 Task: Find a vegetarian buffet in Jackson Heights, Queens.
Action: Mouse moved to (788, 554)
Screenshot: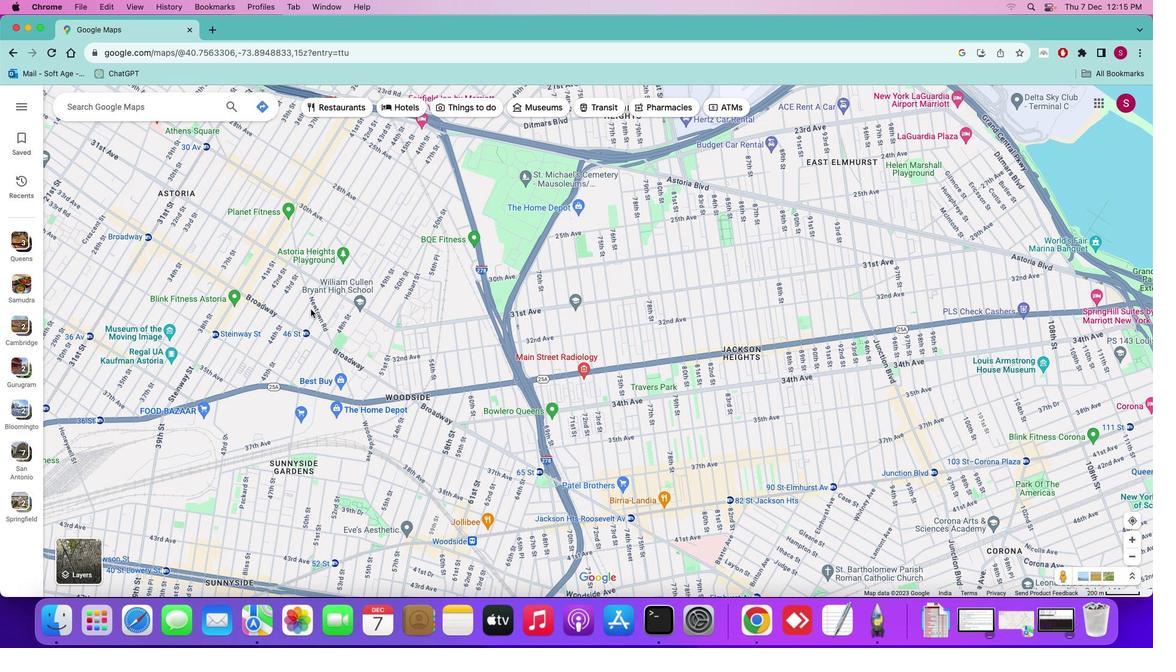
Action: Mouse pressed left at (788, 554)
Screenshot: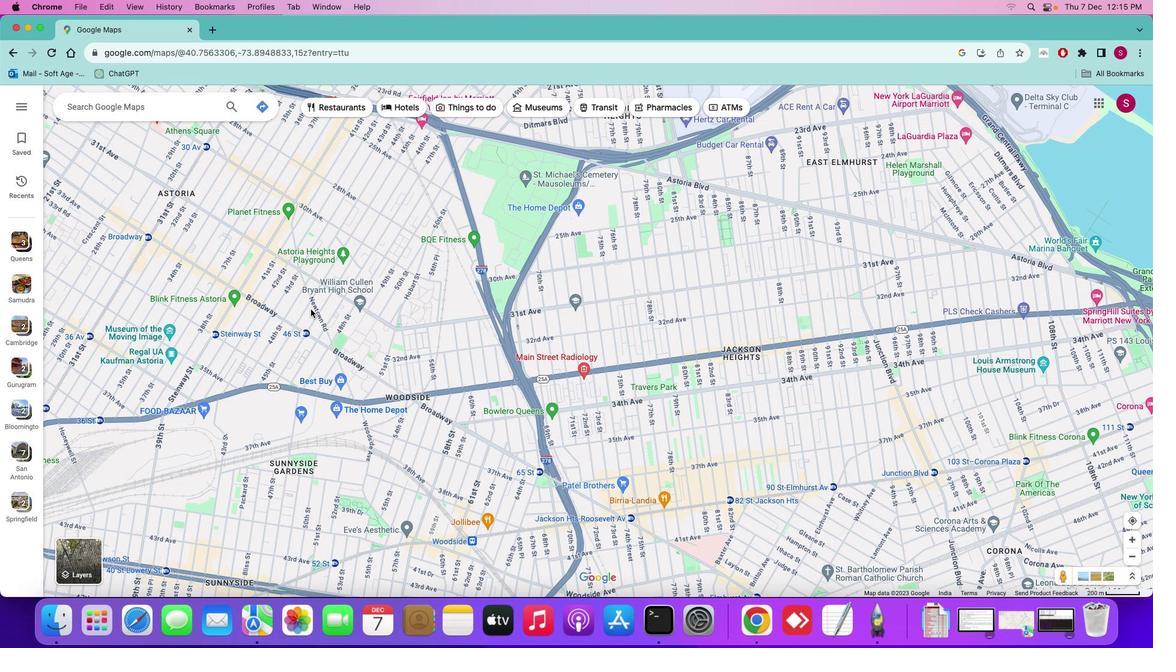 
Action: Mouse moved to (980, 544)
Screenshot: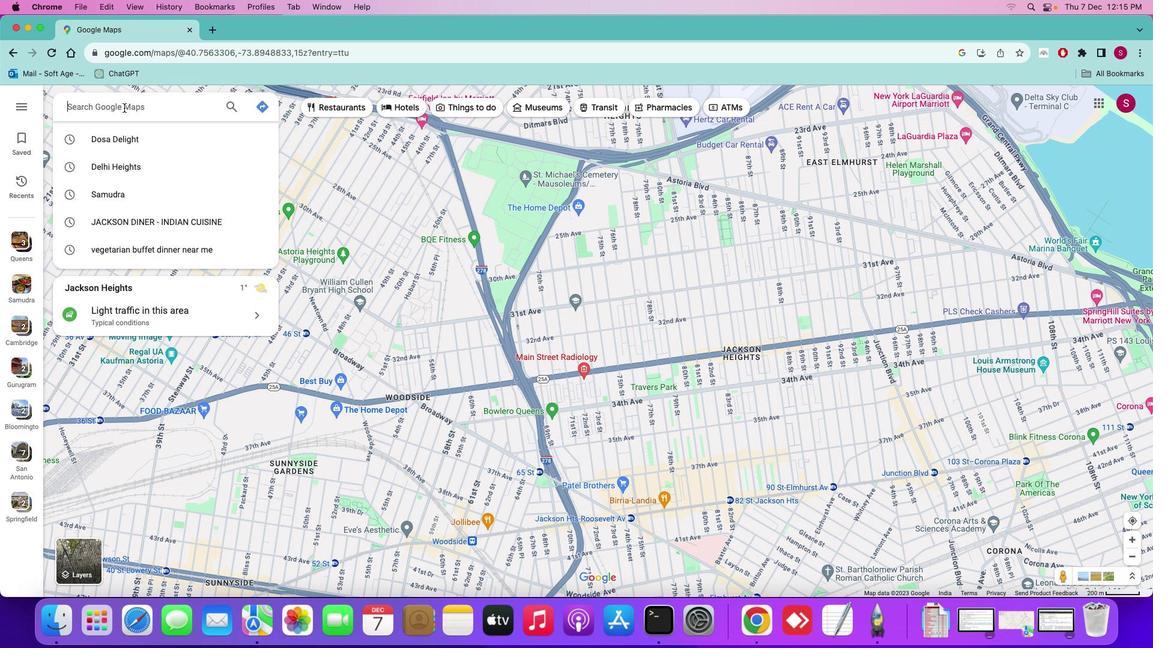 
Action: Mouse pressed left at (980, 544)
Screenshot: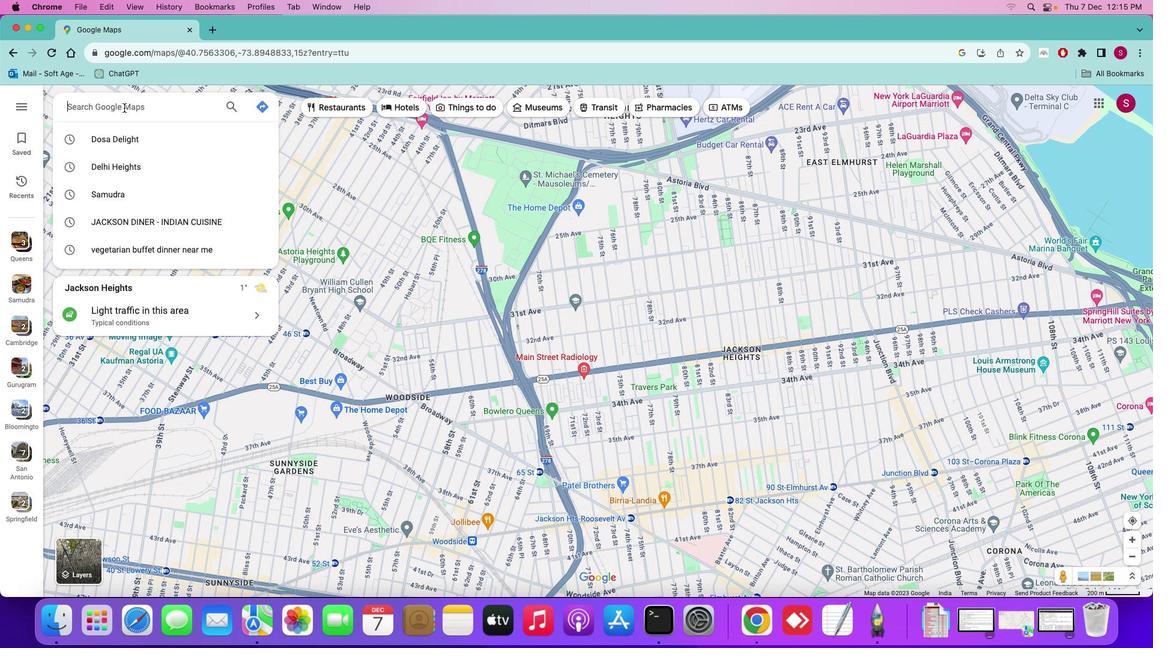 
Action: Mouse moved to (979, 544)
Screenshot: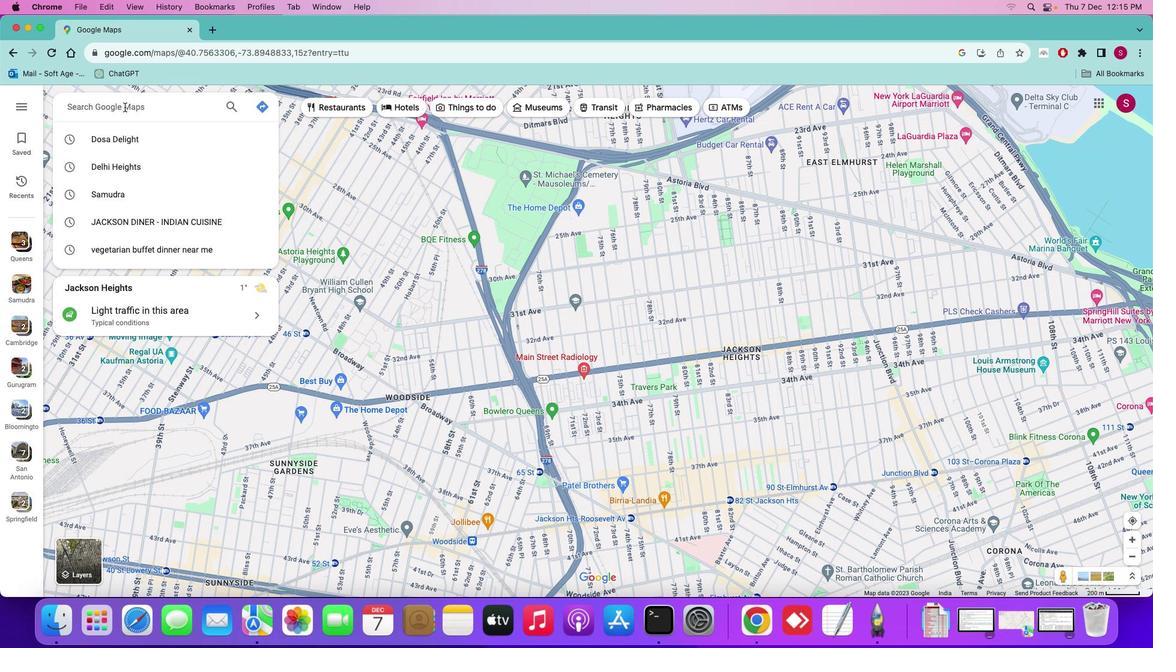 
Action: Key pressed Key.shift_r'J''a''c''k''s''o''n'Key.spaceKey.shift_r'H''e''i''g''h''t'Key.spaceKey.backspace's'','Key.spaceKey.shift_r'Q''u''e''e''n''s'Key.enter
Screenshot: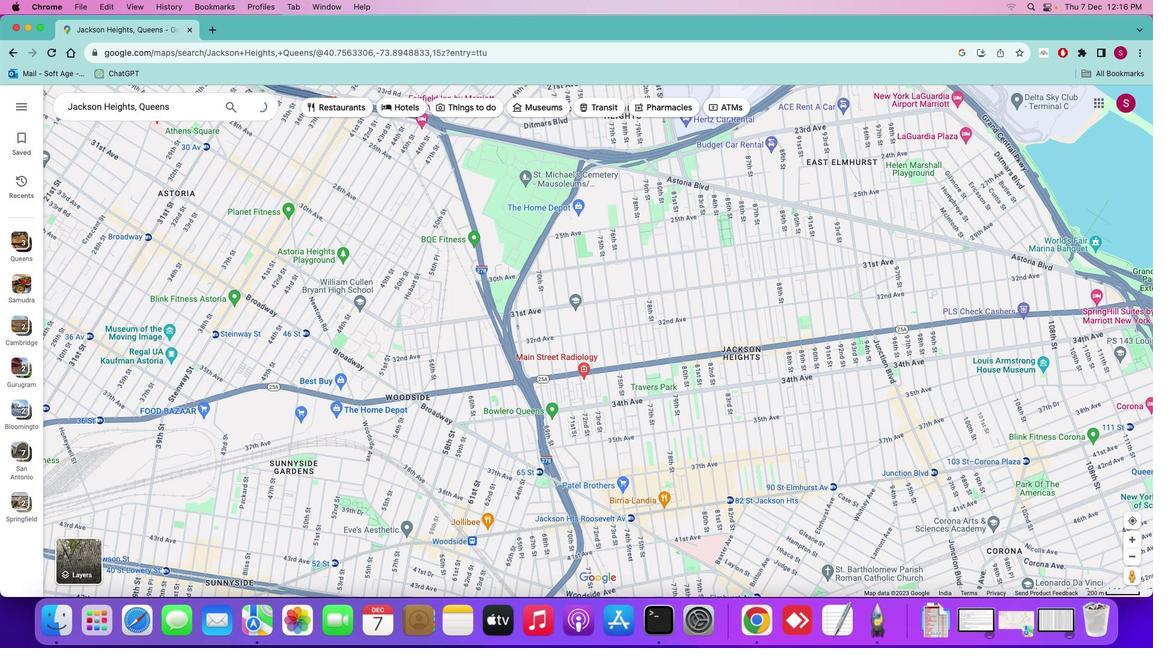 
Action: Mouse moved to (938, 554)
Screenshot: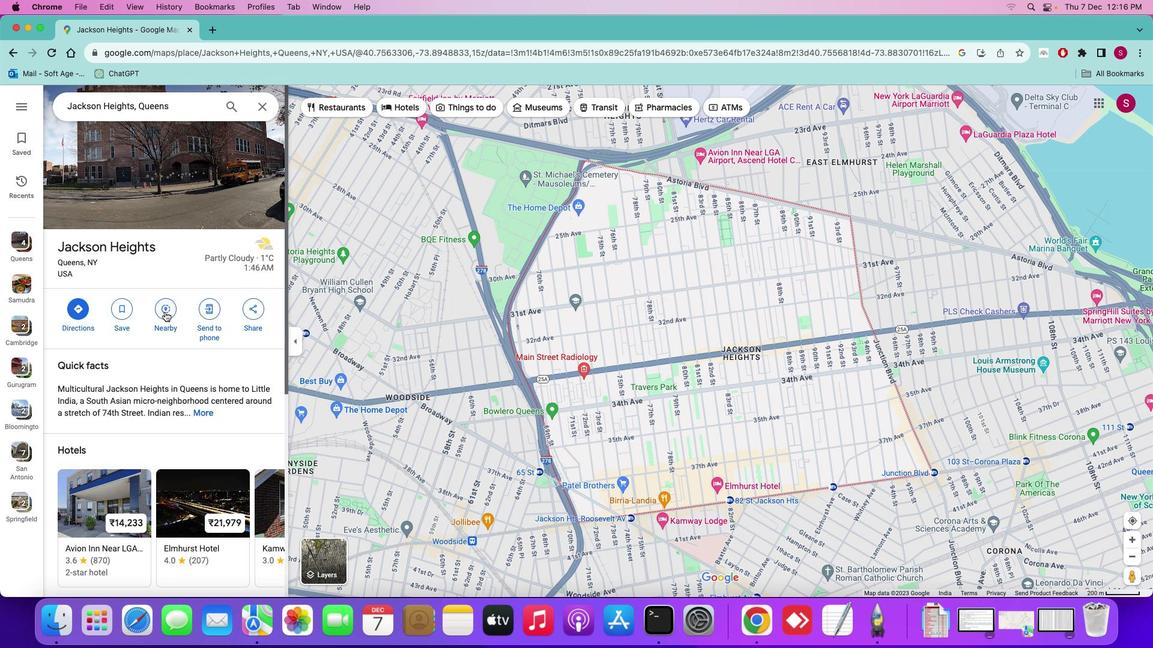 
Action: Mouse pressed left at (938, 554)
Screenshot: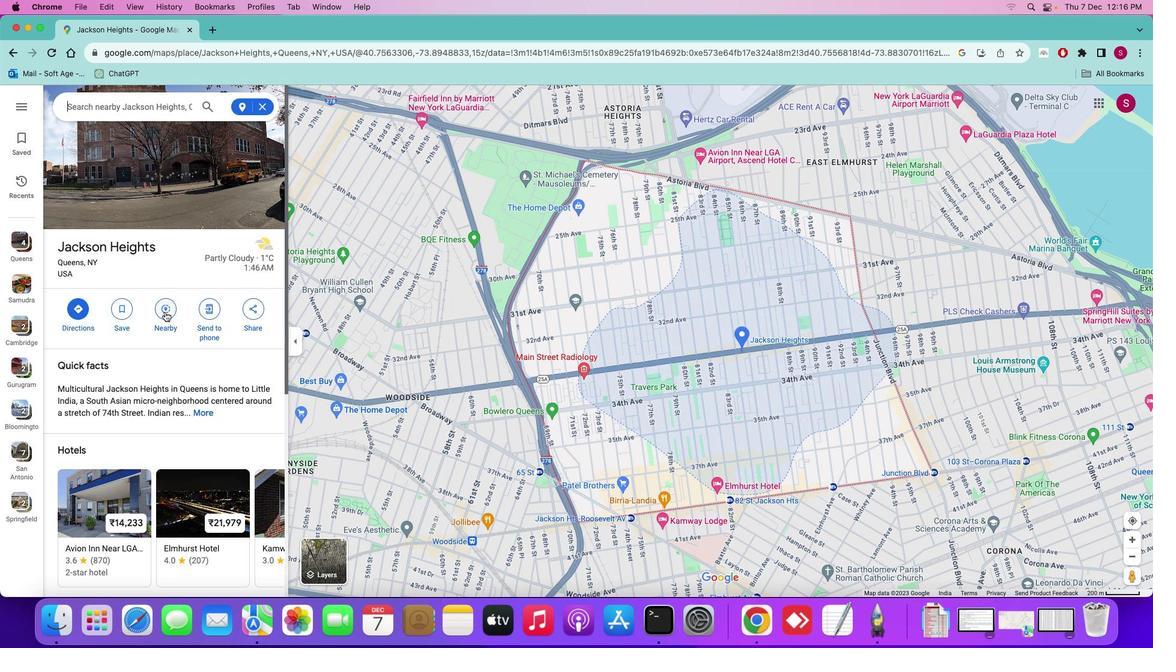 
Action: Mouse moved to (972, 544)
Screenshot: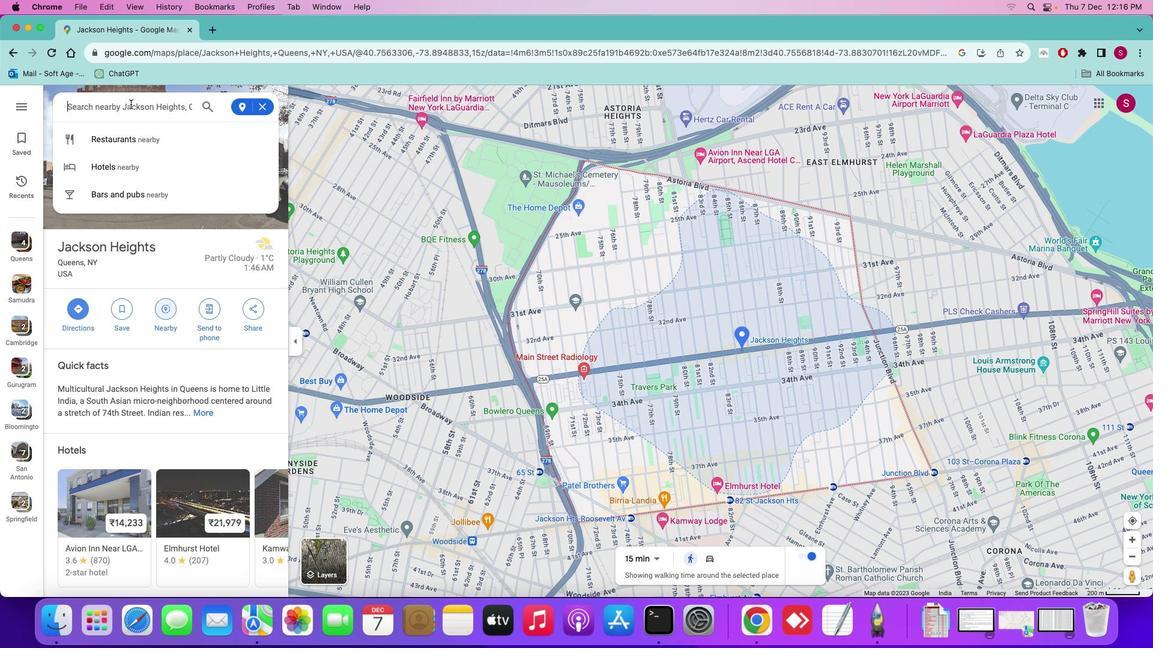 
Action: Mouse pressed left at (972, 544)
Screenshot: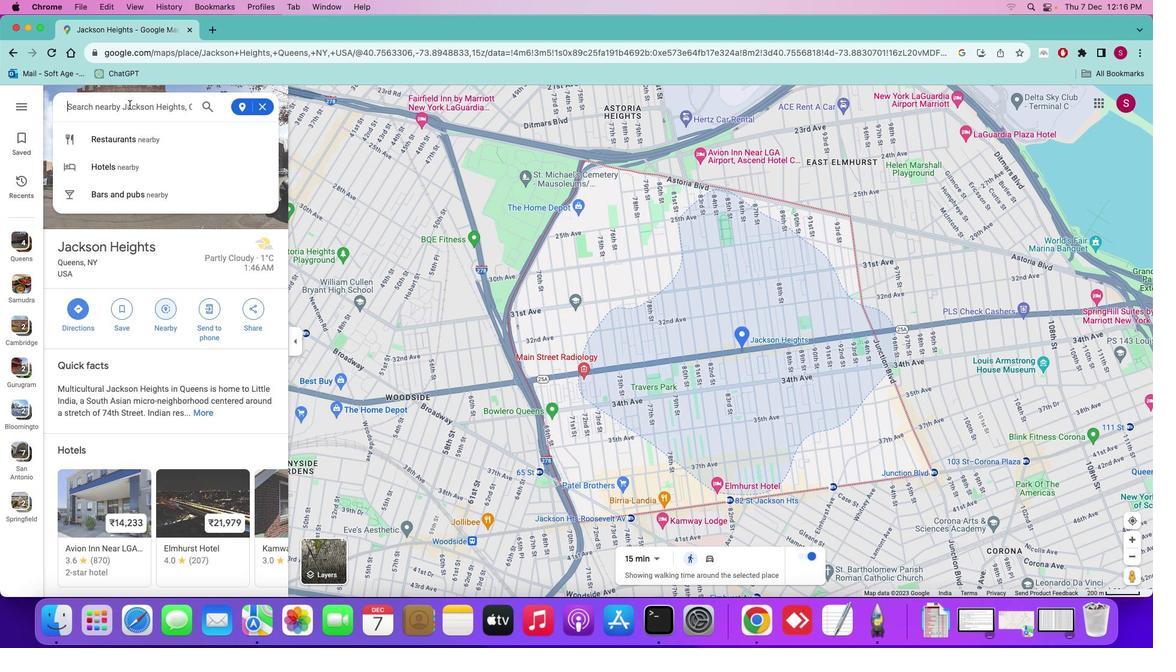 
Action: Mouse moved to (974, 544)
Screenshot: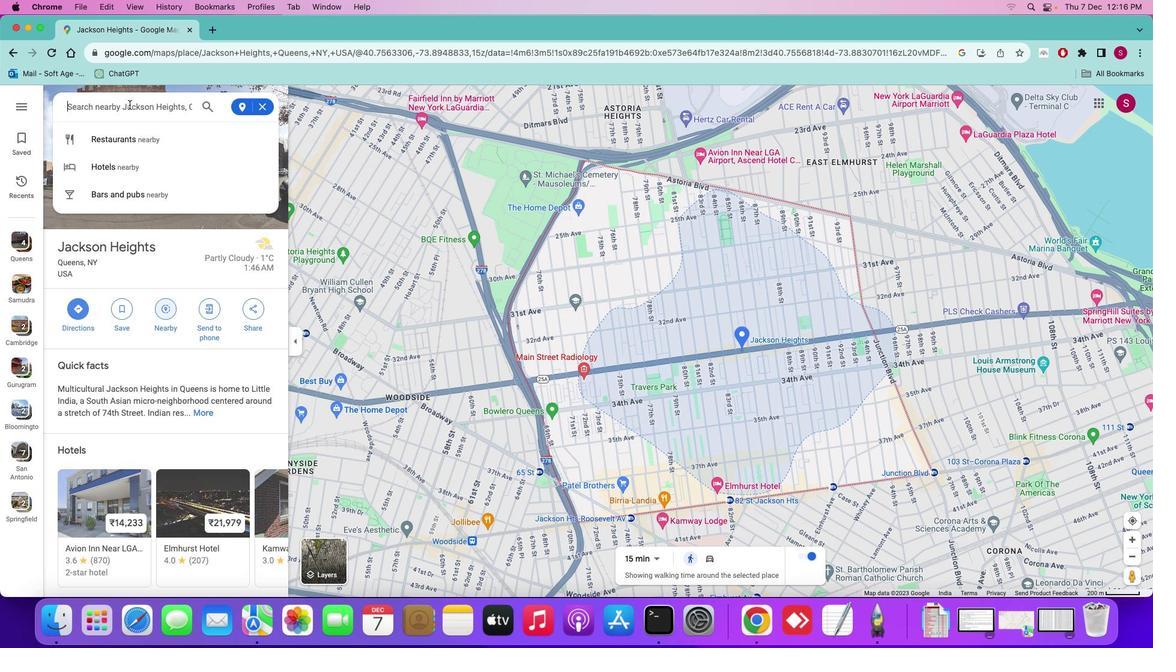 
Action: Key pressed 'v''e''g''i''t''a''r''i''a''n'Key.backspaceKey.backspaceKey.backspaceKey.backspaceKey.backspaceKey.backspaceKey.backspace'e''t''a''r''i''a''n'Key.space'b''u''f''f''e''t'Key.enter
Screenshot: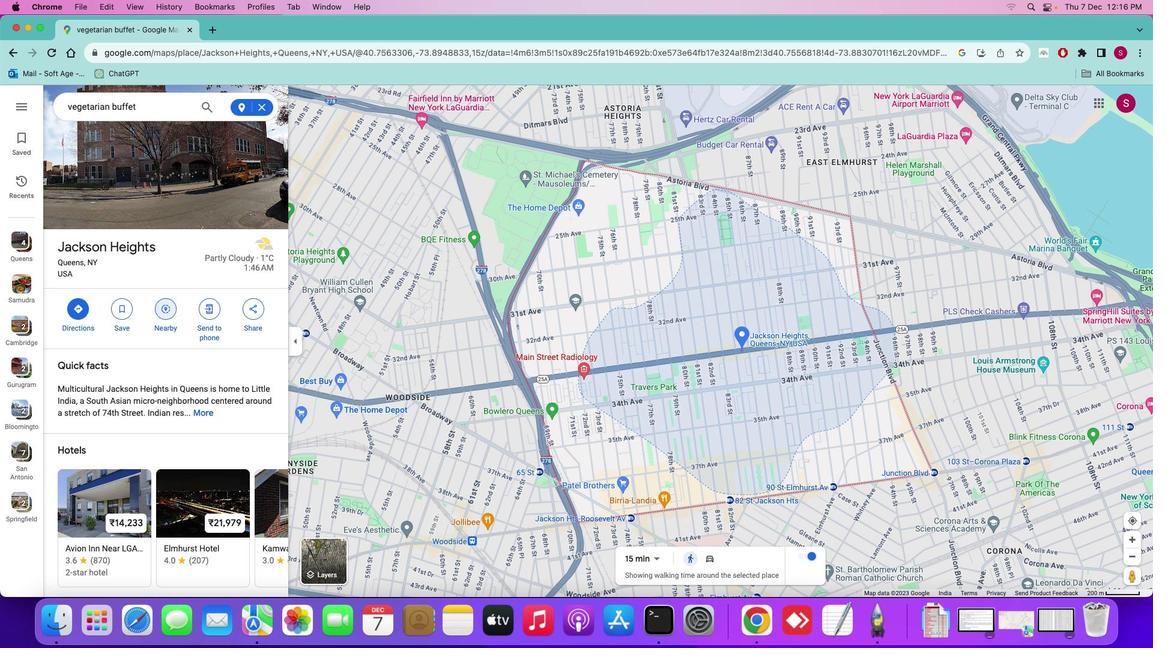 
Action: Mouse moved to (465, 555)
Screenshot: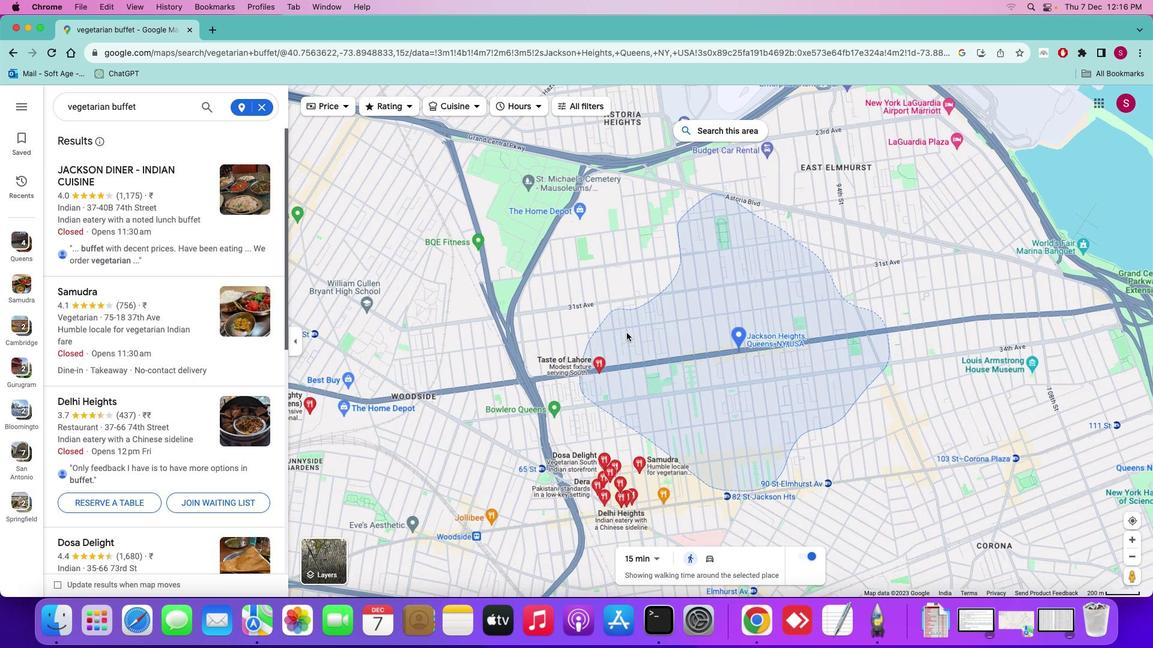 
Action: Mouse scrolled (465, 555) with delta (1107, 539)
Screenshot: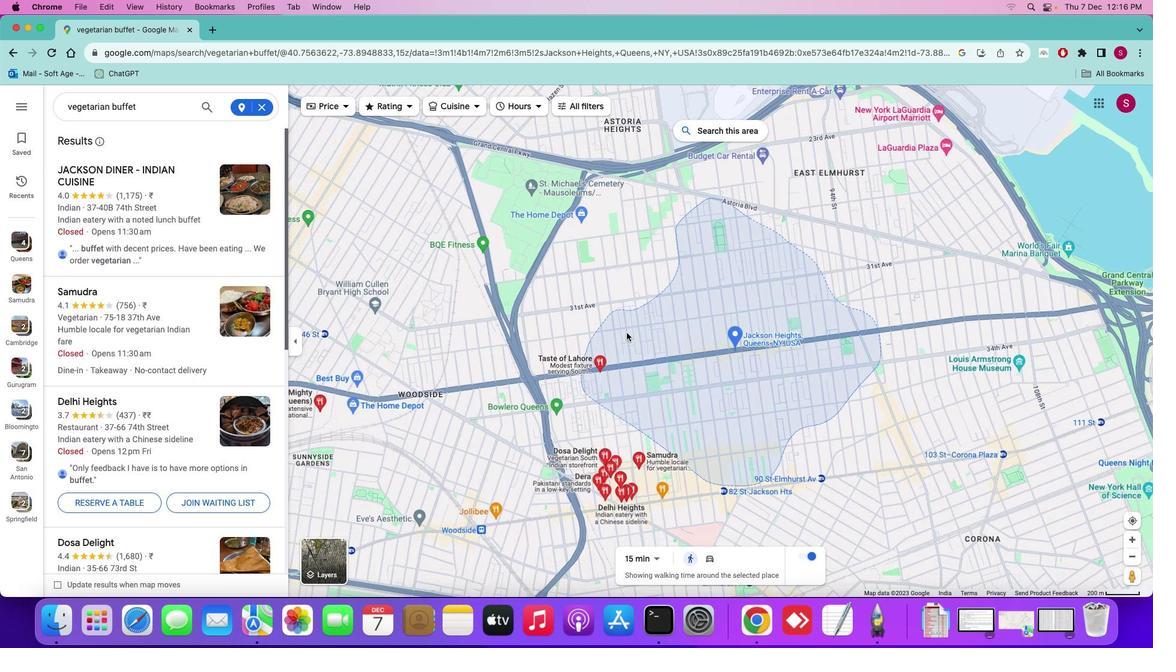 
Action: Mouse moved to (464, 555)
Screenshot: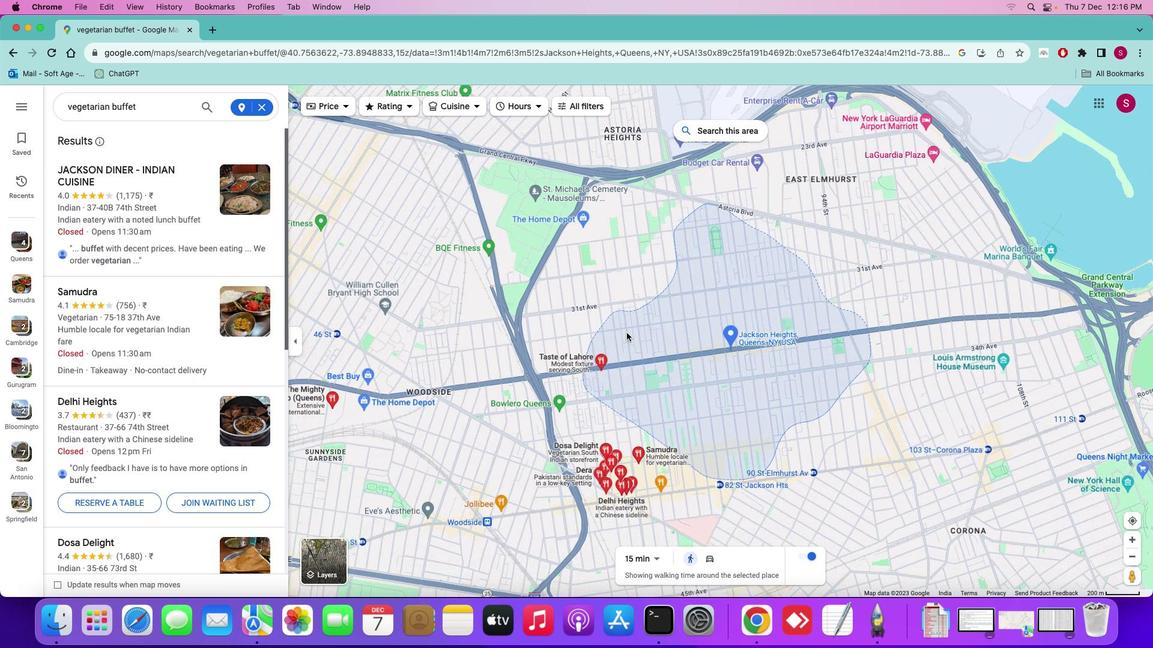 
Action: Mouse scrolled (464, 555) with delta (1107, 539)
Screenshot: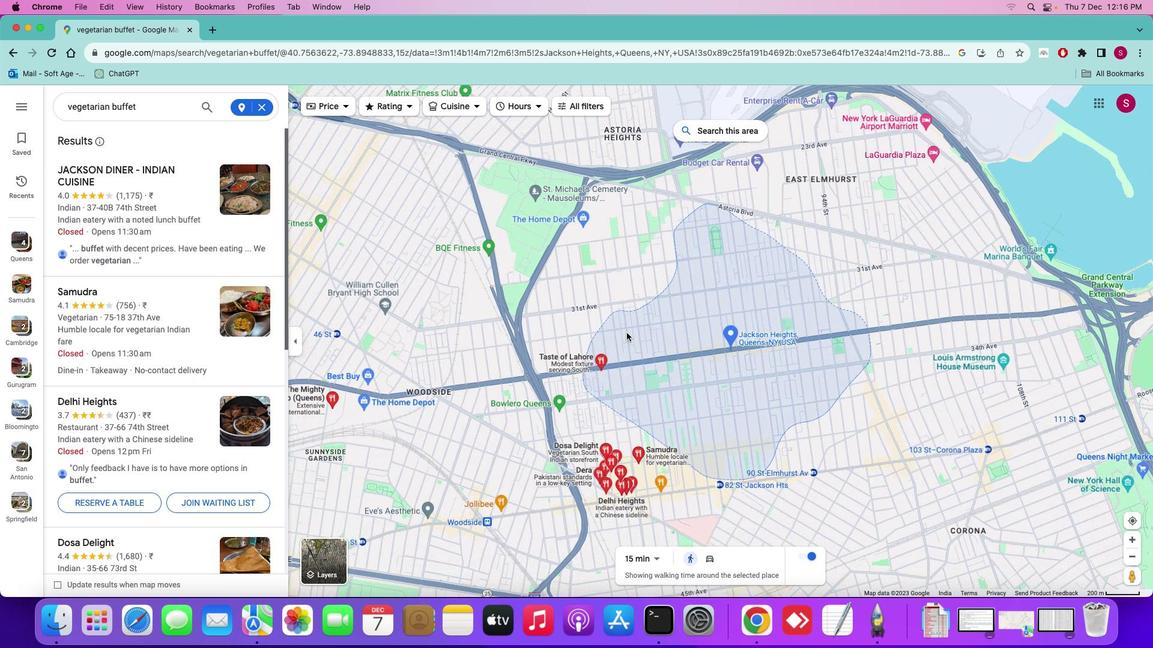 
Action: Mouse moved to (464, 555)
Screenshot: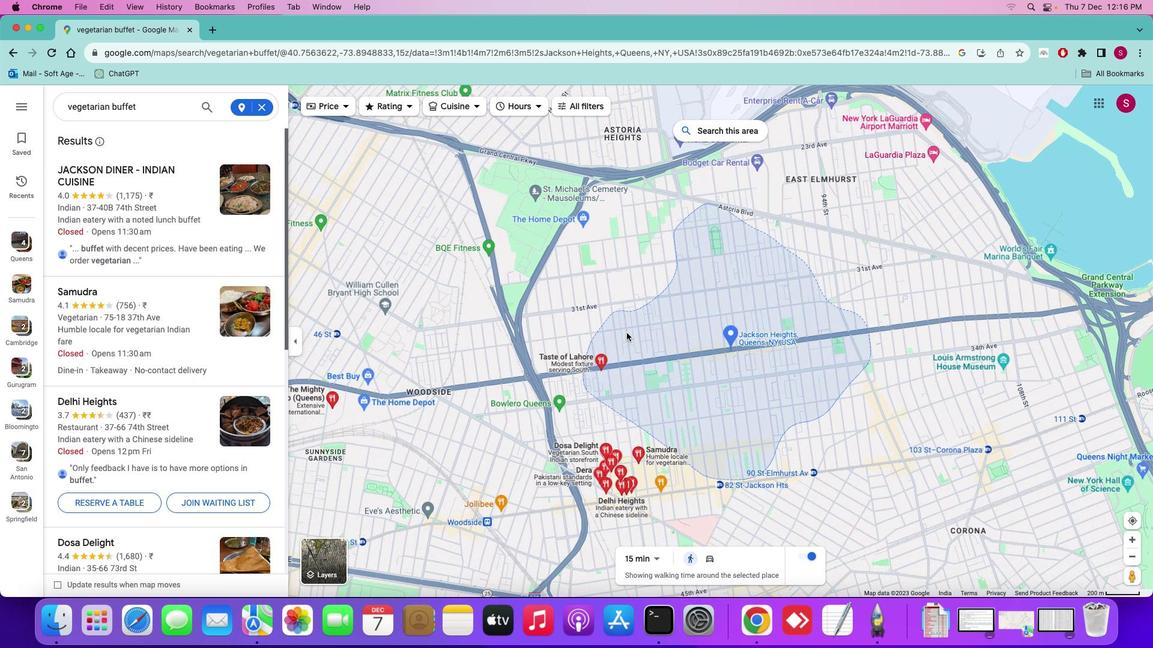 
Action: Mouse scrolled (464, 555) with delta (1107, 539)
Screenshot: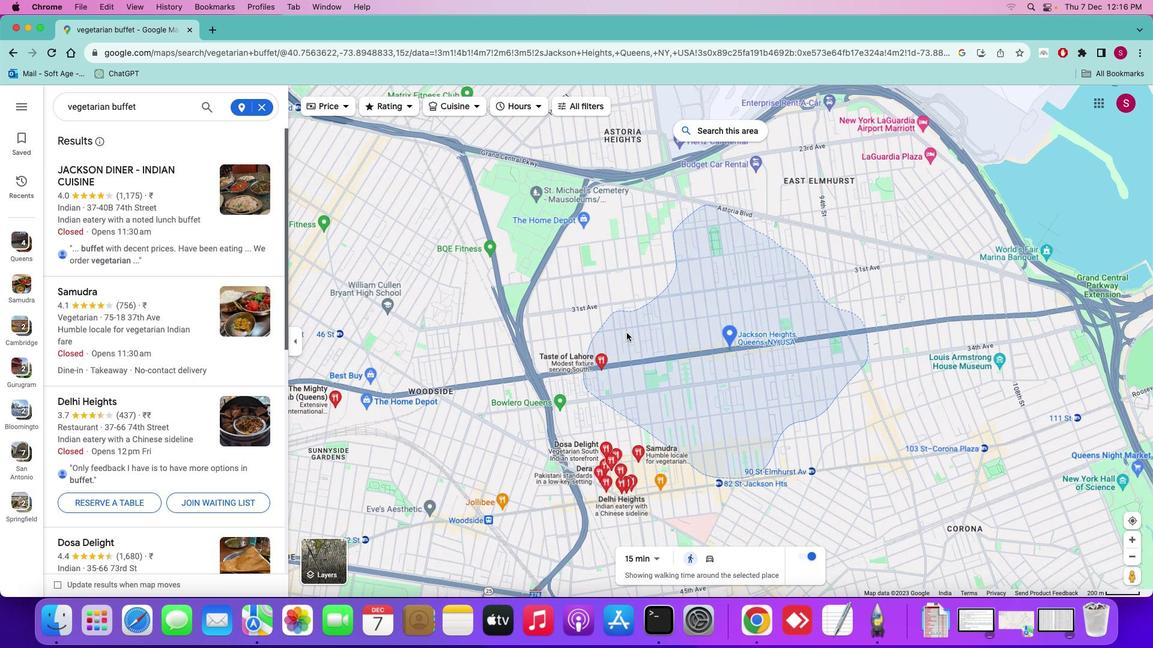 
Action: Mouse scrolled (464, 555) with delta (1107, 539)
Screenshot: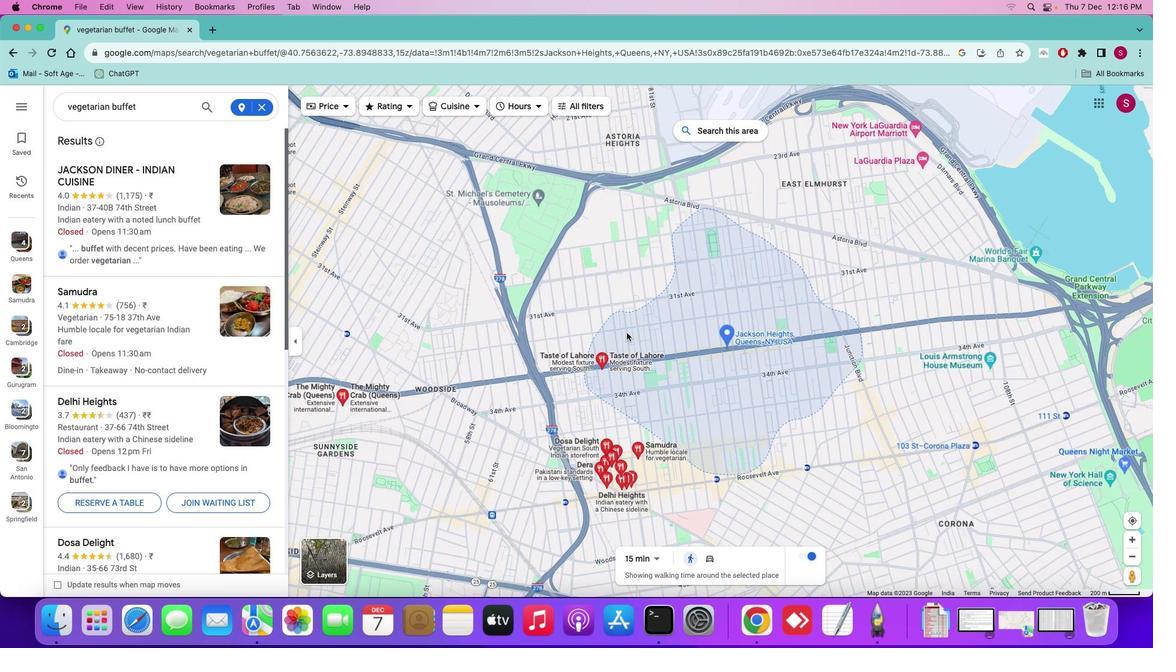 
Action: Mouse moved to (464, 555)
Screenshot: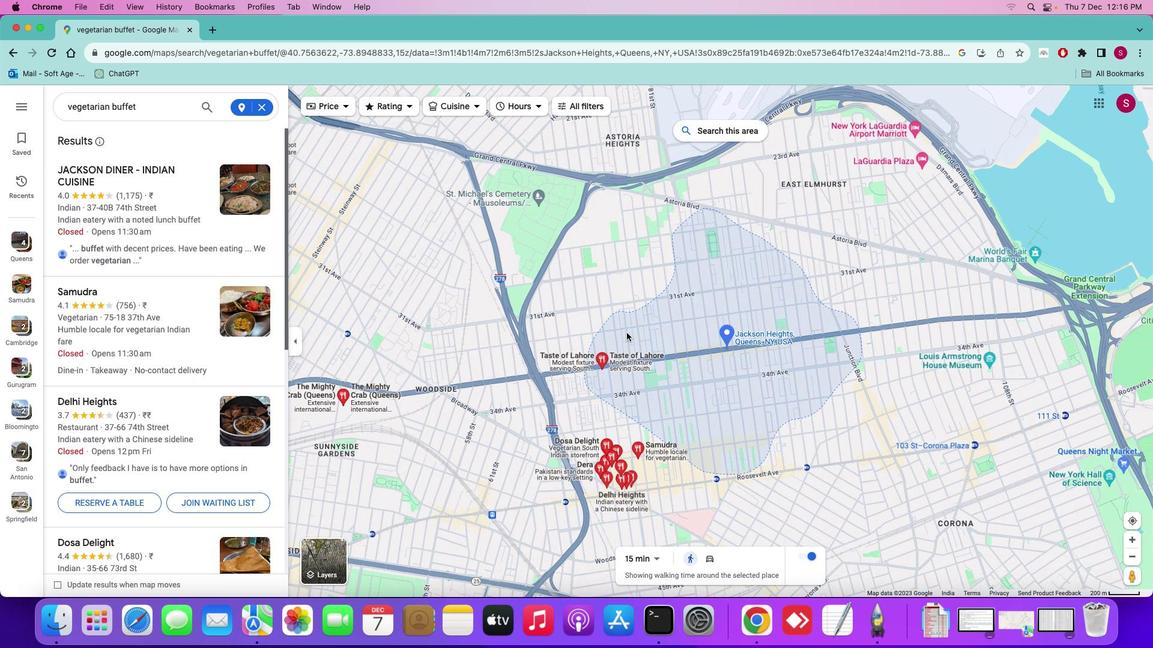 
Action: Mouse scrolled (464, 555) with delta (1107, 539)
Screenshot: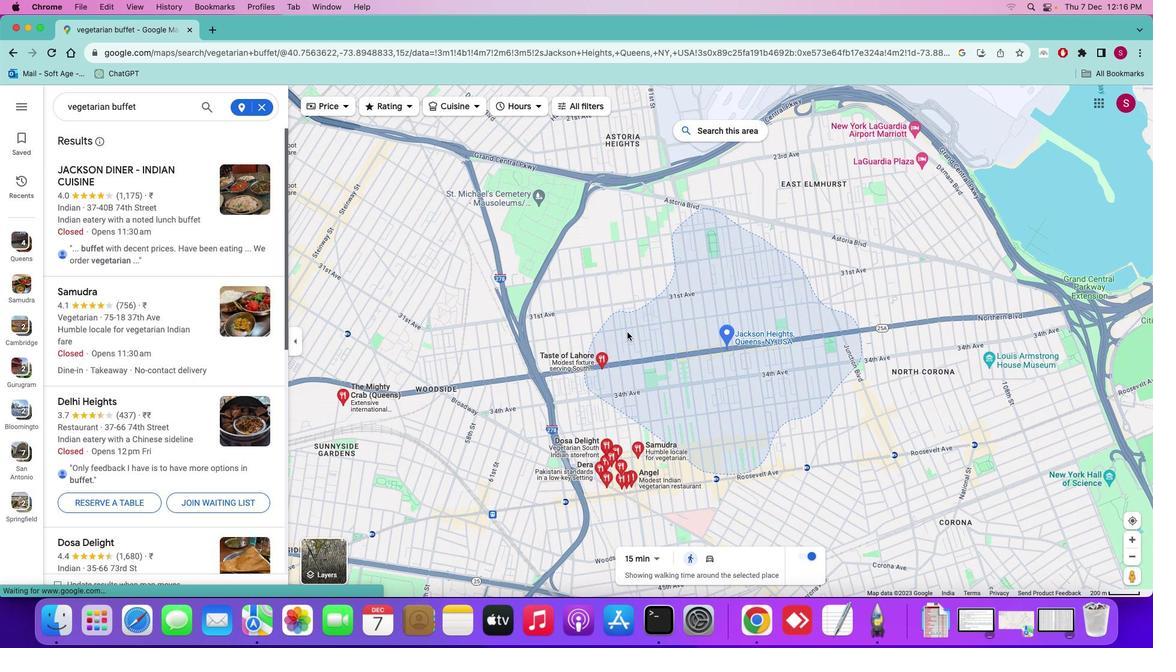 
Action: Mouse moved to (464, 555)
Screenshot: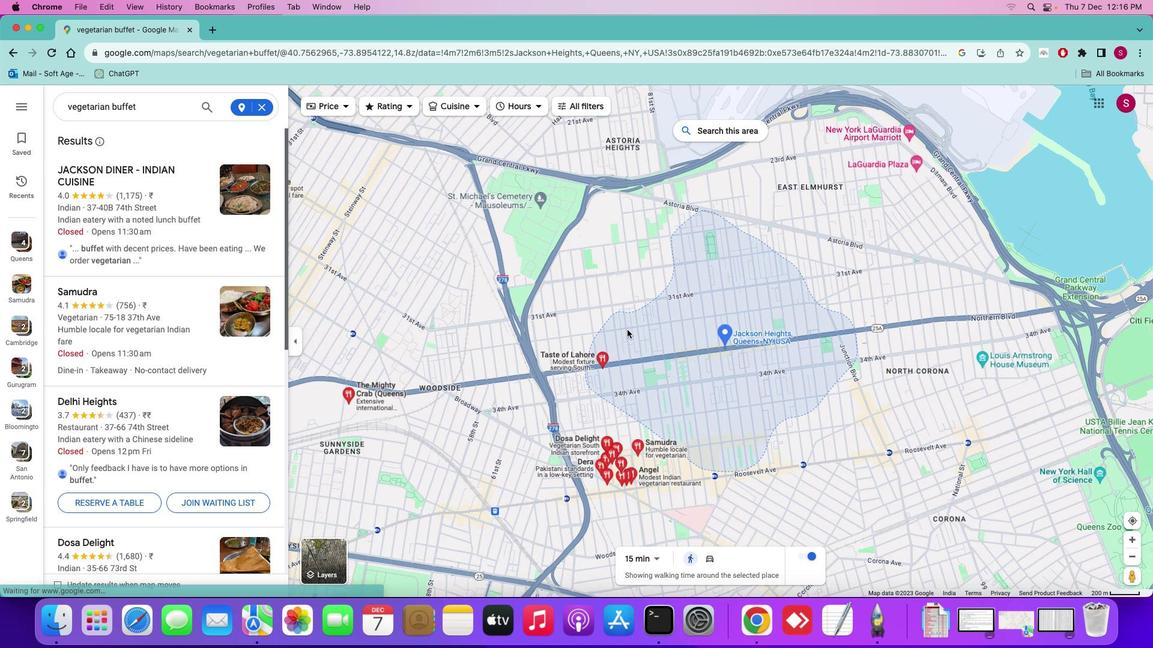 
Action: Mouse scrolled (464, 555) with delta (1107, 539)
Screenshot: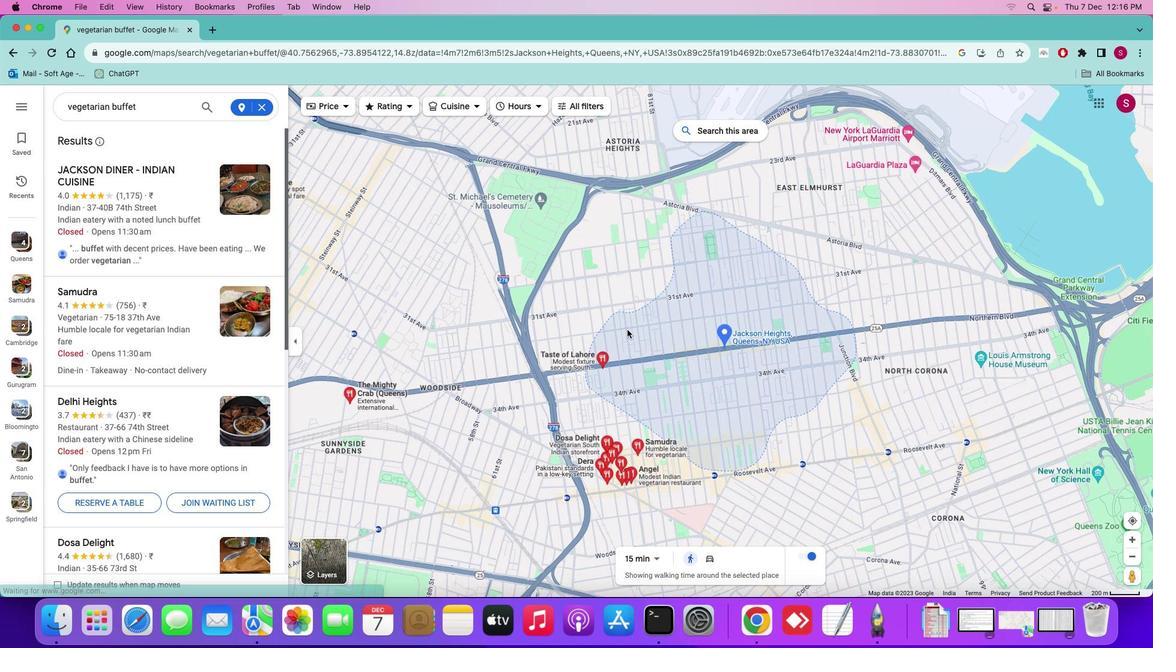 
Action: Mouse moved to (463, 554)
Screenshot: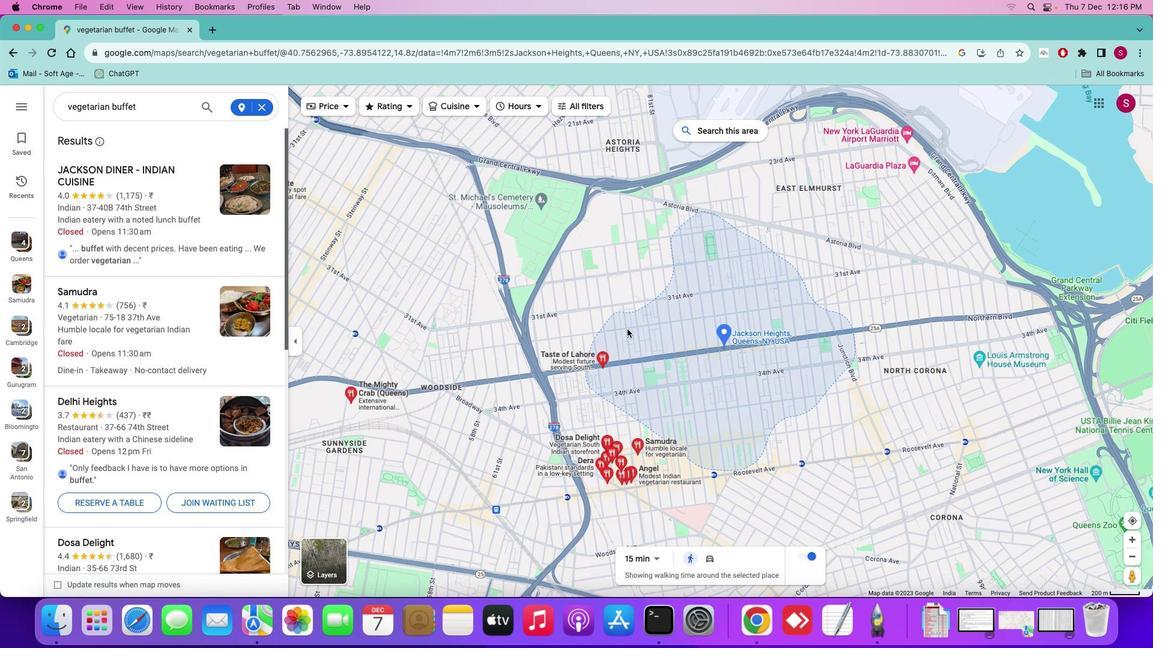 
Action: Mouse scrolled (463, 554) with delta (1107, 539)
Screenshot: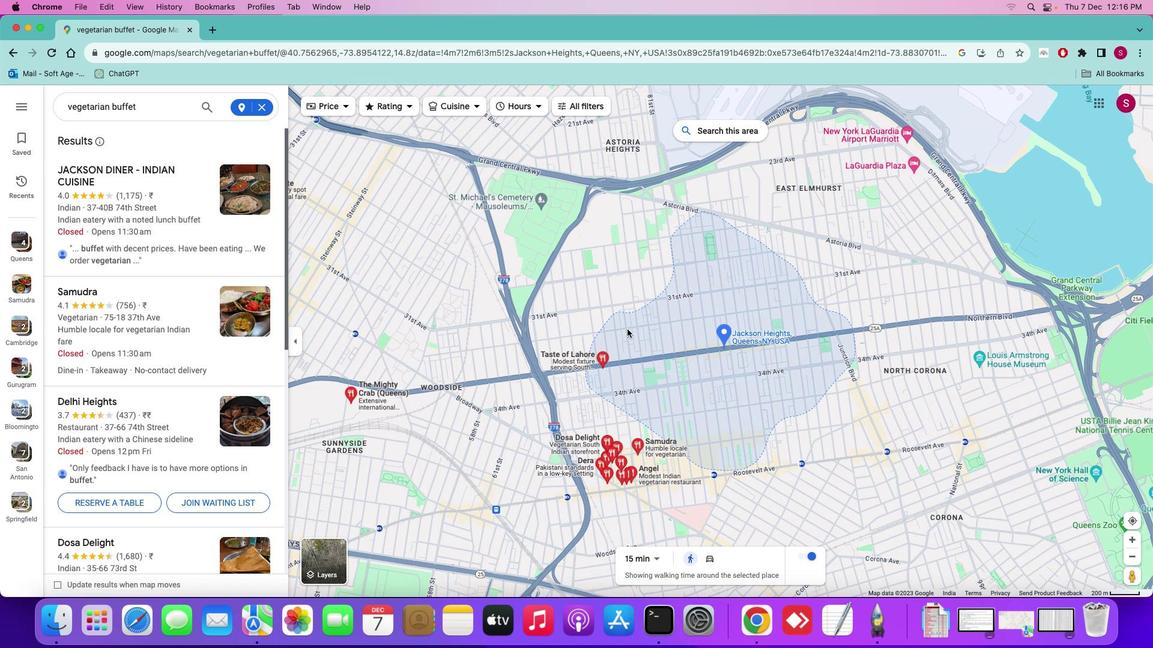 
Action: Mouse moved to (463, 554)
Screenshot: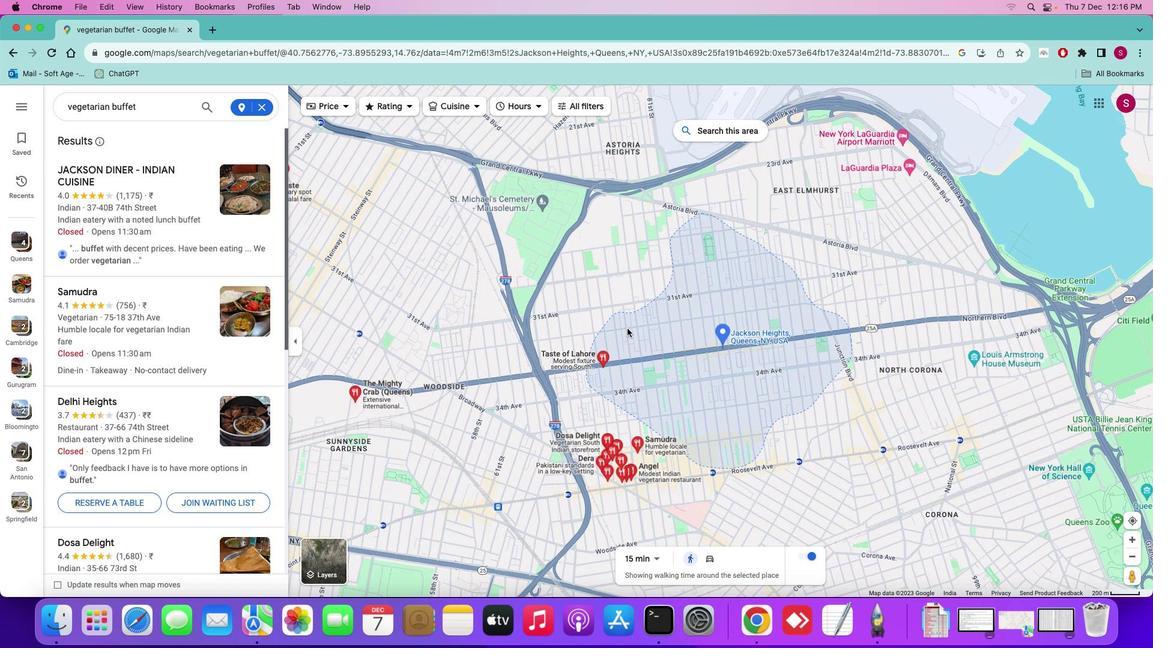 
Action: Mouse scrolled (463, 554) with delta (1107, 539)
Screenshot: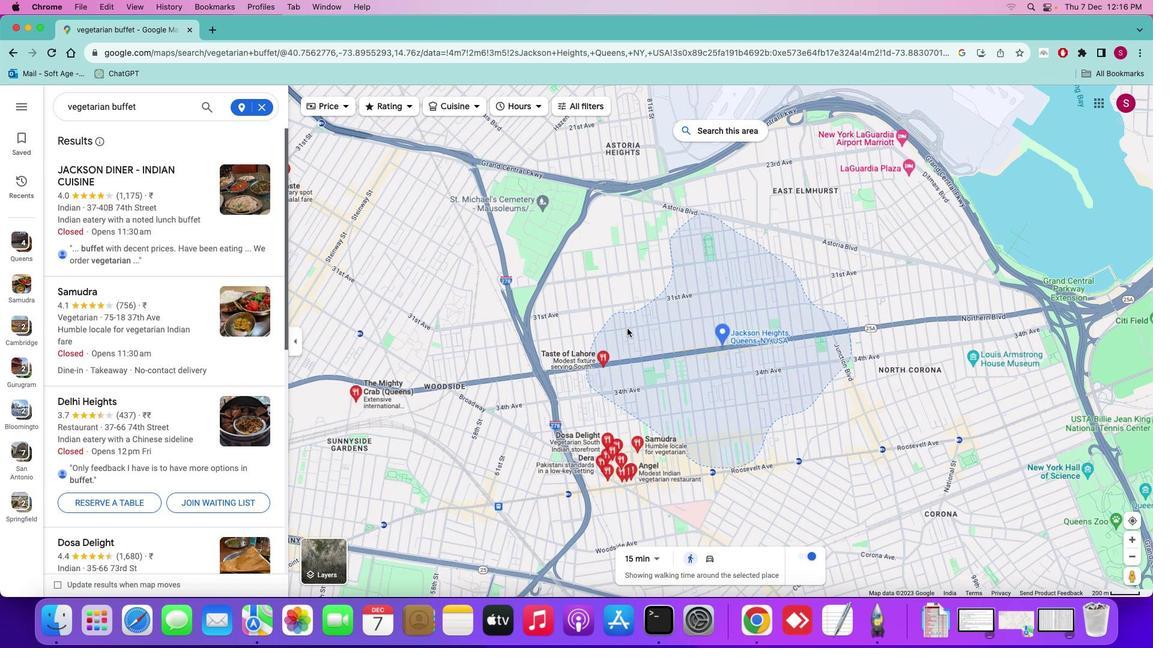 
Action: Mouse moved to (463, 554)
Screenshot: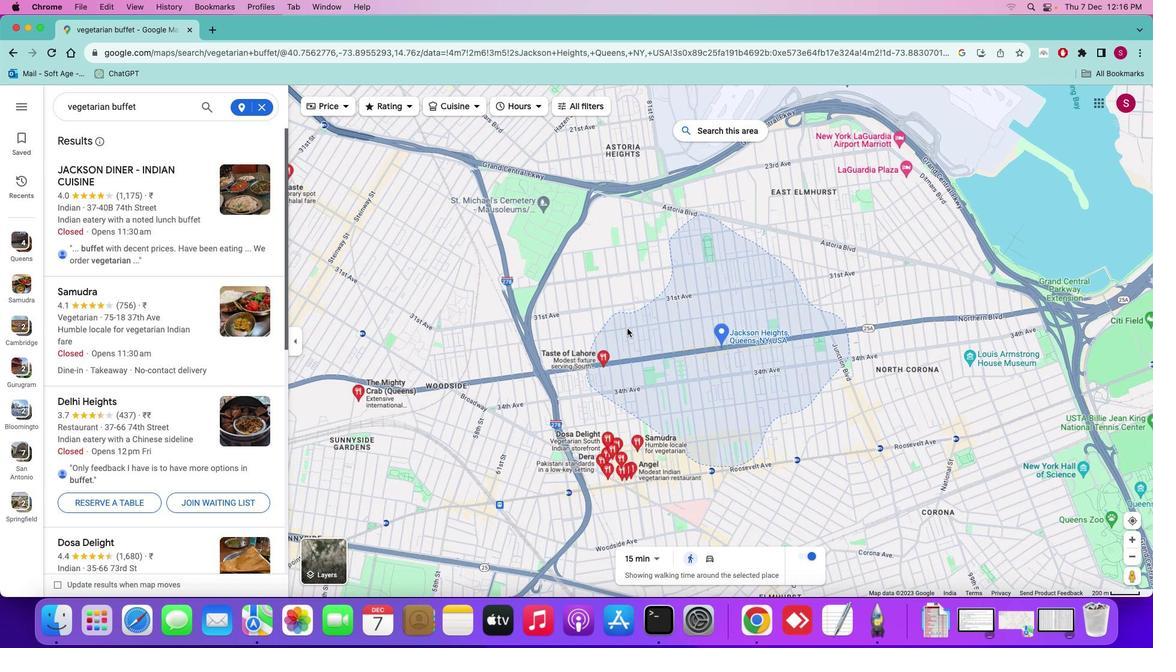 
Action: Mouse scrolled (463, 554) with delta (1107, 539)
Screenshot: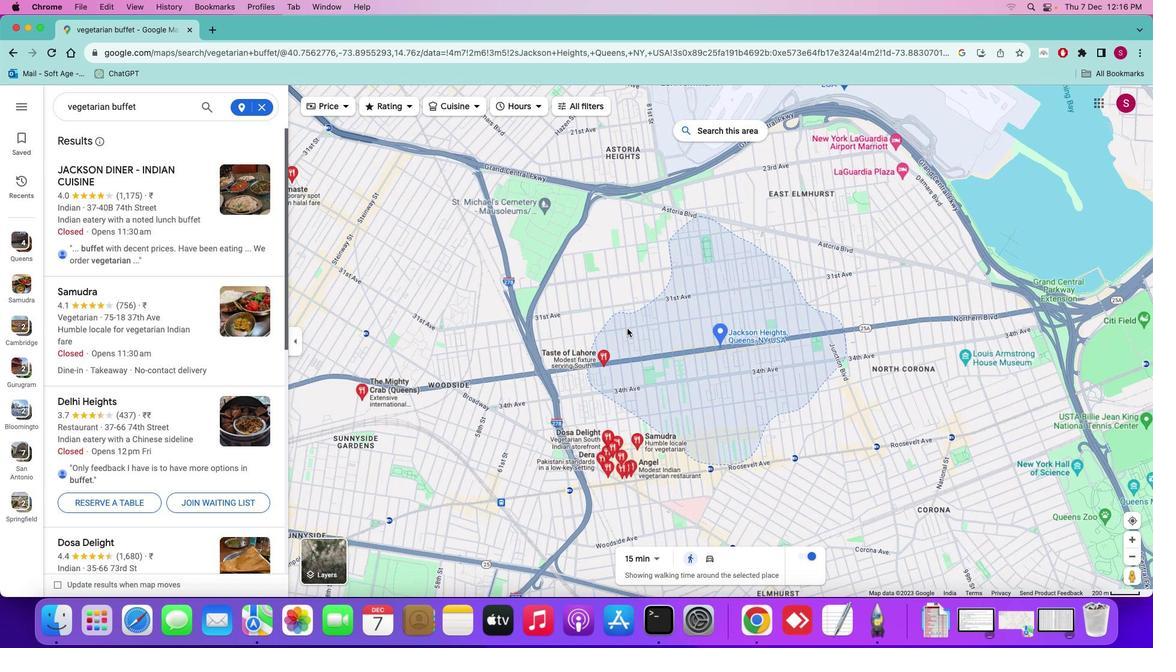
Action: Mouse scrolled (463, 554) with delta (1107, 539)
Screenshot: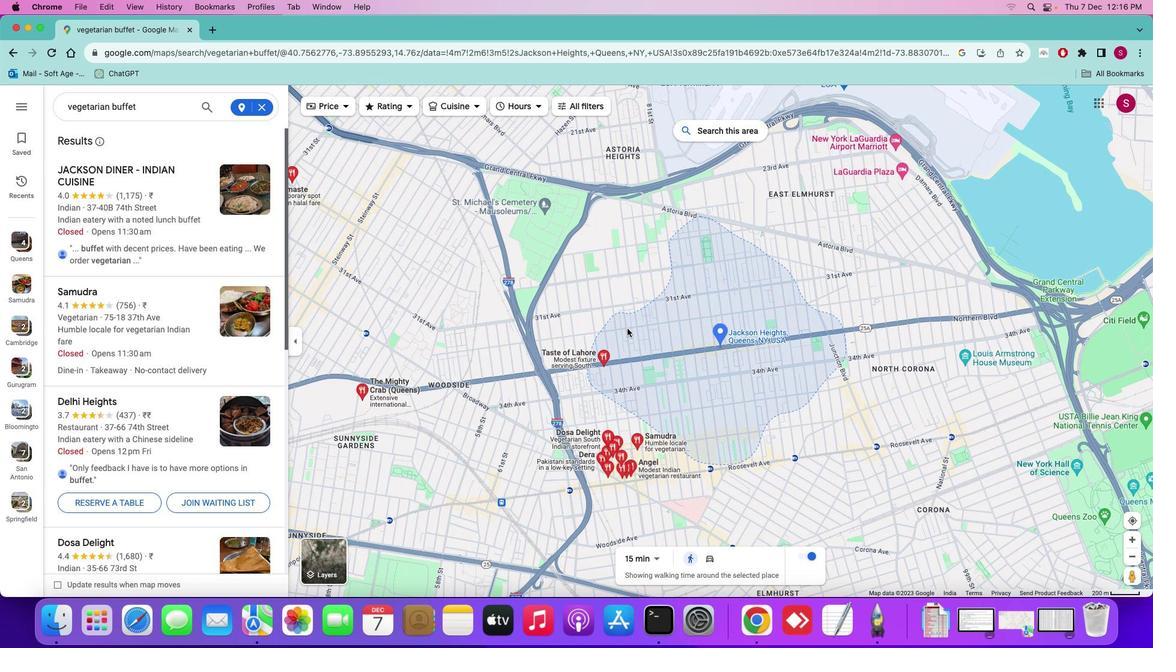 
Action: Mouse scrolled (463, 554) with delta (1107, 539)
Screenshot: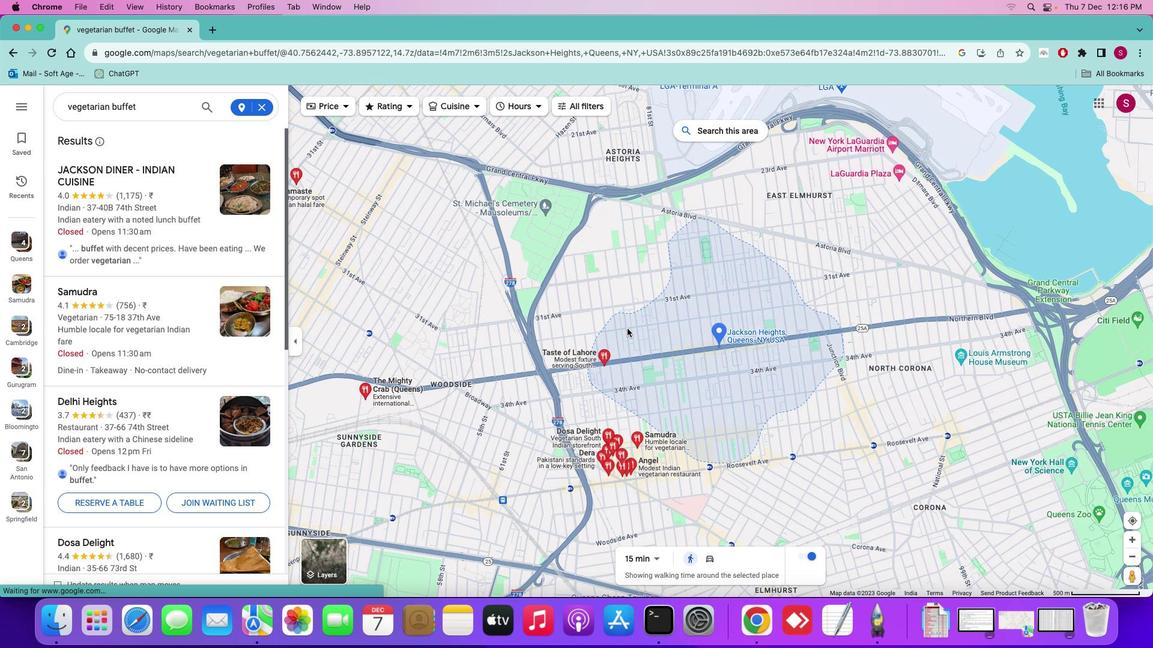 
Action: Mouse scrolled (463, 554) with delta (1107, 539)
Screenshot: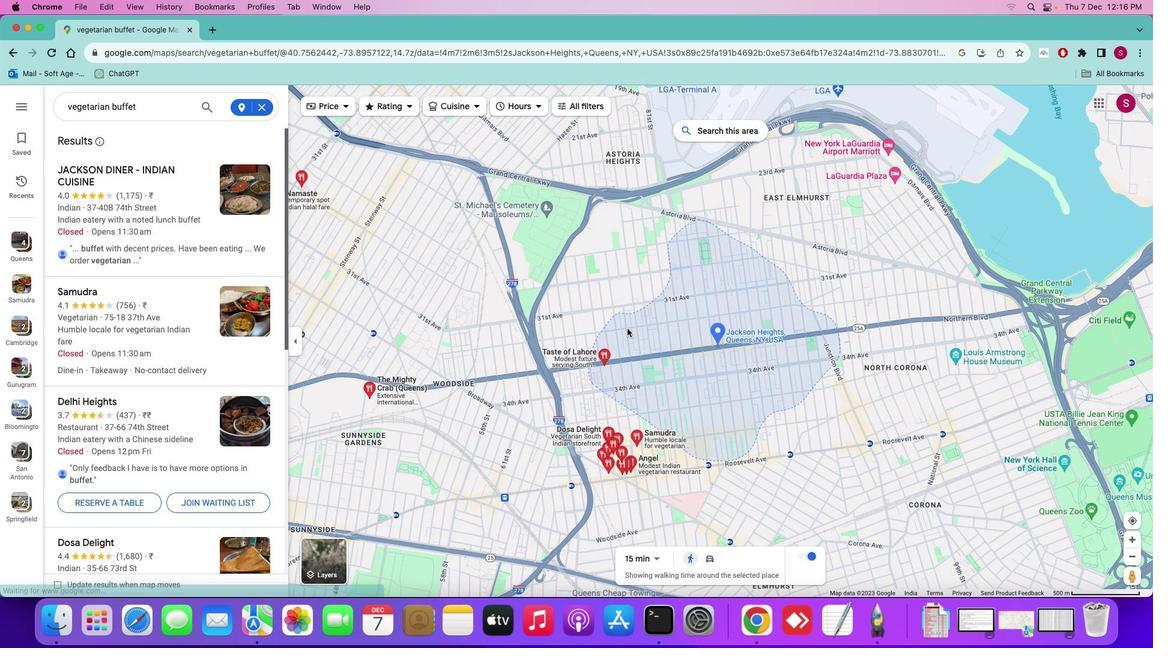 
Action: Mouse moved to (974, 547)
Screenshot: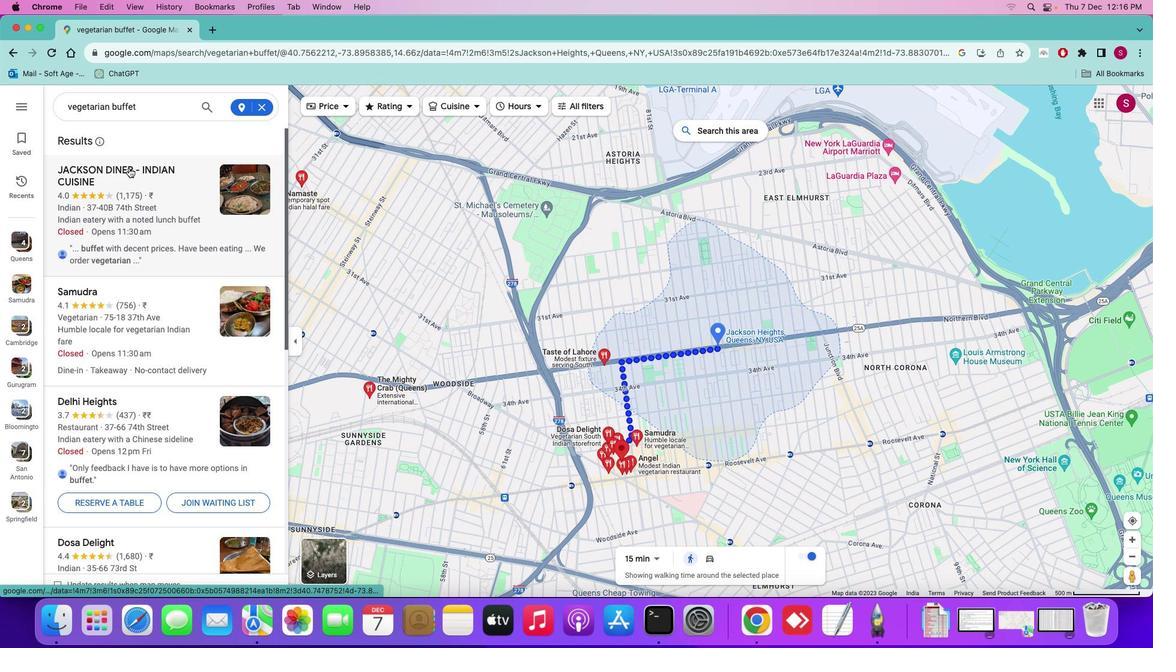 
Action: Mouse pressed left at (974, 547)
Screenshot: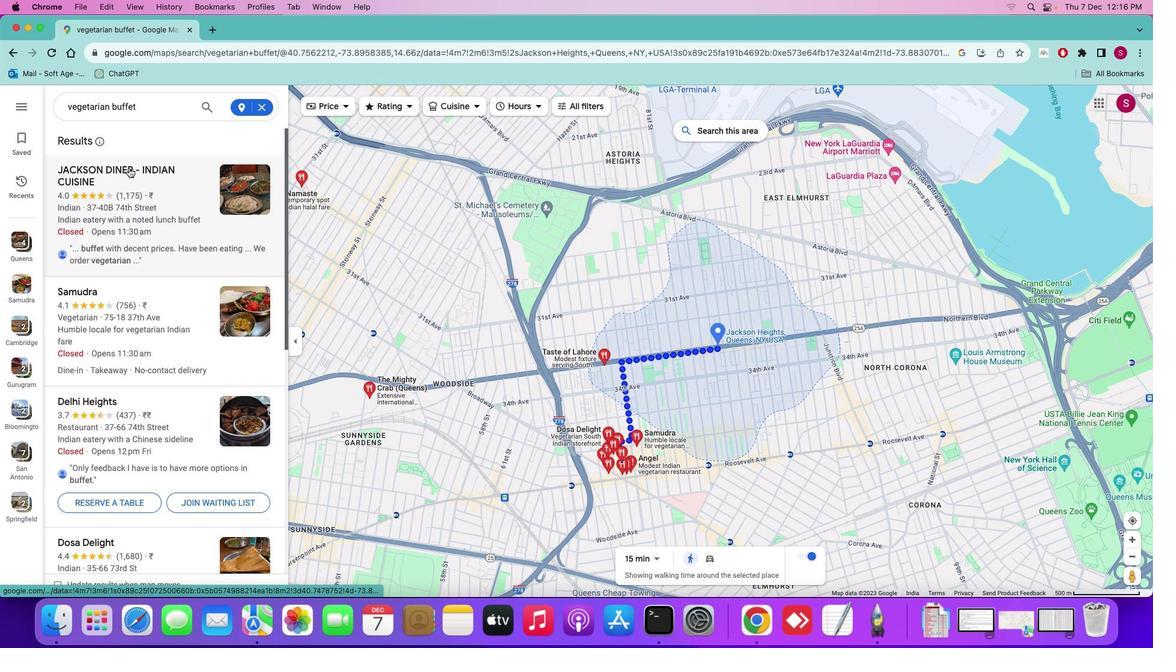 
Action: Mouse moved to (383, 551)
Screenshot: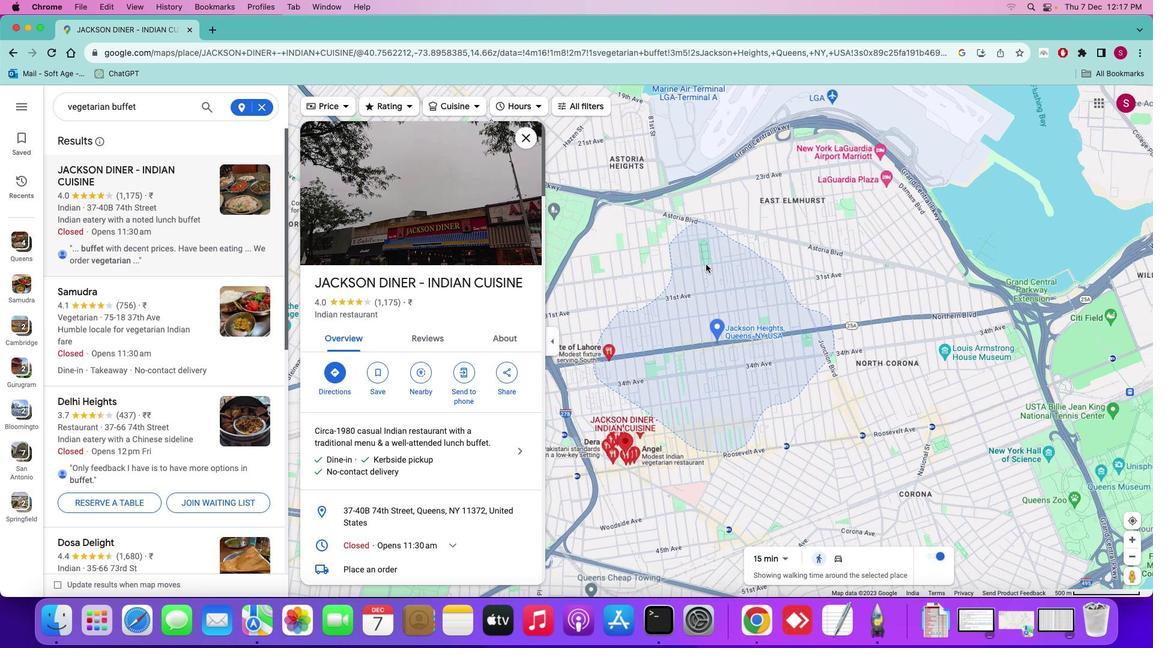 
Action: Mouse scrolled (383, 551) with delta (1107, 539)
Screenshot: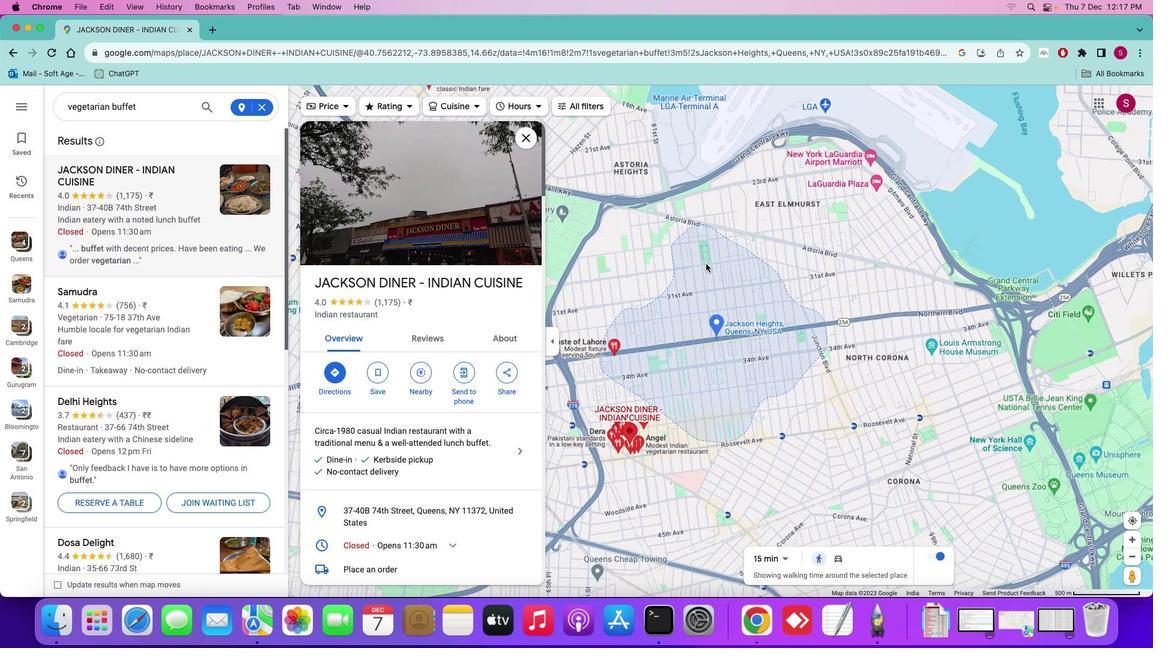 
Action: Mouse scrolled (383, 551) with delta (1107, 539)
Screenshot: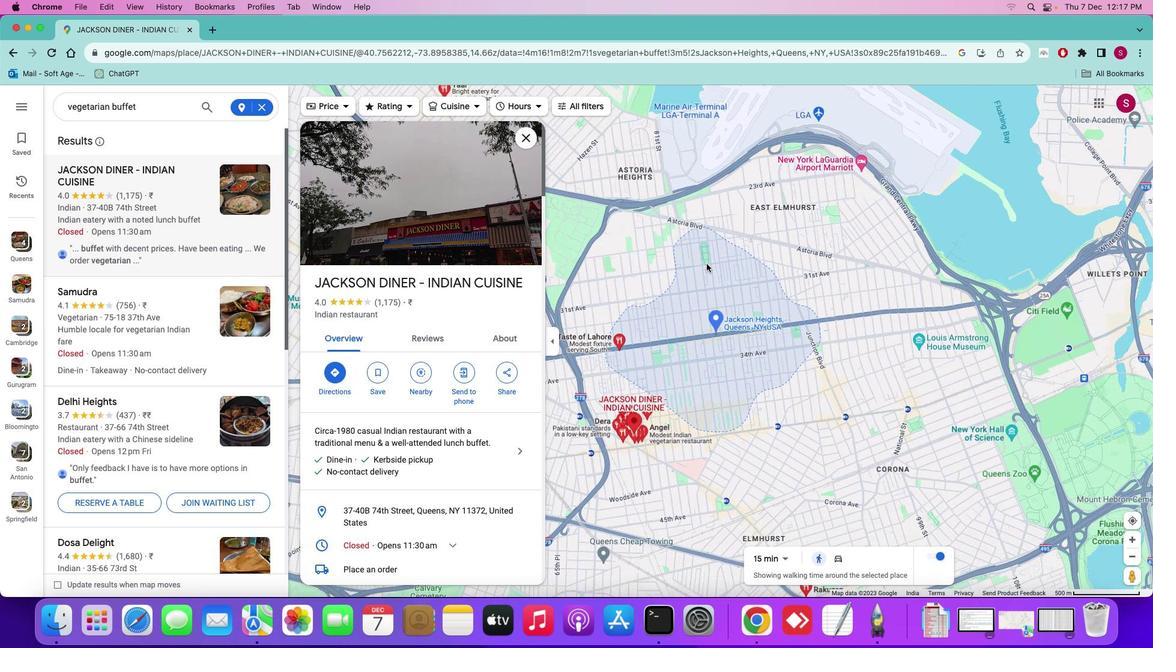 
Action: Mouse scrolled (383, 551) with delta (1107, 539)
Screenshot: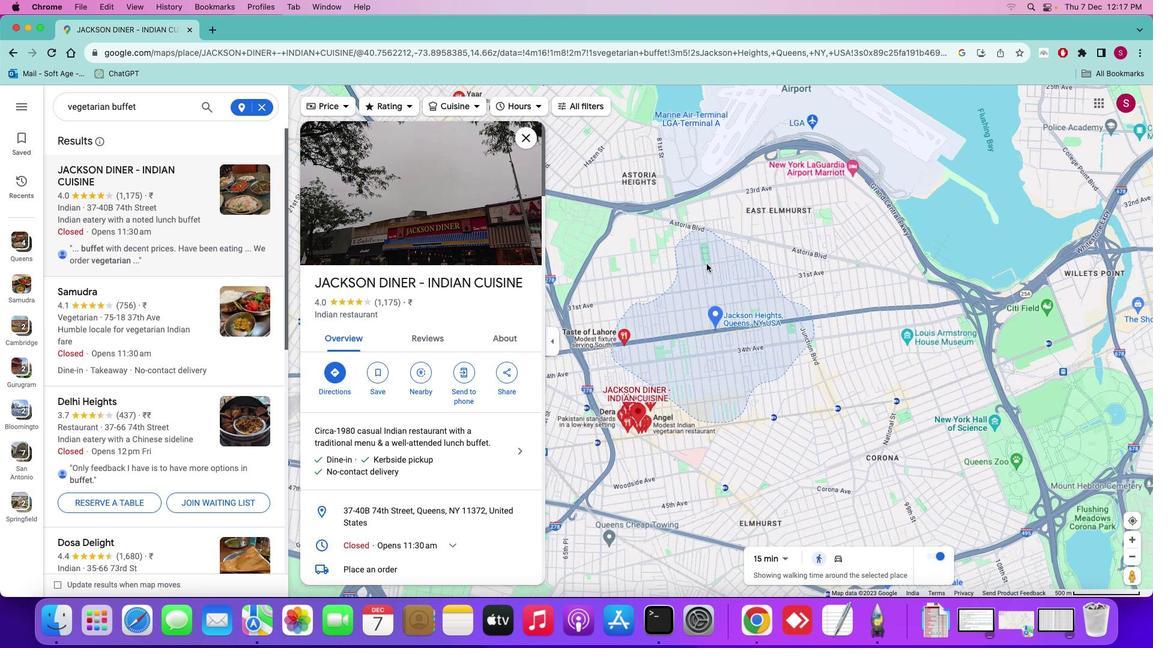 
Action: Mouse moved to (382, 551)
Screenshot: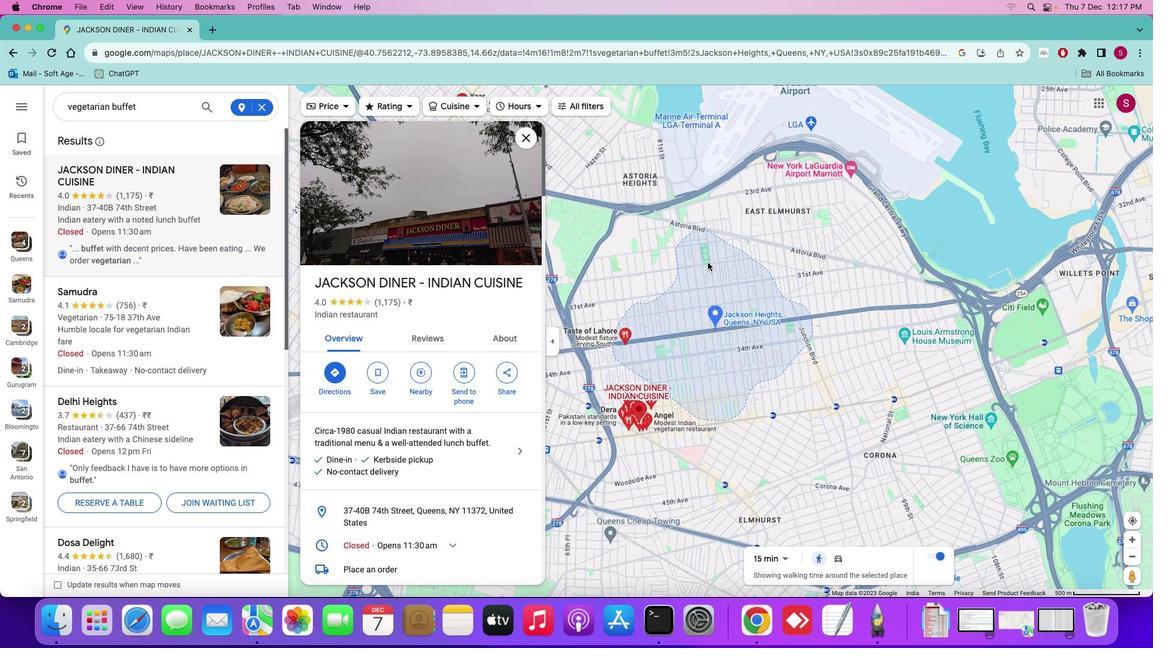 
Action: Mouse scrolled (382, 551) with delta (1107, 539)
Screenshot: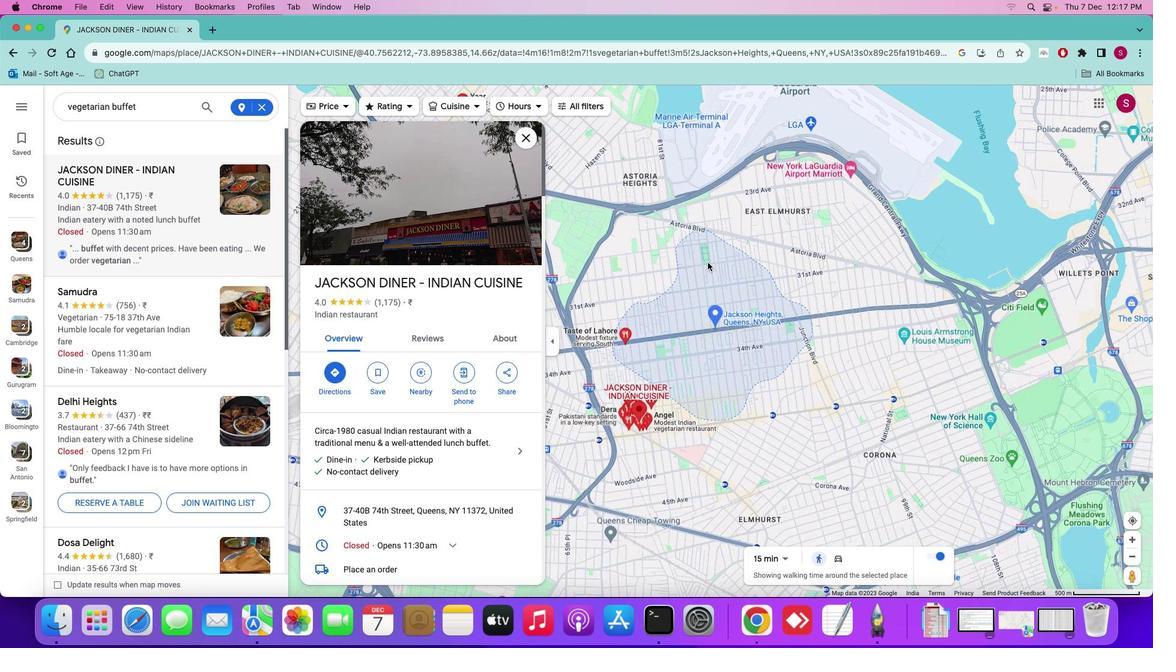 
Action: Mouse moved to (381, 551)
Screenshot: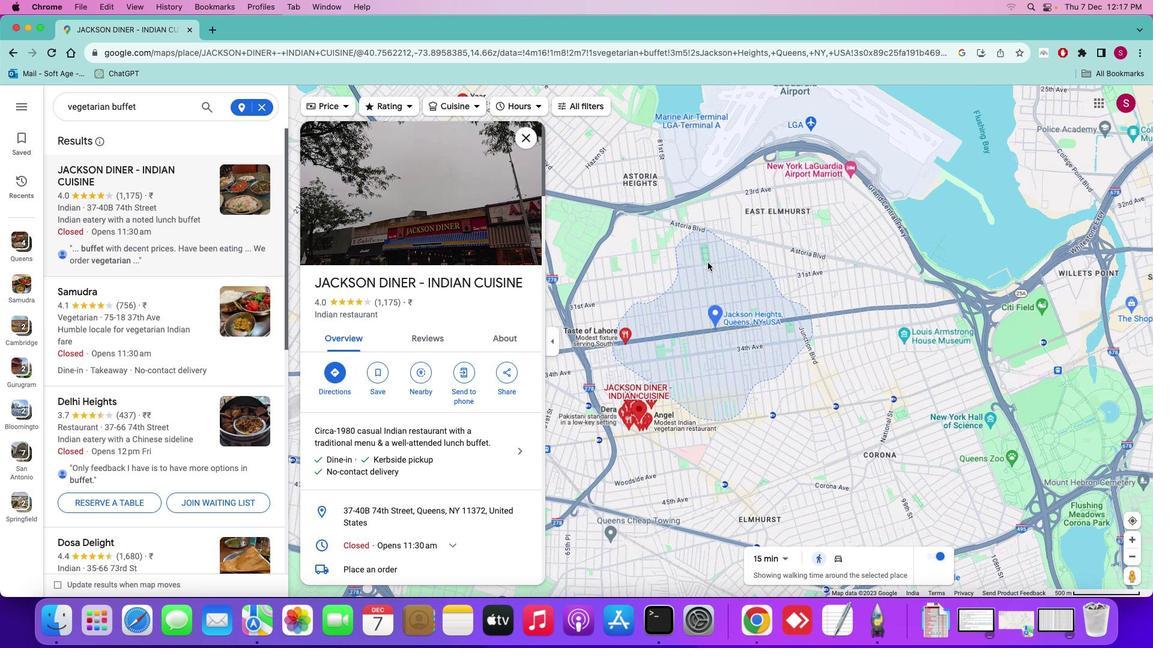 
Action: Mouse scrolled (381, 551) with delta (1107, 539)
Screenshot: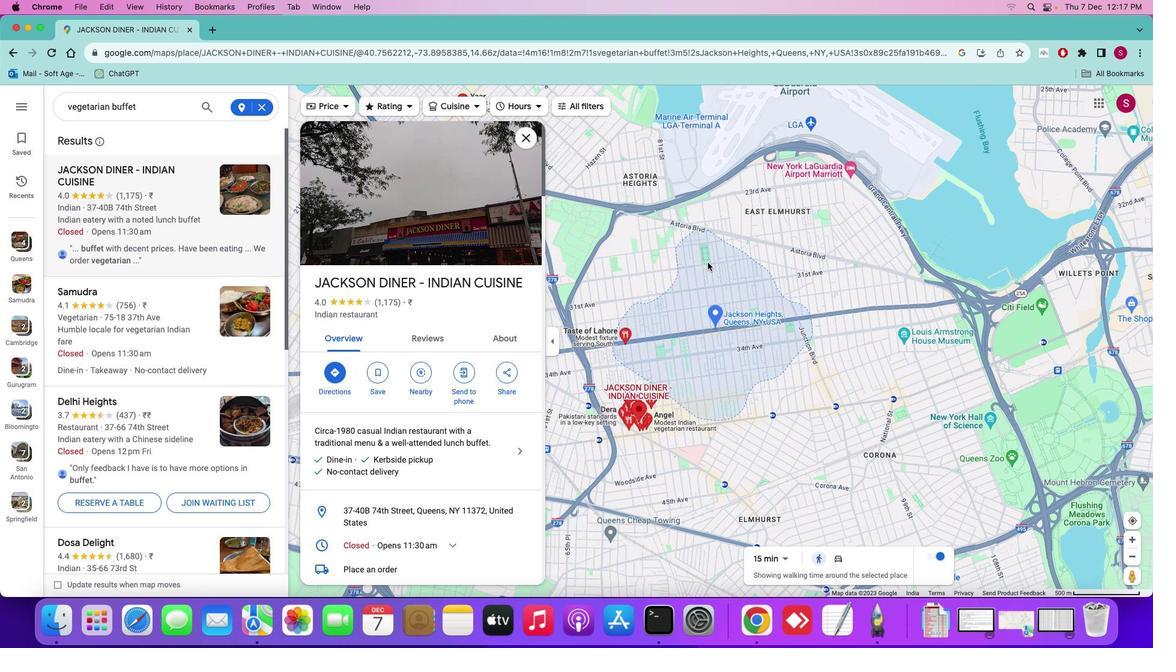 
Action: Mouse moved to (686, 553)
Screenshot: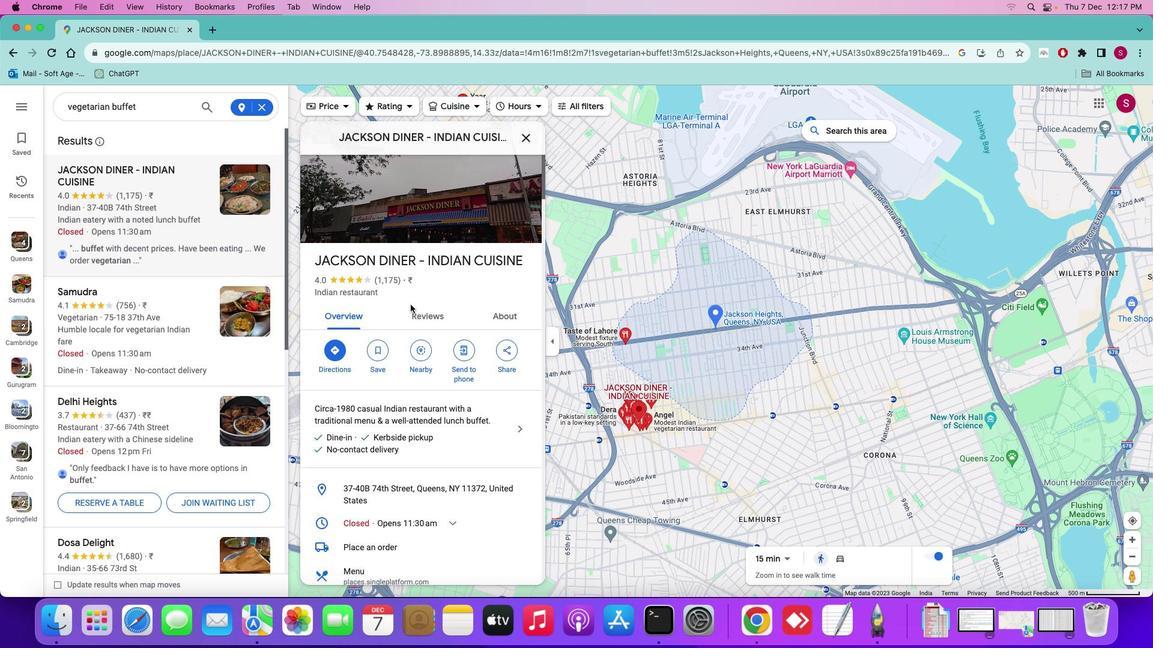 
Action: Mouse scrolled (686, 553) with delta (1107, 539)
Screenshot: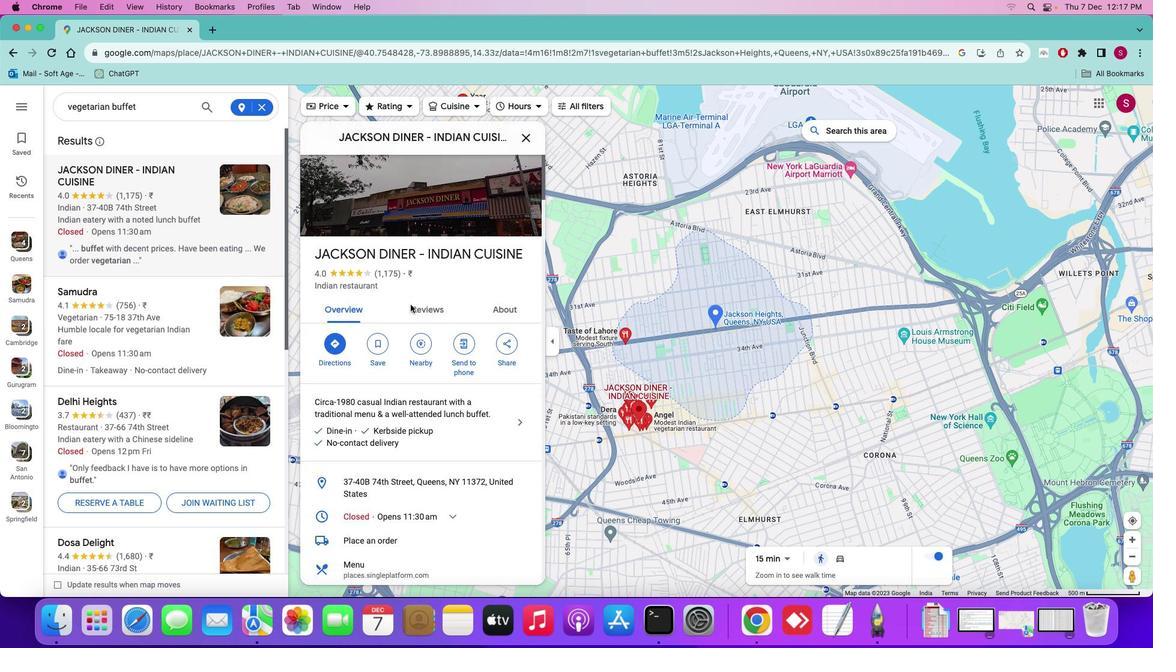 
Action: Mouse scrolled (686, 553) with delta (1107, 539)
Screenshot: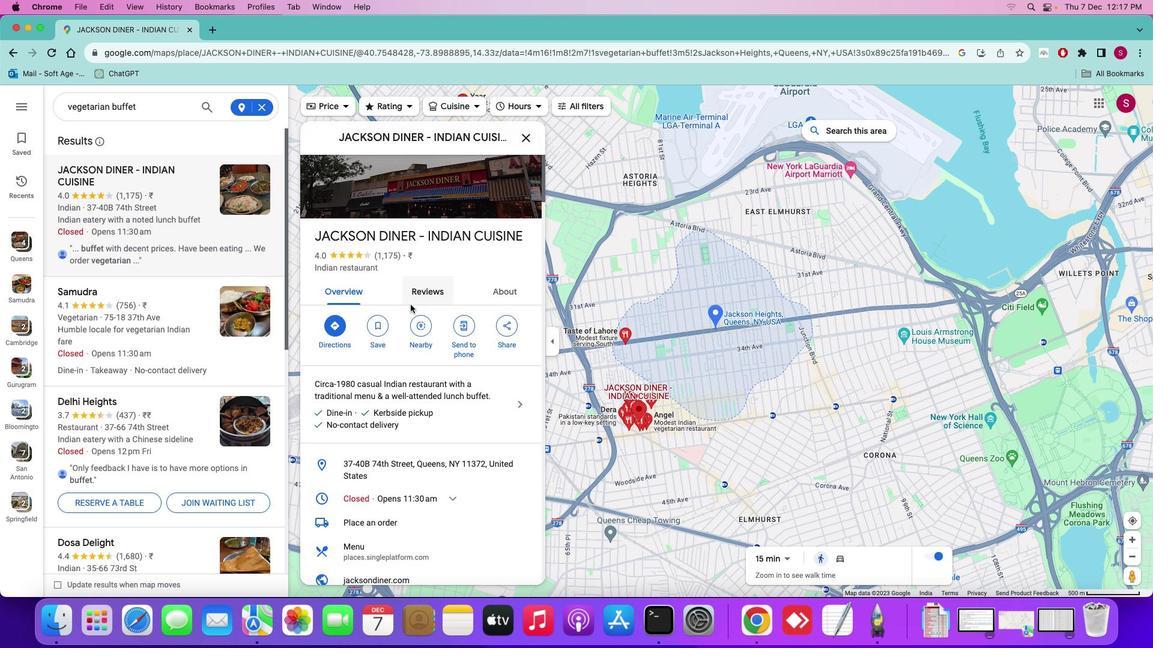 
Action: Mouse moved to (686, 553)
Screenshot: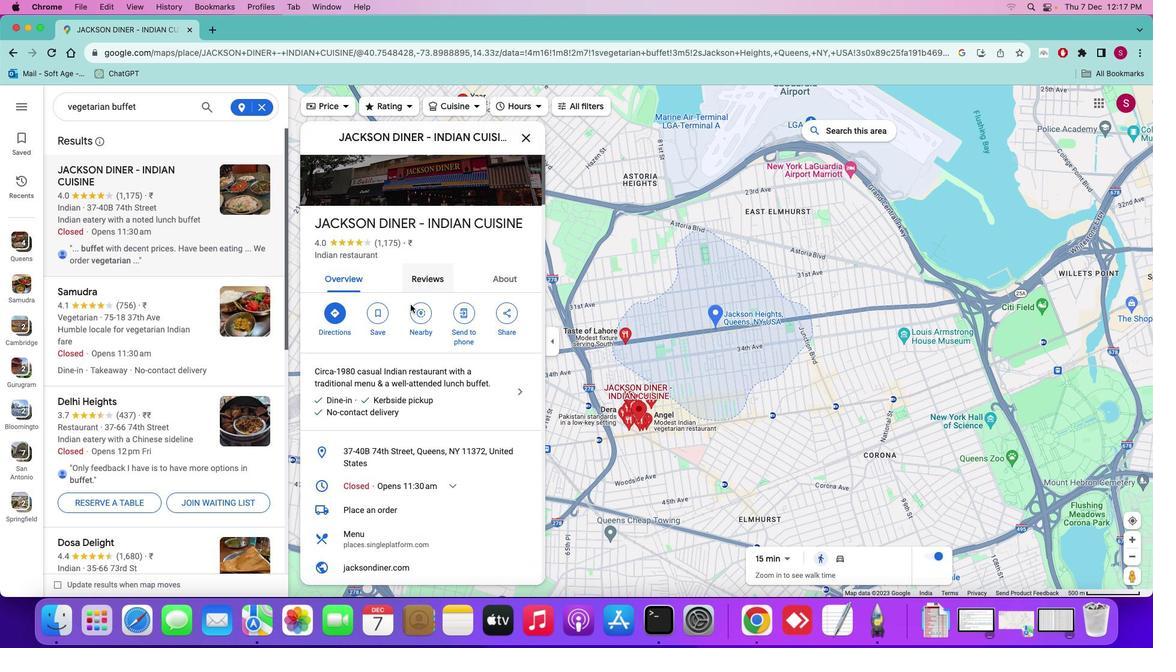 
Action: Mouse scrolled (686, 553) with delta (1107, 539)
Screenshot: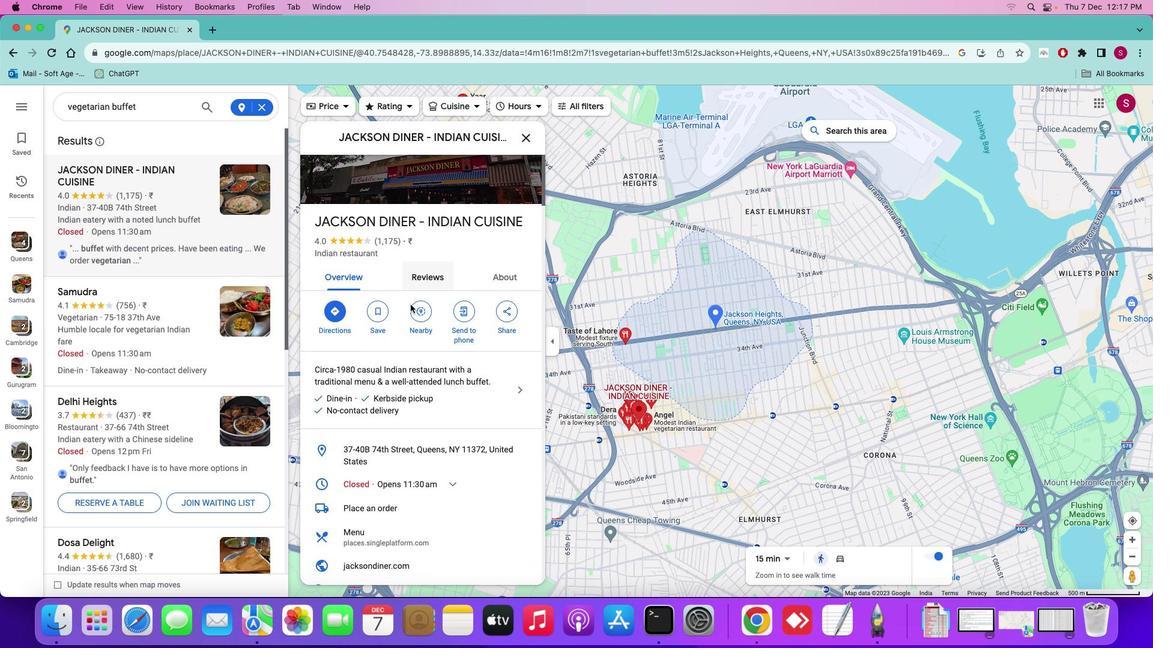 
Action: Mouse scrolled (686, 553) with delta (1107, 539)
Screenshot: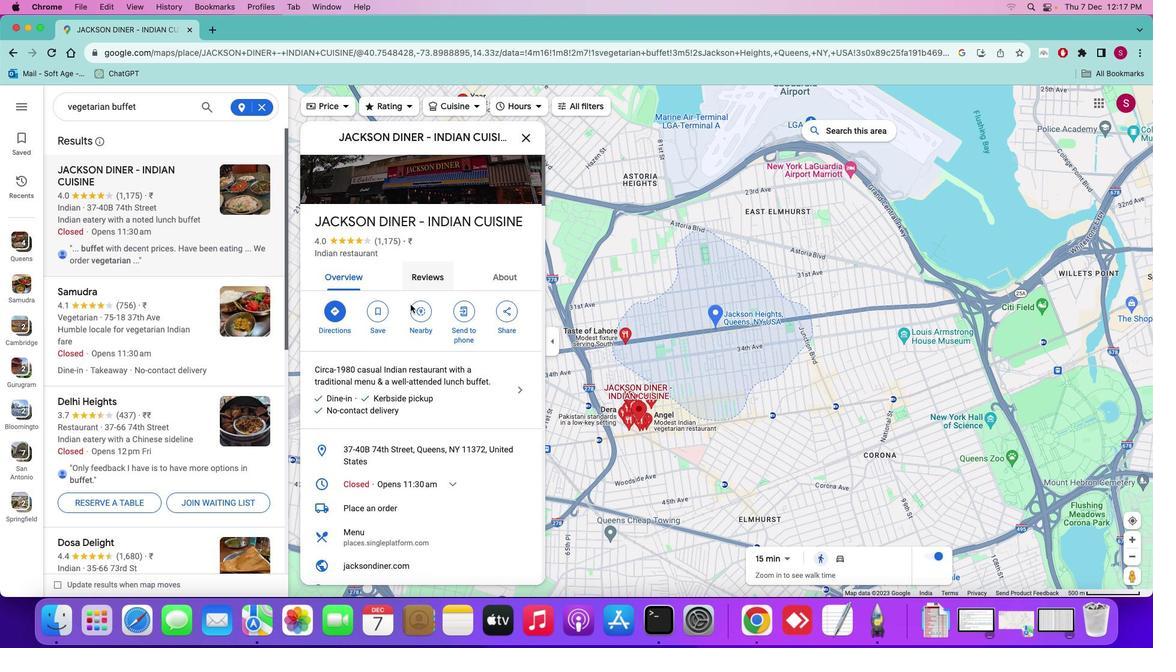 
Action: Mouse scrolled (686, 553) with delta (1107, 539)
Screenshot: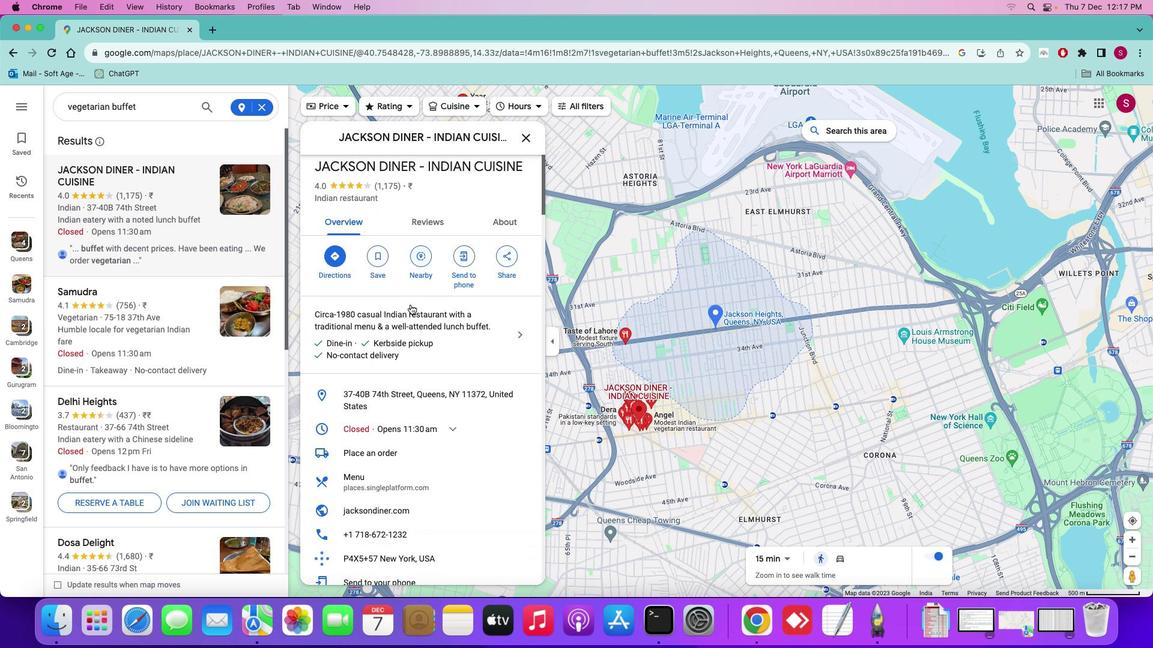 
Action: Mouse scrolled (686, 553) with delta (1107, 539)
Screenshot: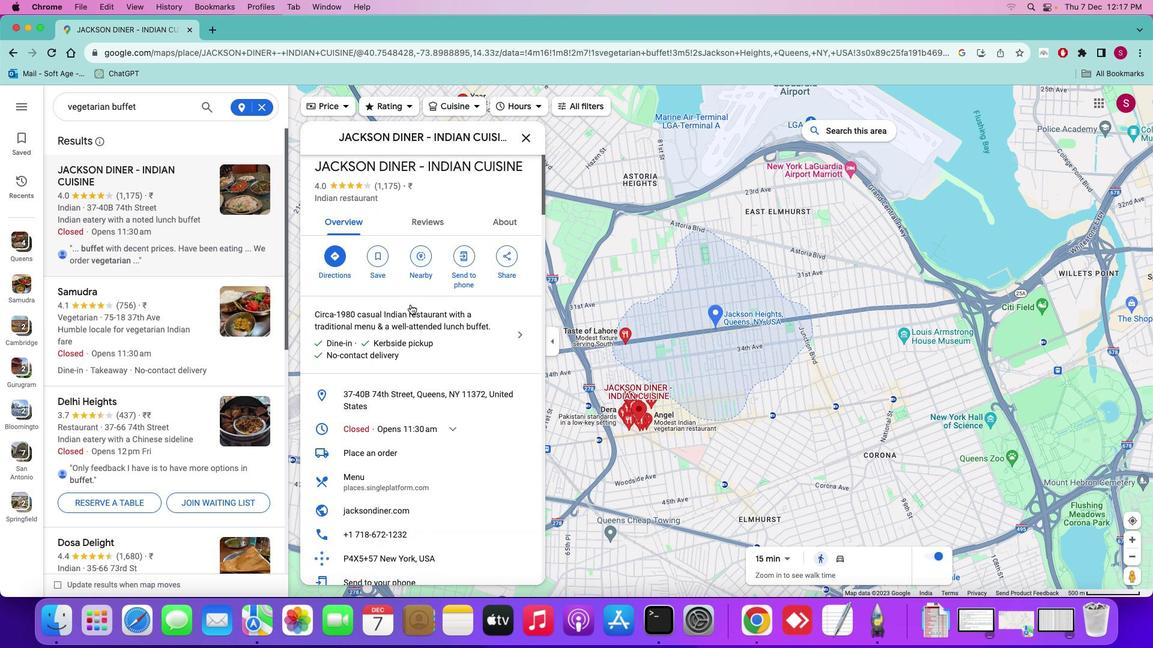 
Action: Mouse scrolled (686, 553) with delta (1107, 539)
Screenshot: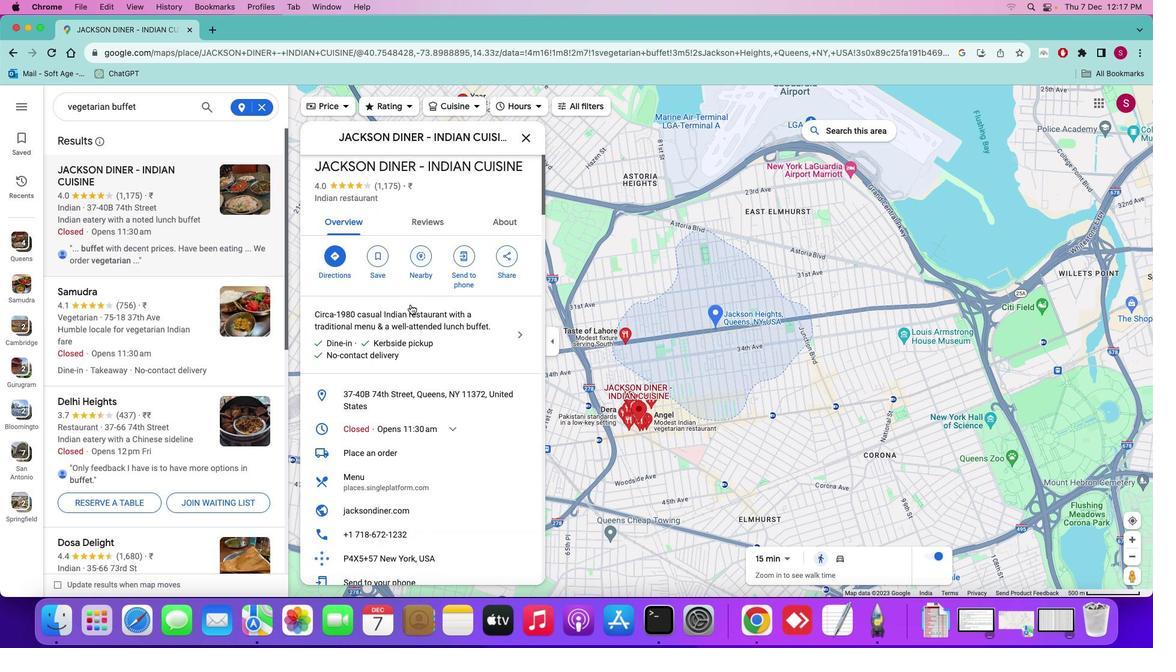 
Action: Mouse scrolled (686, 553) with delta (1107, 539)
Screenshot: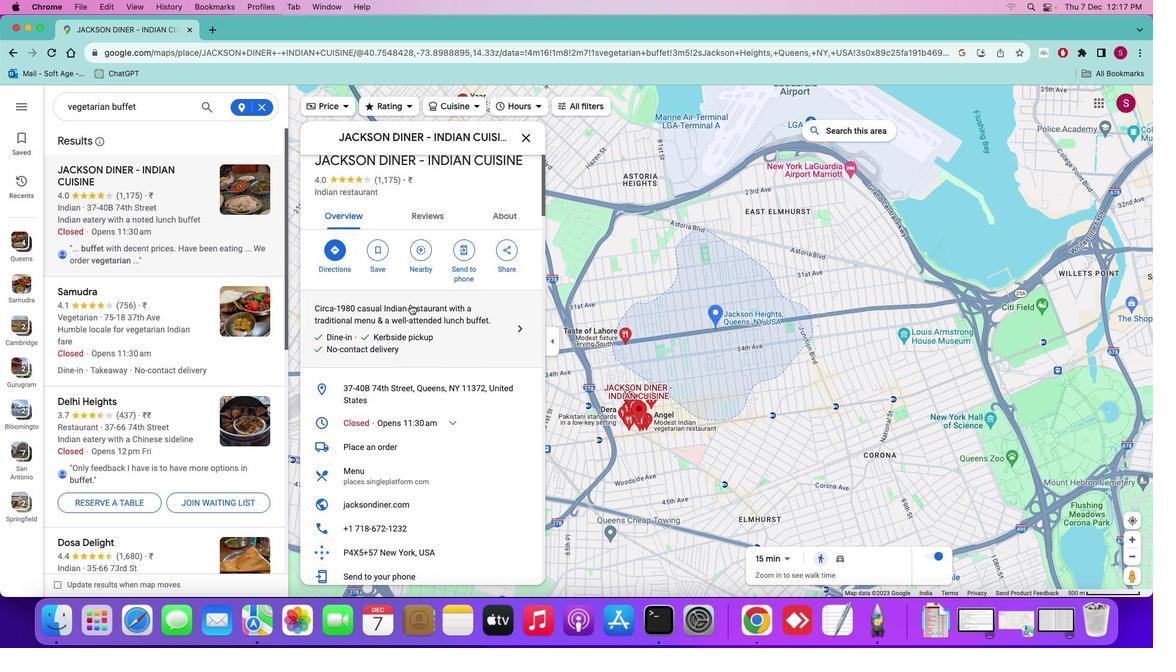 
Action: Mouse scrolled (686, 553) with delta (1107, 539)
Screenshot: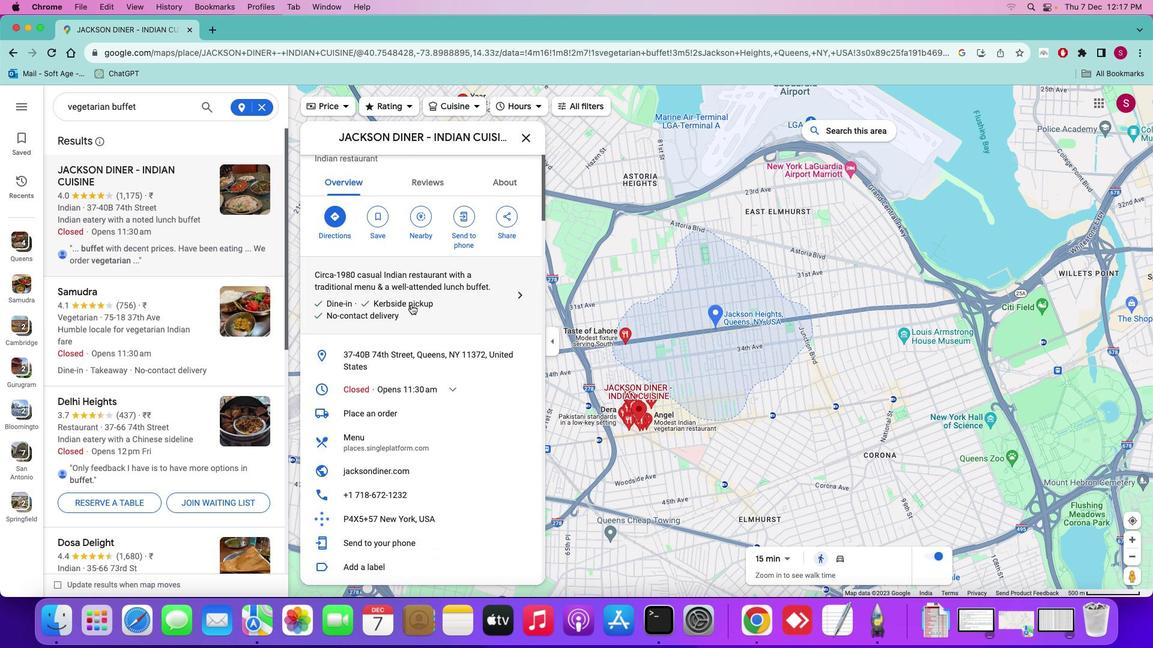 
Action: Mouse moved to (686, 553)
Screenshot: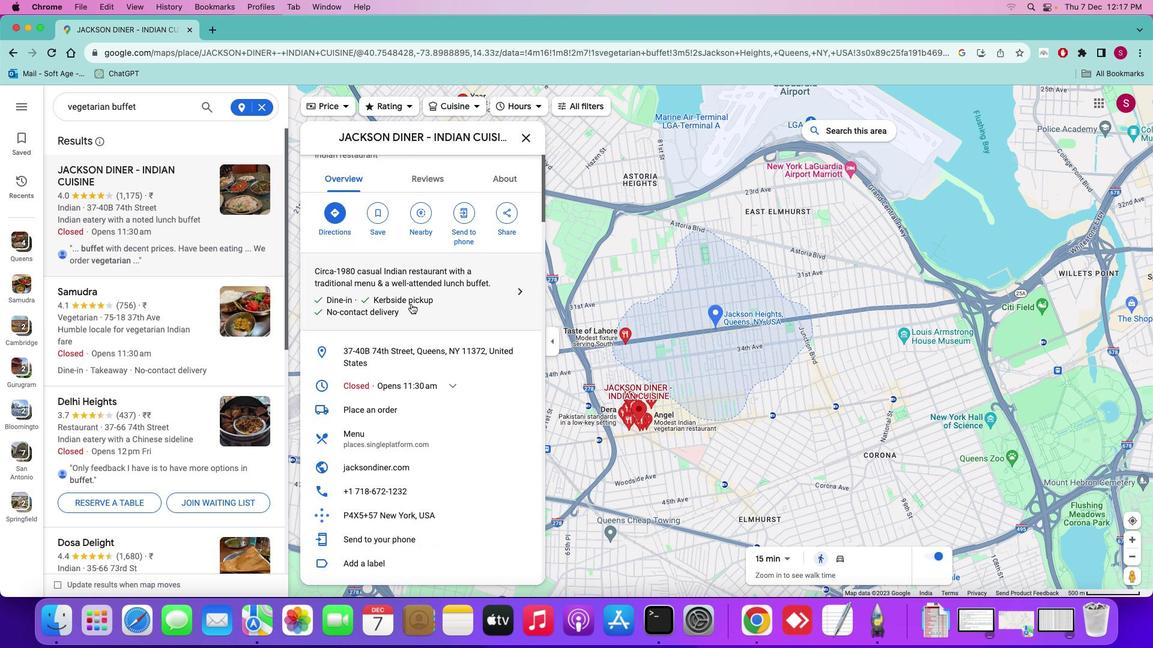 
Action: Mouse scrolled (686, 553) with delta (1107, 539)
Screenshot: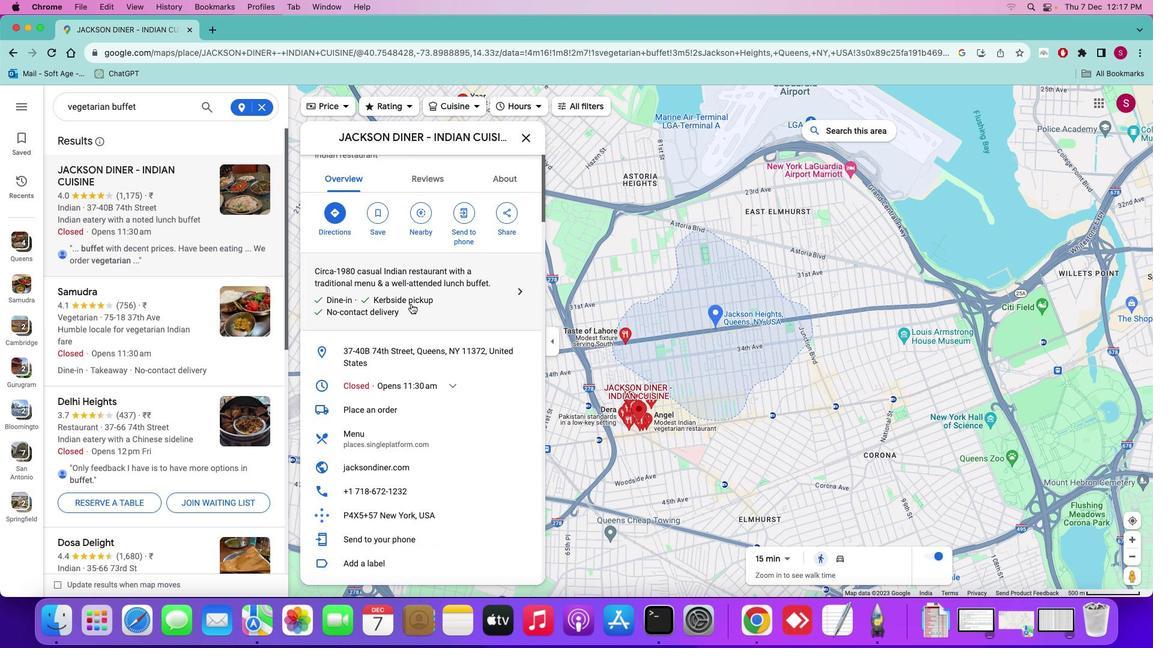 
Action: Mouse scrolled (686, 553) with delta (1107, 539)
Screenshot: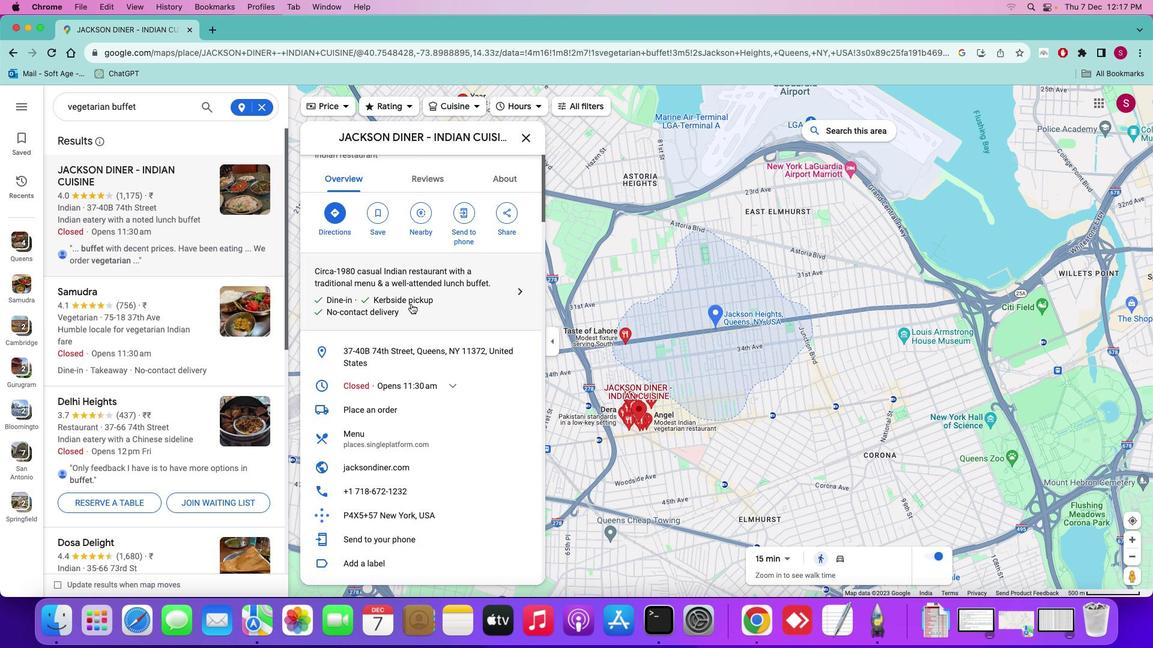 
Action: Mouse moved to (685, 553)
Screenshot: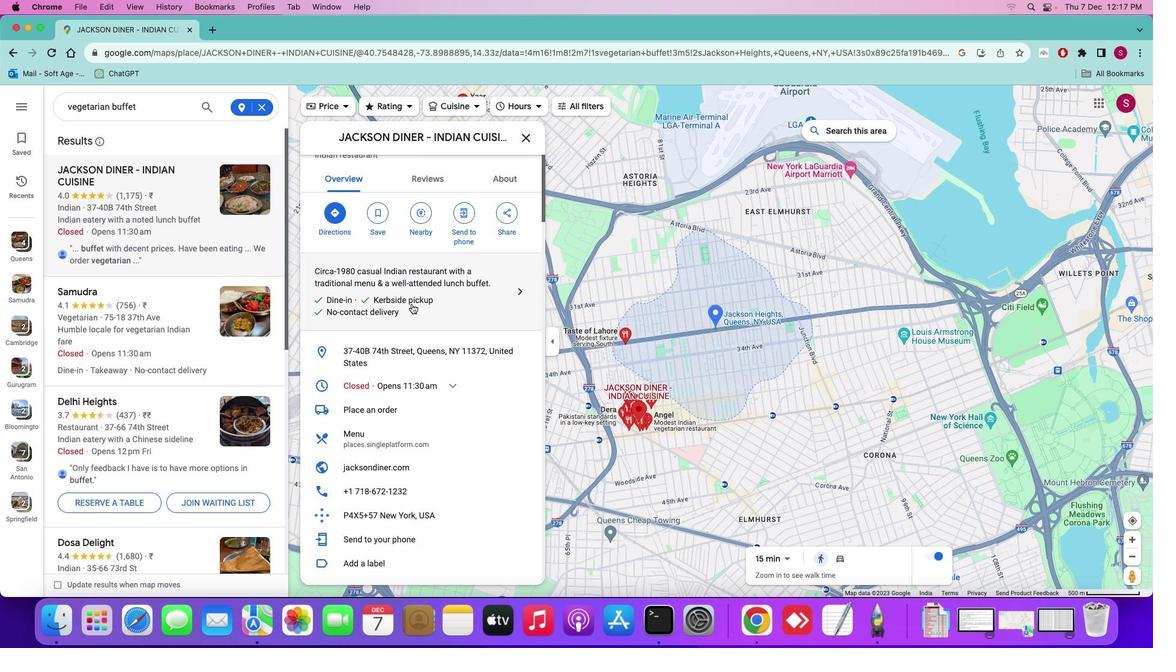 
Action: Mouse scrolled (685, 553) with delta (1107, 539)
Screenshot: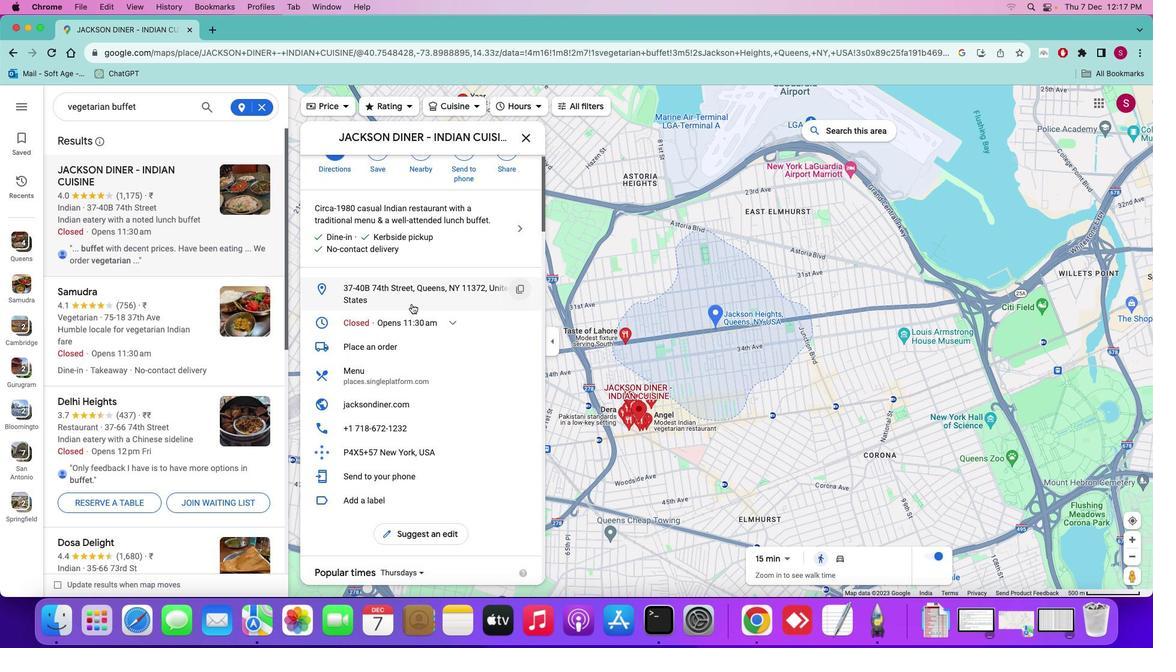 
Action: Mouse scrolled (685, 553) with delta (1107, 539)
Screenshot: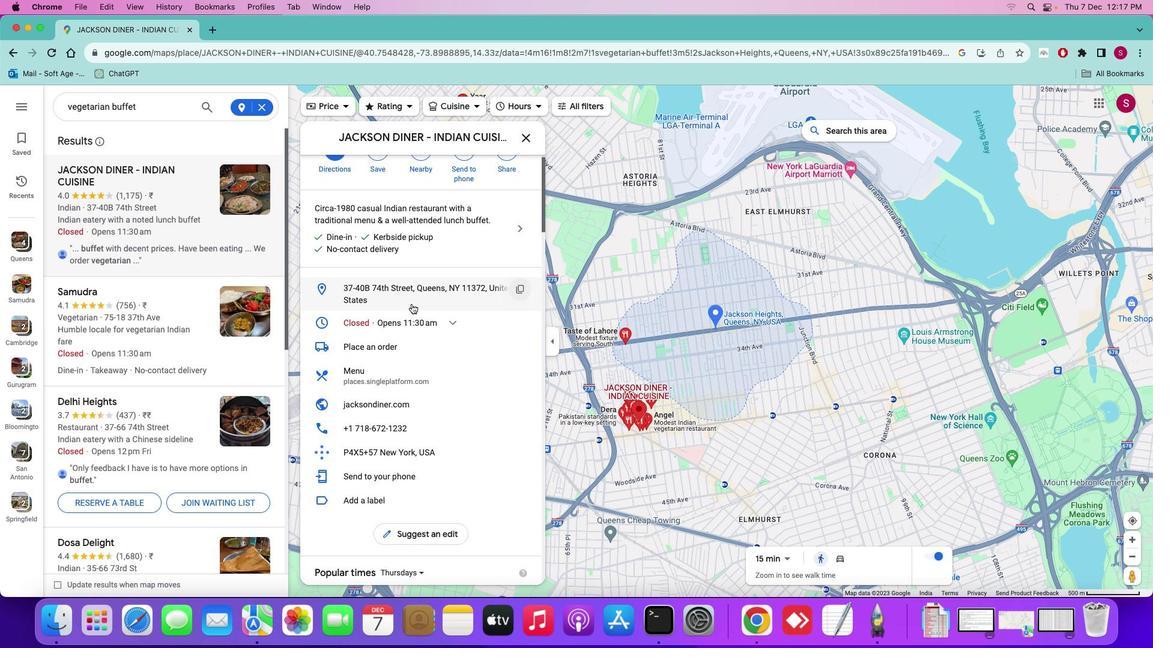 
Action: Mouse scrolled (685, 553) with delta (1107, 539)
Screenshot: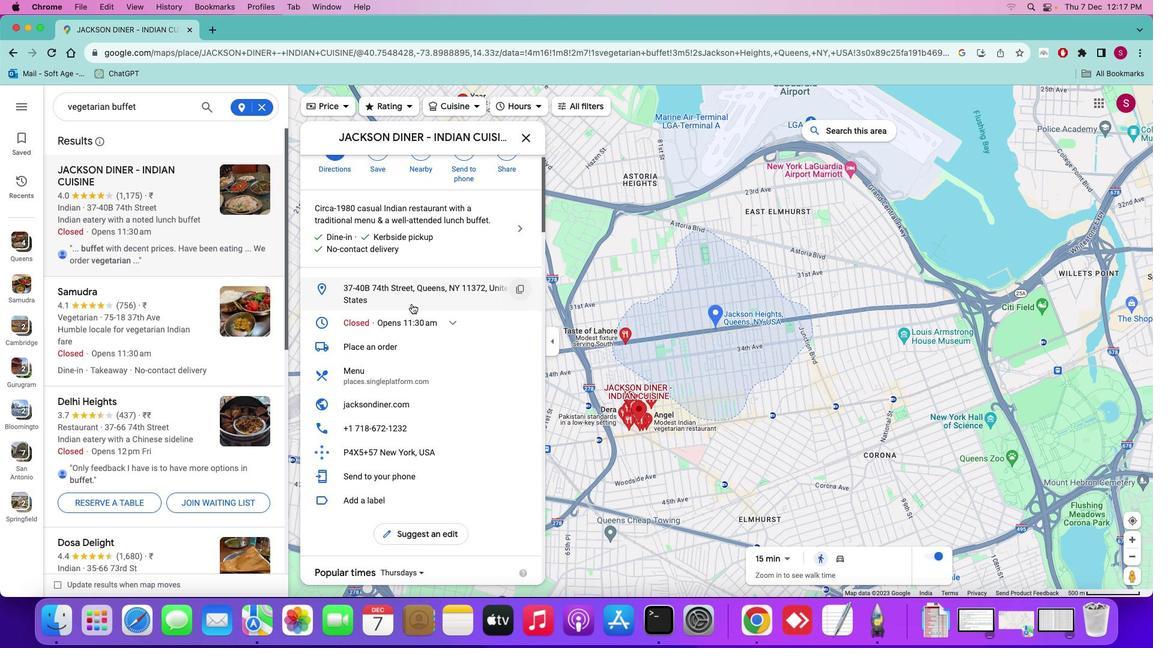 
Action: Mouse moved to (983, 553)
Screenshot: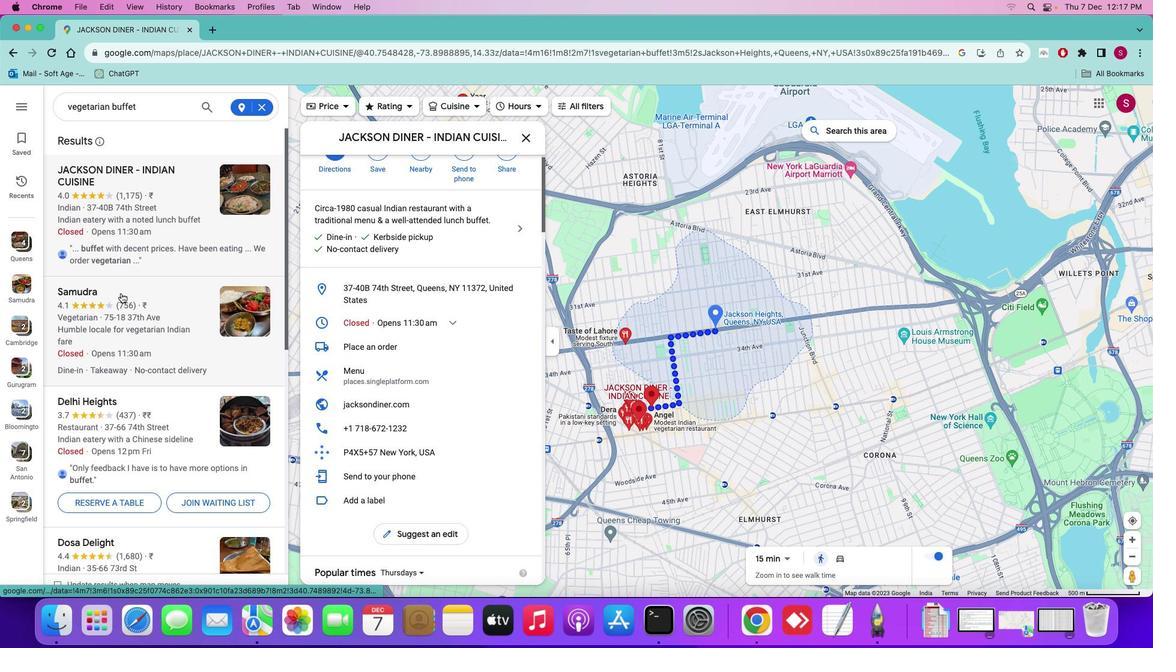 
Action: Mouse pressed left at (983, 553)
Screenshot: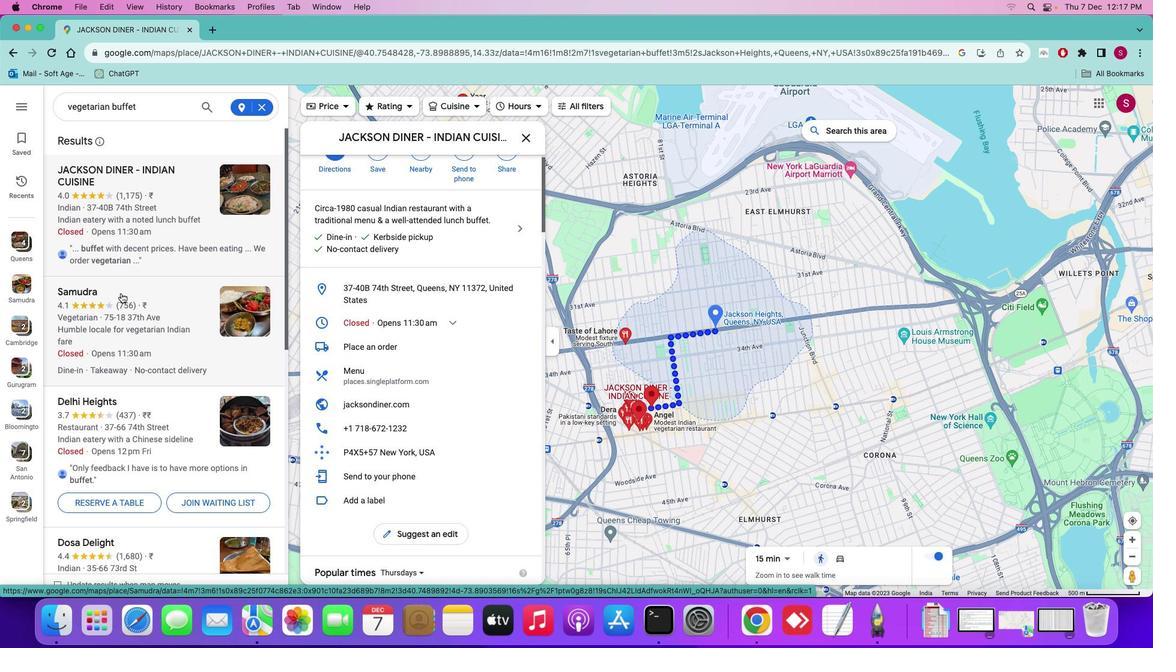 
Action: Mouse moved to (632, 556)
Screenshot: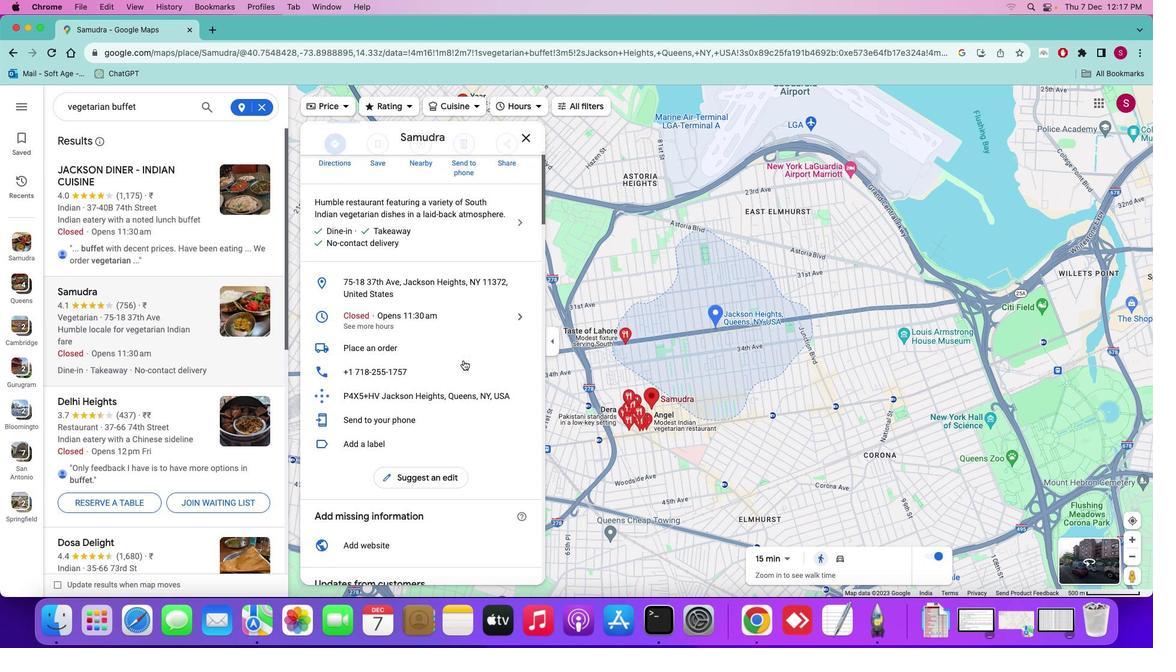 
Action: Mouse scrolled (632, 556) with delta (1107, 539)
Screenshot: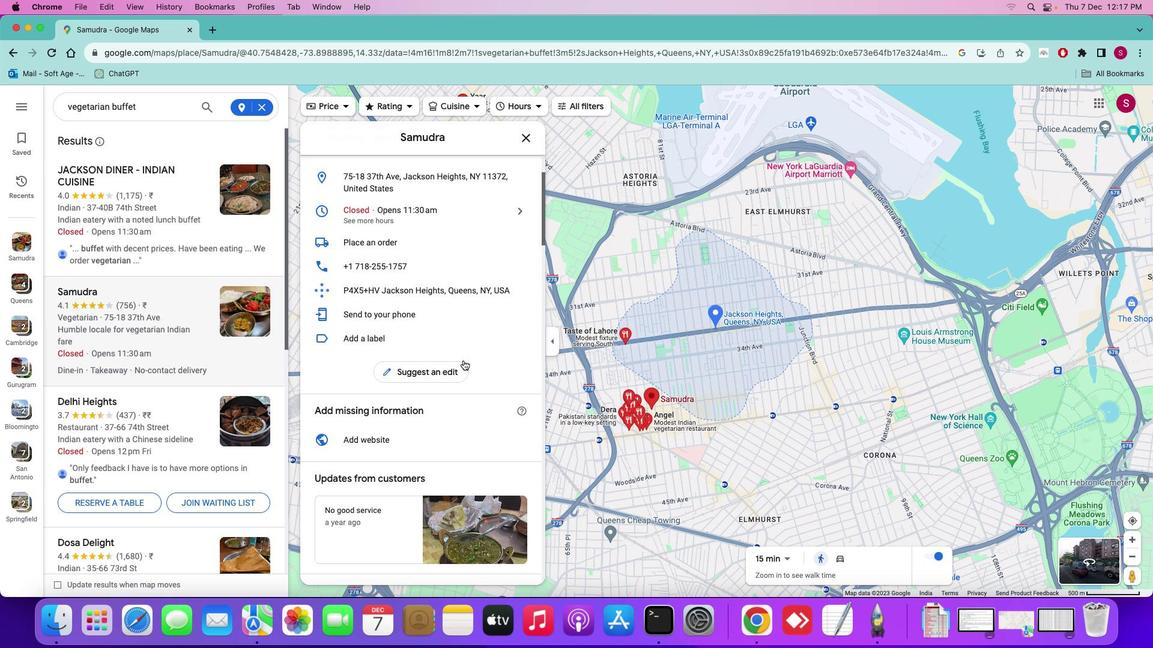 
Action: Mouse scrolled (632, 556) with delta (1107, 539)
Screenshot: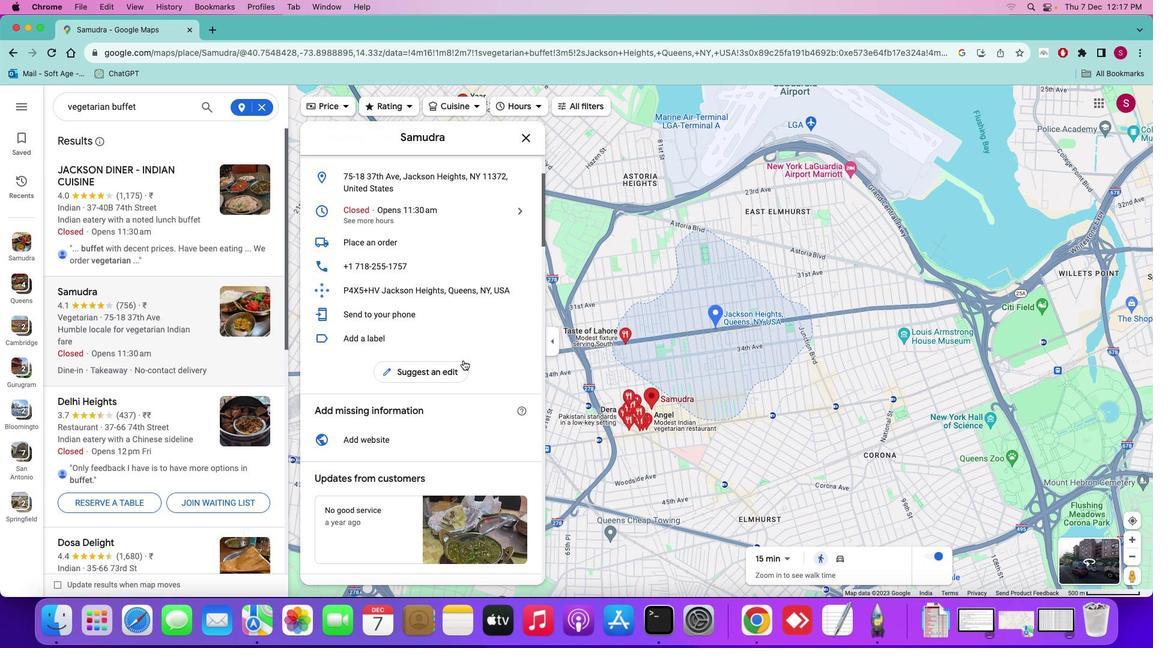 
Action: Mouse scrolled (632, 556) with delta (1107, 538)
Screenshot: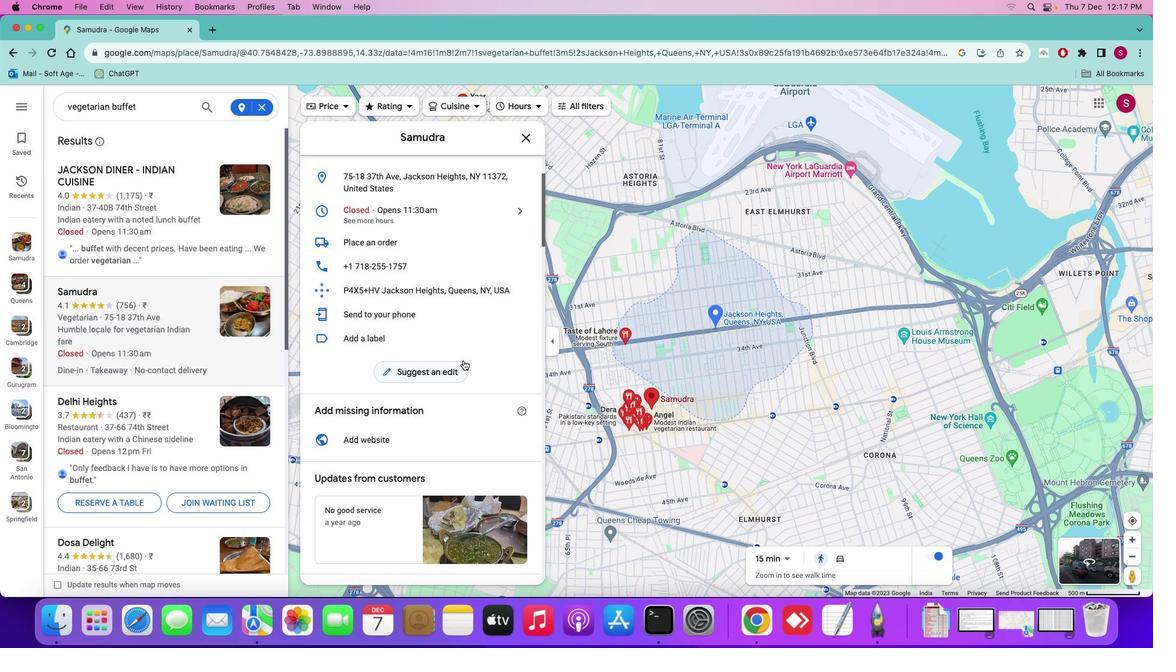 
Action: Mouse scrolled (632, 556) with delta (1107, 538)
Screenshot: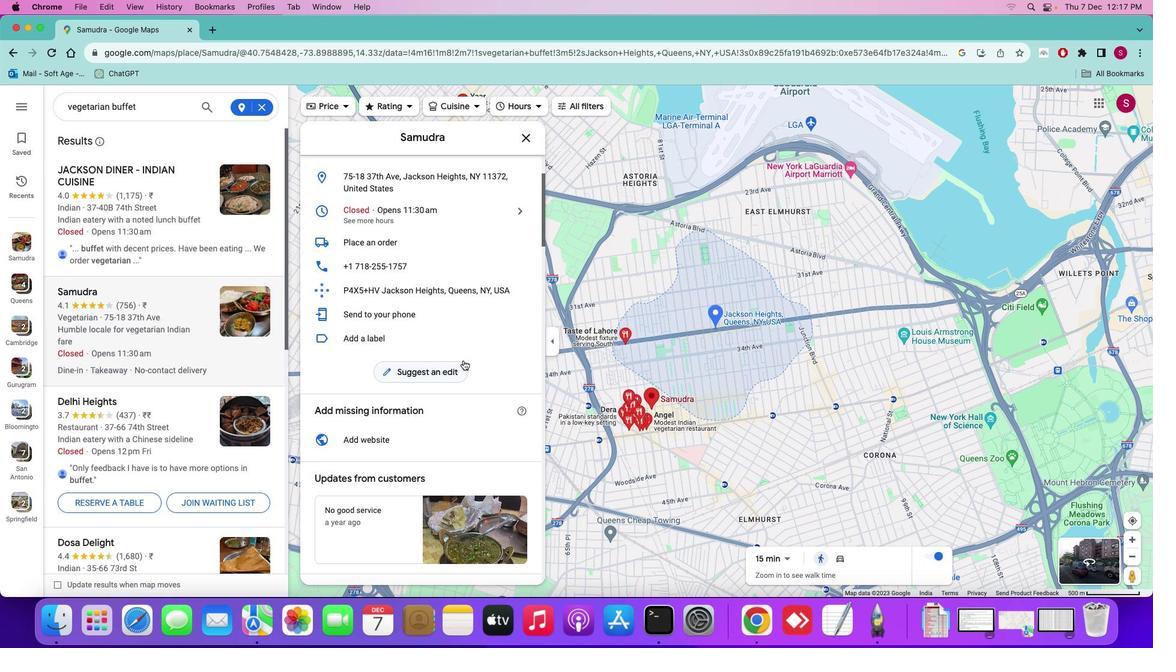 
Action: Mouse scrolled (632, 556) with delta (1107, 538)
Screenshot: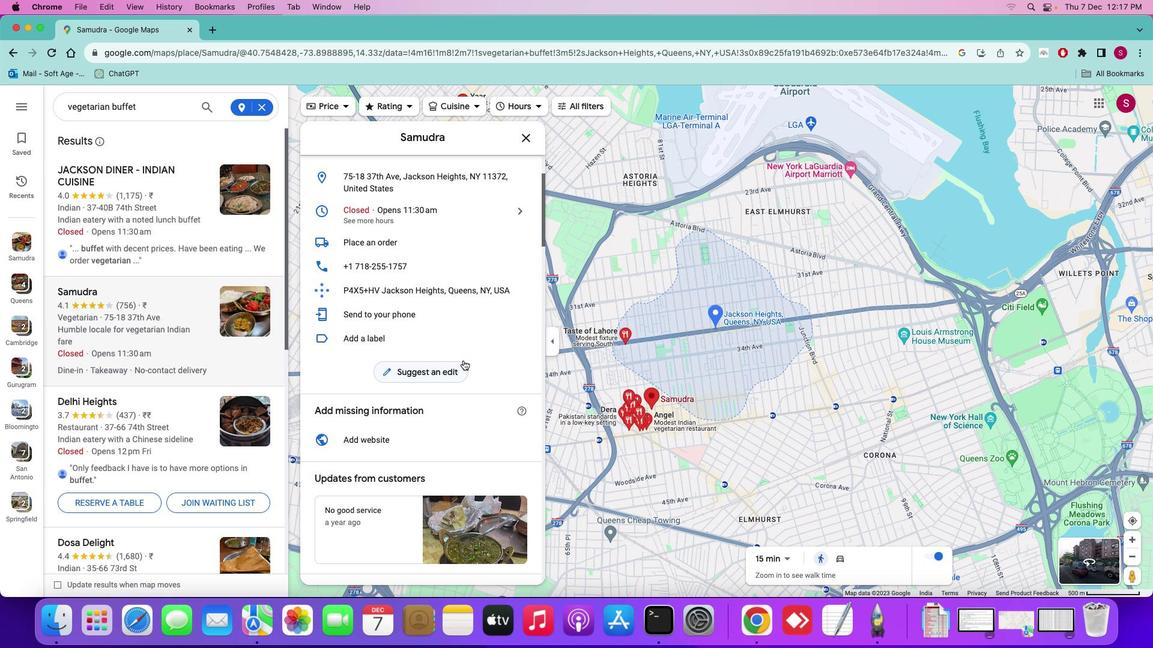 
Action: Mouse scrolled (632, 556) with delta (1107, 539)
Screenshot: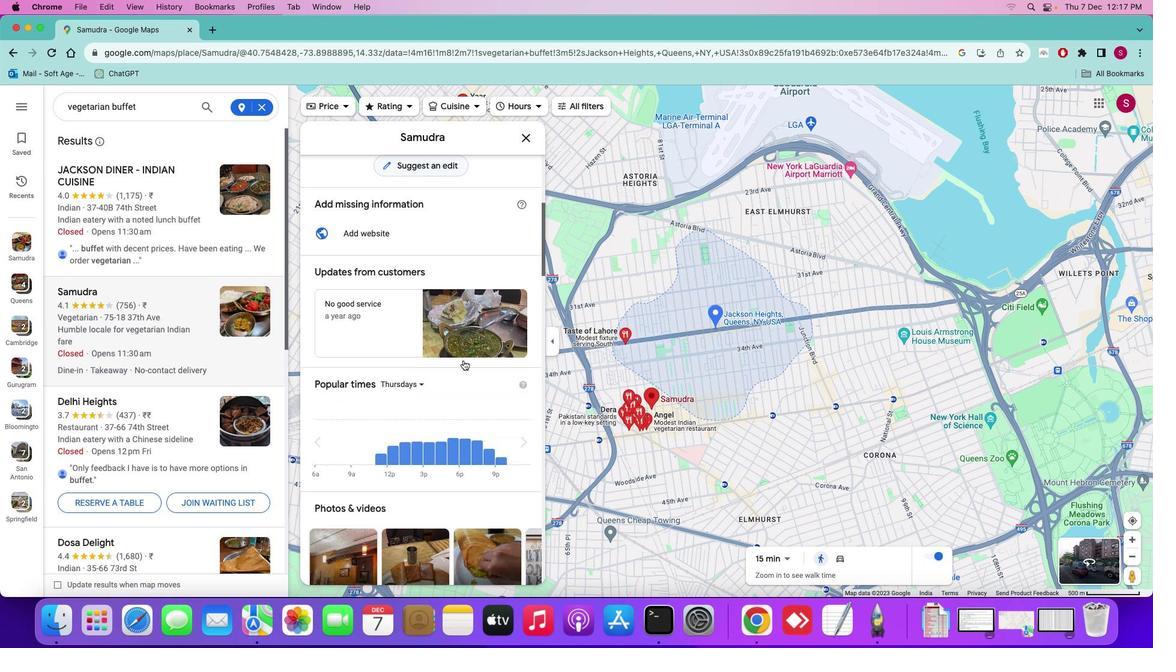 
Action: Mouse scrolled (632, 556) with delta (1107, 539)
Screenshot: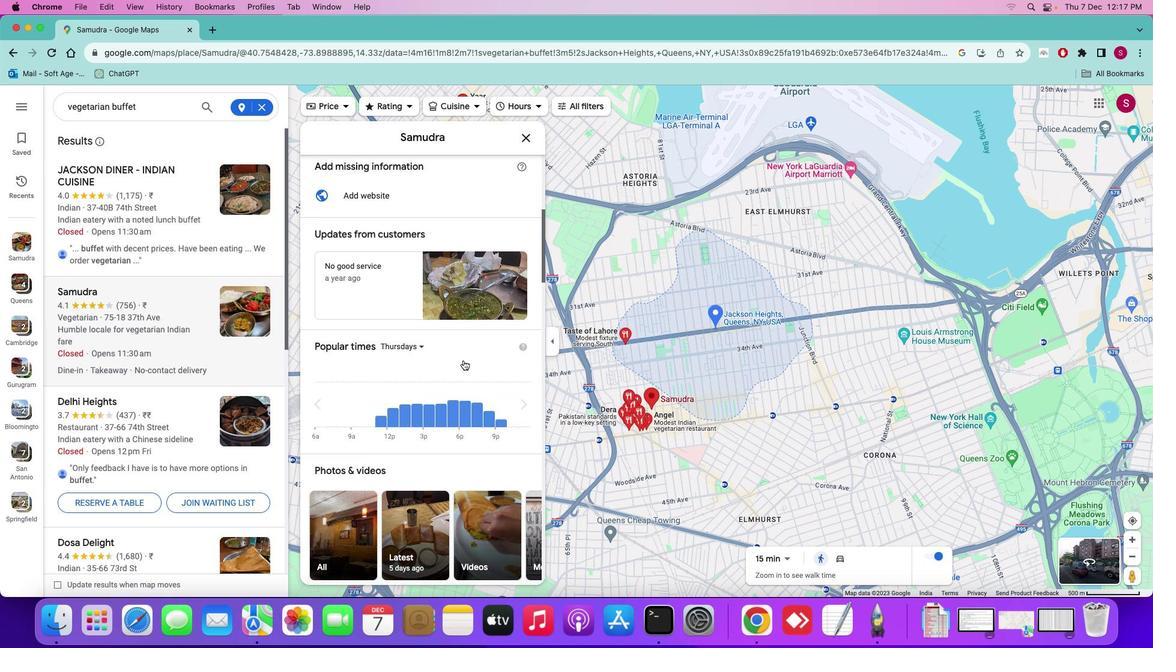 
Action: Mouse scrolled (632, 556) with delta (1107, 538)
Screenshot: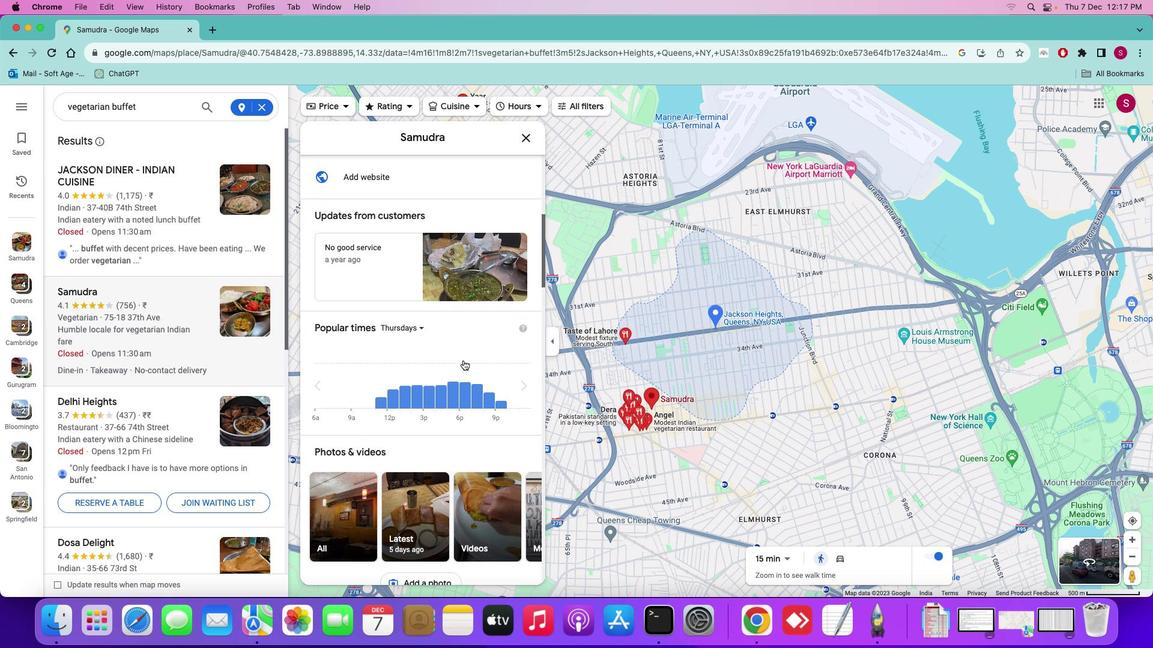 
Action: Mouse scrolled (632, 556) with delta (1107, 538)
Screenshot: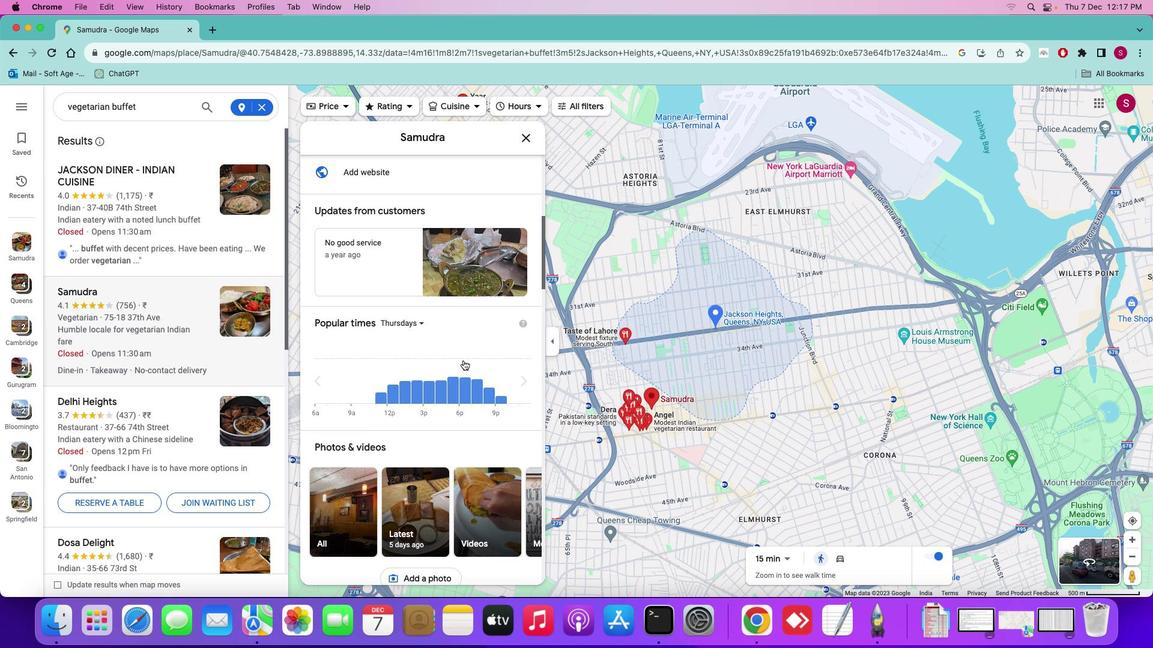 
Action: Mouse scrolled (632, 556) with delta (1107, 538)
Screenshot: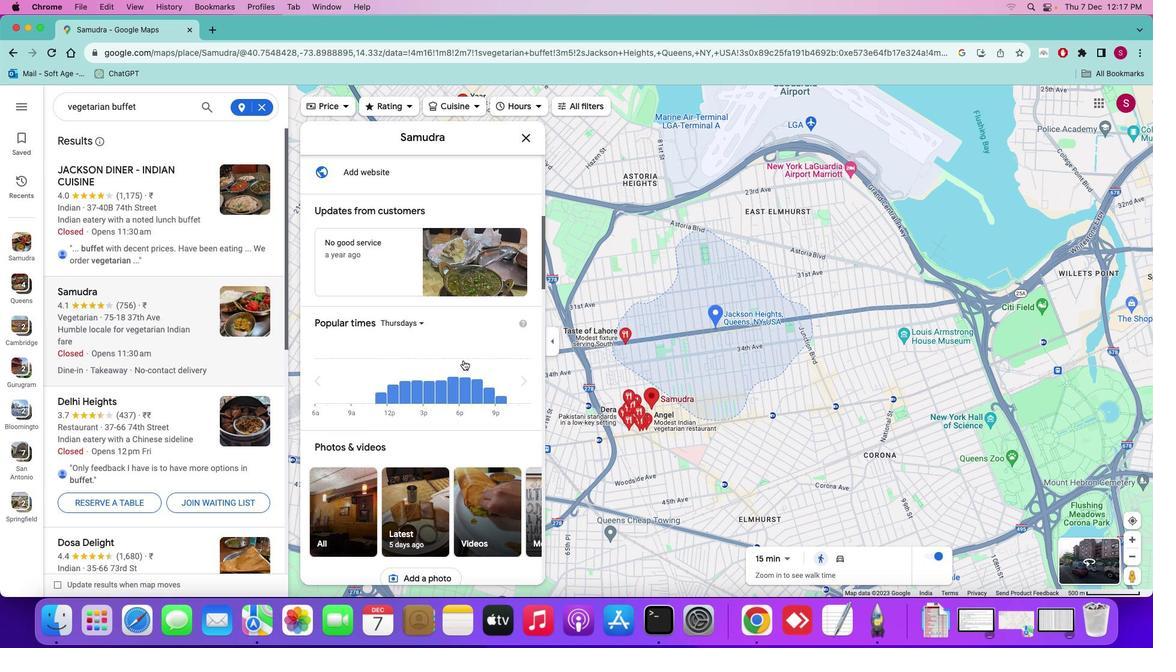
Action: Mouse scrolled (632, 556) with delta (1107, 539)
Screenshot: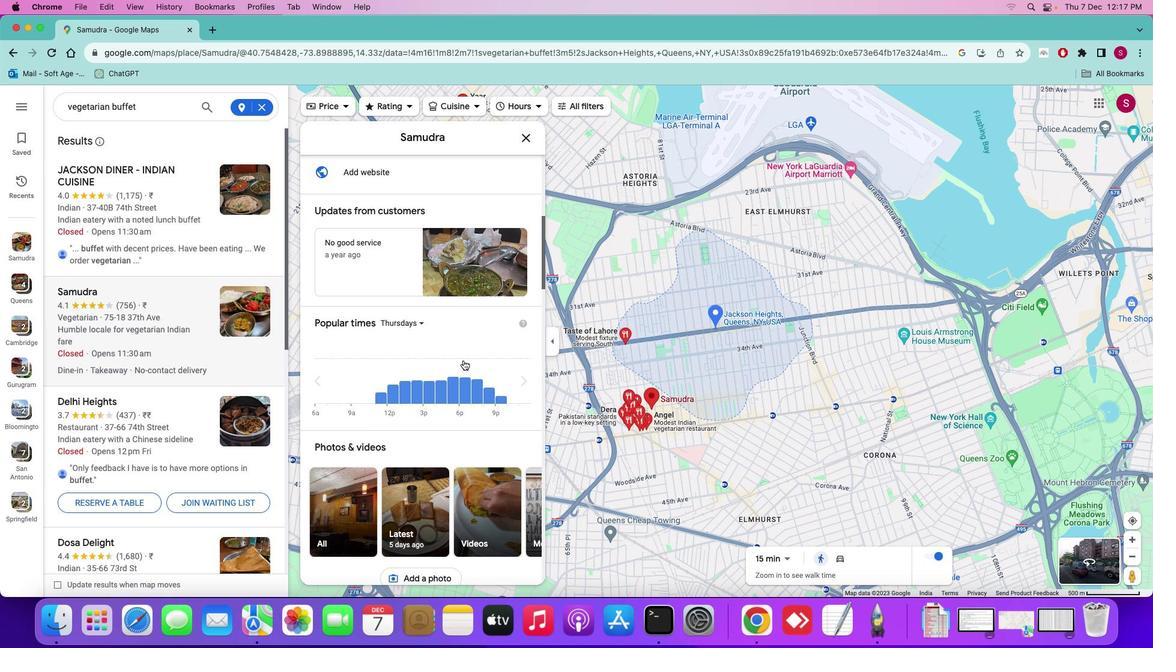 
Action: Mouse scrolled (632, 556) with delta (1107, 539)
Screenshot: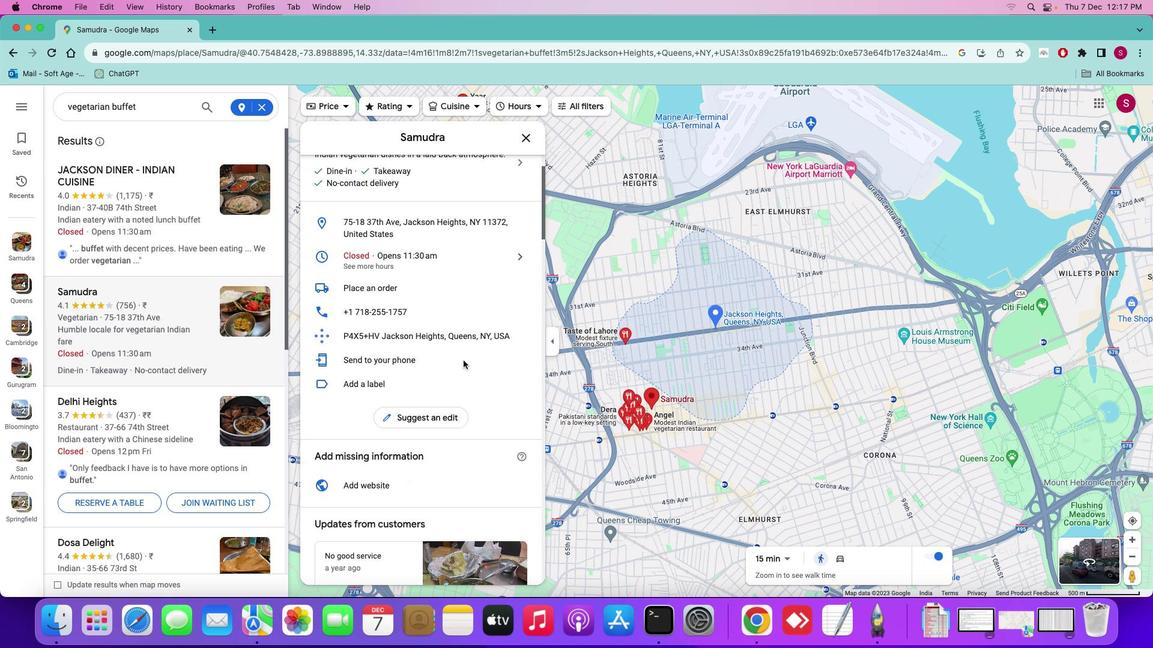 
Action: Mouse scrolled (632, 556) with delta (1107, 539)
Screenshot: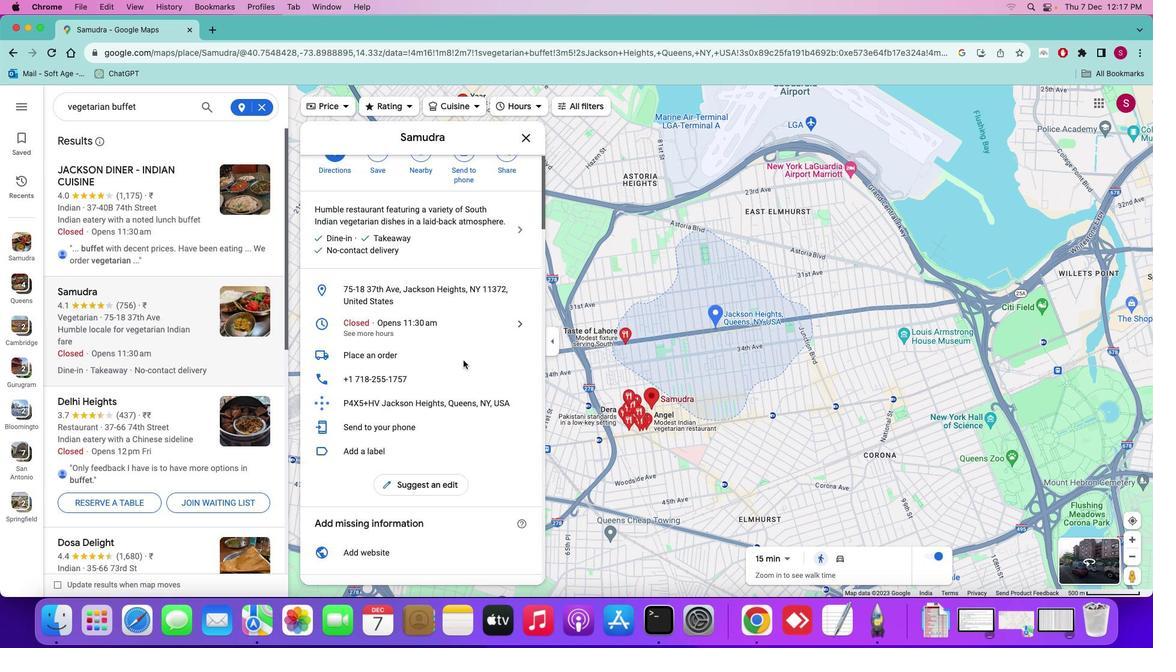 
Action: Mouse scrolled (632, 556) with delta (1107, 539)
Screenshot: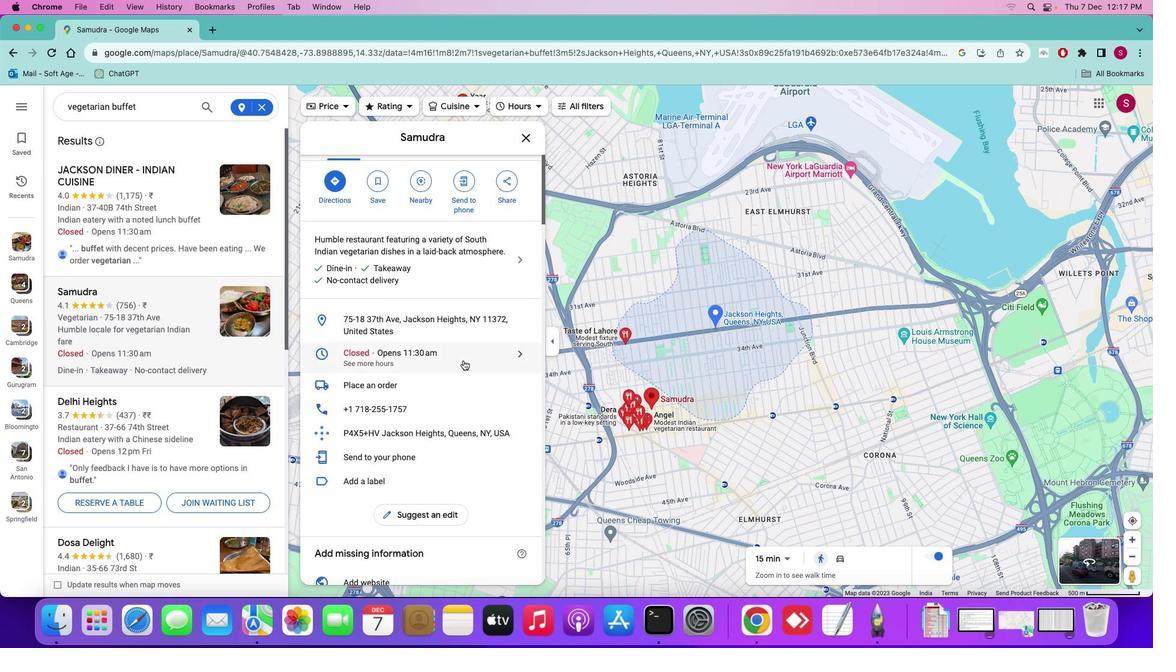 
Action: Mouse scrolled (632, 556) with delta (1107, 539)
Screenshot: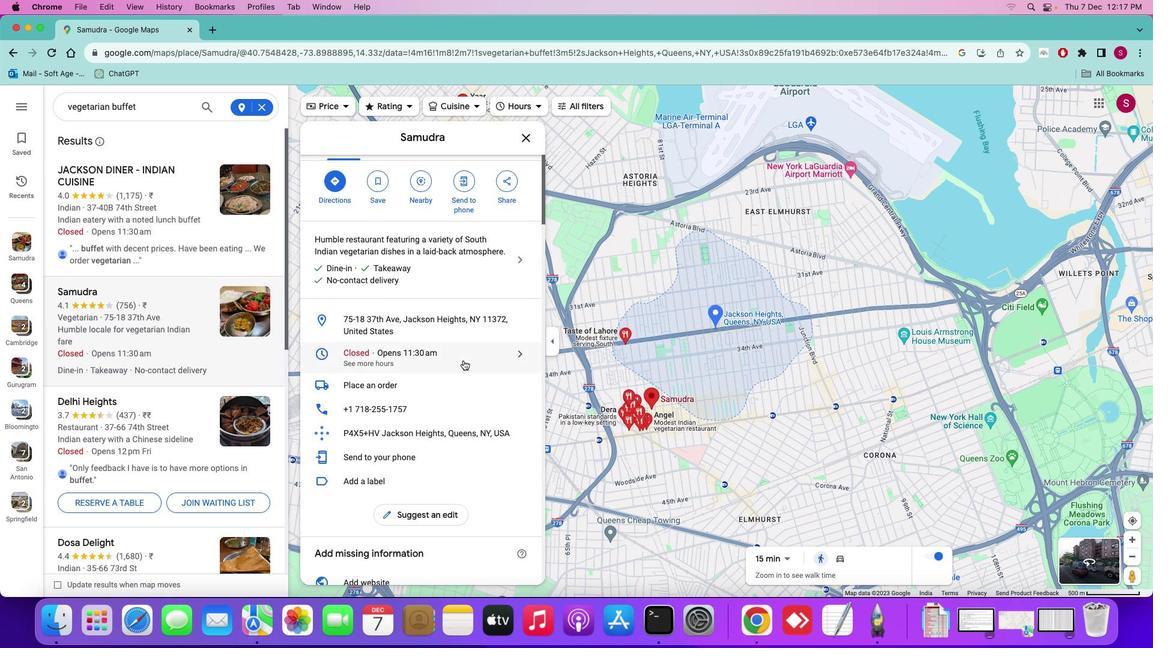 
Action: Mouse scrolled (632, 556) with delta (1107, 539)
Screenshot: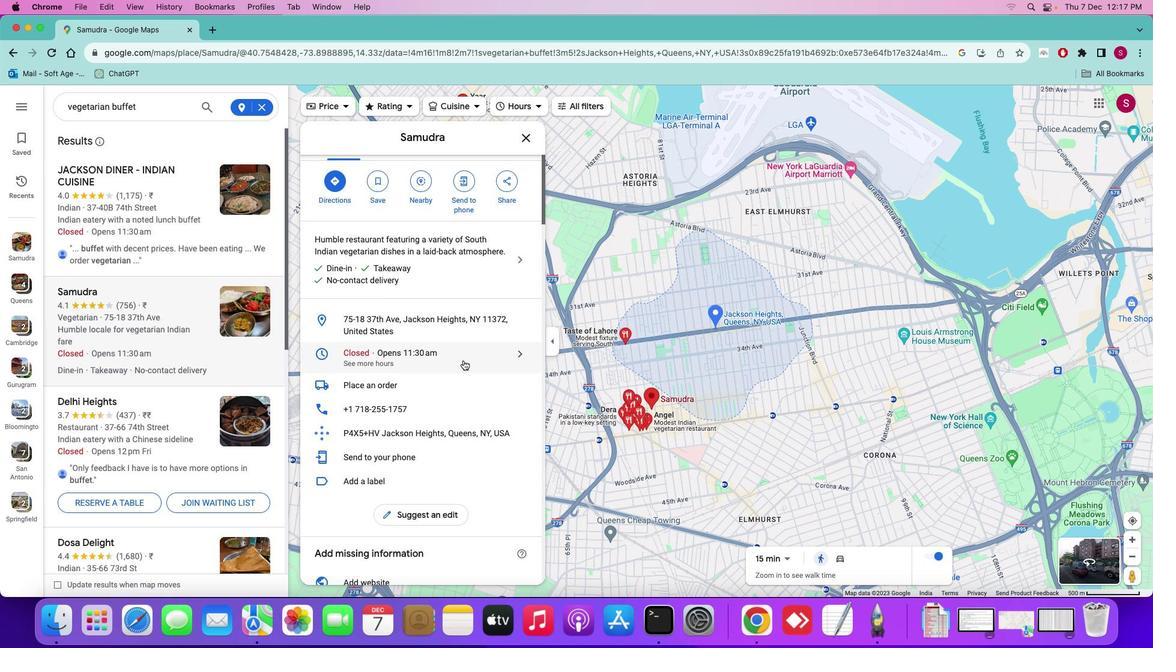 
Action: Mouse scrolled (632, 556) with delta (1107, 539)
Screenshot: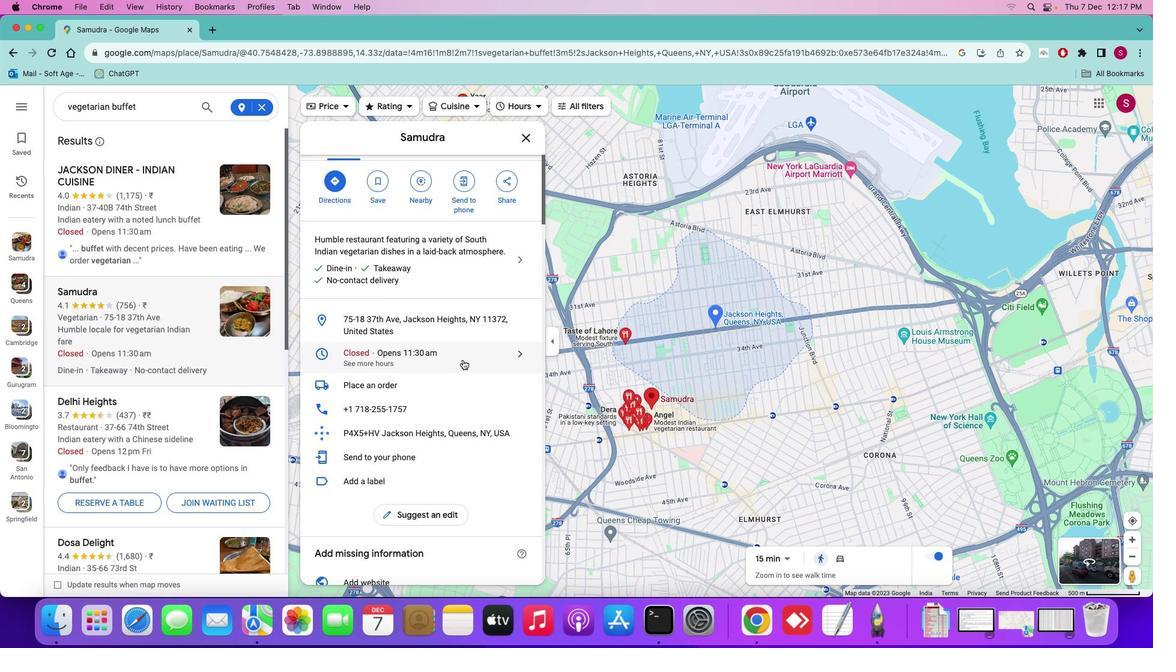 
Action: Mouse moved to (633, 556)
Screenshot: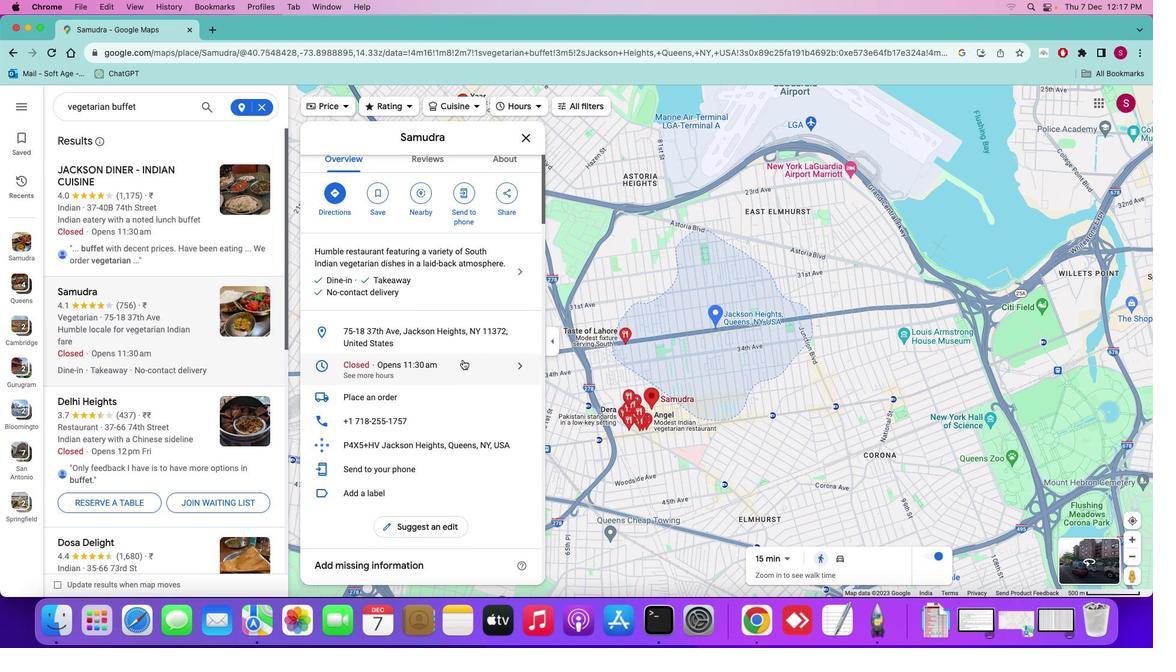 
Action: Mouse scrolled (633, 556) with delta (1107, 539)
Screenshot: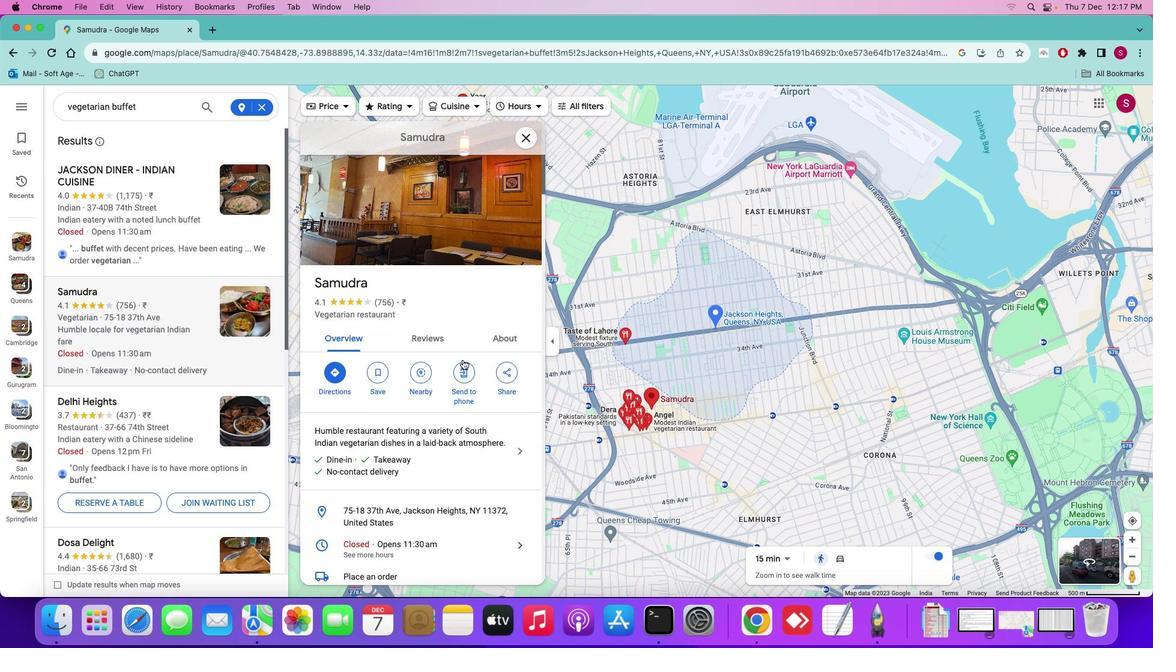 
Action: Mouse scrolled (633, 556) with delta (1107, 539)
Screenshot: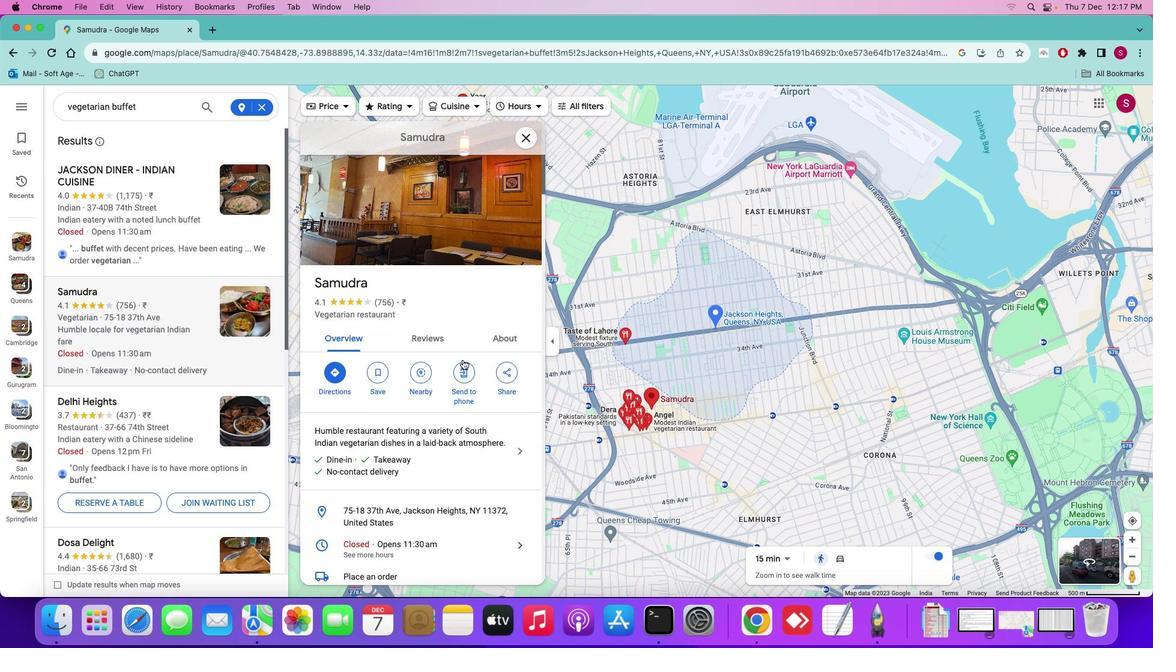 
Action: Mouse scrolled (633, 556) with delta (1107, 539)
Screenshot: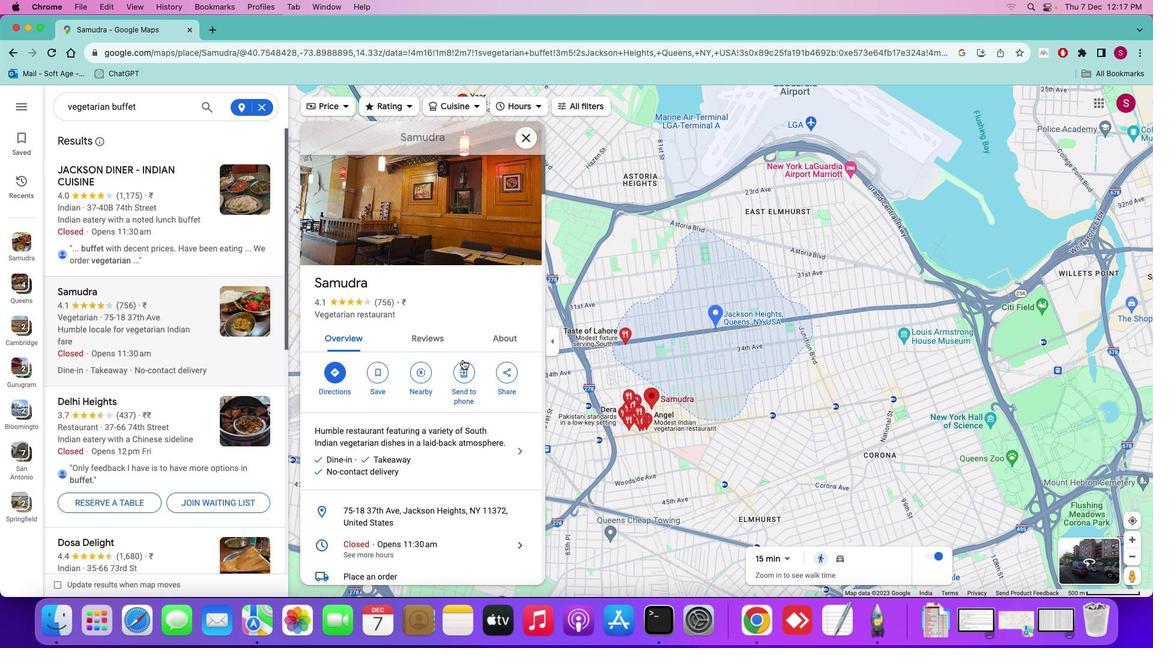 
Action: Mouse scrolled (633, 556) with delta (1107, 539)
Screenshot: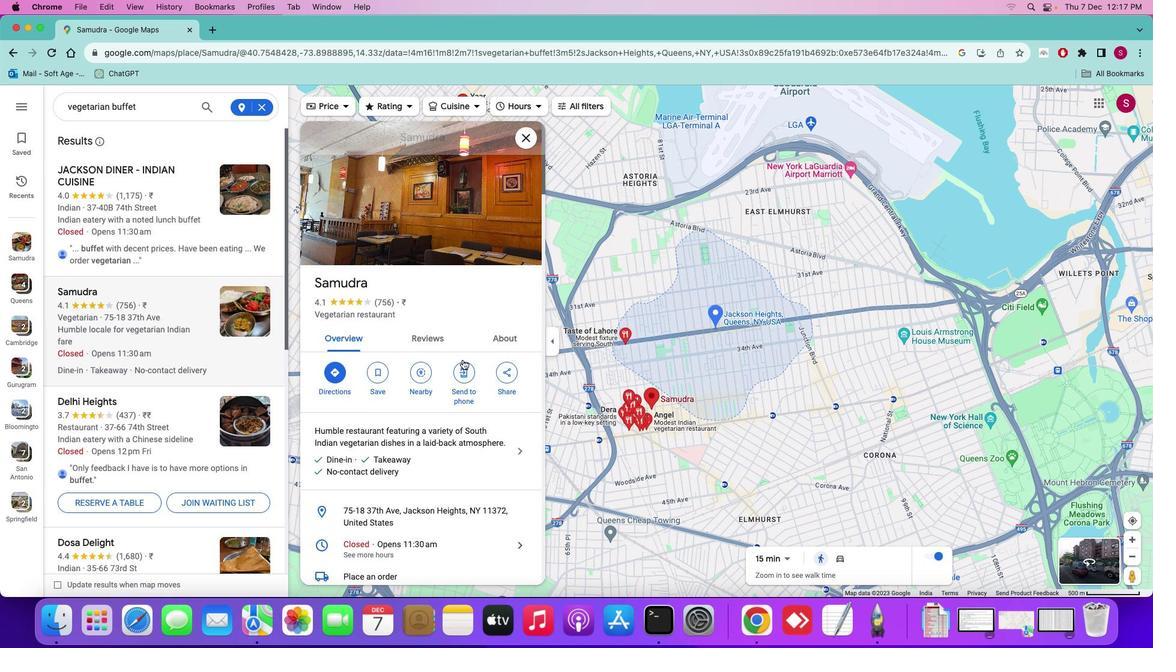 
Action: Mouse scrolled (633, 556) with delta (1107, 539)
Screenshot: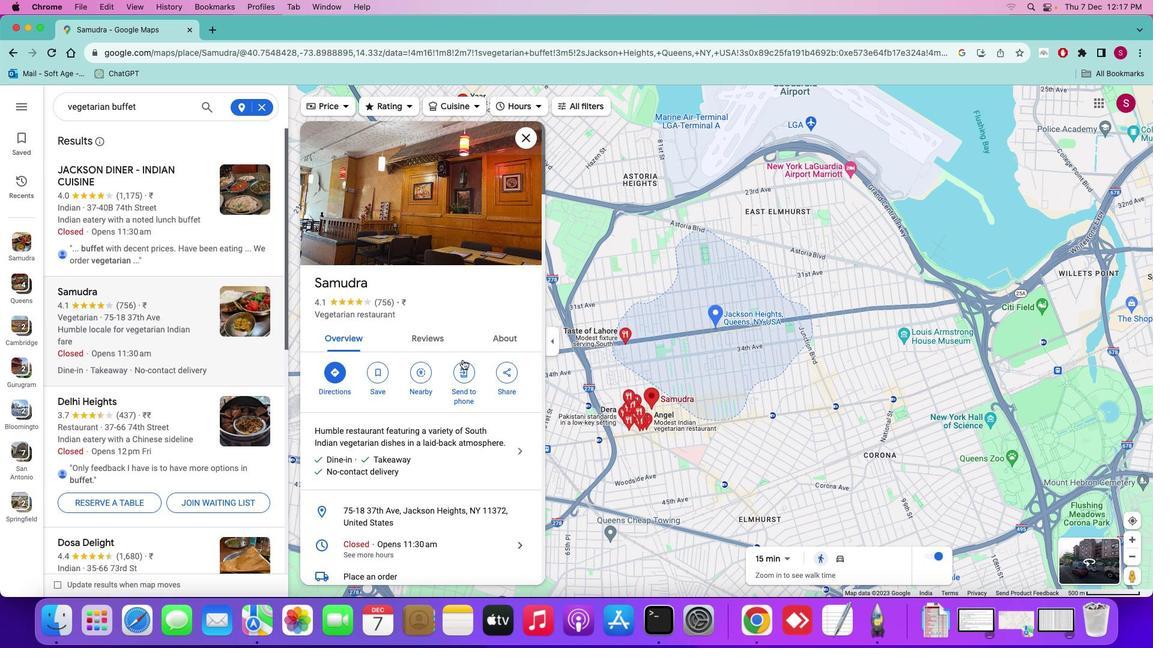 
Action: Mouse scrolled (633, 556) with delta (1107, 539)
Screenshot: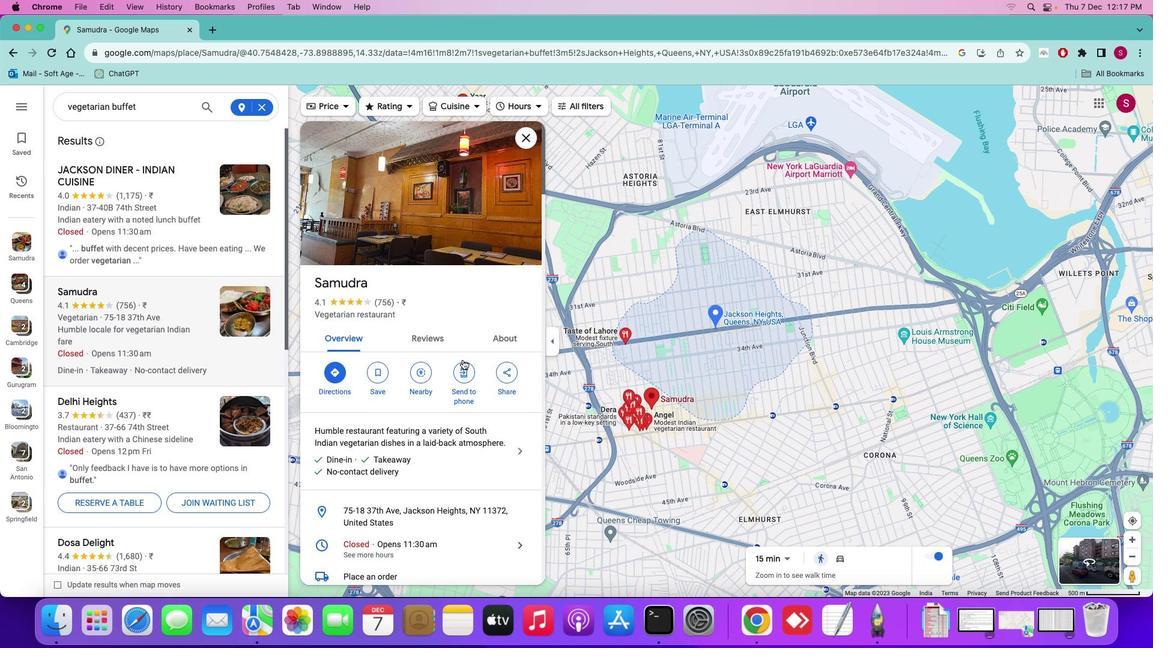 
Action: Mouse scrolled (633, 556) with delta (1107, 539)
Screenshot: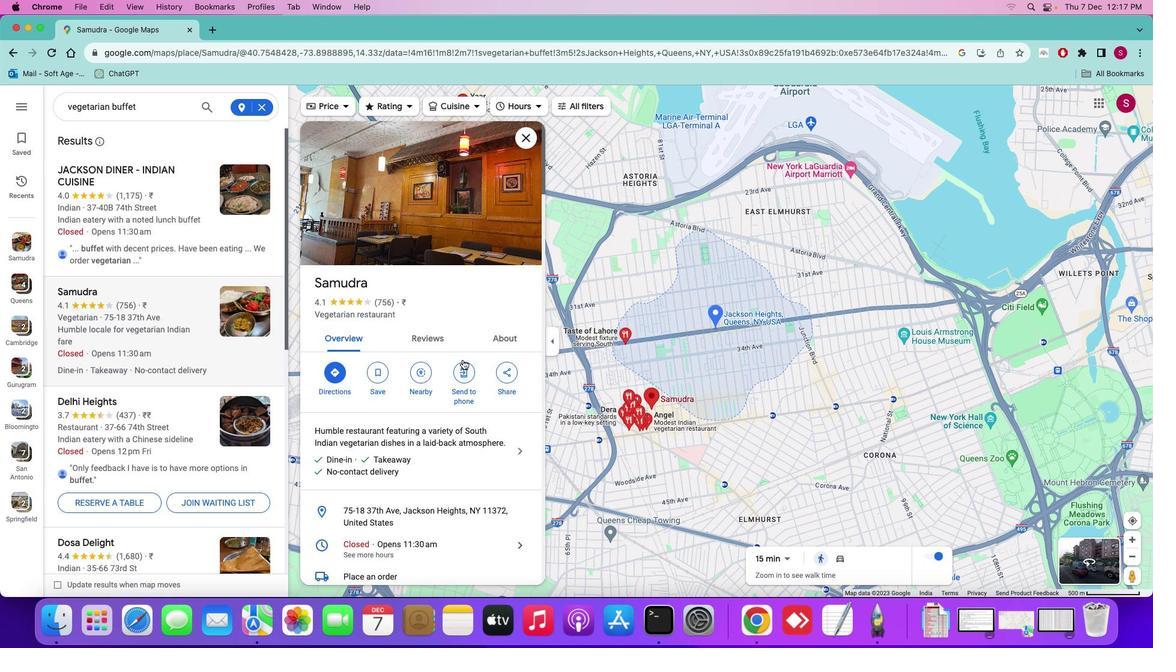 
Action: Mouse scrolled (633, 556) with delta (1107, 539)
Screenshot: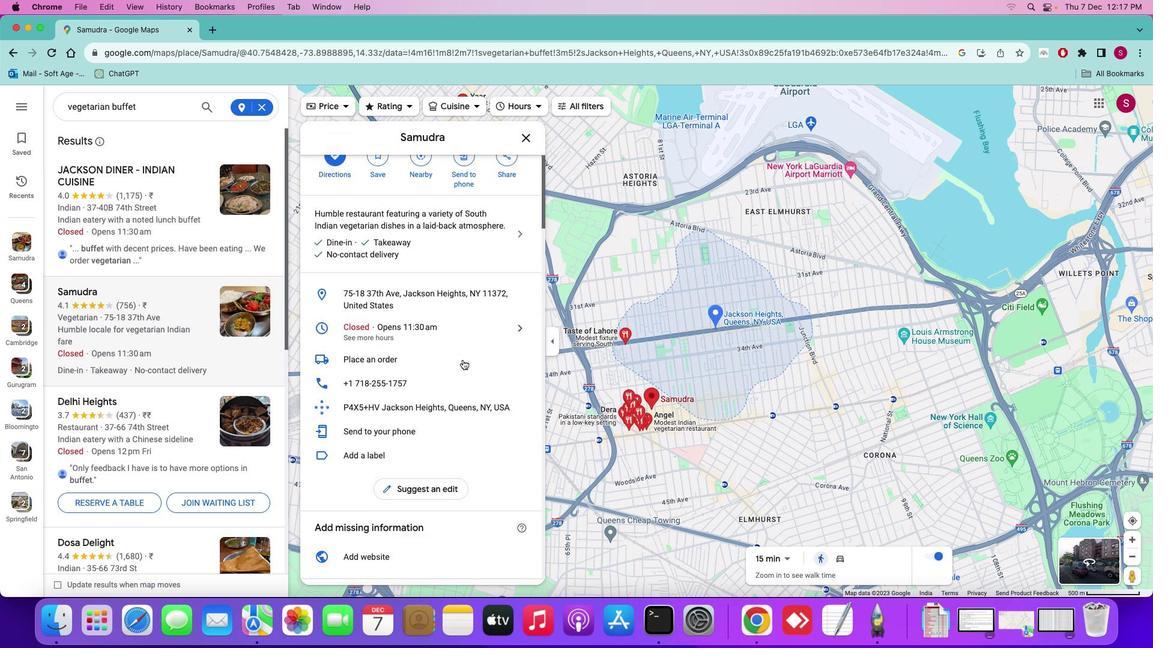 
Action: Mouse scrolled (633, 556) with delta (1107, 539)
Screenshot: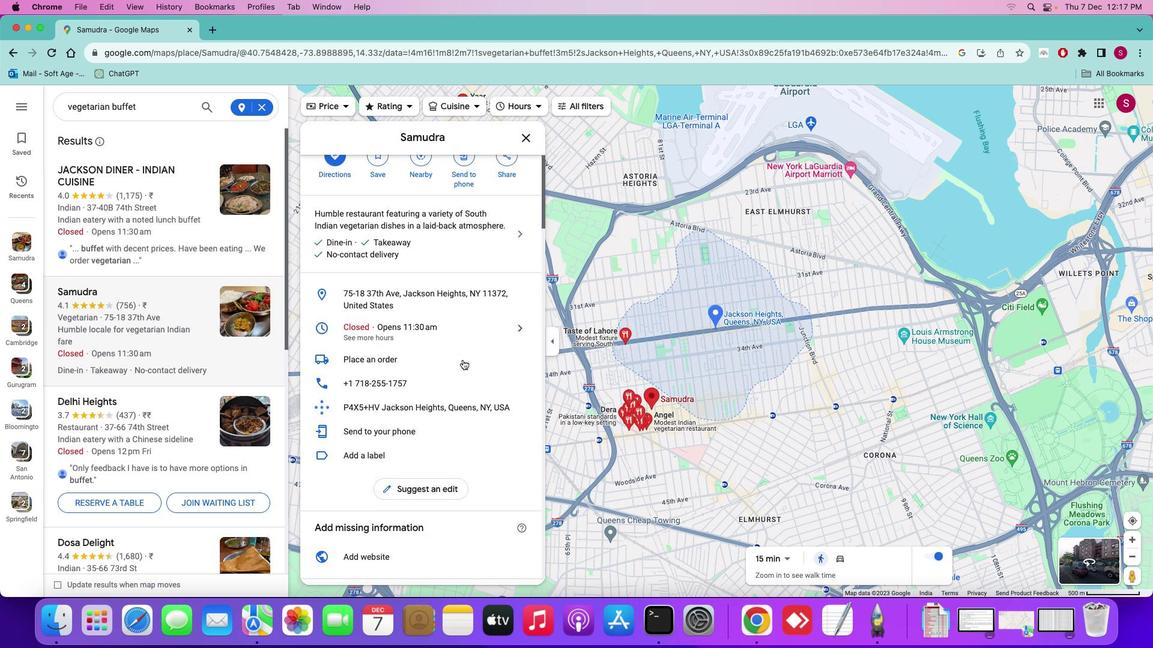 
Action: Mouse scrolled (633, 556) with delta (1107, 538)
Screenshot: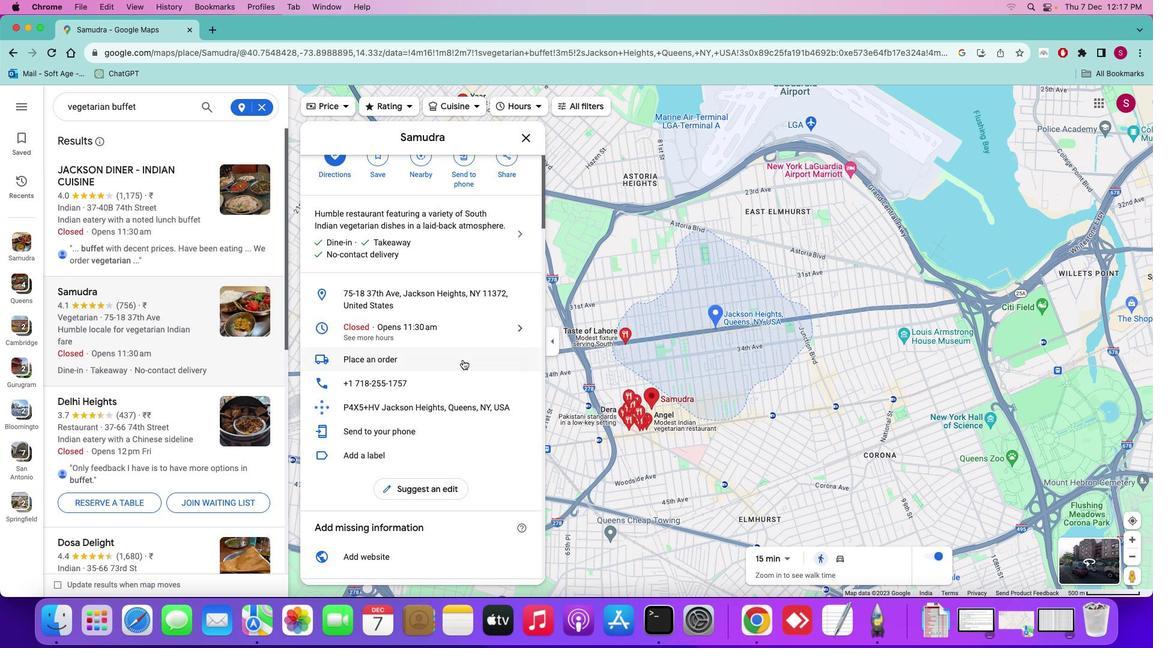 
Action: Mouse scrolled (633, 556) with delta (1107, 538)
Screenshot: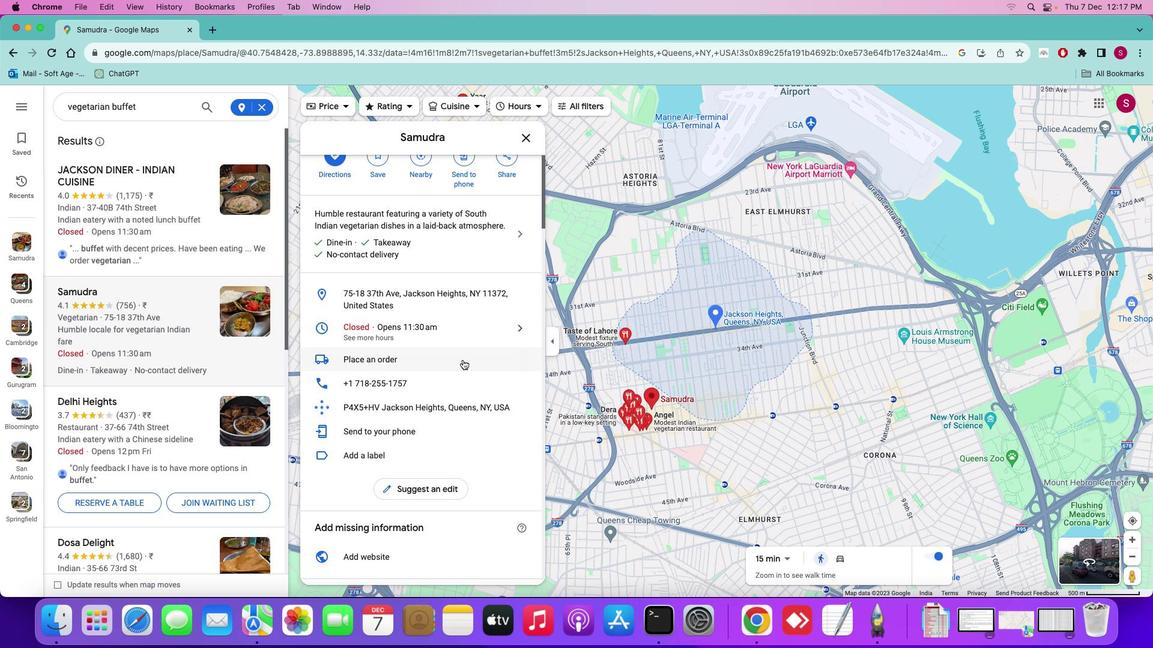 
Action: Mouse scrolled (633, 556) with delta (1107, 539)
Screenshot: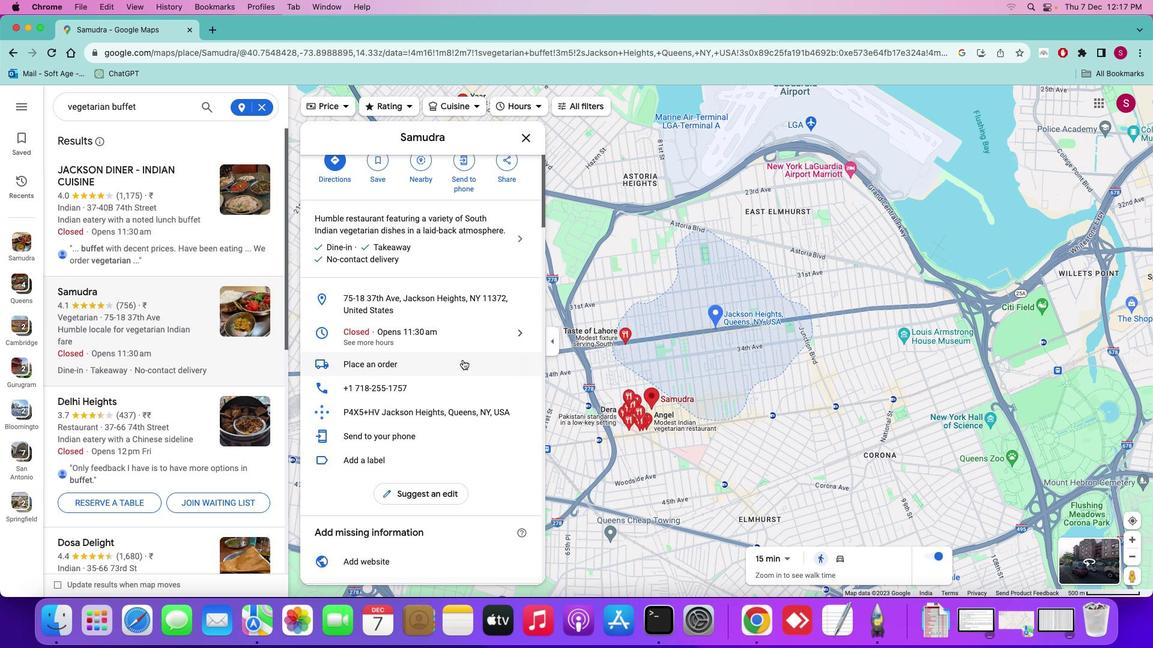 
Action: Mouse scrolled (633, 556) with delta (1107, 539)
Screenshot: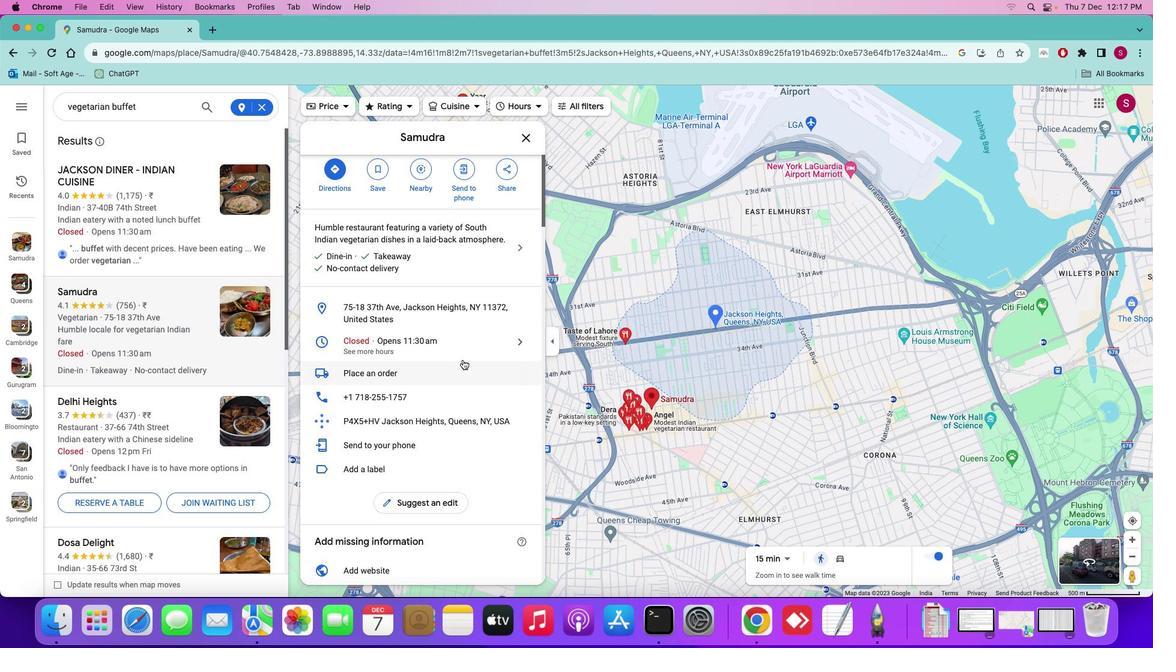 
Action: Mouse scrolled (633, 556) with delta (1107, 539)
Screenshot: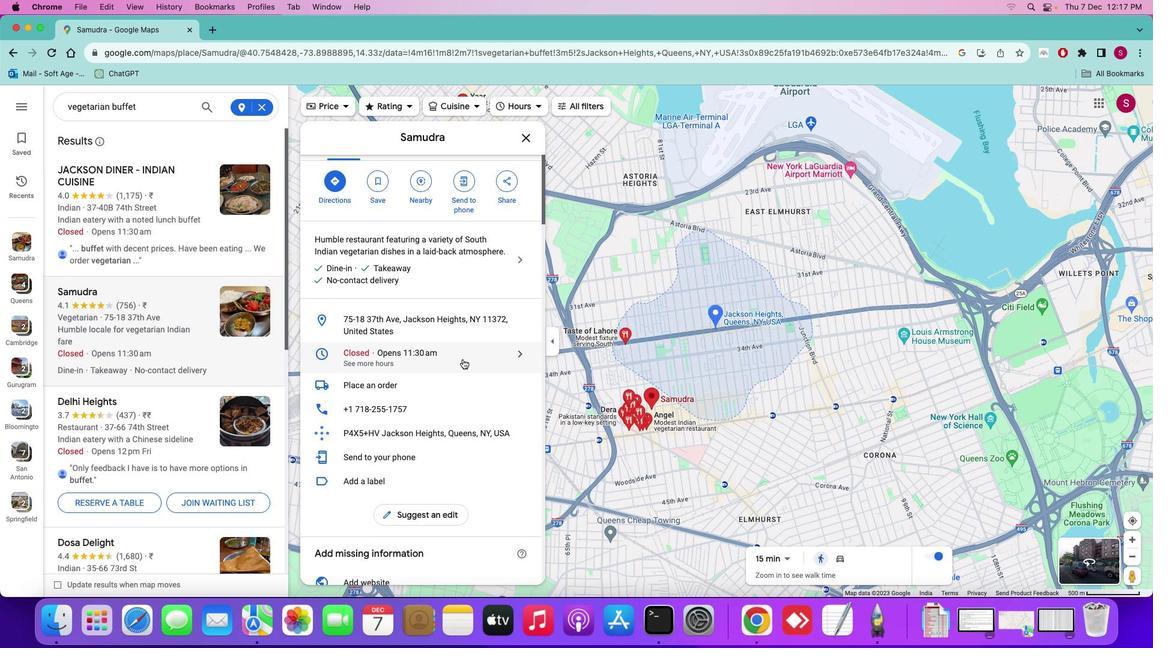 
Action: Mouse scrolled (633, 556) with delta (1107, 539)
Screenshot: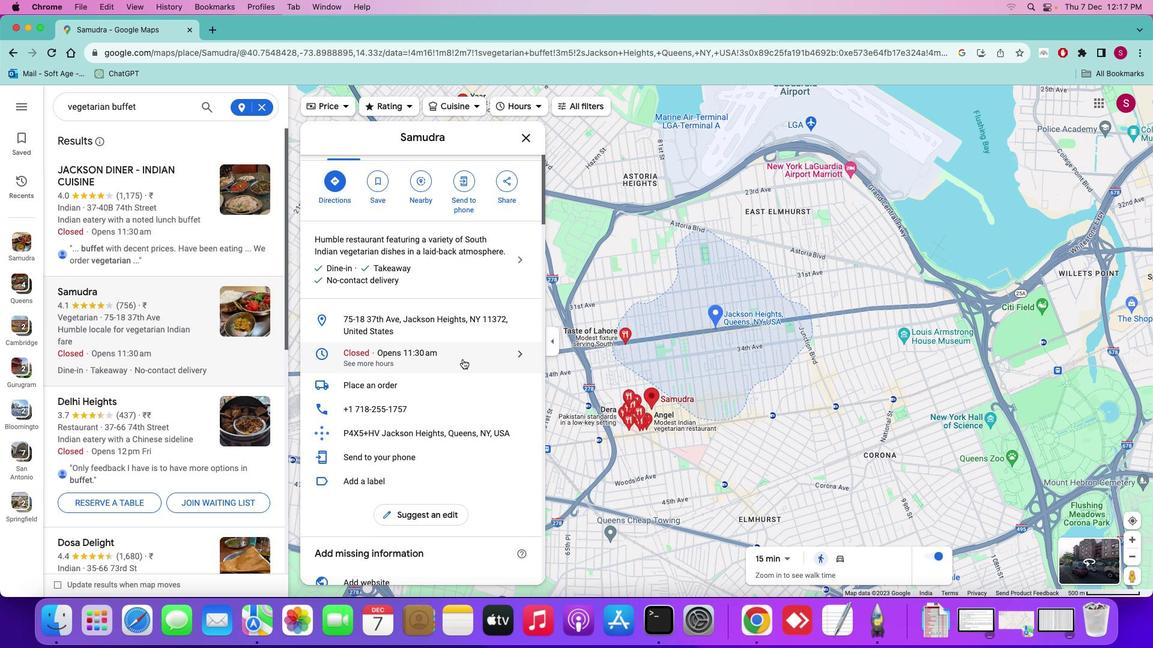 
Action: Mouse moved to (633, 556)
Screenshot: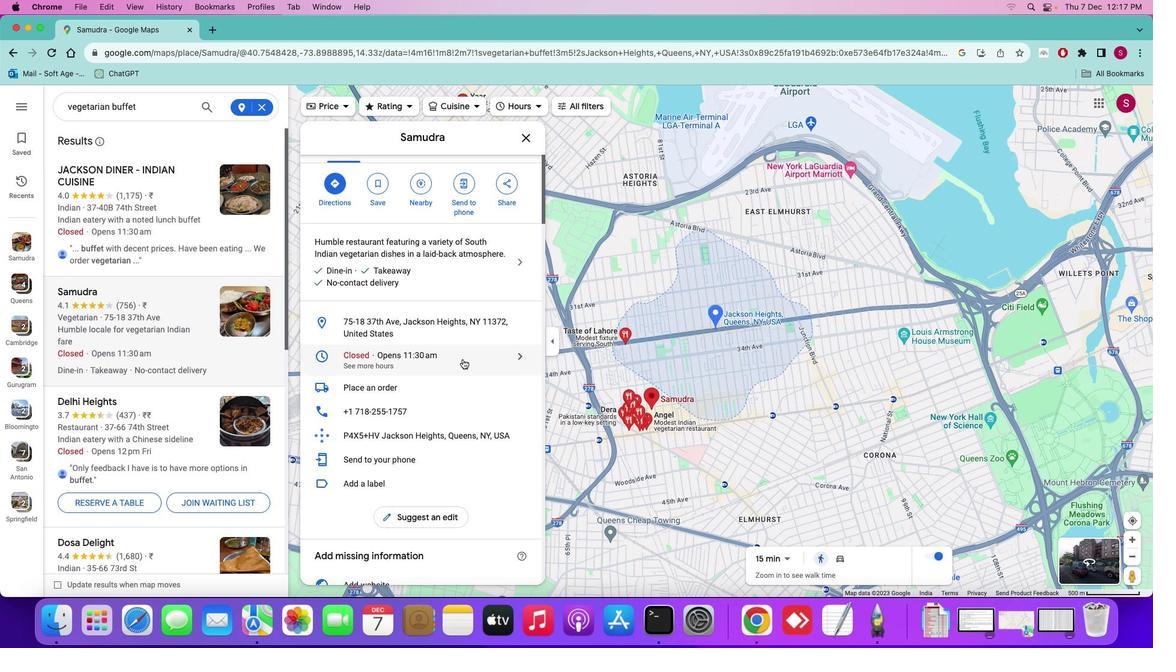 
Action: Mouse scrolled (633, 556) with delta (1107, 539)
Screenshot: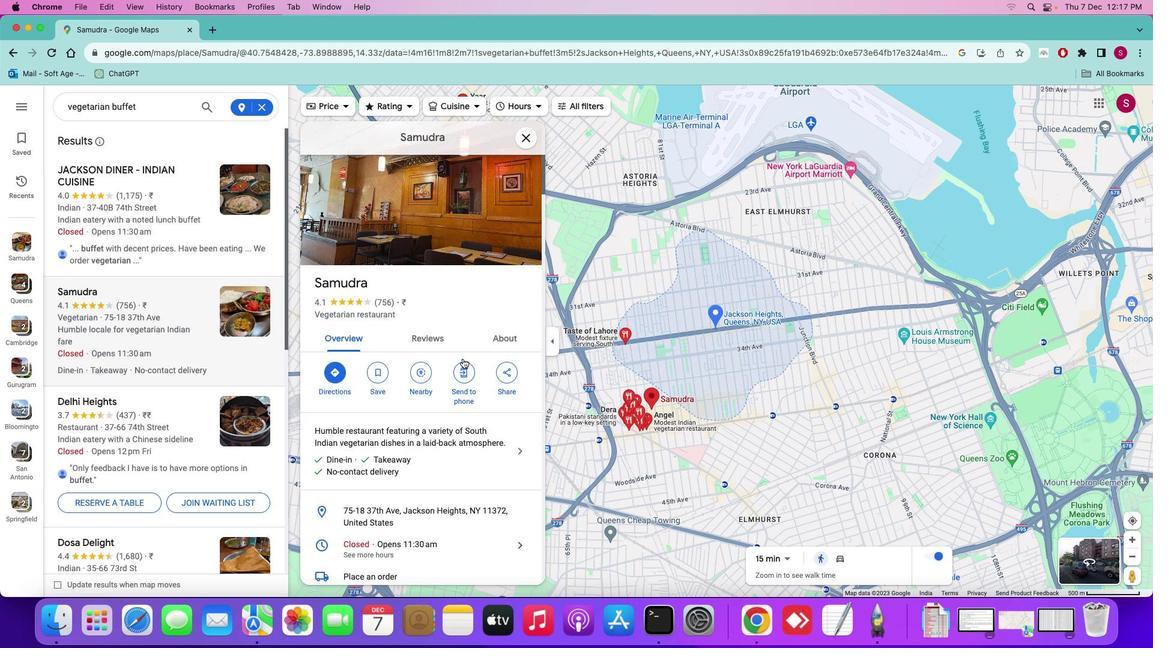 
Action: Mouse scrolled (633, 556) with delta (1107, 539)
Screenshot: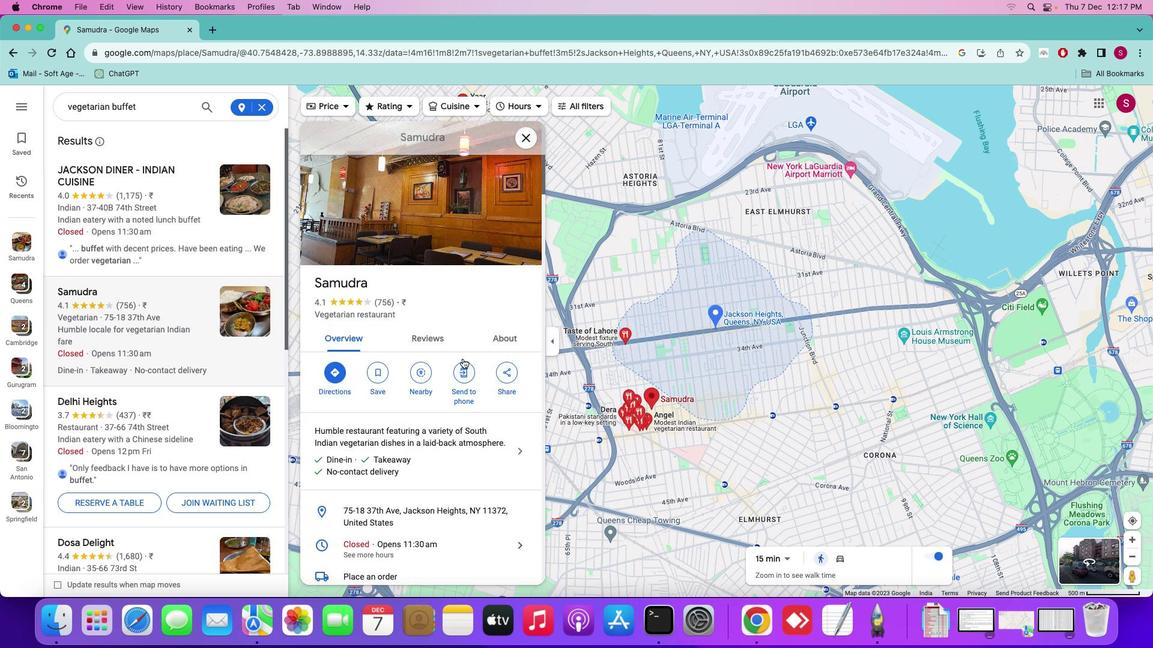 
Action: Mouse scrolled (633, 556) with delta (1107, 539)
Screenshot: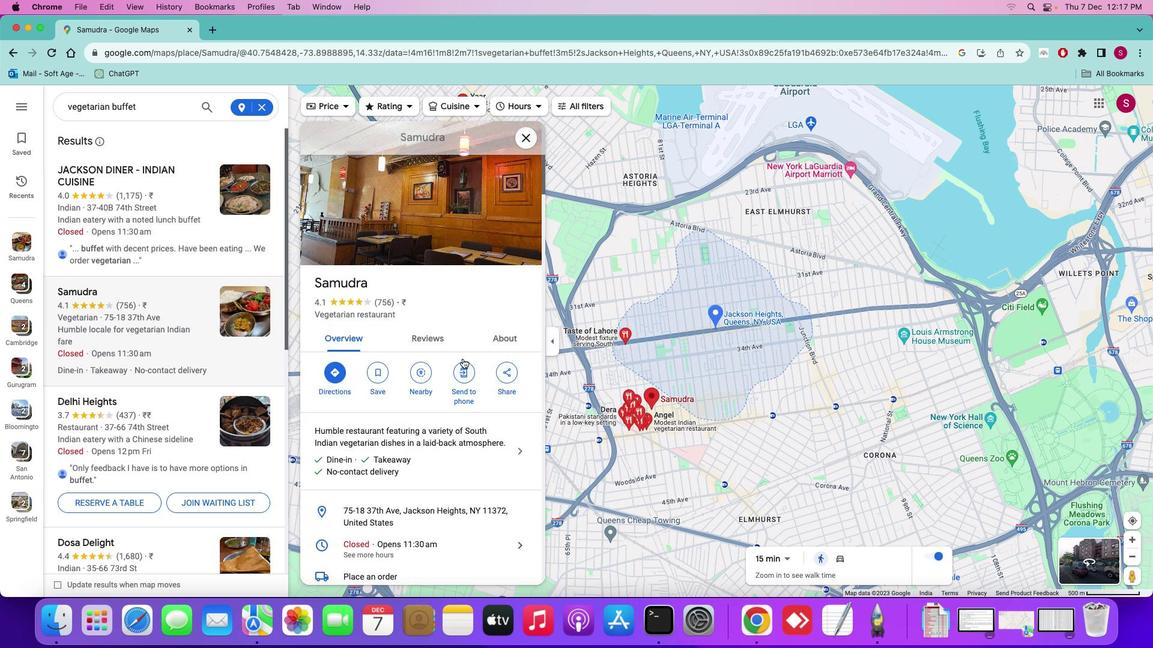 
Action: Mouse scrolled (633, 556) with delta (1107, 539)
Screenshot: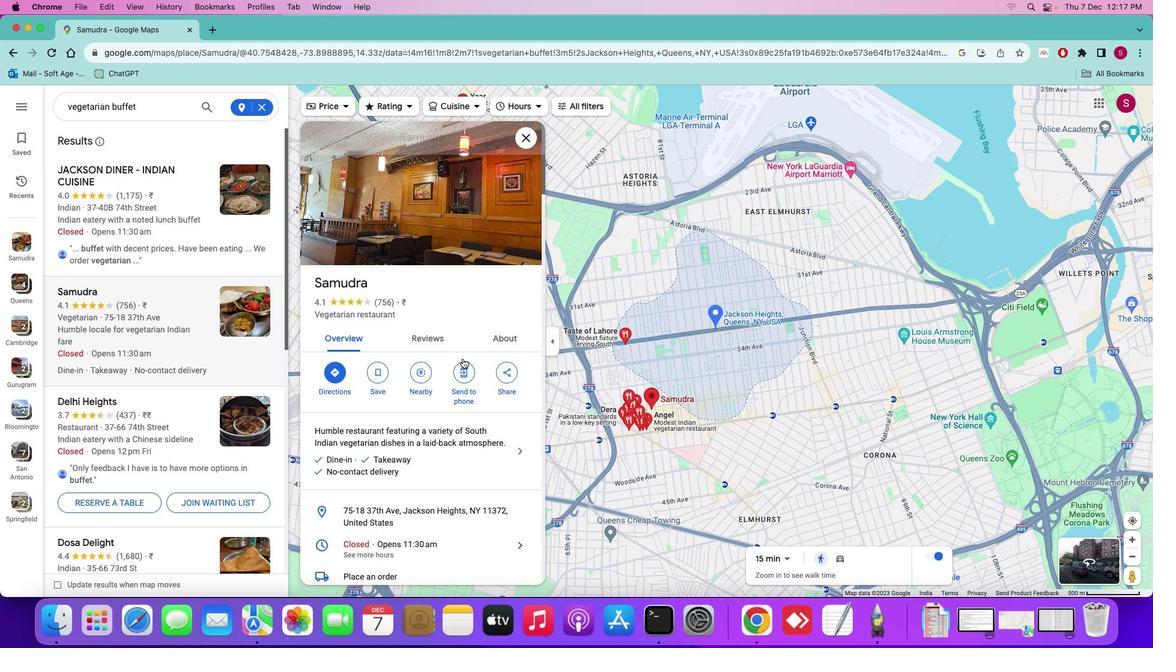
Action: Mouse scrolled (633, 556) with delta (1107, 539)
Screenshot: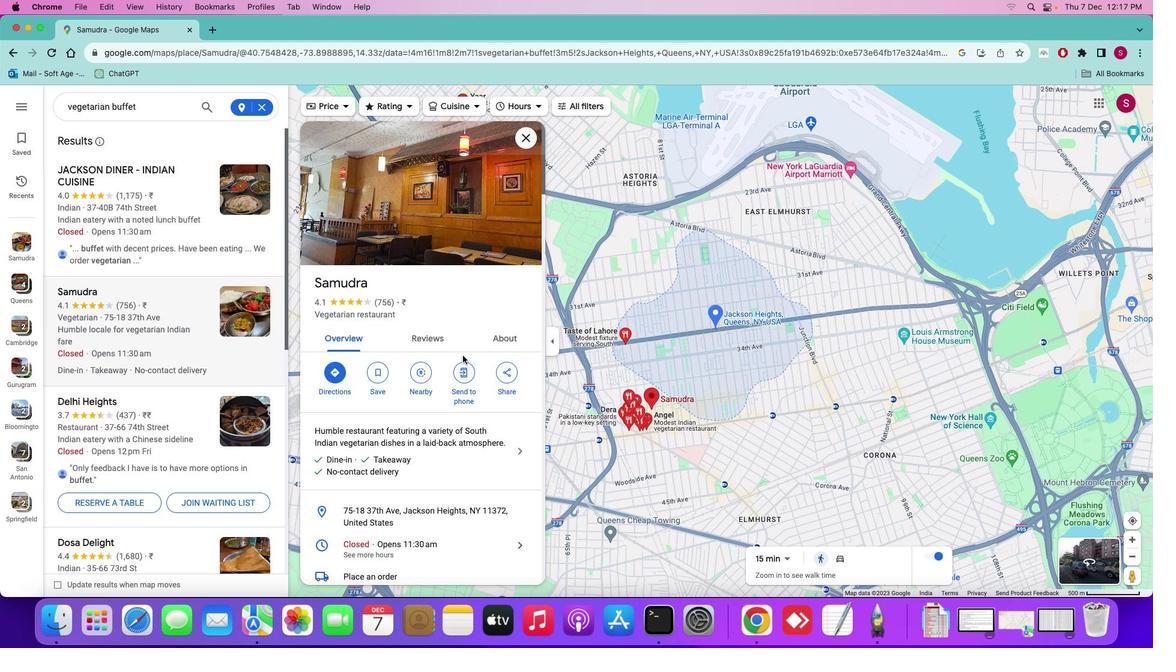 
Action: Mouse scrolled (633, 556) with delta (1107, 539)
Screenshot: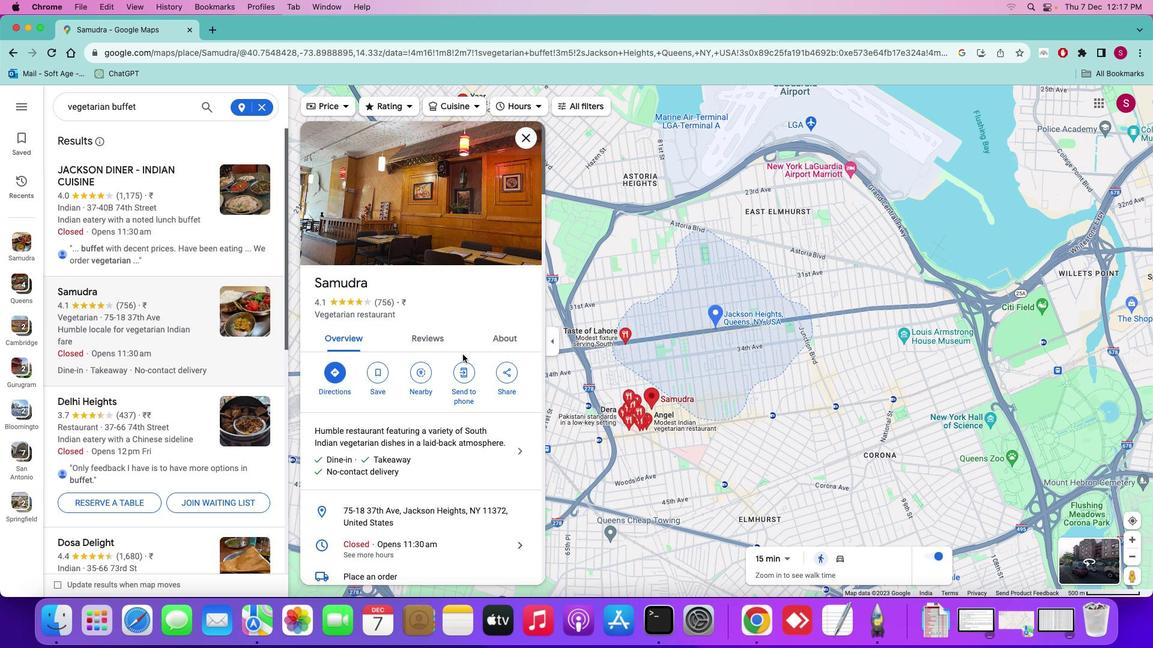 
Action: Mouse moved to (632, 556)
Screenshot: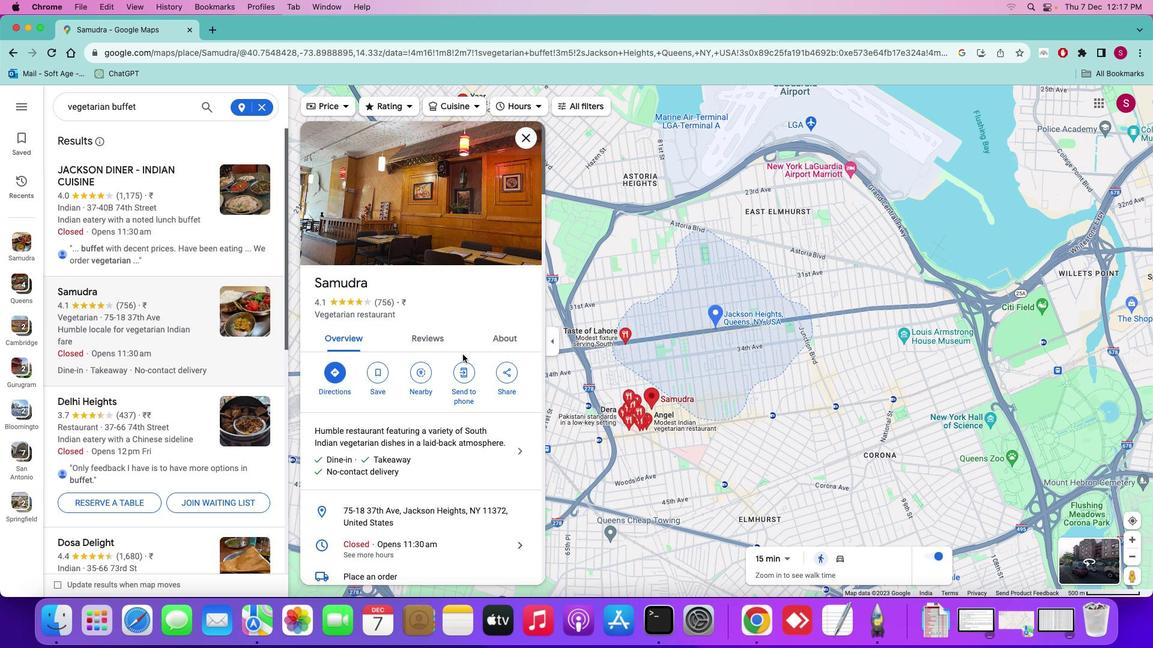 
Action: Mouse scrolled (632, 556) with delta (1107, 539)
Screenshot: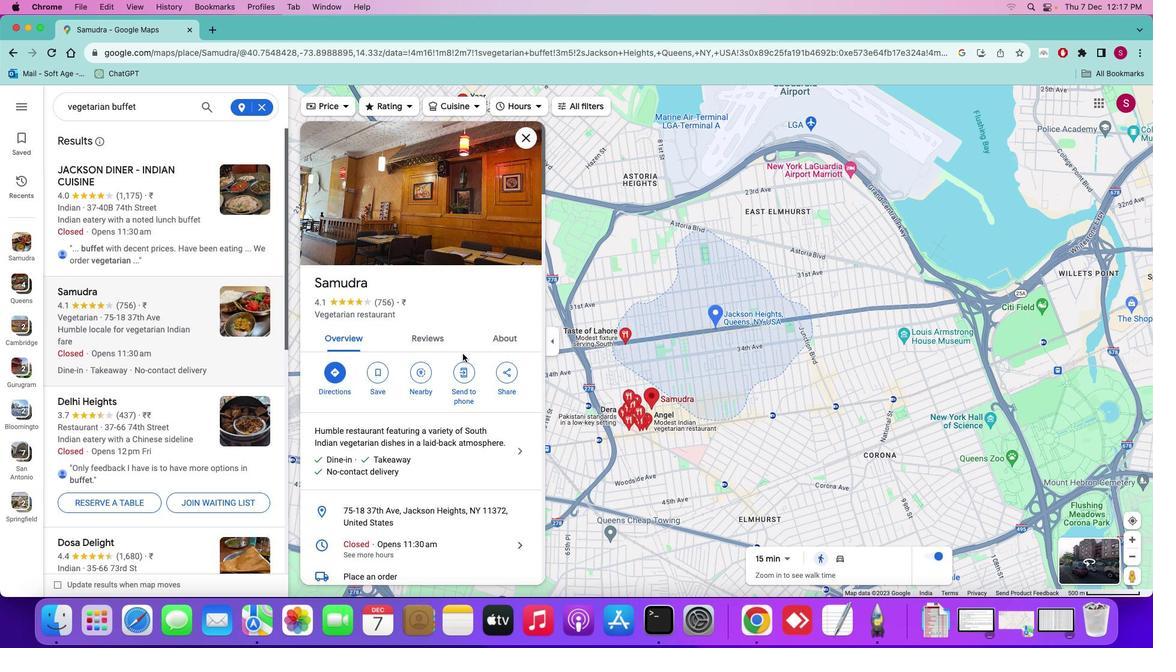 
Action: Mouse moved to (632, 556)
Screenshot: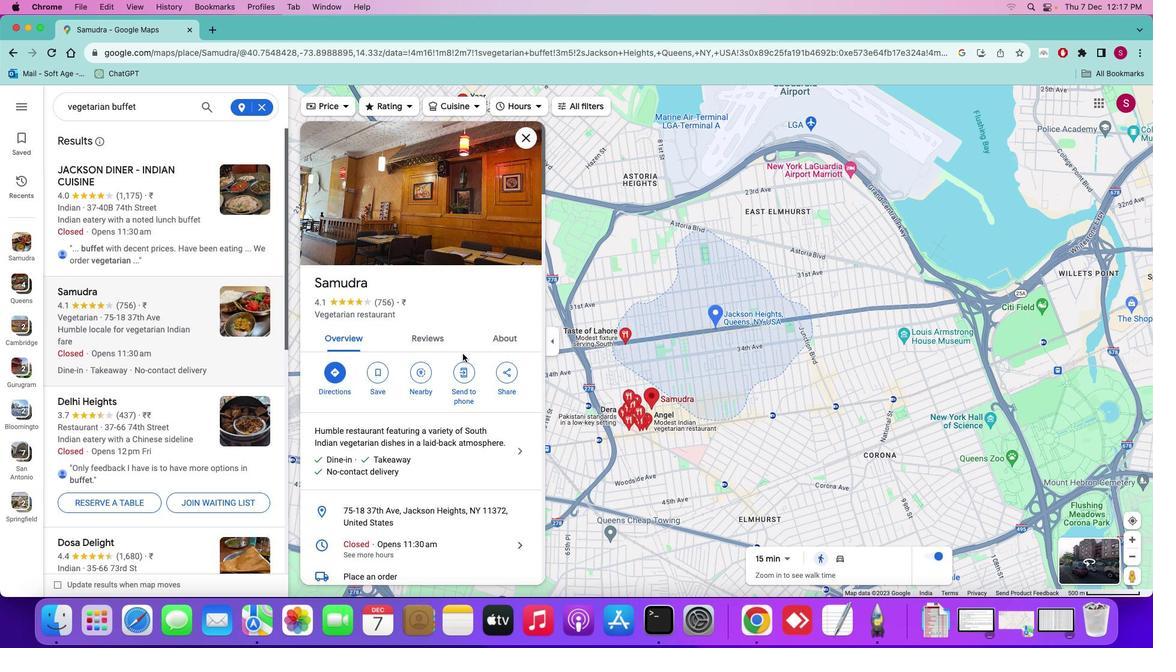 
Action: Mouse scrolled (632, 556) with delta (1107, 539)
Screenshot: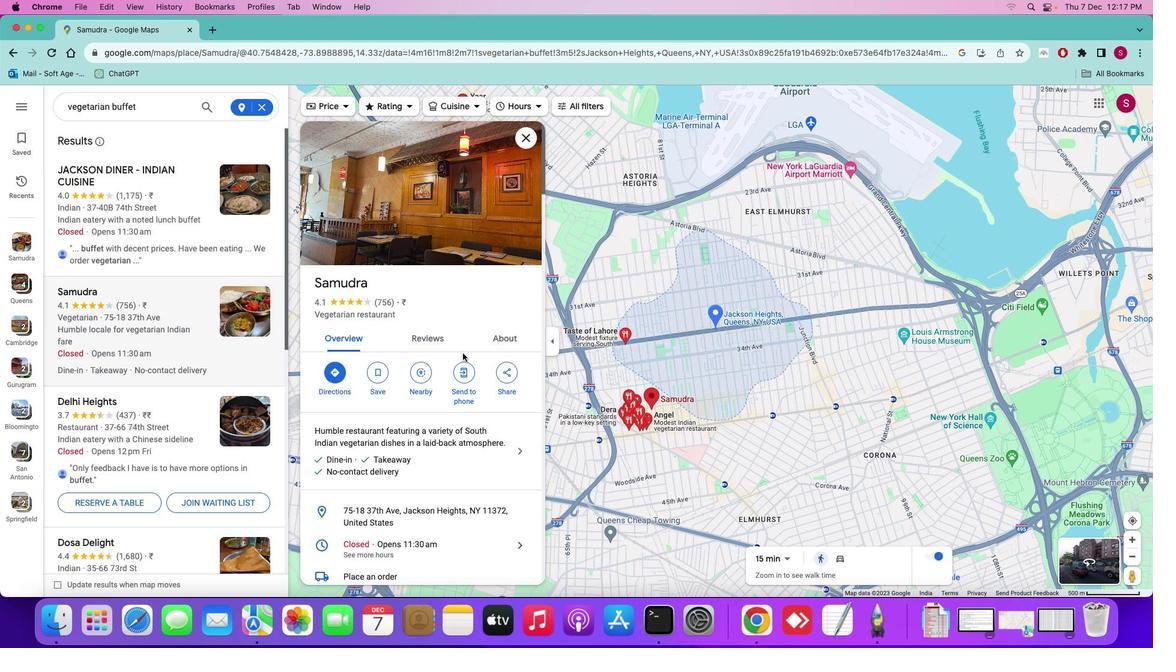 
Action: Mouse moved to (632, 556)
Screenshot: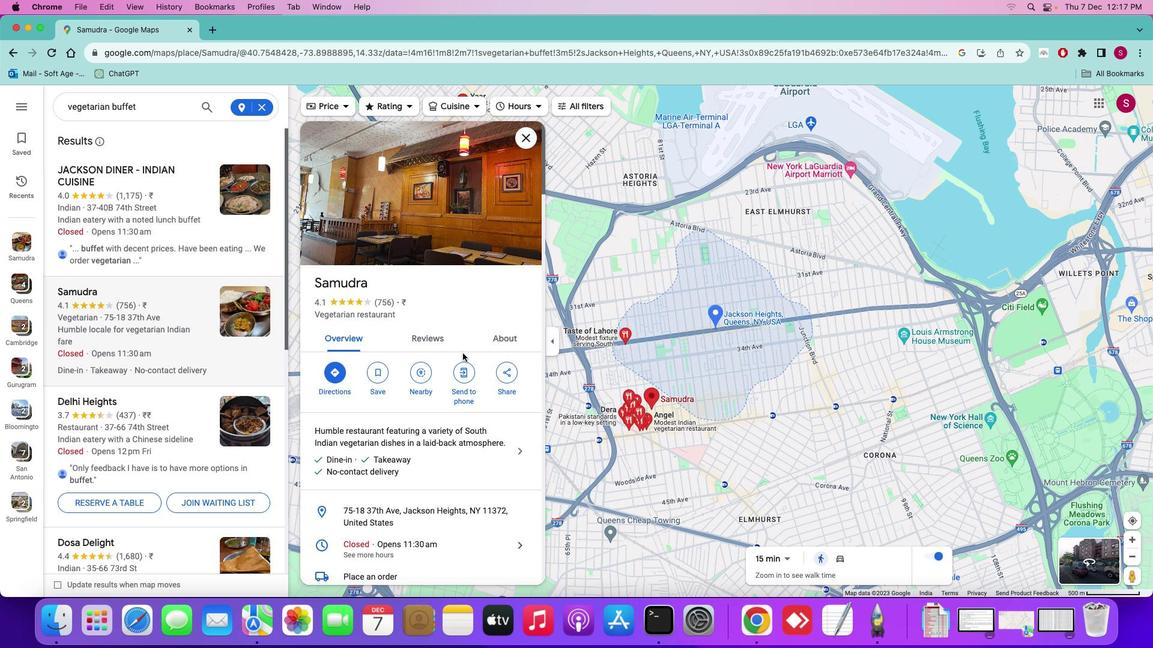 
Action: Mouse scrolled (632, 556) with delta (1107, 539)
Screenshot: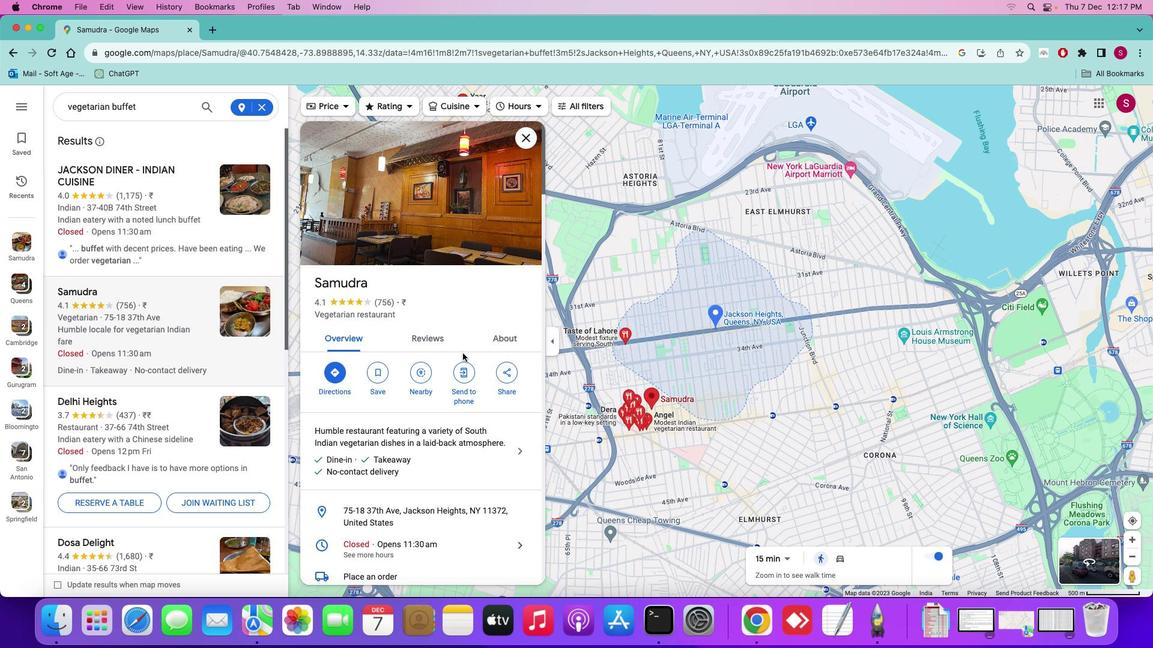 
Action: Mouse moved to (1001, 558)
Screenshot: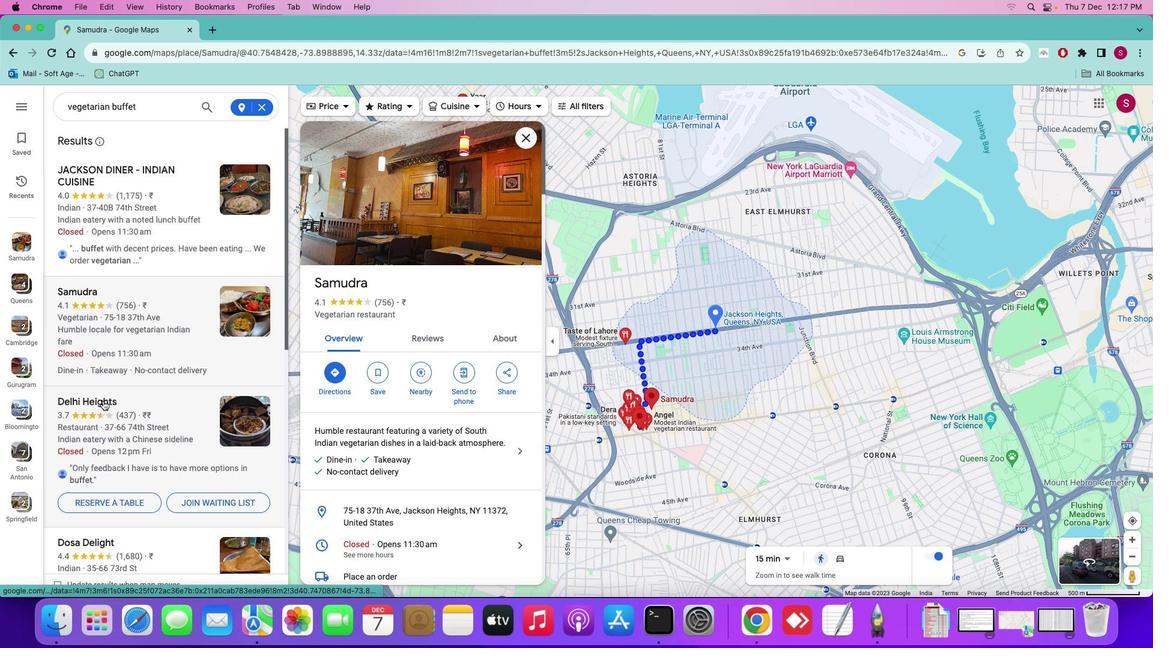 
Action: Mouse pressed left at (1001, 558)
Screenshot: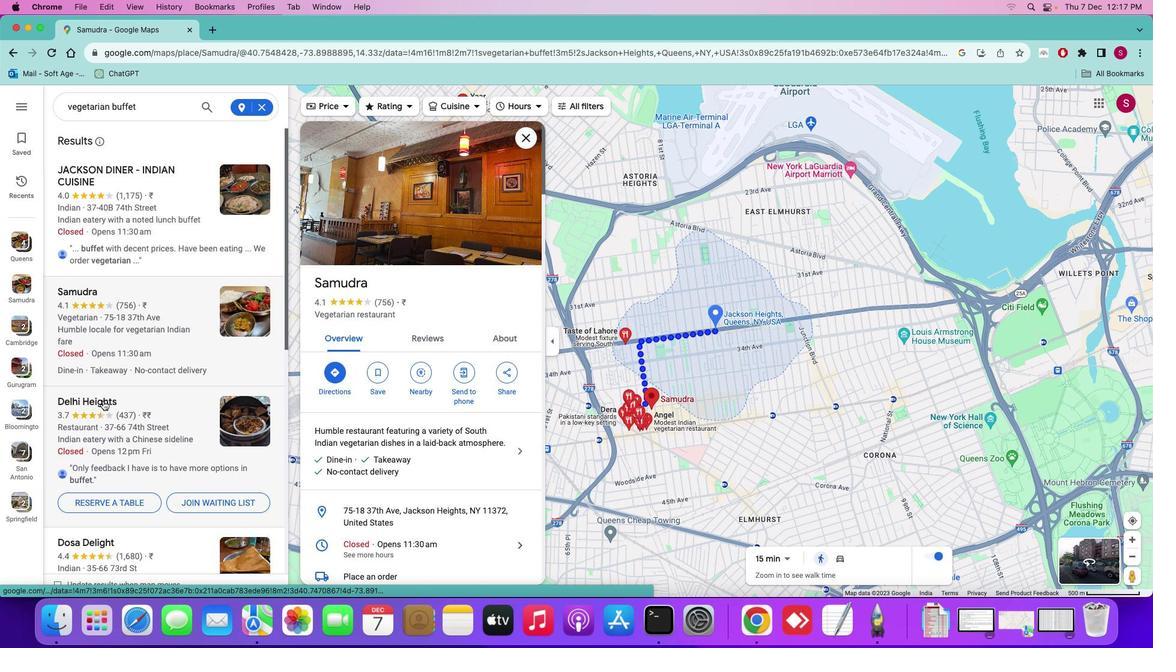 
Action: Mouse moved to (706, 559)
Screenshot: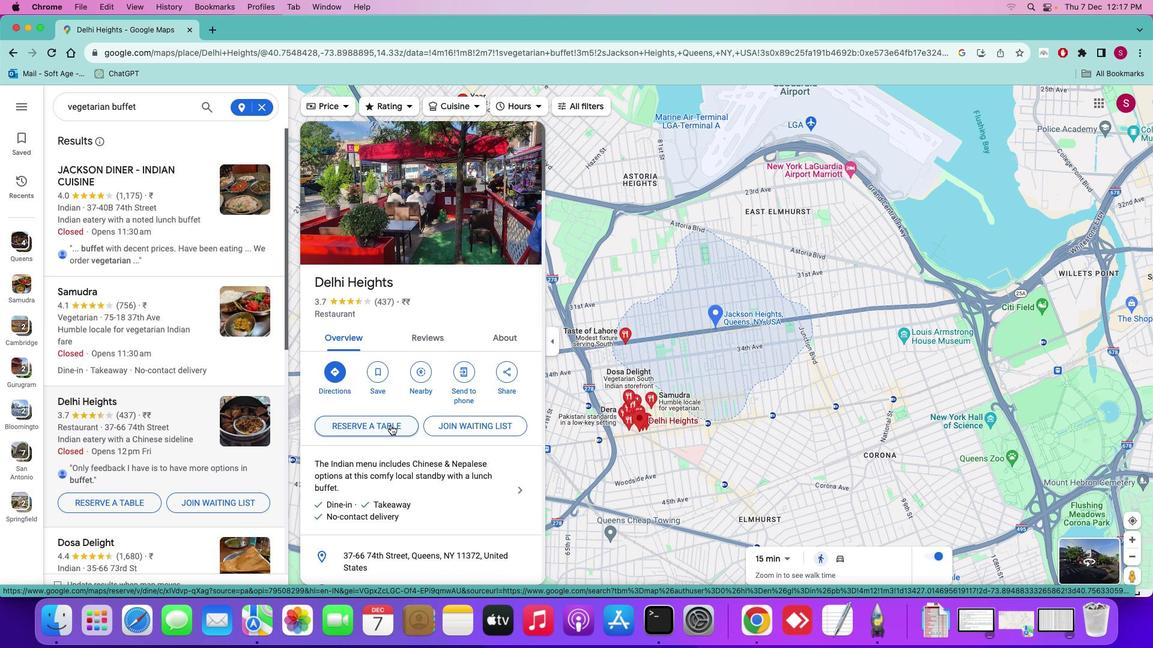 
Action: Mouse scrolled (706, 559) with delta (1107, 539)
Screenshot: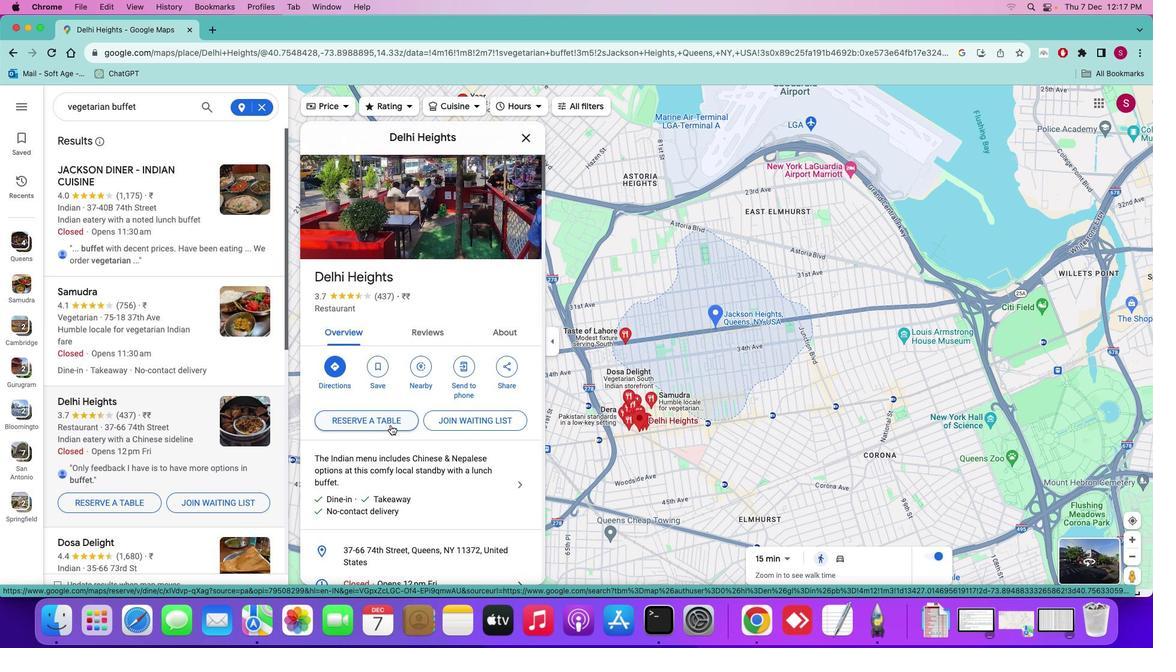 
Action: Mouse scrolled (706, 559) with delta (1107, 539)
Screenshot: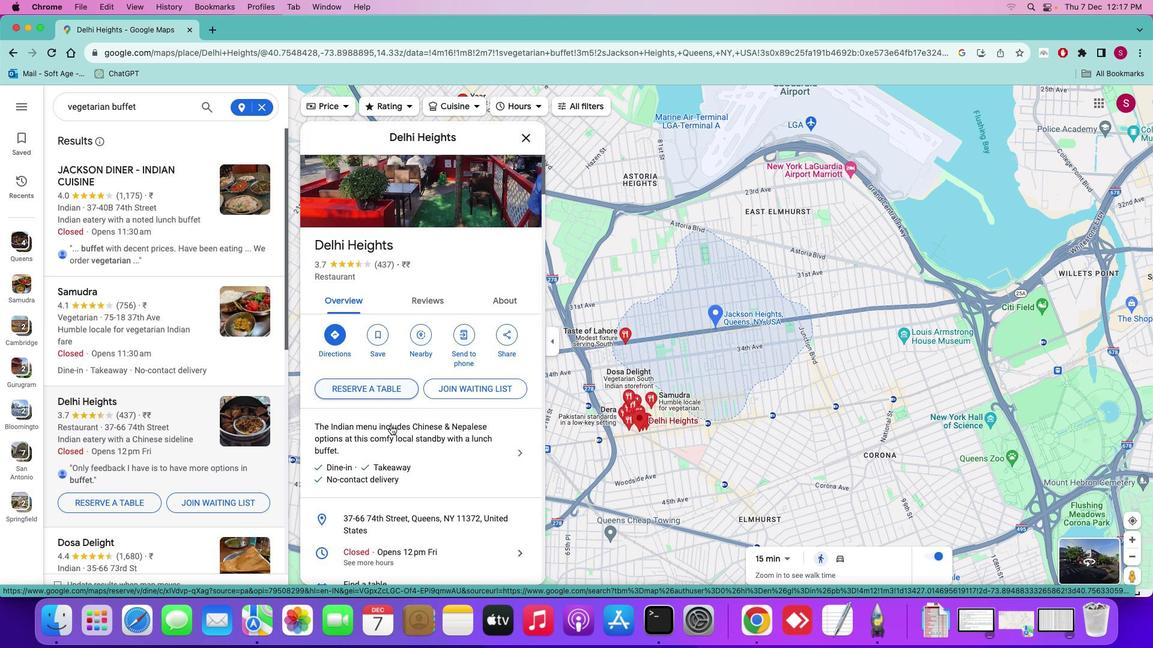
Action: Mouse scrolled (706, 559) with delta (1107, 539)
Screenshot: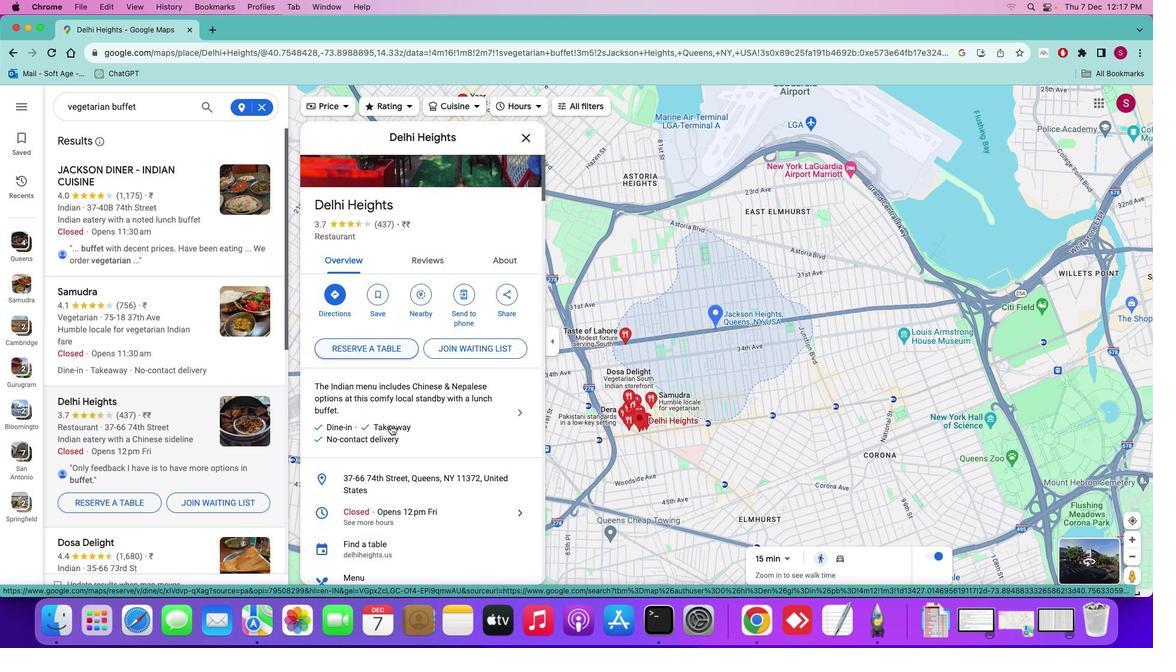 
Action: Mouse scrolled (706, 559) with delta (1107, 539)
Screenshot: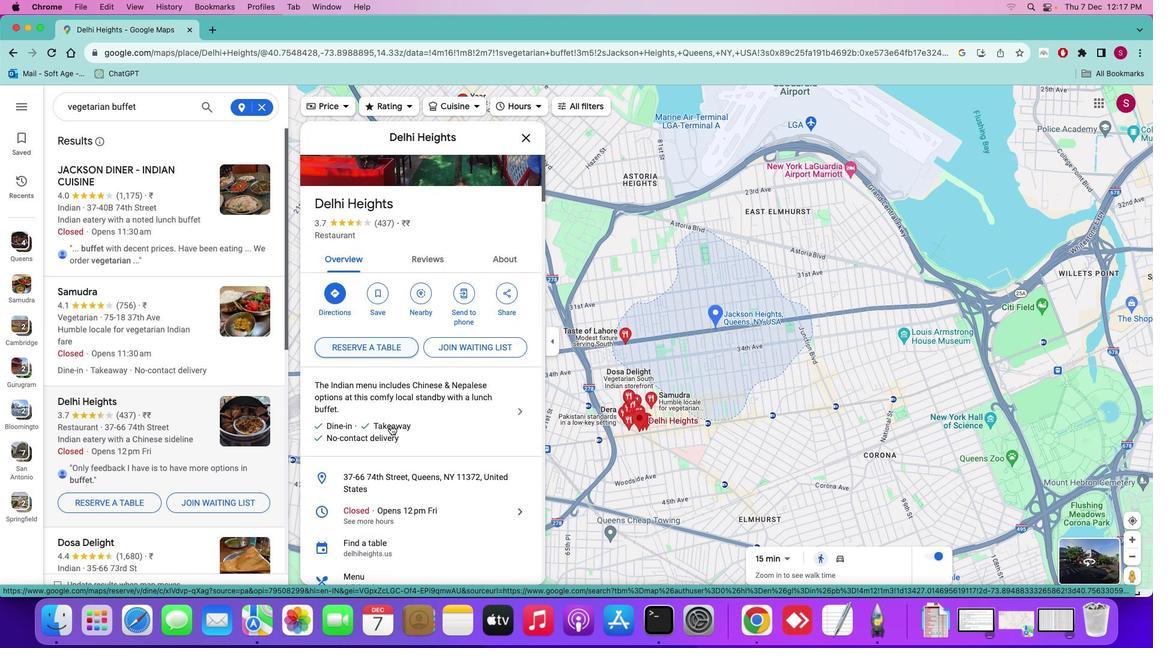 
Action: Mouse scrolled (706, 559) with delta (1107, 539)
Screenshot: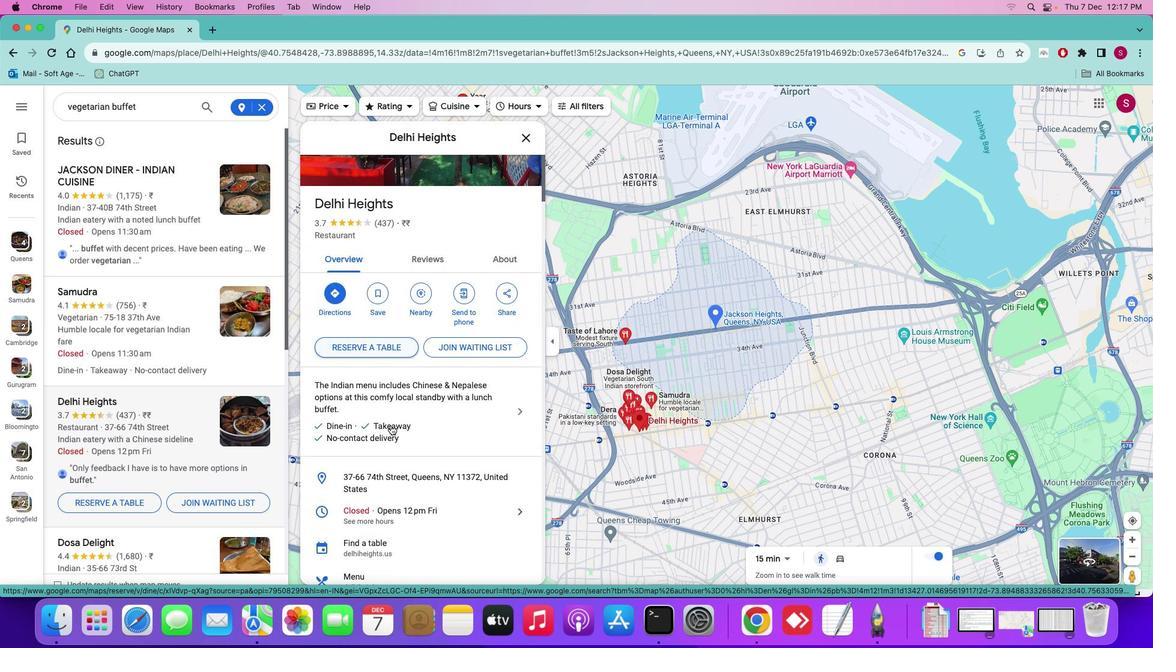 
Action: Mouse scrolled (706, 559) with delta (1107, 539)
Screenshot: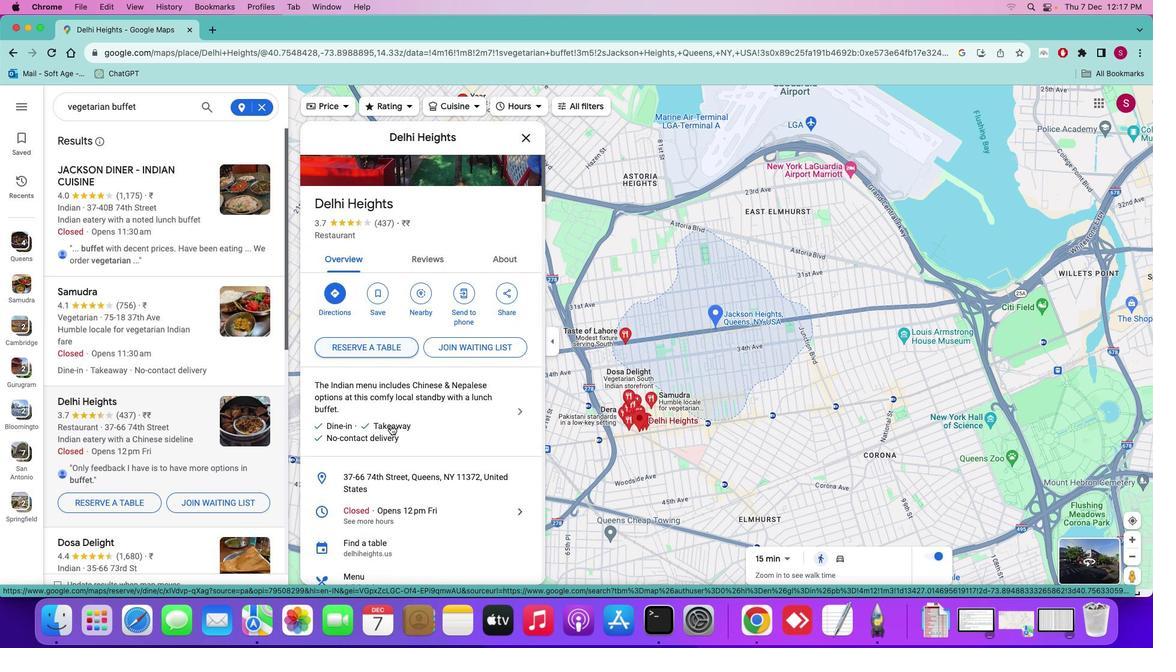 
Action: Mouse scrolled (706, 559) with delta (1107, 539)
Screenshot: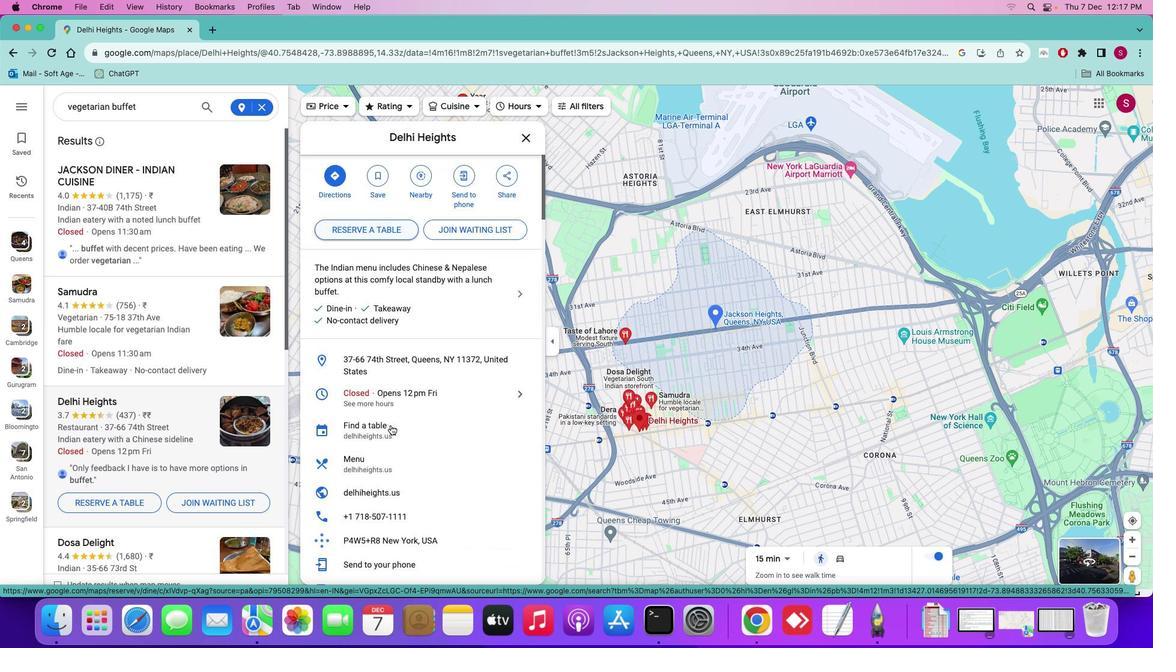 
Action: Mouse scrolled (706, 559) with delta (1107, 539)
Screenshot: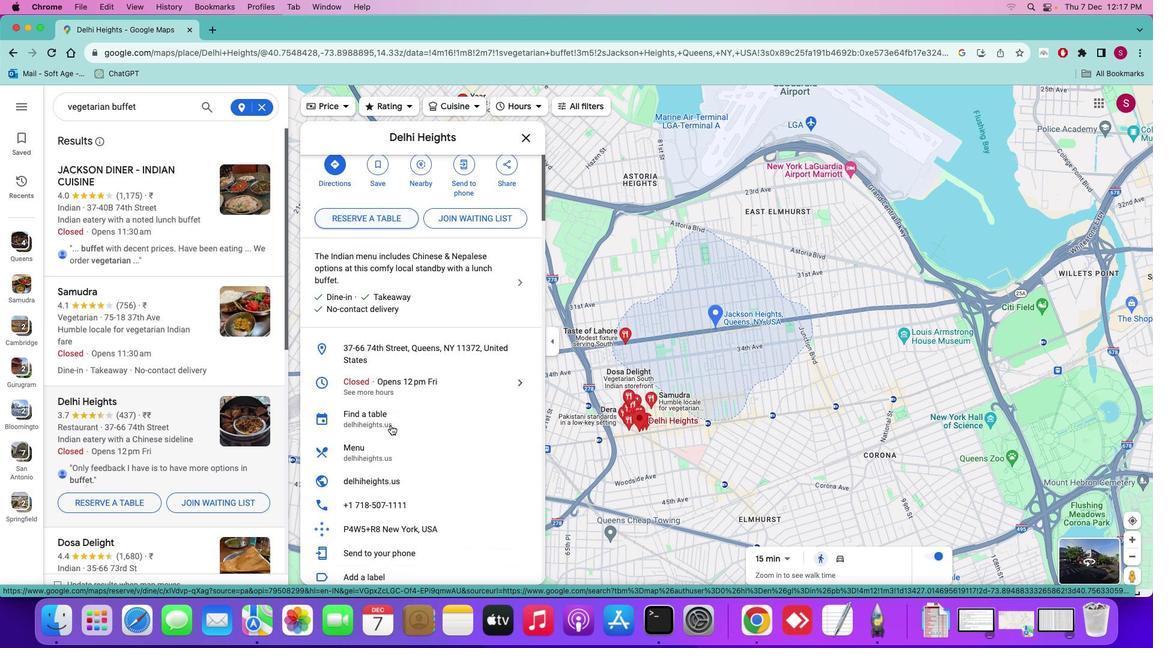 
Action: Mouse scrolled (706, 559) with delta (1107, 538)
Screenshot: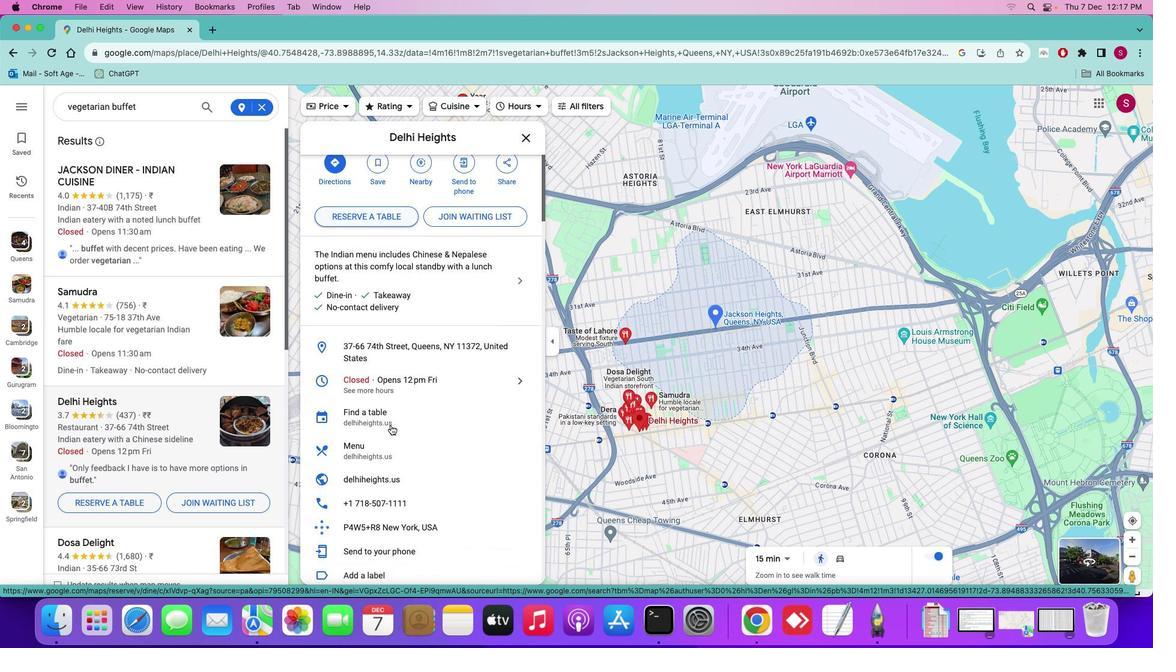 
Action: Mouse scrolled (706, 559) with delta (1107, 538)
Screenshot: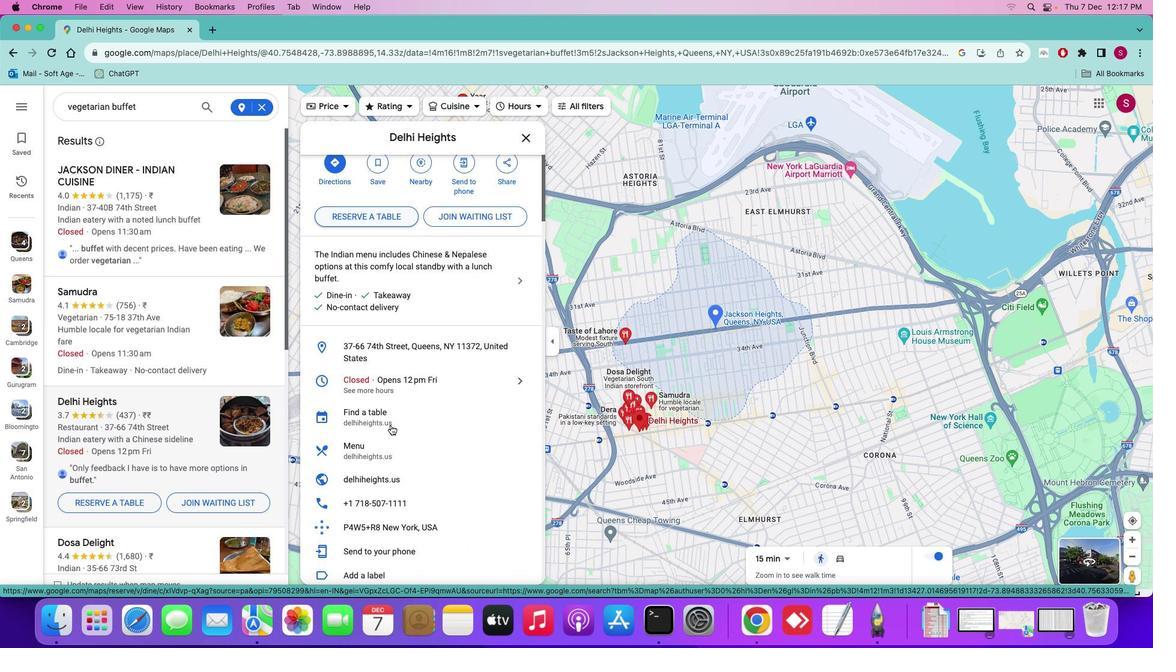 
Action: Mouse scrolled (706, 559) with delta (1107, 539)
Screenshot: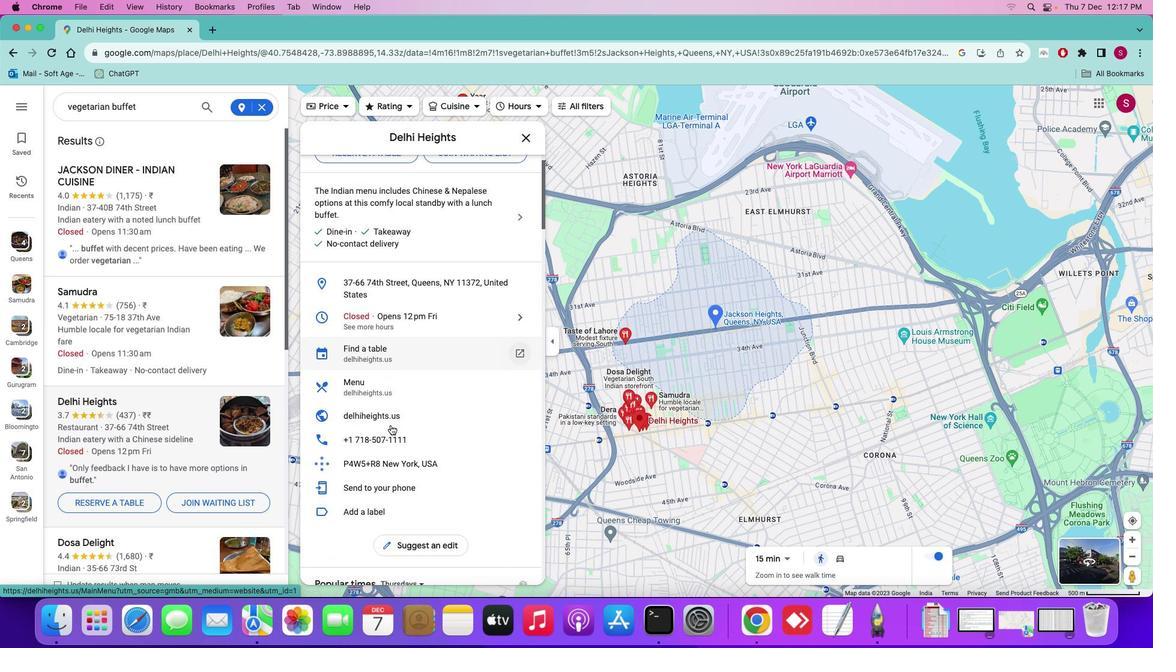 
Action: Mouse scrolled (706, 559) with delta (1107, 539)
Screenshot: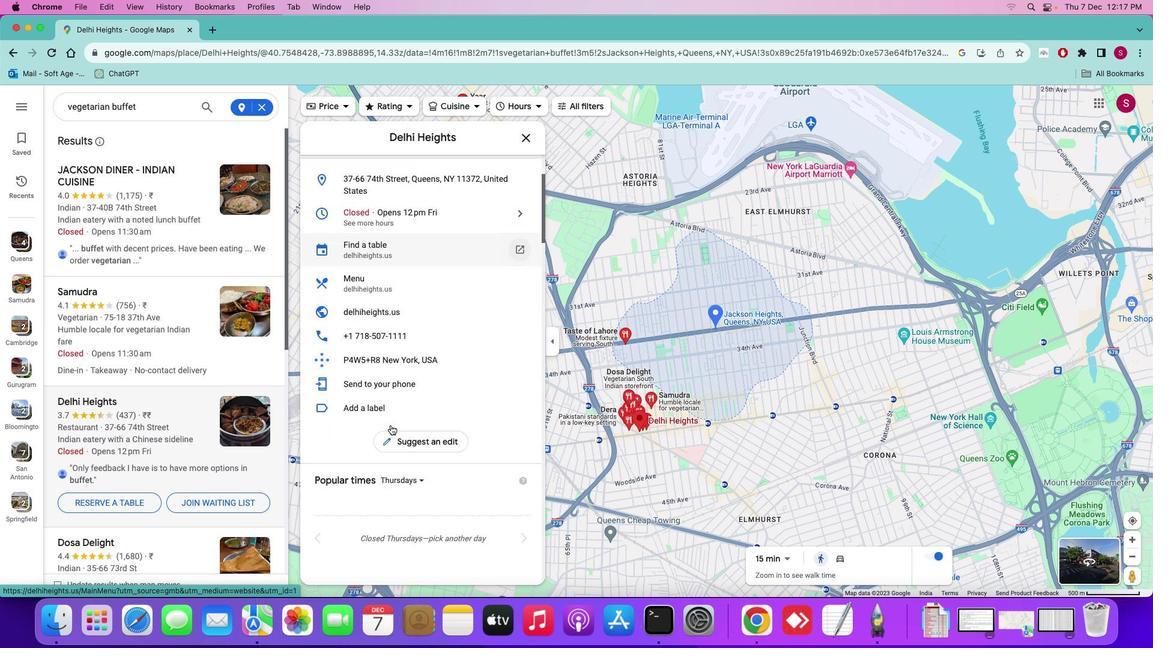 
Action: Mouse scrolled (706, 559) with delta (1107, 539)
Screenshot: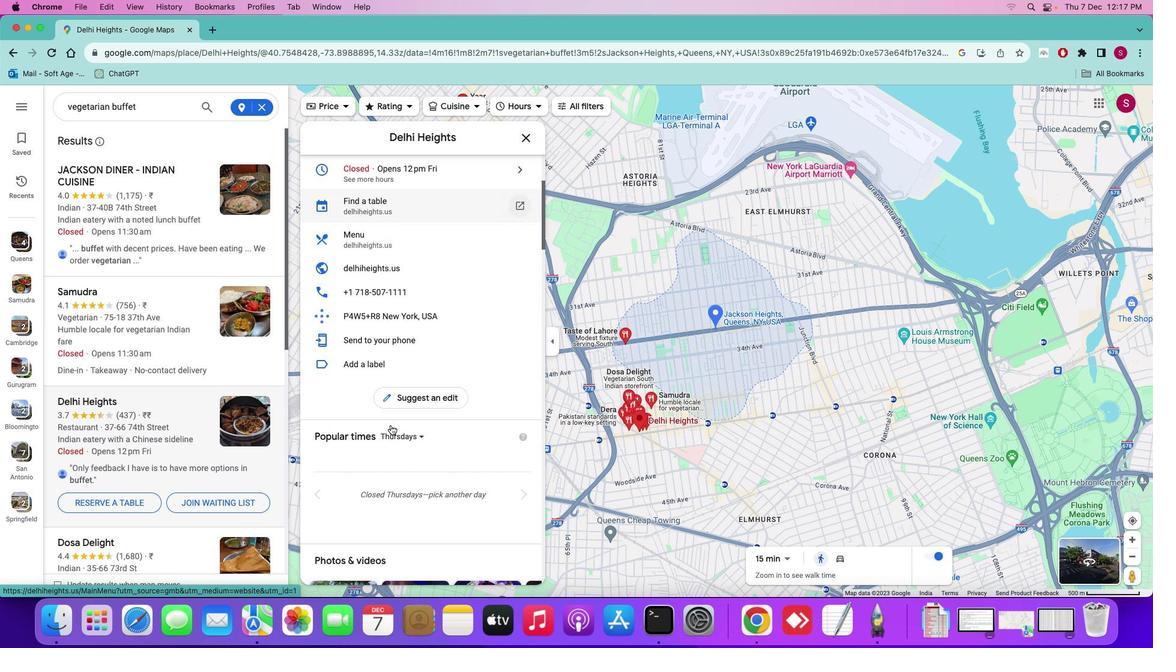 
Action: Mouse scrolled (706, 559) with delta (1107, 539)
Screenshot: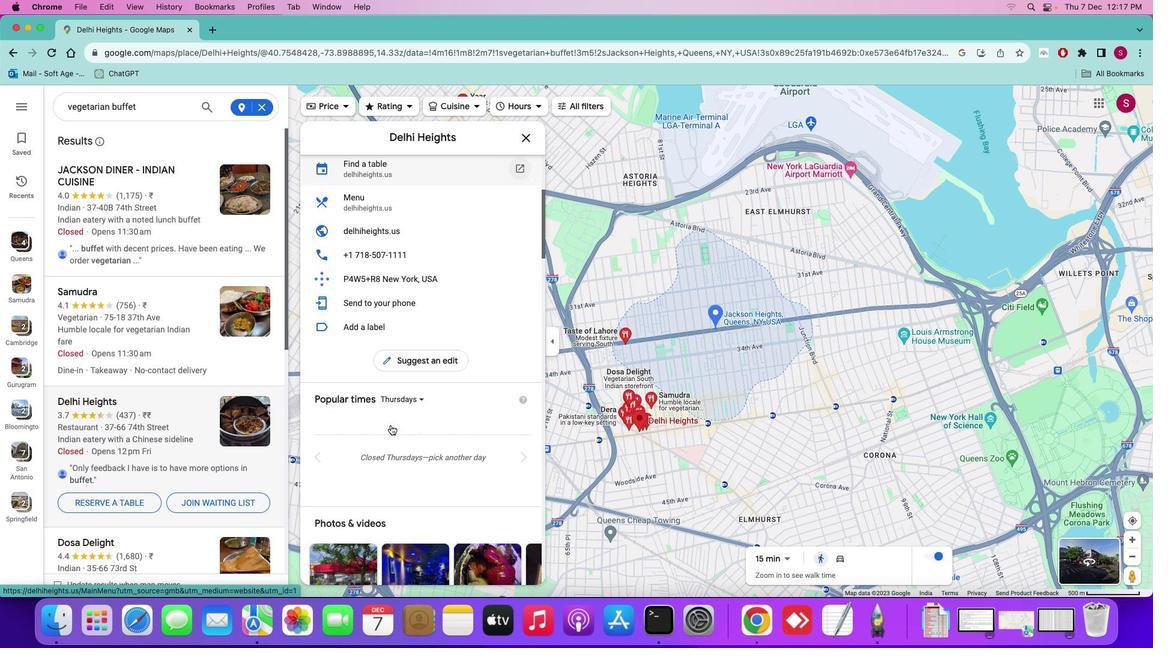 
Action: Mouse scrolled (706, 559) with delta (1107, 538)
Screenshot: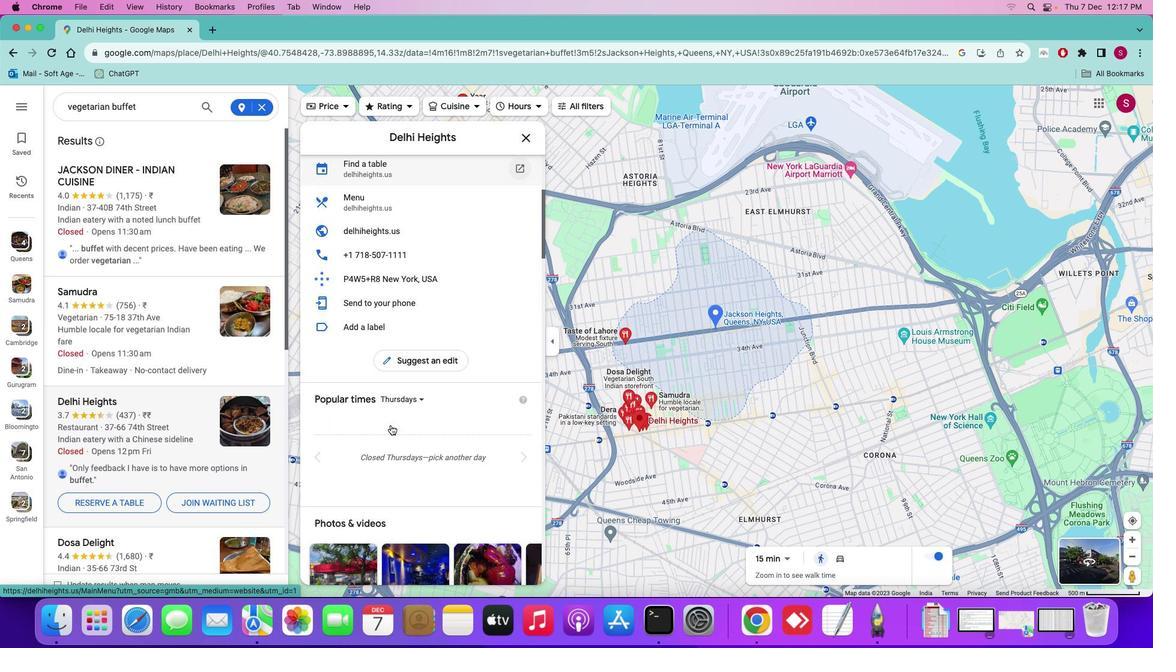 
Action: Mouse scrolled (706, 559) with delta (1107, 538)
Screenshot: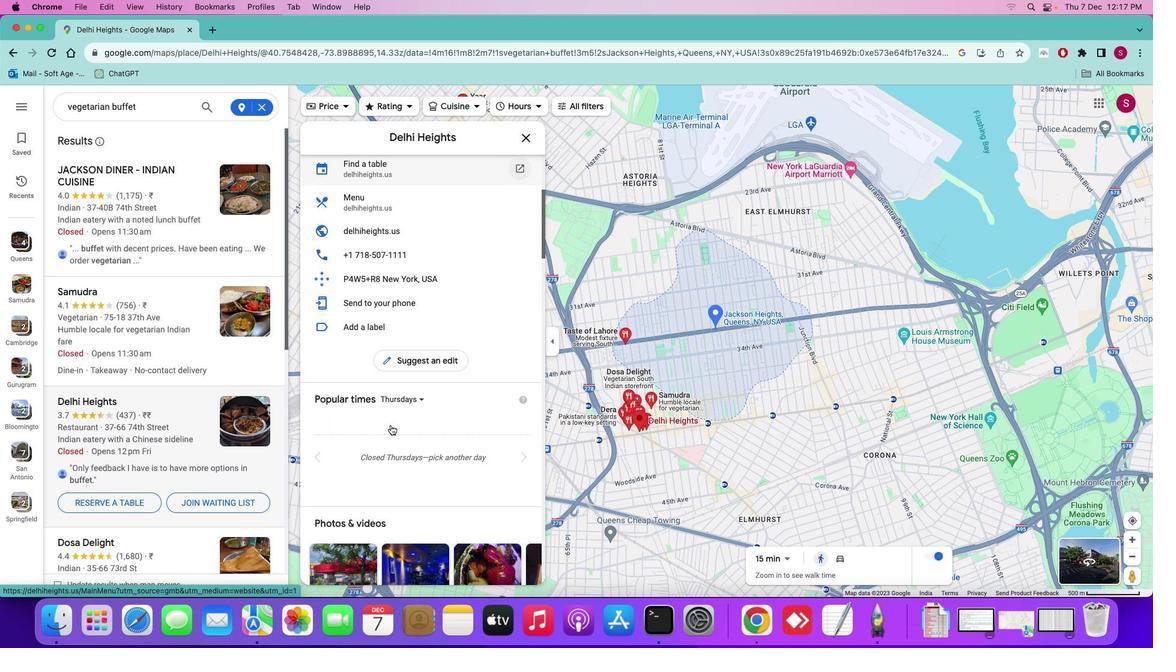 
Action: Mouse scrolled (706, 559) with delta (1107, 539)
Screenshot: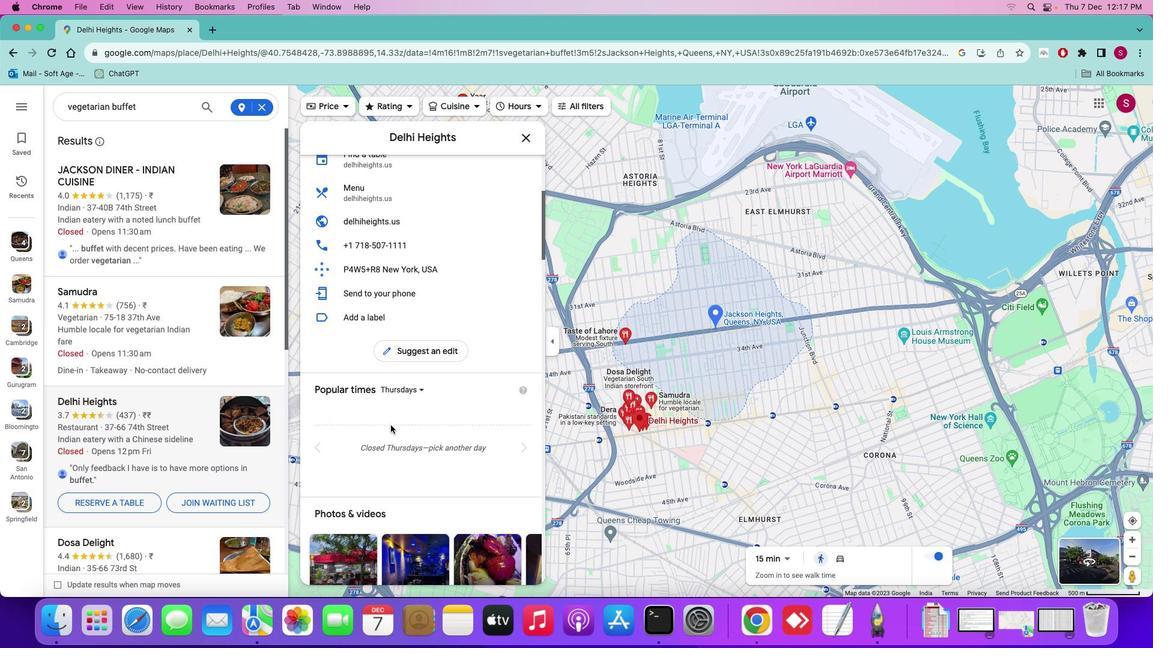 
Action: Mouse scrolled (706, 559) with delta (1107, 539)
Screenshot: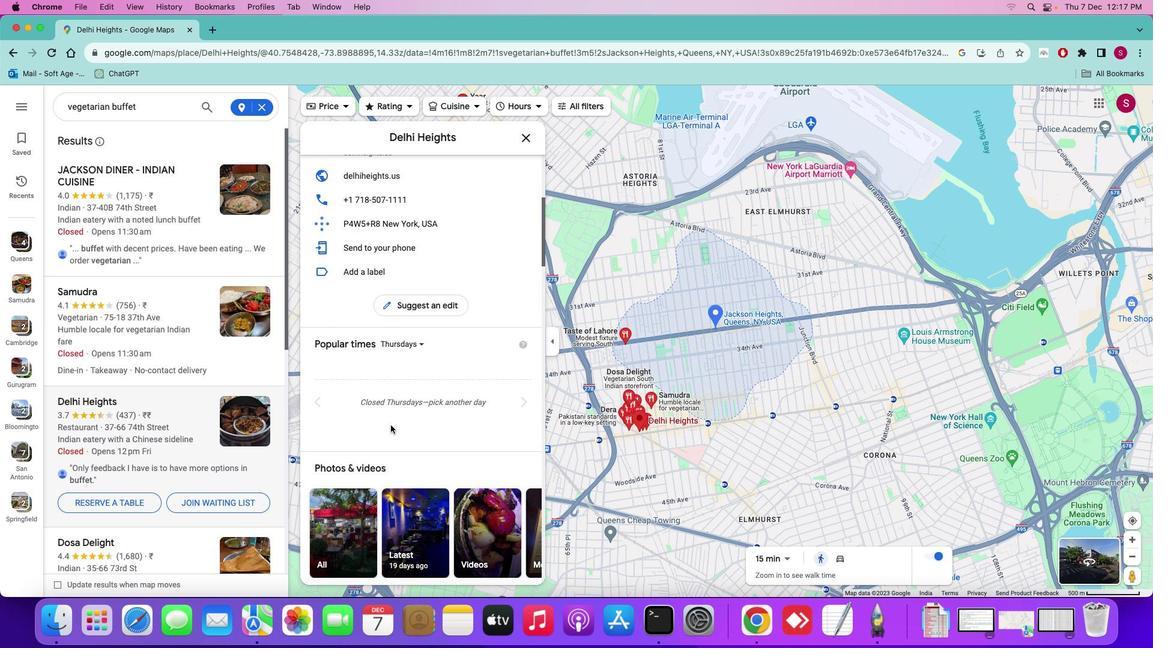 
Action: Mouse scrolled (706, 559) with delta (1107, 539)
Screenshot: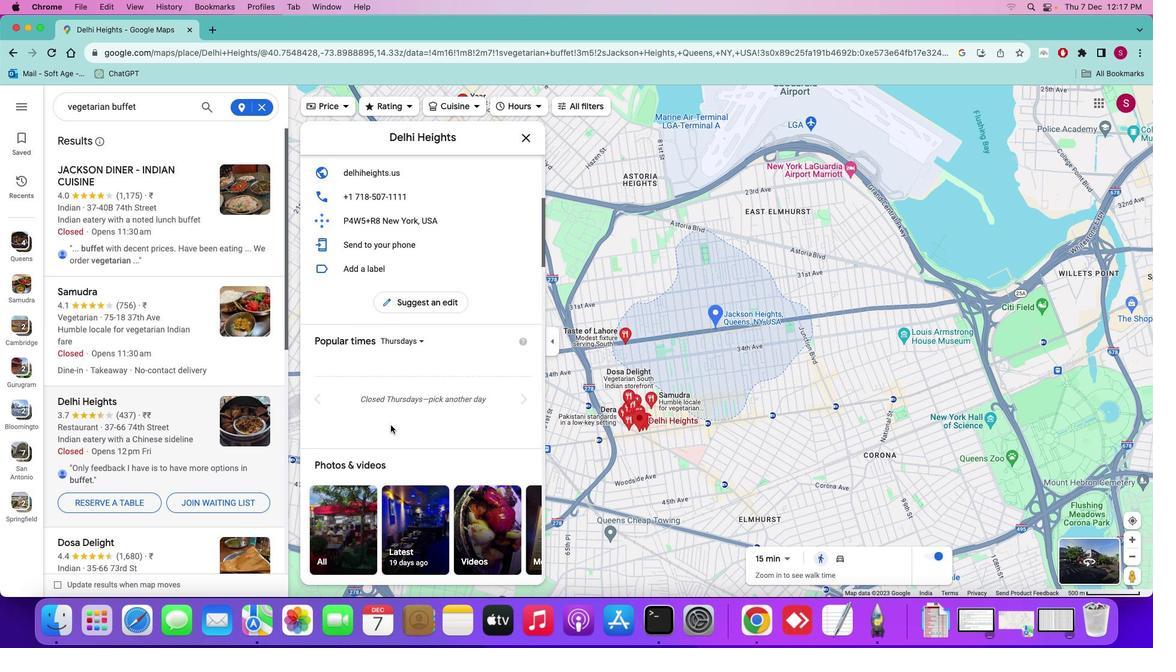 
Action: Mouse scrolled (706, 559) with delta (1107, 539)
Screenshot: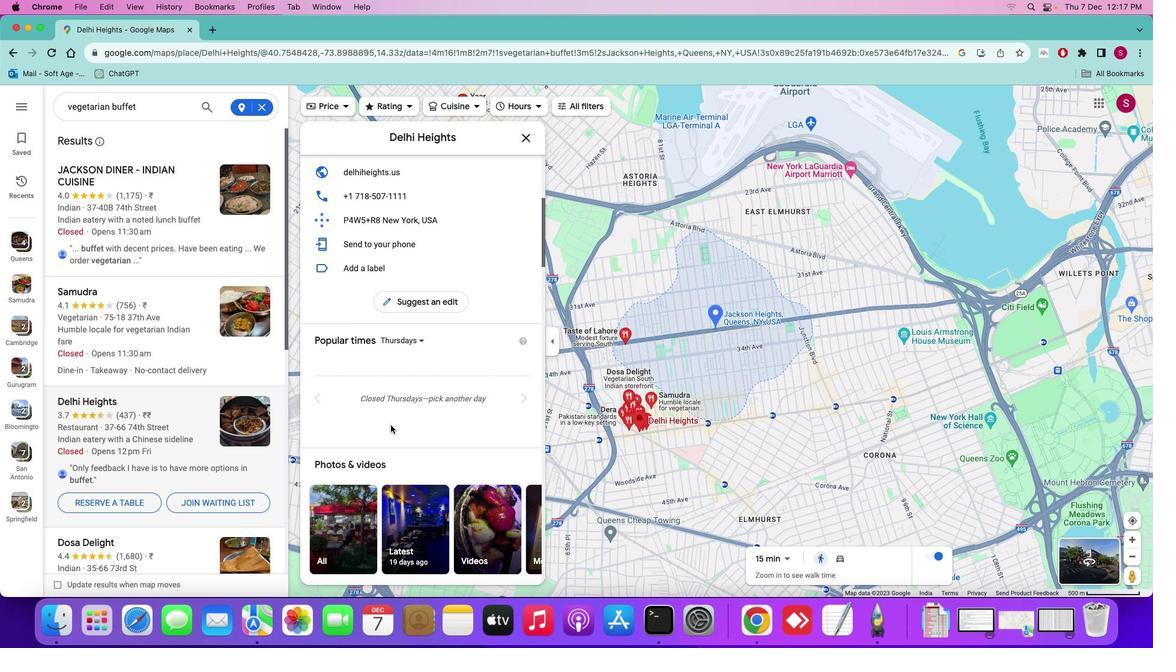 
Action: Mouse scrolled (706, 559) with delta (1107, 539)
Screenshot: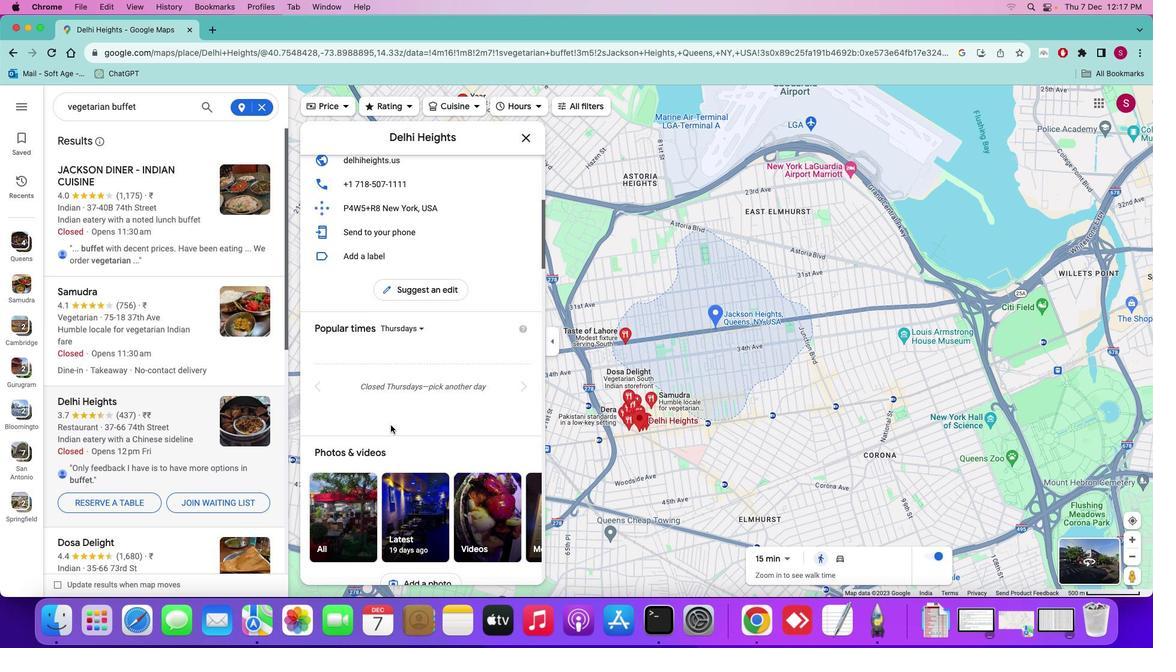 
Action: Mouse scrolled (706, 559) with delta (1107, 539)
Screenshot: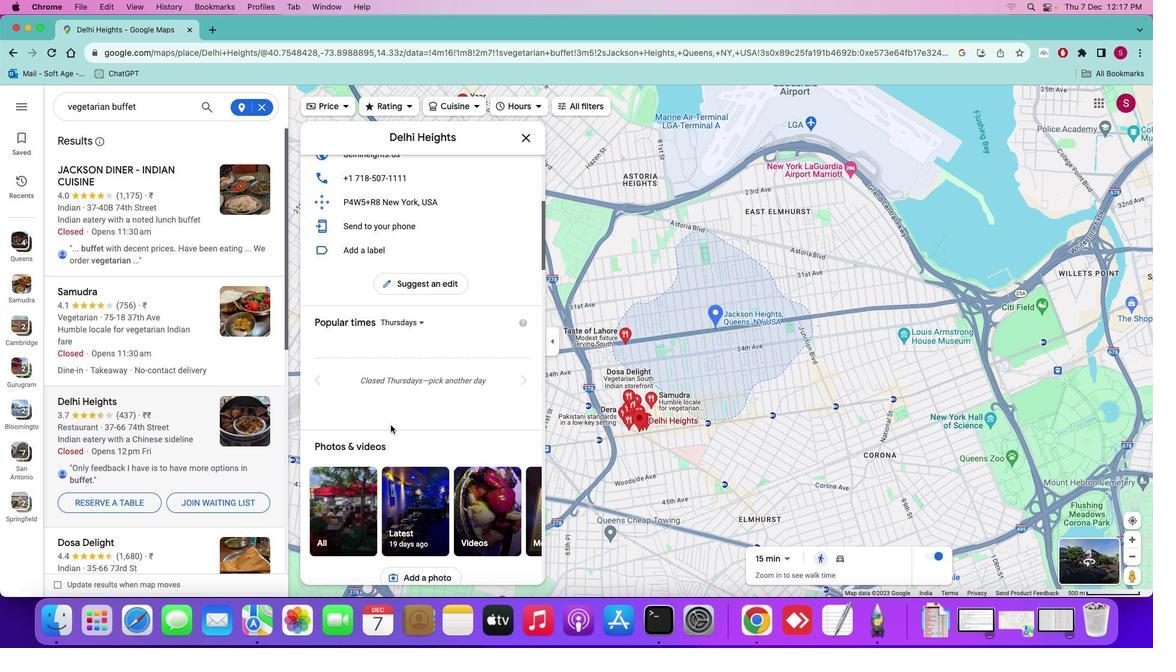 
Action: Mouse scrolled (706, 559) with delta (1107, 539)
Screenshot: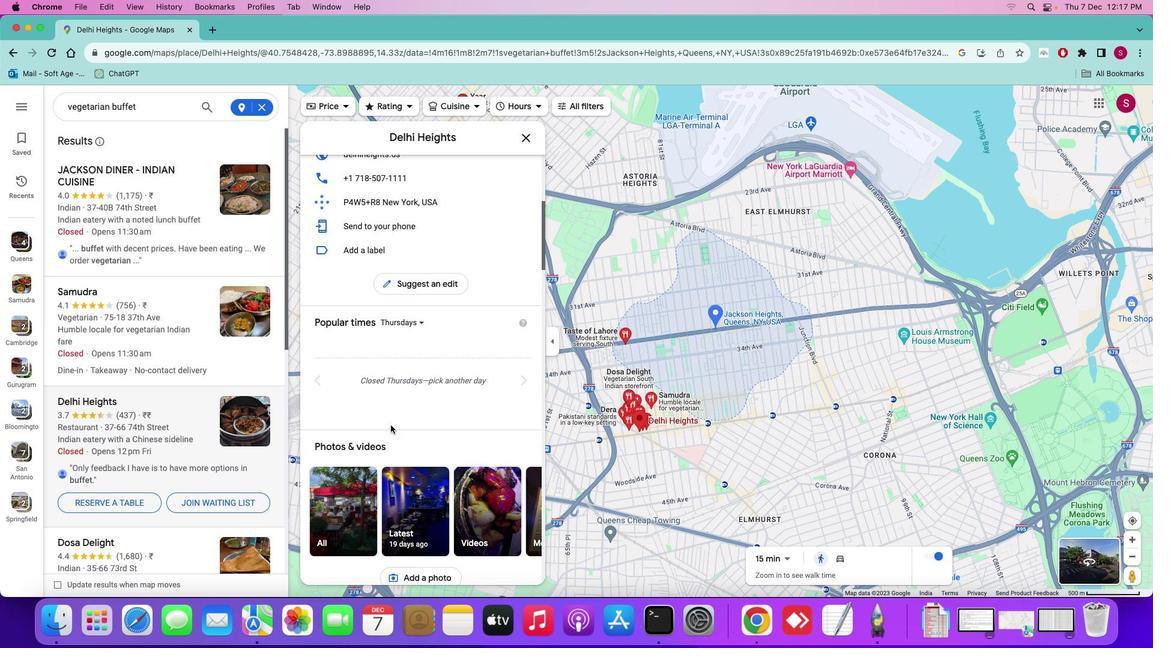 
Action: Mouse scrolled (706, 559) with delta (1107, 539)
Screenshot: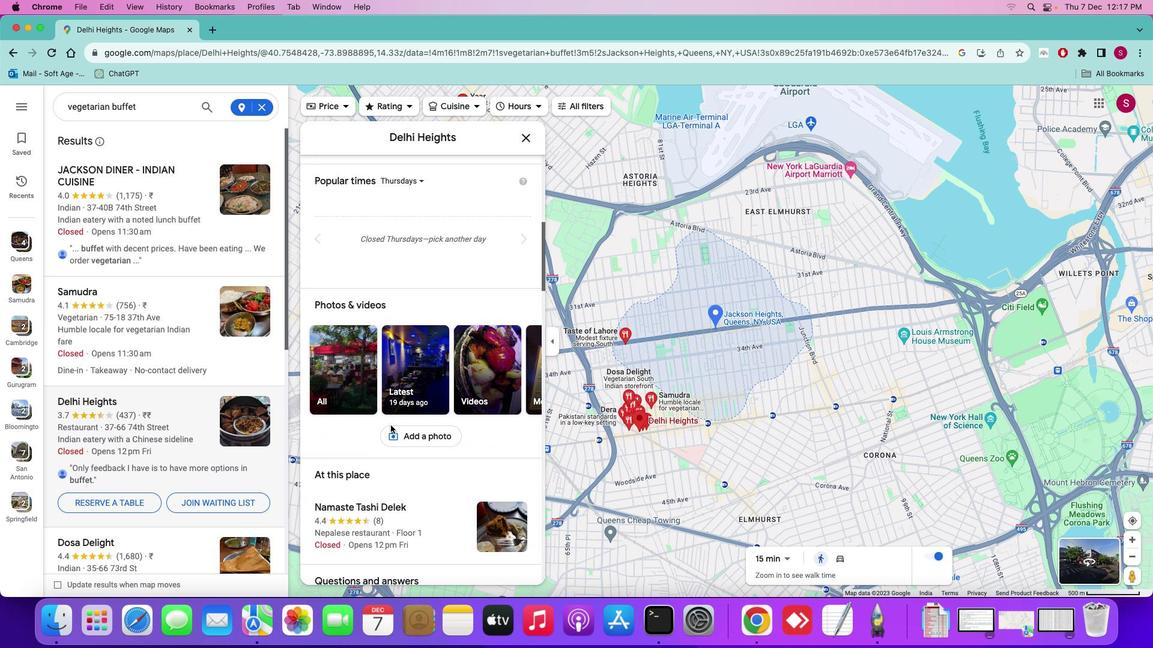 
Action: Mouse scrolled (706, 559) with delta (1107, 539)
Screenshot: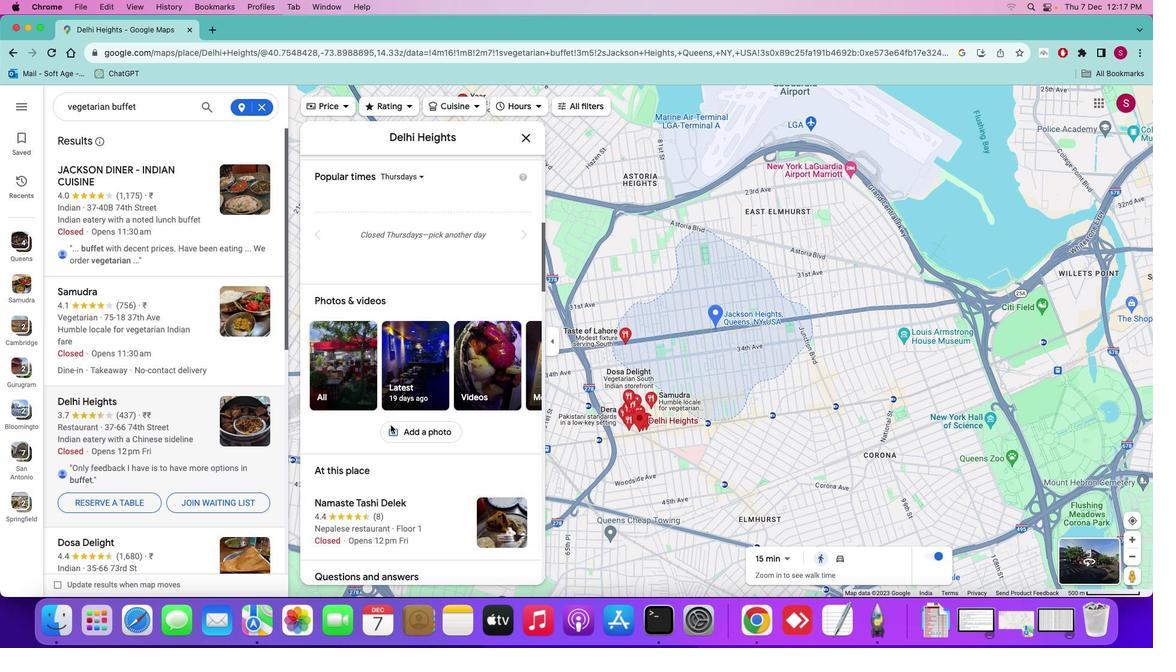 
Action: Mouse scrolled (706, 559) with delta (1107, 538)
Screenshot: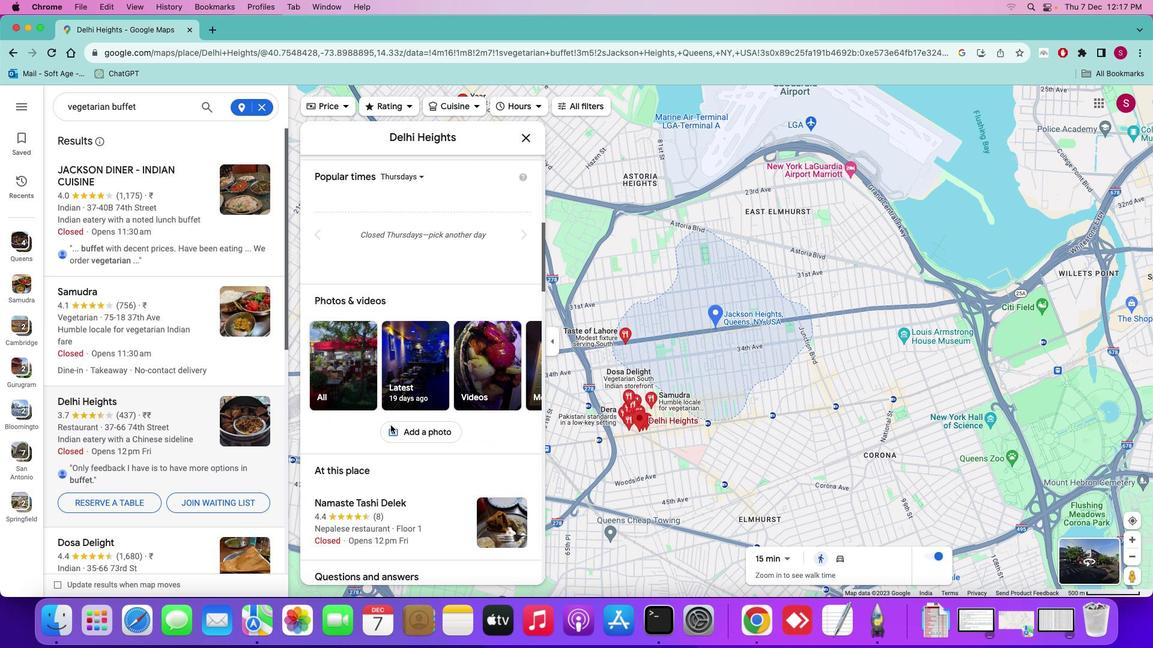 
Action: Mouse scrolled (706, 559) with delta (1107, 538)
Screenshot: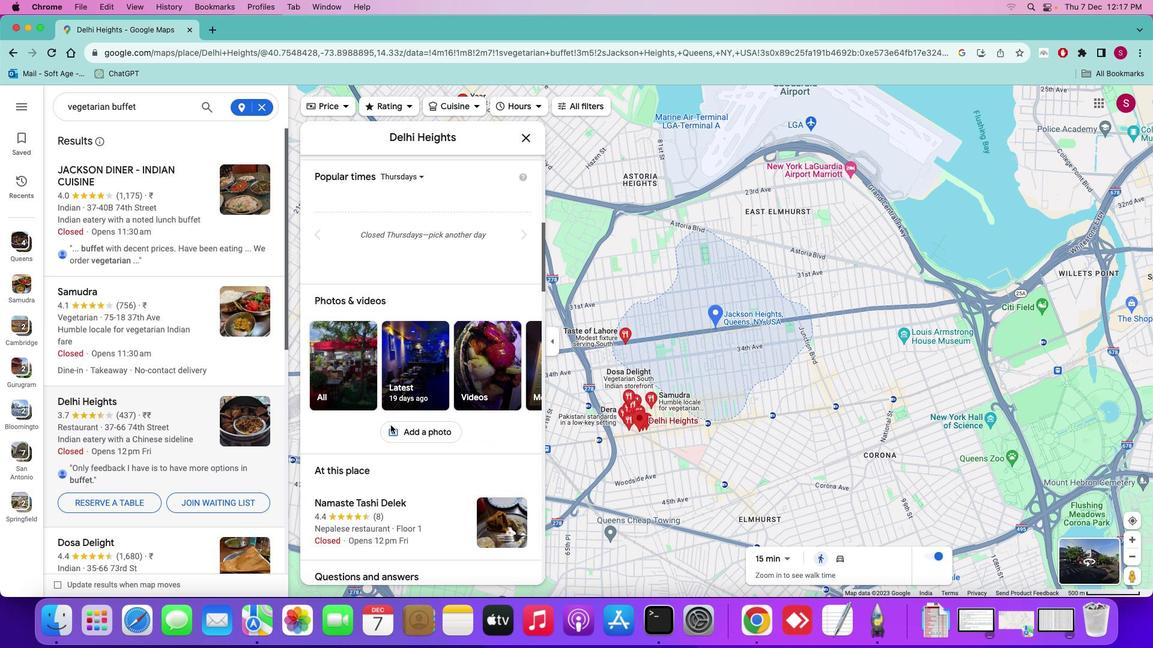 
Action: Mouse moved to (926, 559)
Screenshot: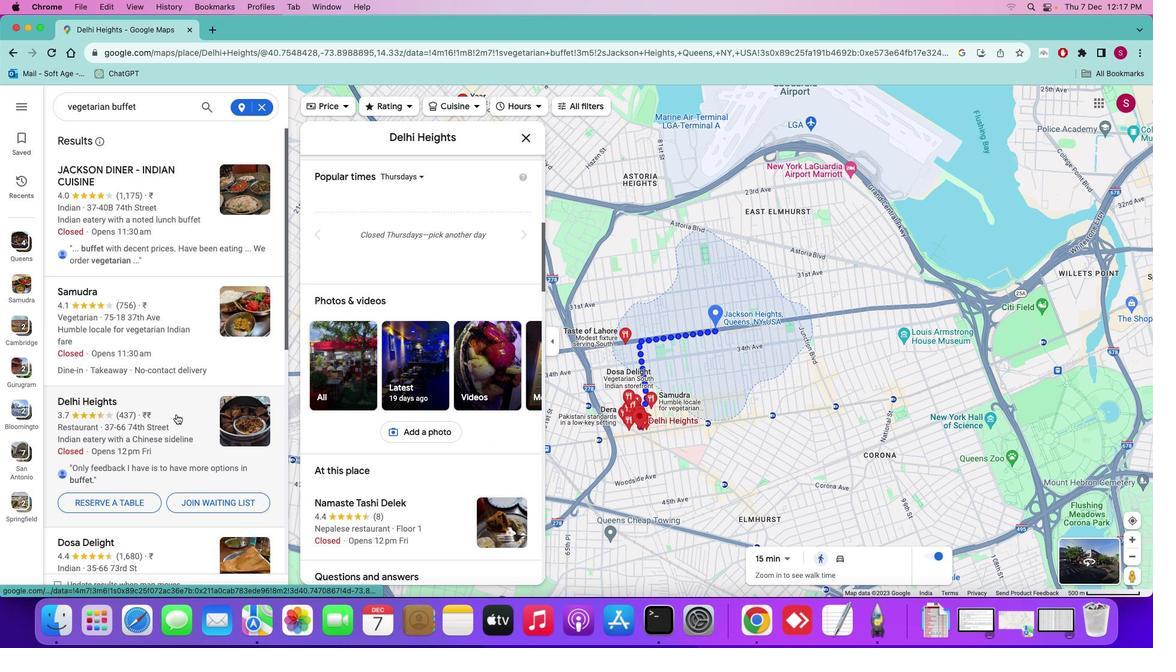 
Action: Mouse scrolled (926, 559) with delta (1107, 539)
Screenshot: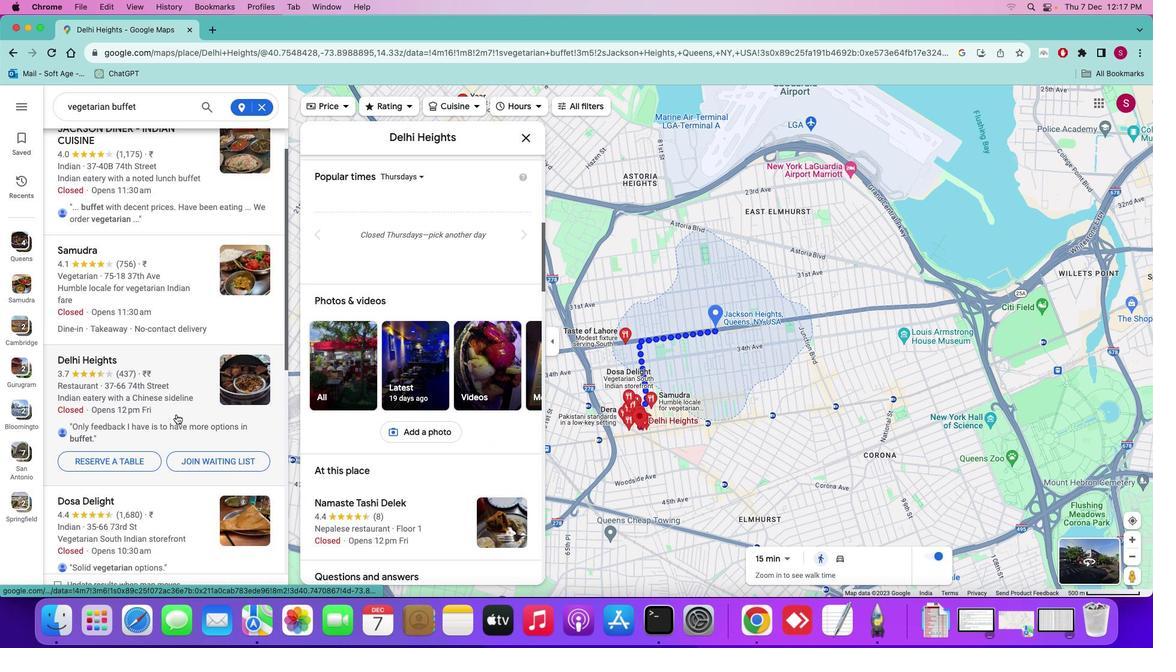 
Action: Mouse scrolled (926, 559) with delta (1107, 539)
Screenshot: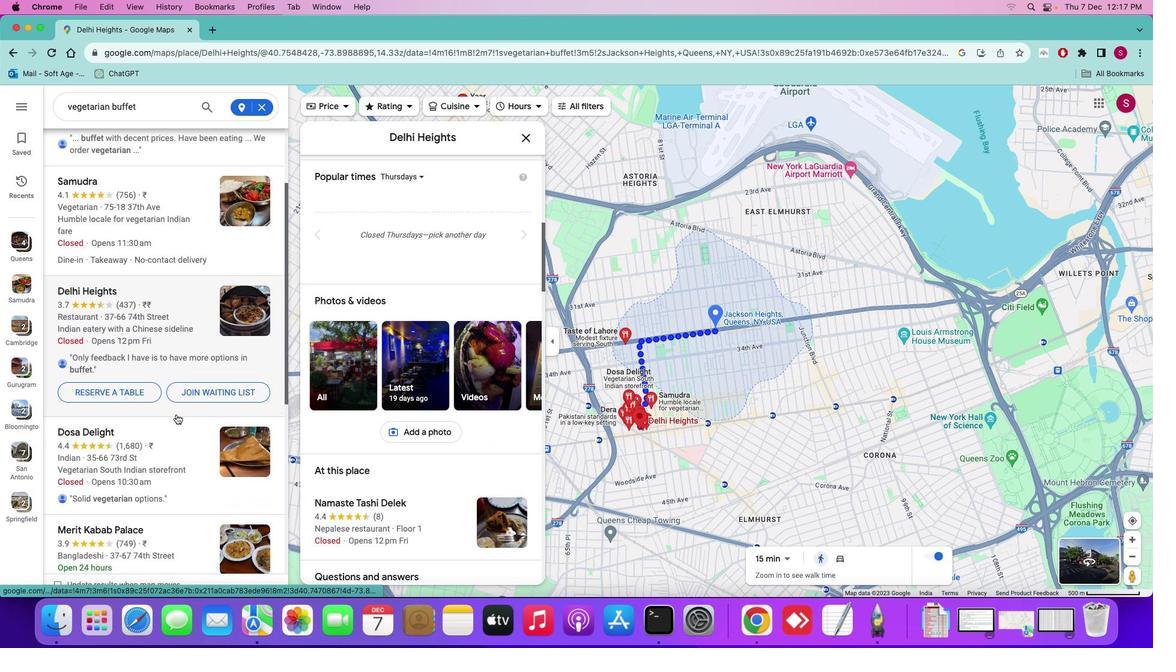 
Action: Mouse scrolled (926, 559) with delta (1107, 539)
Screenshot: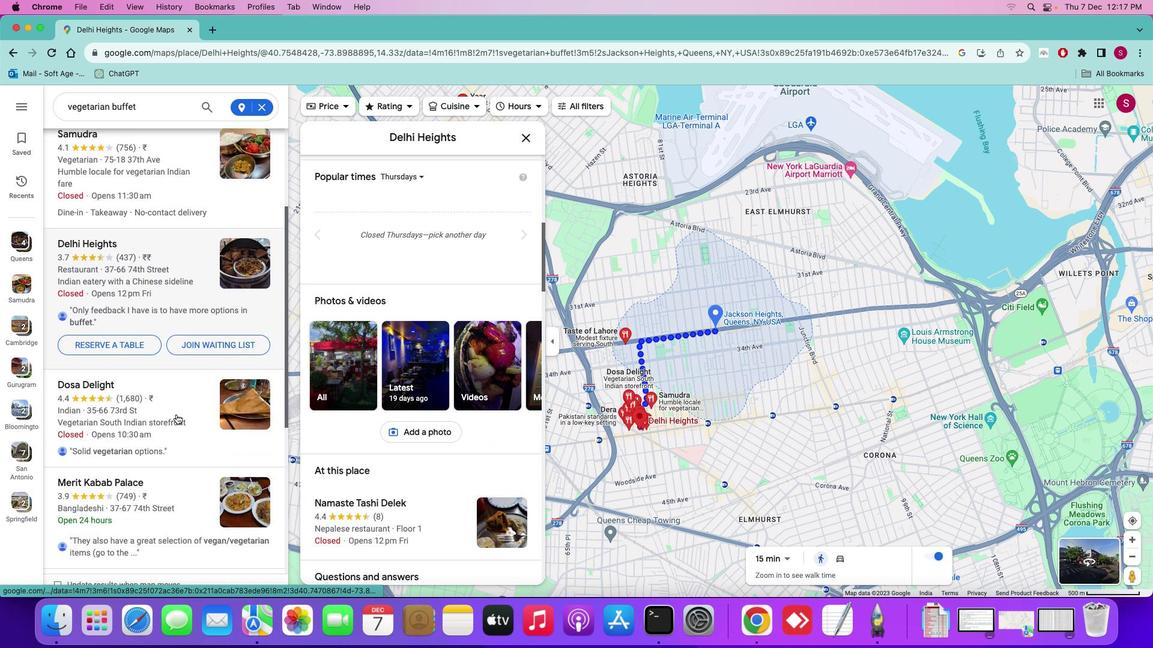 
Action: Mouse scrolled (926, 559) with delta (1107, 539)
Screenshot: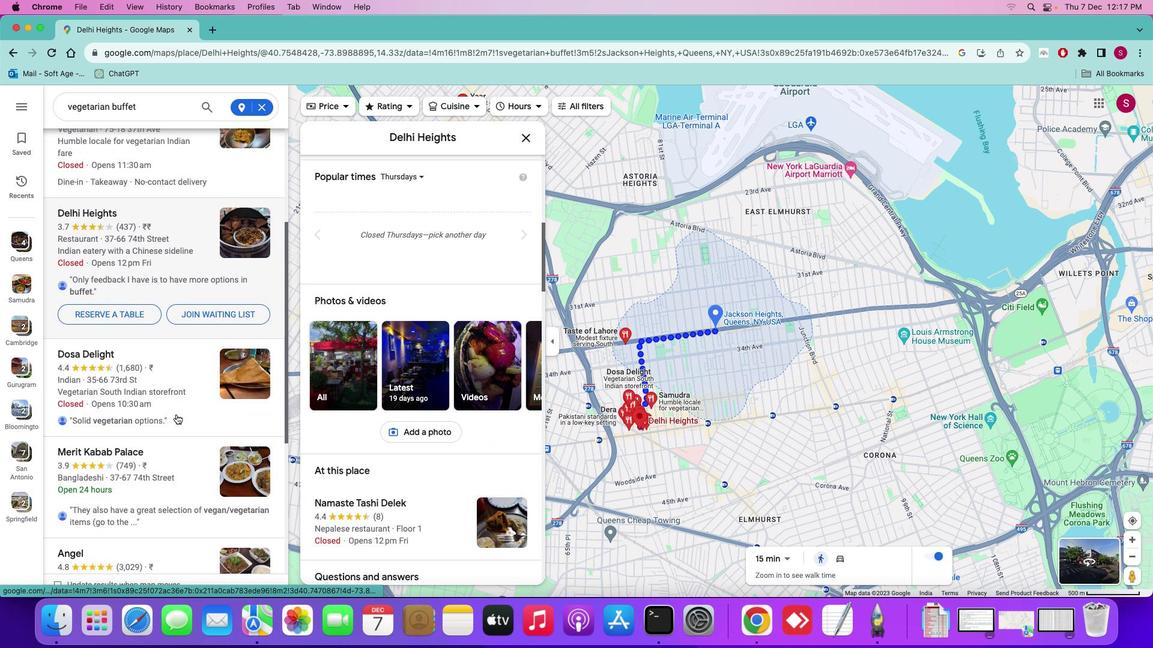 
Action: Mouse scrolled (926, 559) with delta (1107, 538)
Screenshot: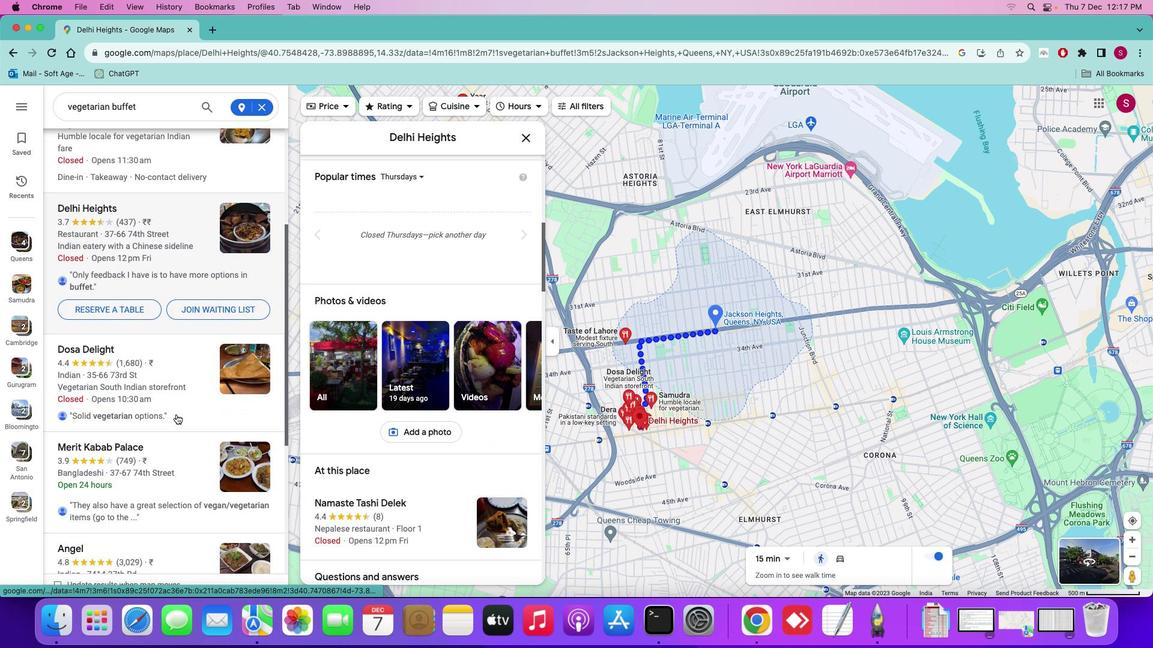 
Action: Mouse scrolled (926, 559) with delta (1107, 538)
Screenshot: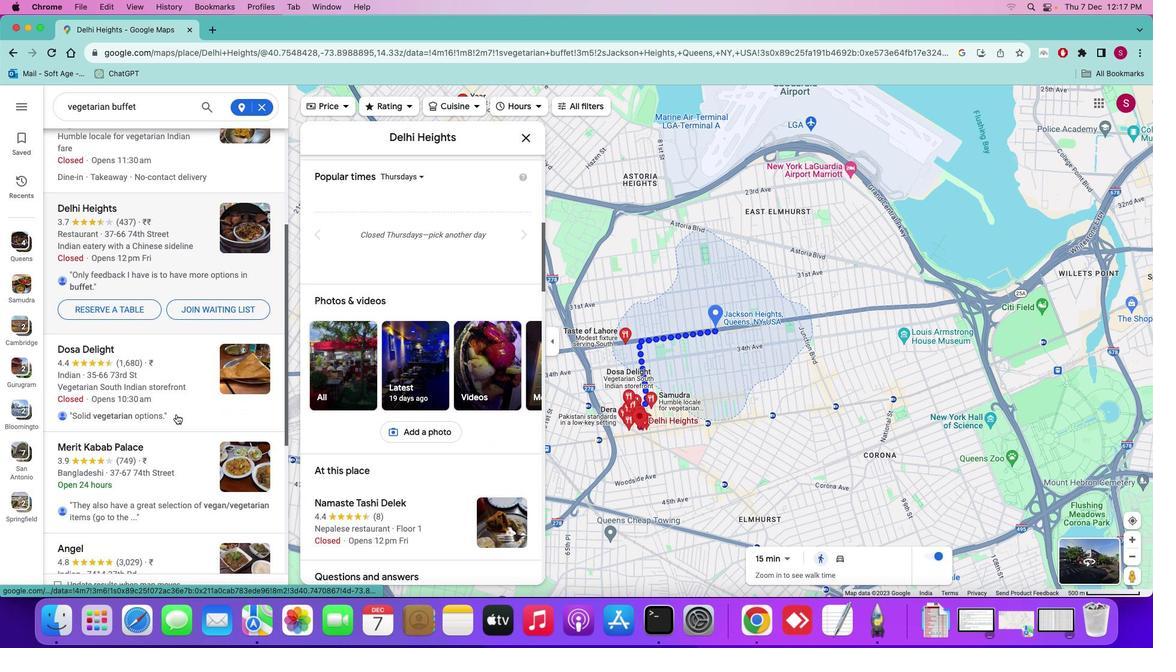 
Action: Mouse moved to (926, 559)
Screenshot: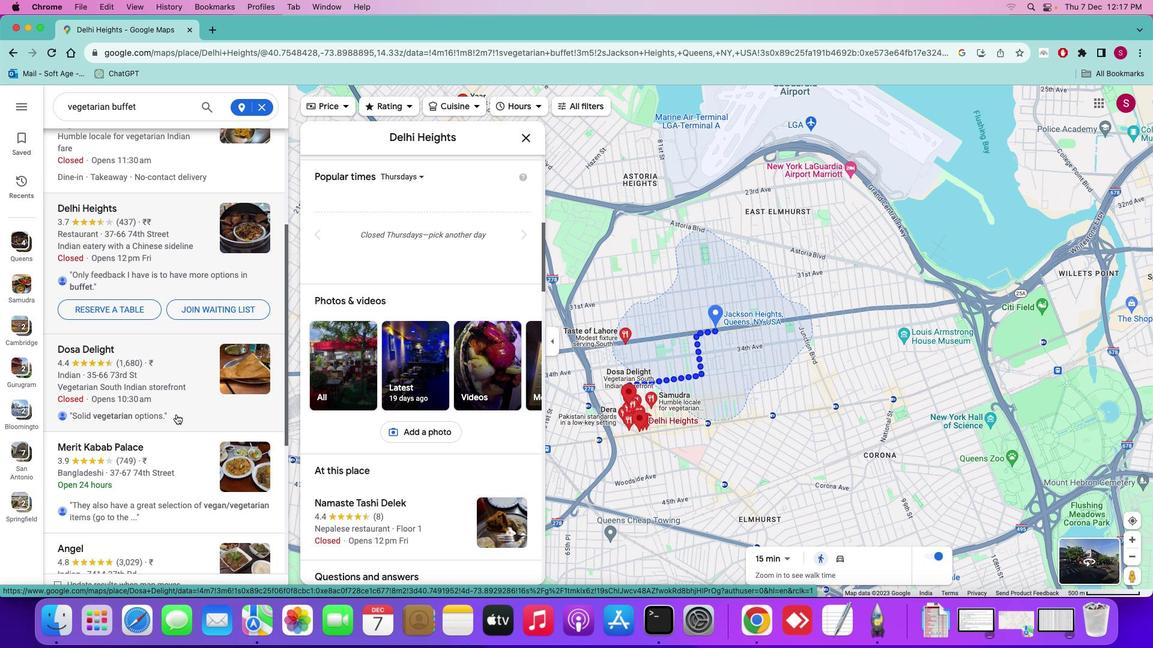 
Action: Mouse scrolled (926, 559) with delta (1107, 539)
Screenshot: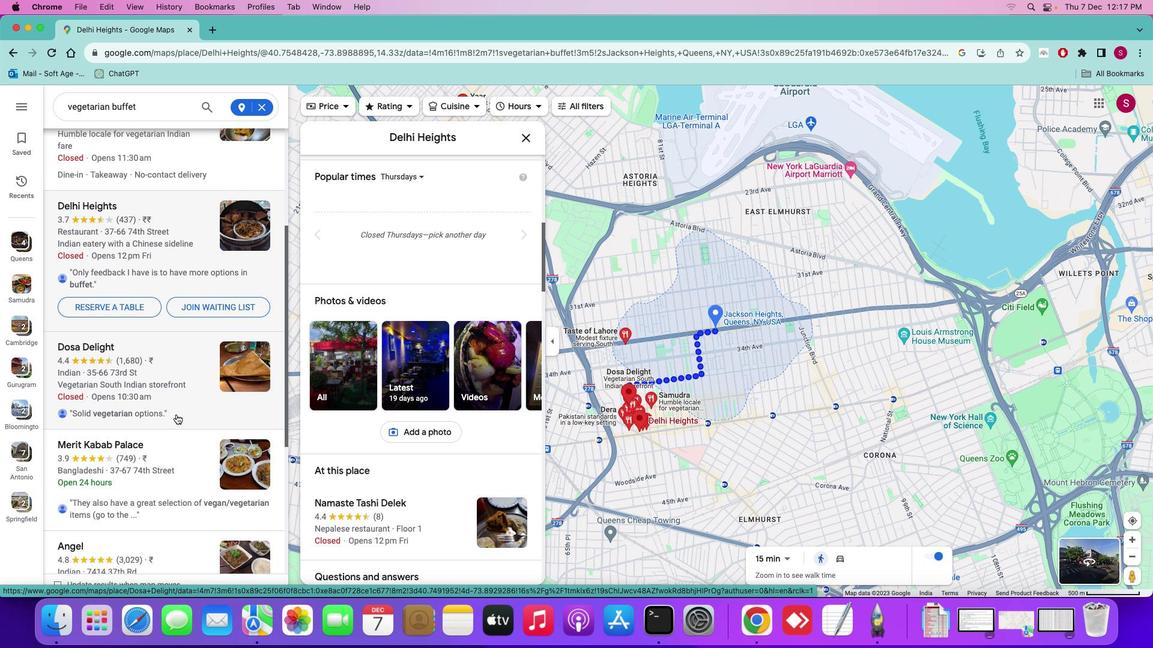 
Action: Mouse moved to (1011, 556)
Screenshot: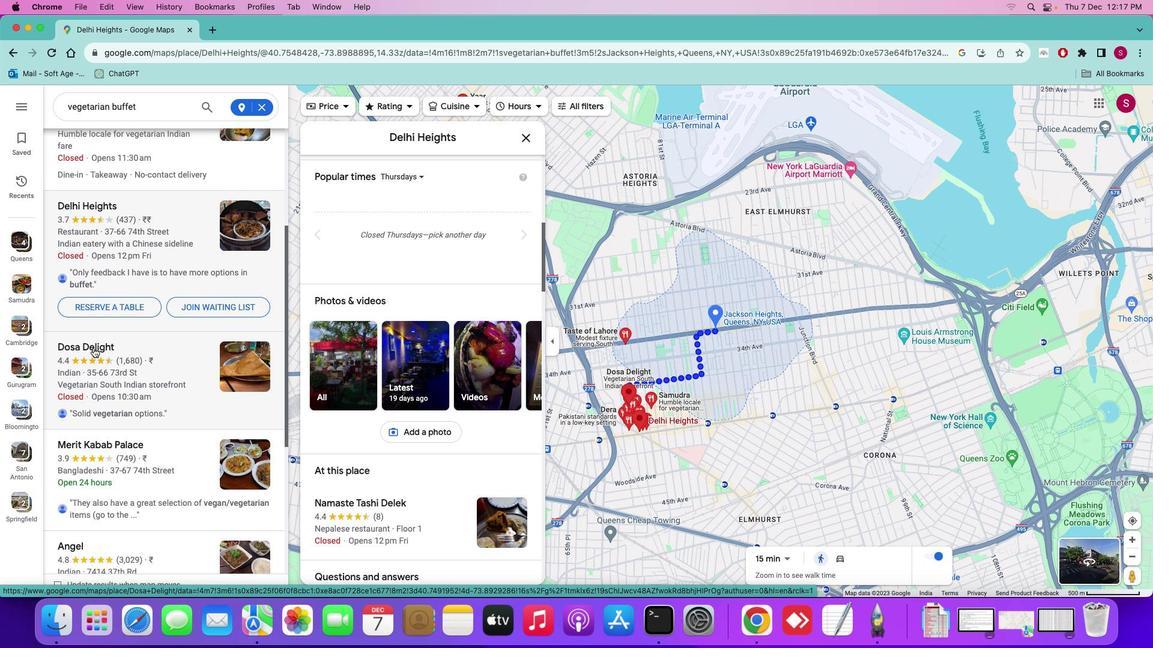 
Action: Mouse pressed left at (1011, 556)
Screenshot: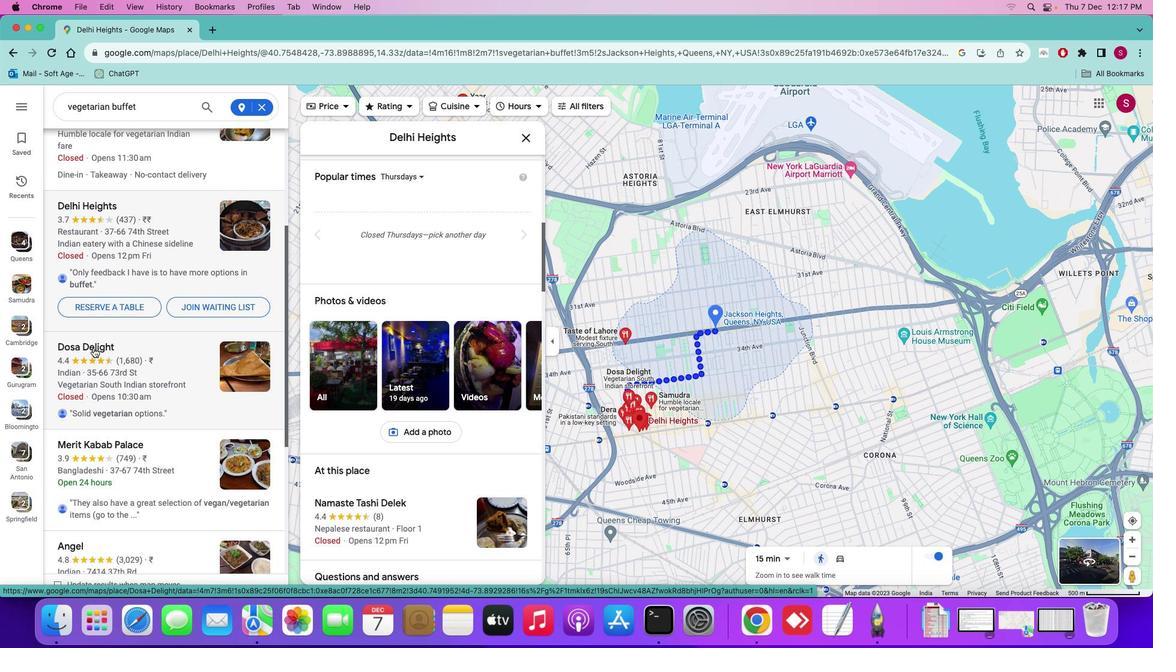 
Action: Mouse moved to (677, 560)
Screenshot: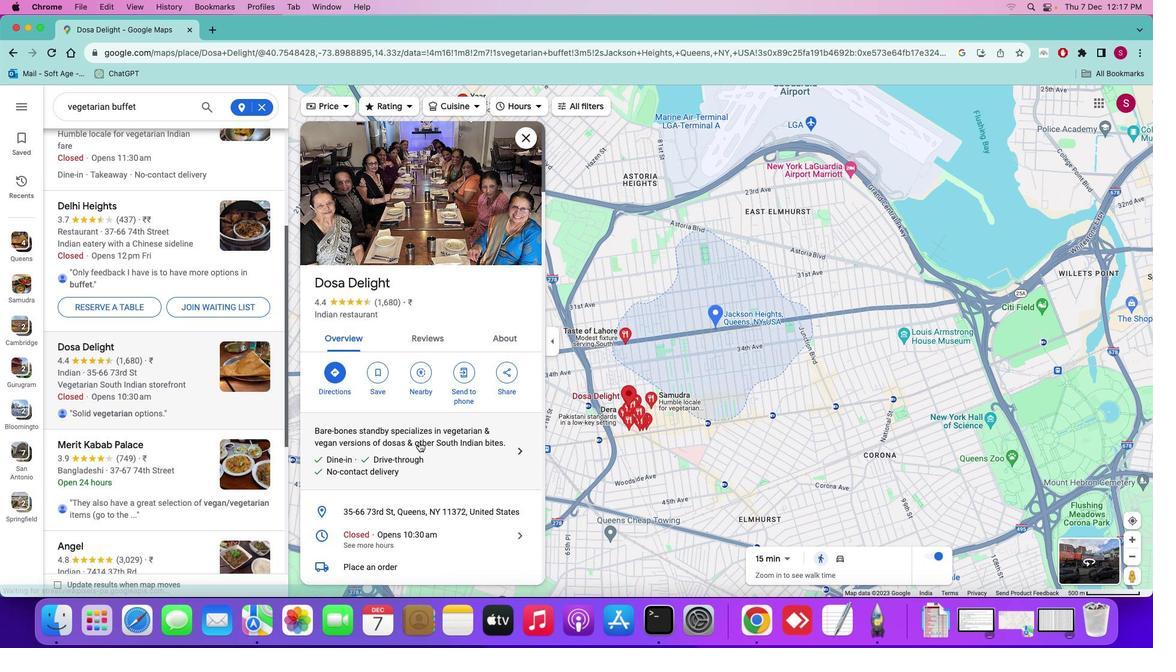 
Action: Mouse scrolled (677, 560) with delta (1107, 539)
Screenshot: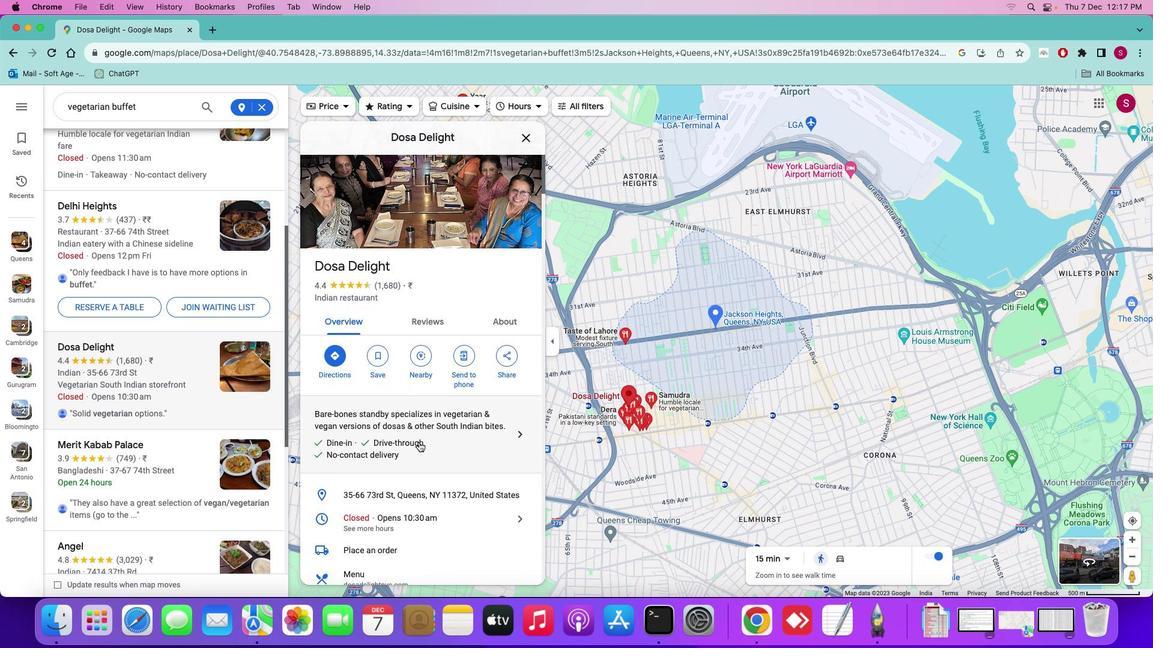 
Action: Mouse scrolled (677, 560) with delta (1107, 539)
Screenshot: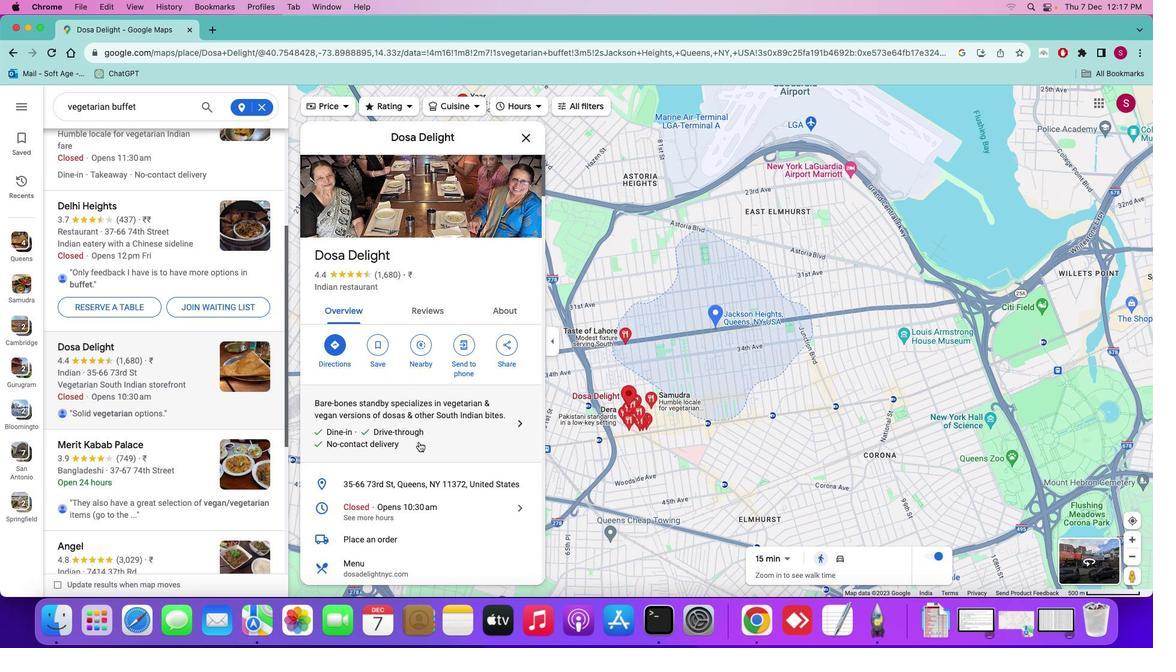 
Action: Mouse scrolled (677, 560) with delta (1107, 539)
Screenshot: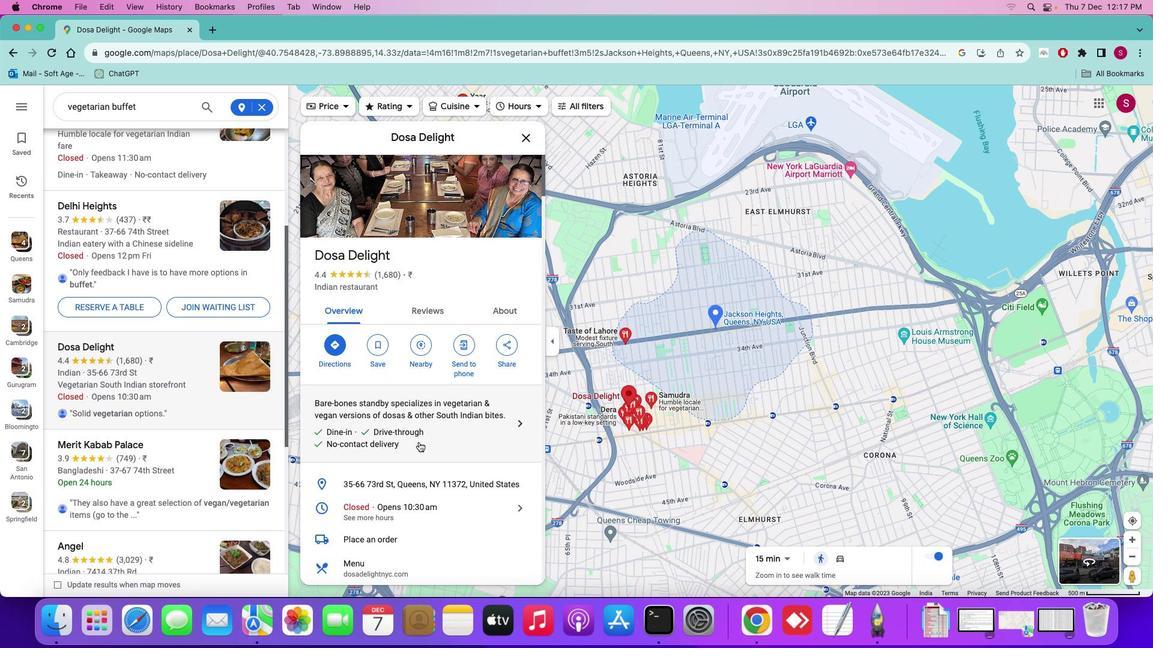 
Action: Mouse moved to (678, 560)
Screenshot: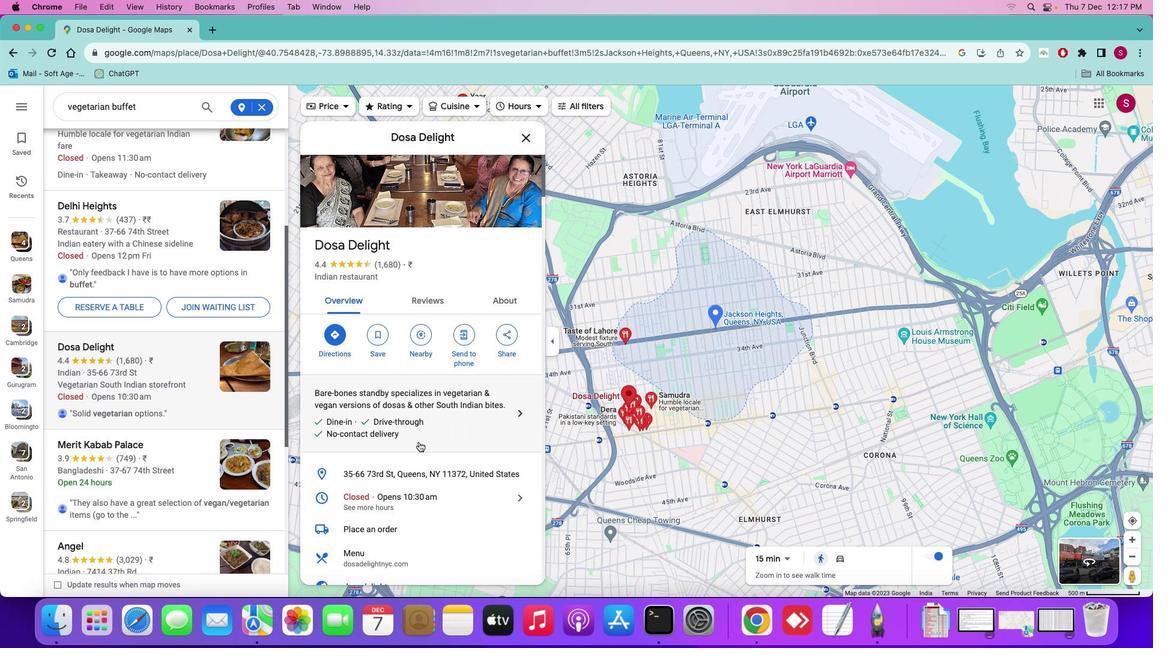 
Action: Mouse scrolled (678, 560) with delta (1107, 539)
Screenshot: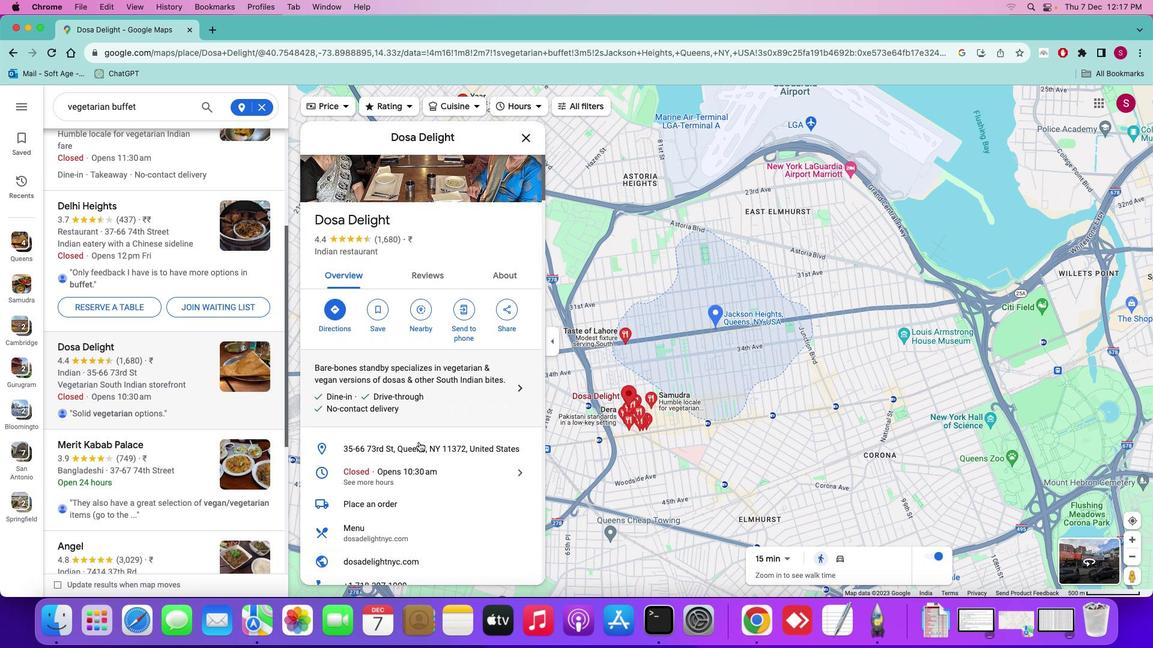 
Action: Mouse scrolled (678, 560) with delta (1107, 539)
Screenshot: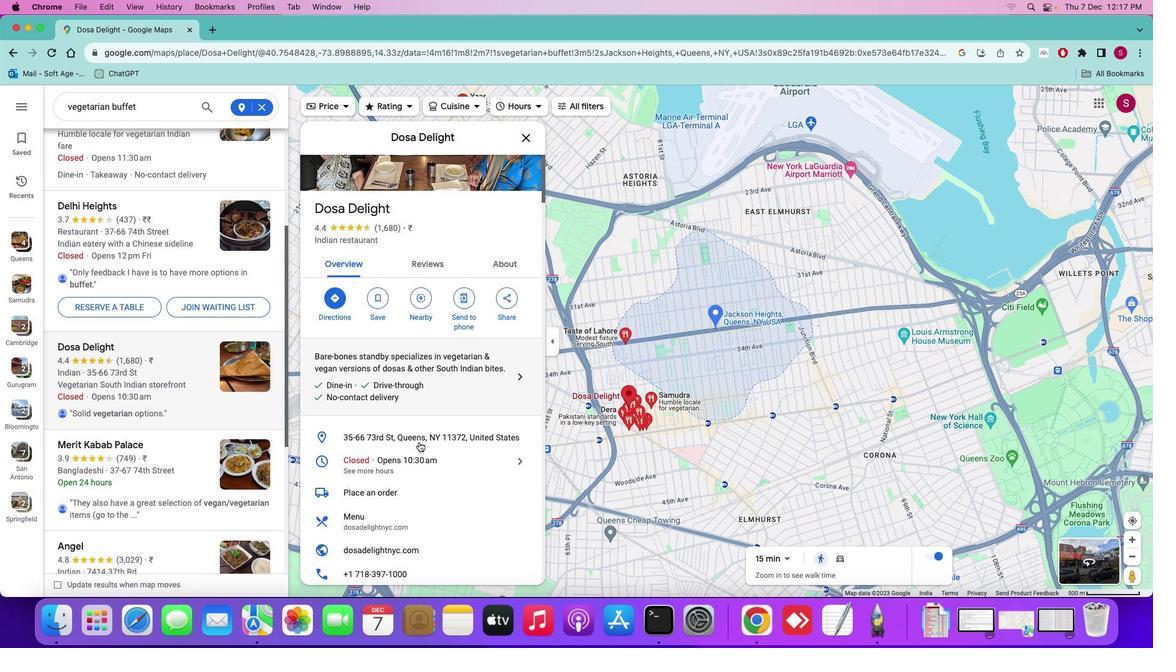 
Action: Mouse scrolled (678, 560) with delta (1107, 539)
Screenshot: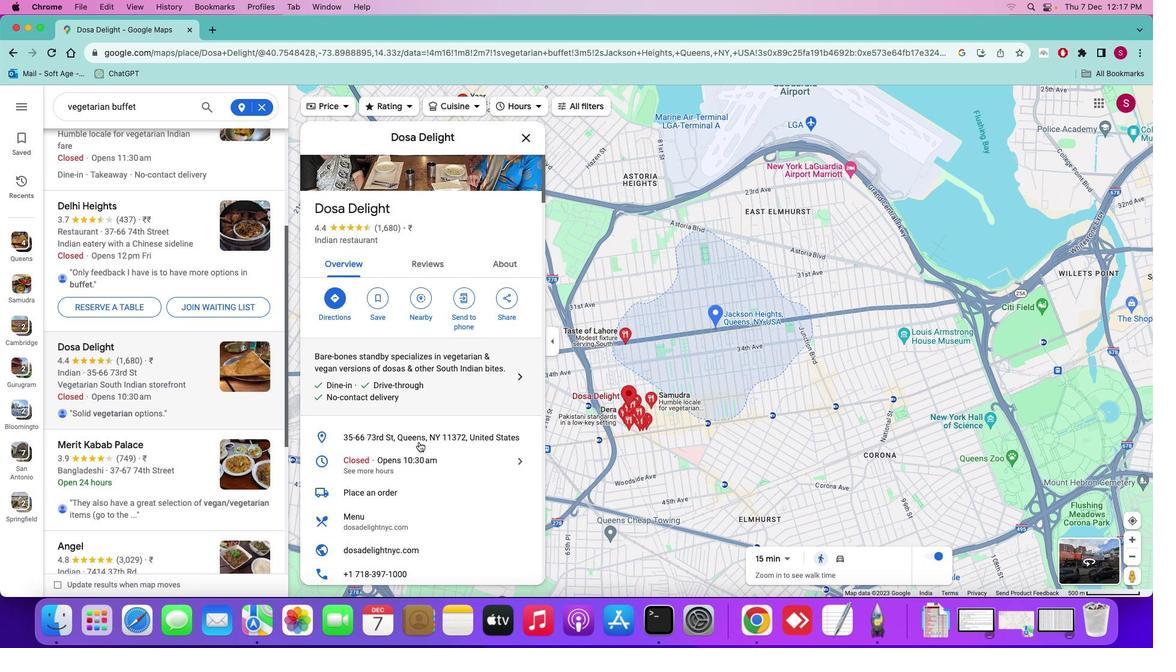 
Action: Mouse scrolled (678, 560) with delta (1107, 539)
Screenshot: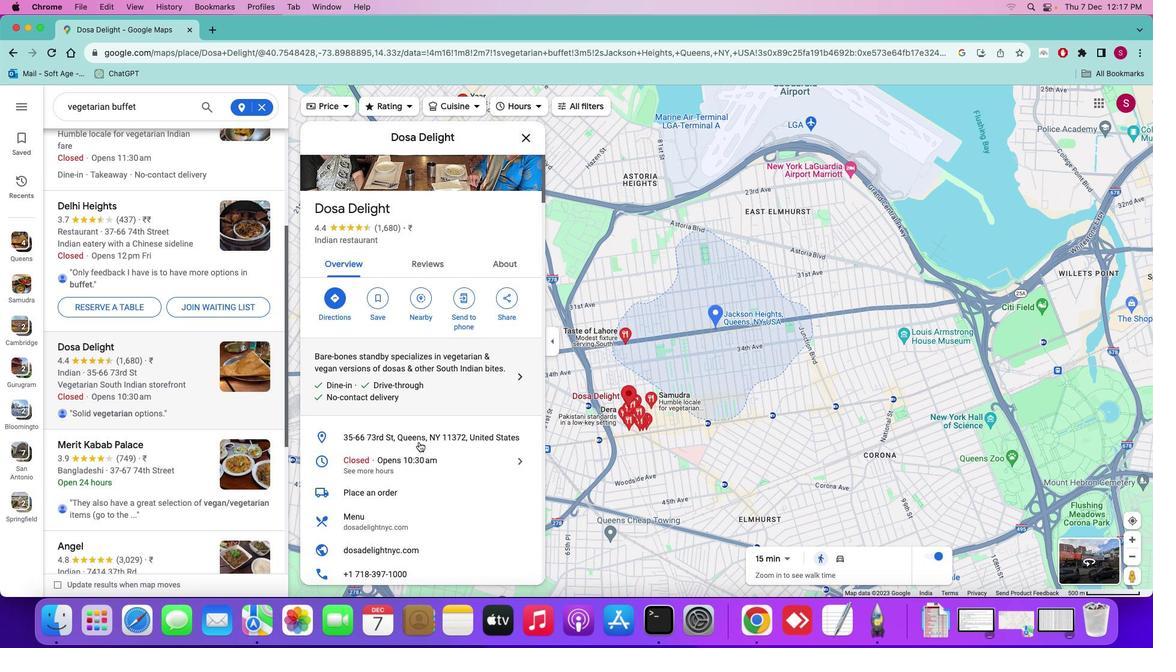 
Action: Mouse scrolled (678, 560) with delta (1107, 539)
Screenshot: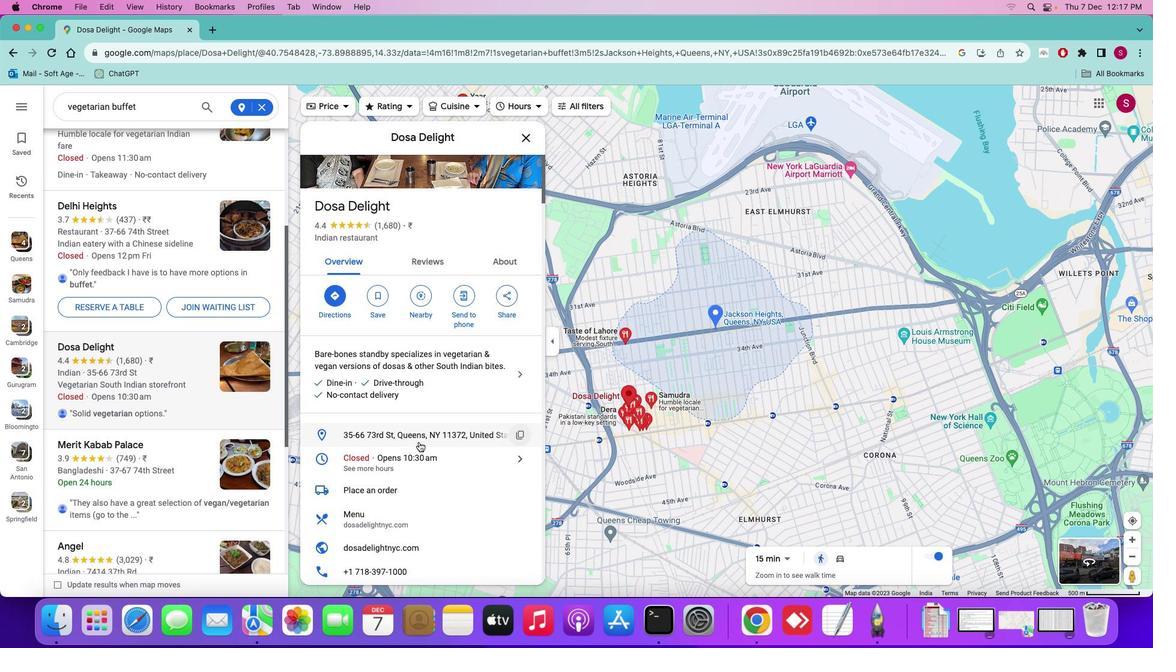 
Action: Mouse scrolled (678, 560) with delta (1107, 539)
Screenshot: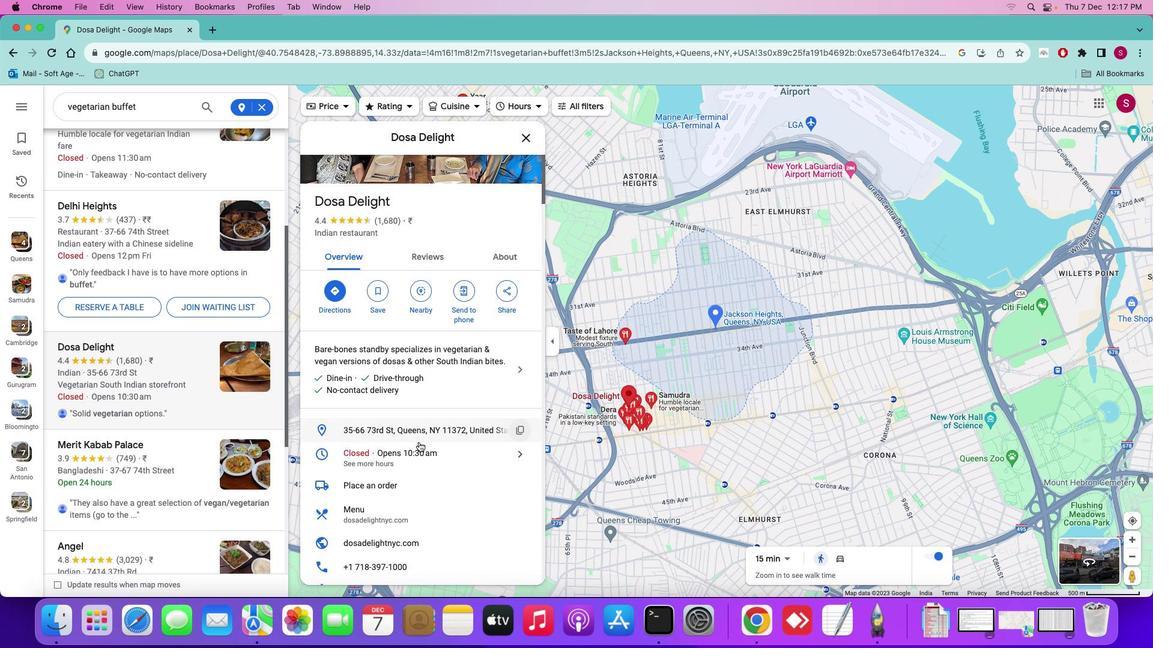 
Action: Mouse scrolled (678, 560) with delta (1107, 539)
Screenshot: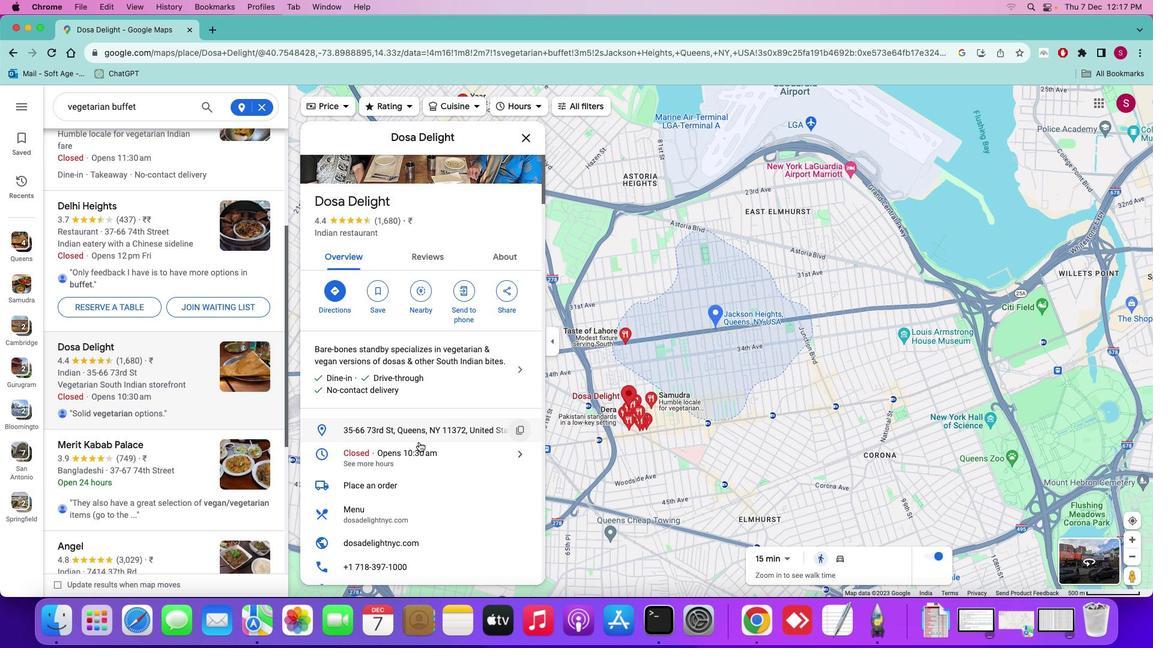 
Action: Mouse scrolled (678, 560) with delta (1107, 539)
Screenshot: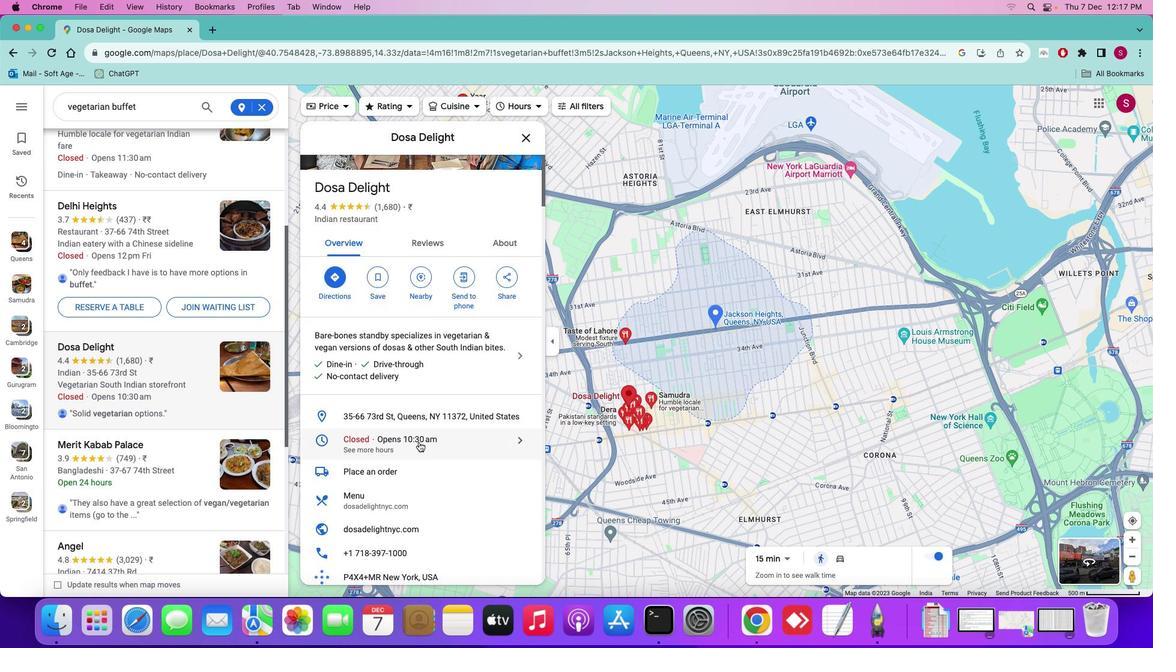 
Action: Mouse scrolled (678, 560) with delta (1107, 539)
Screenshot: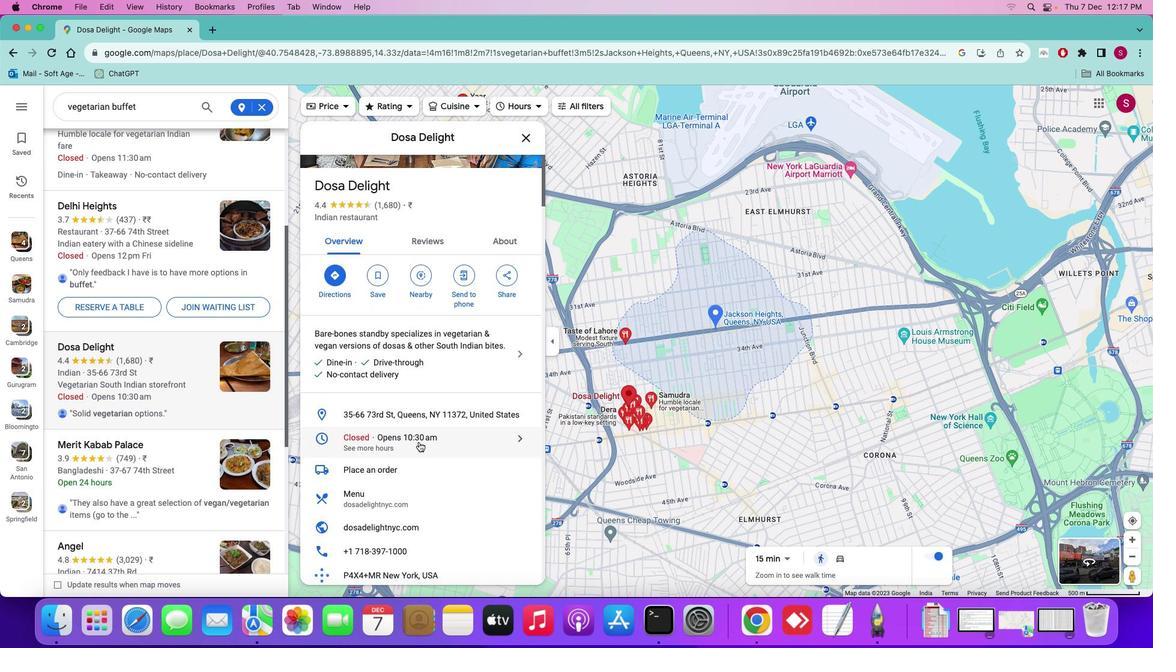 
Action: Mouse scrolled (678, 560) with delta (1107, 539)
Screenshot: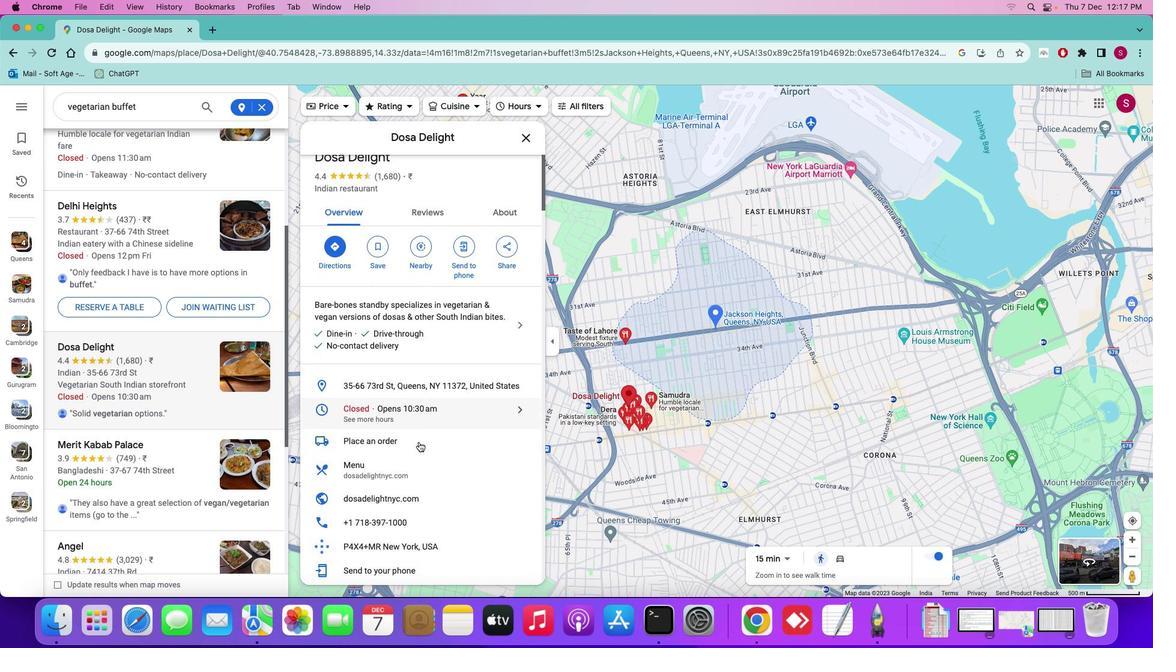 
Action: Mouse scrolled (678, 560) with delta (1107, 539)
Screenshot: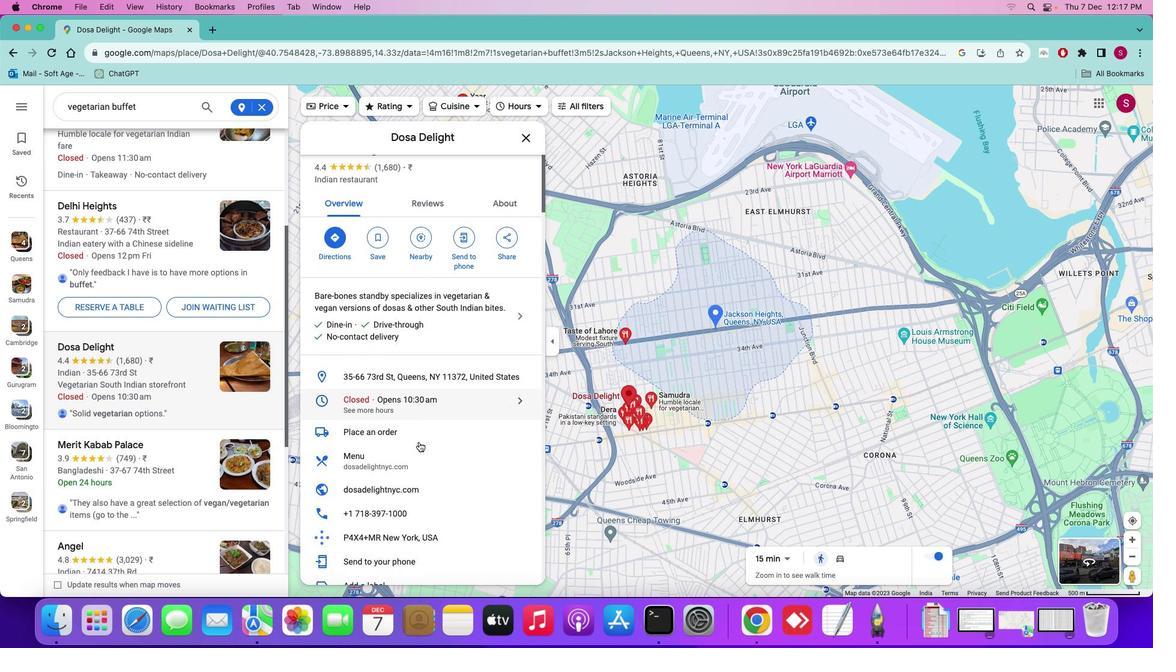 
Action: Mouse scrolled (678, 560) with delta (1107, 539)
Screenshot: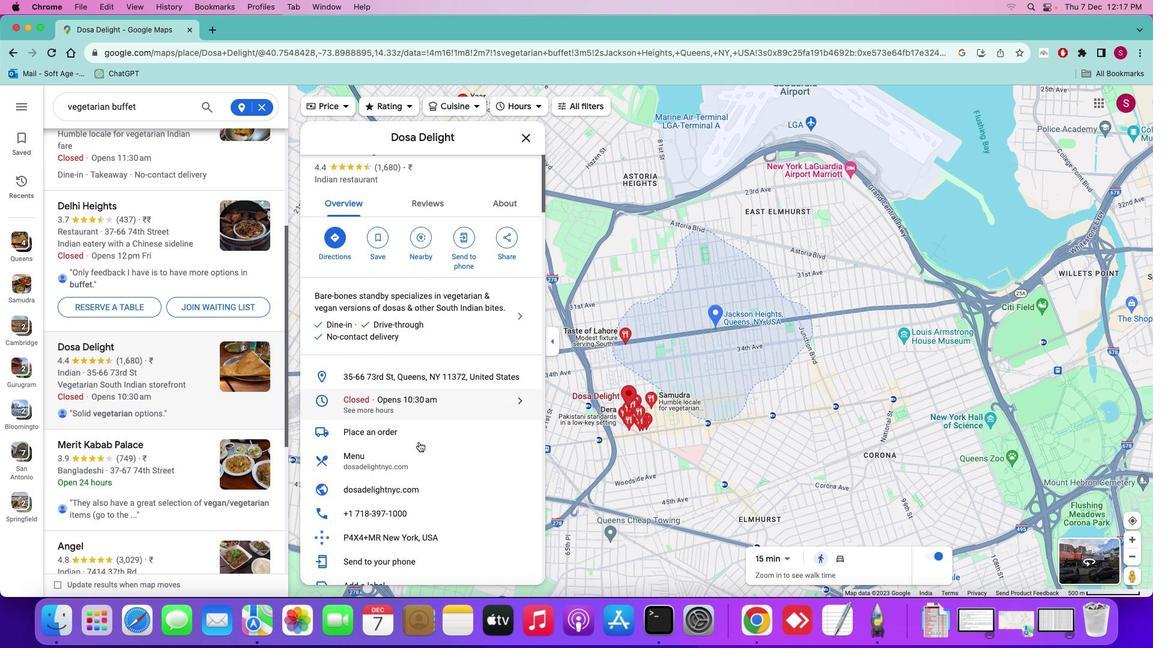 
Action: Mouse scrolled (678, 560) with delta (1107, 539)
Screenshot: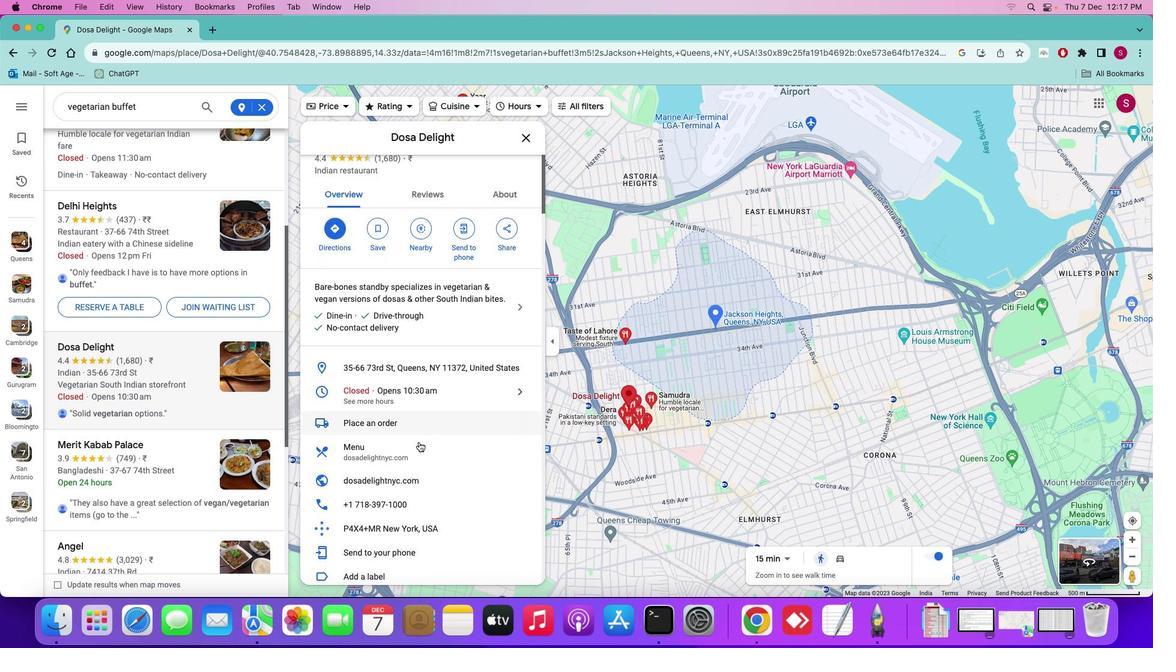 
Action: Mouse scrolled (678, 560) with delta (1107, 539)
Screenshot: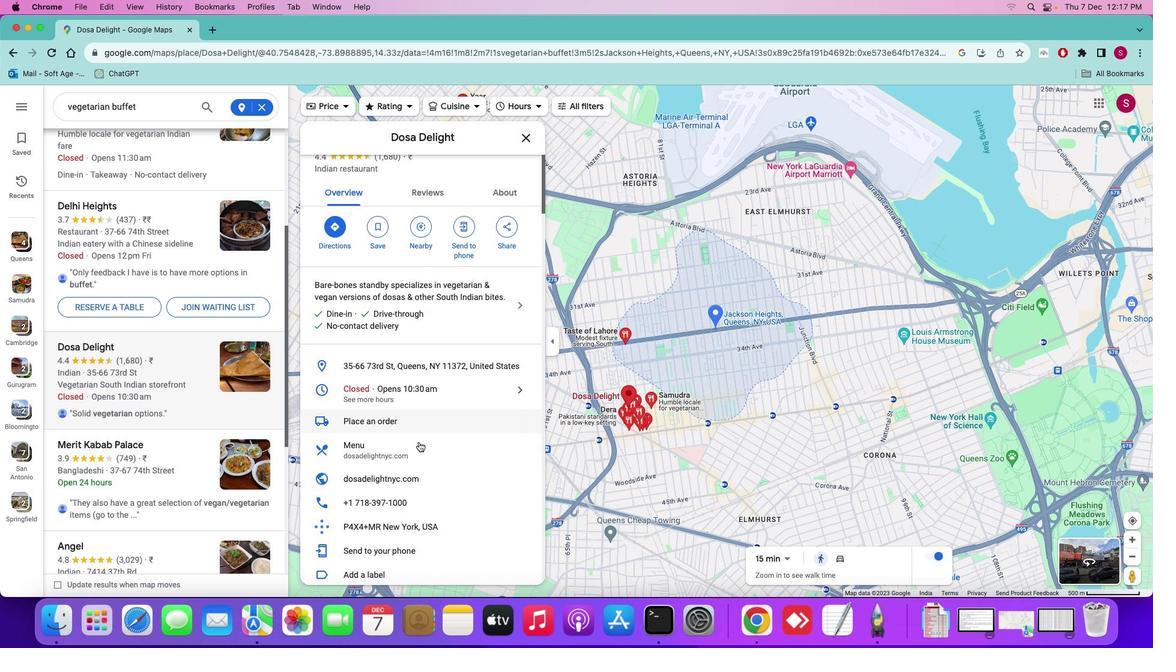 
Action: Mouse scrolled (678, 560) with delta (1107, 539)
Screenshot: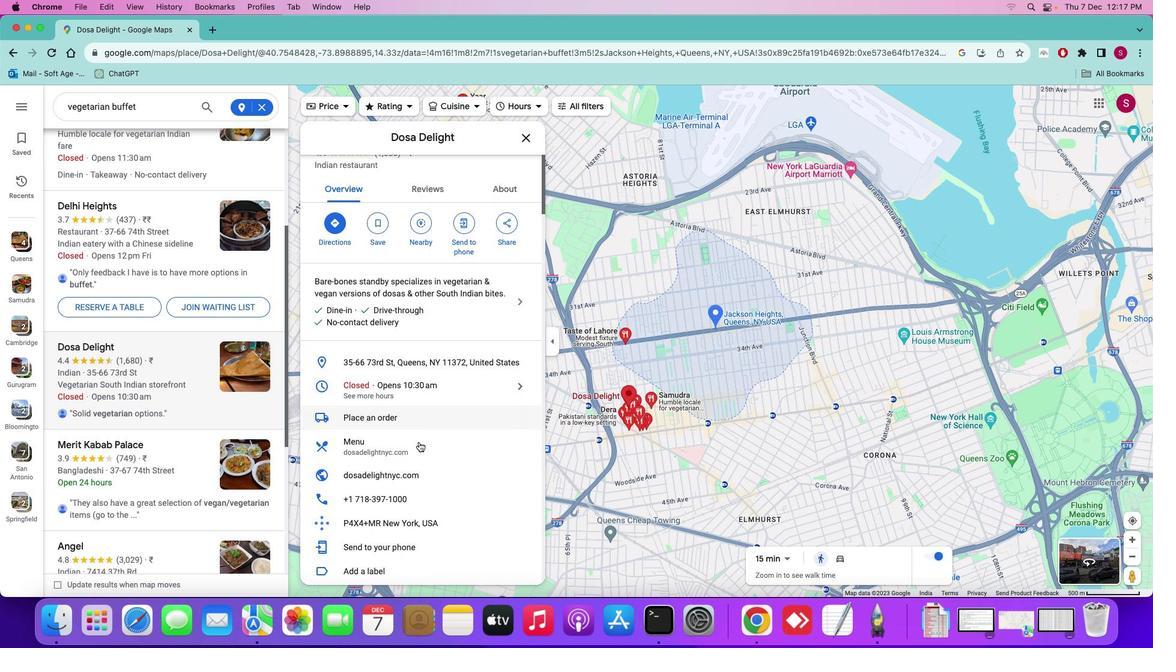 
Action: Mouse scrolled (678, 560) with delta (1107, 539)
Screenshot: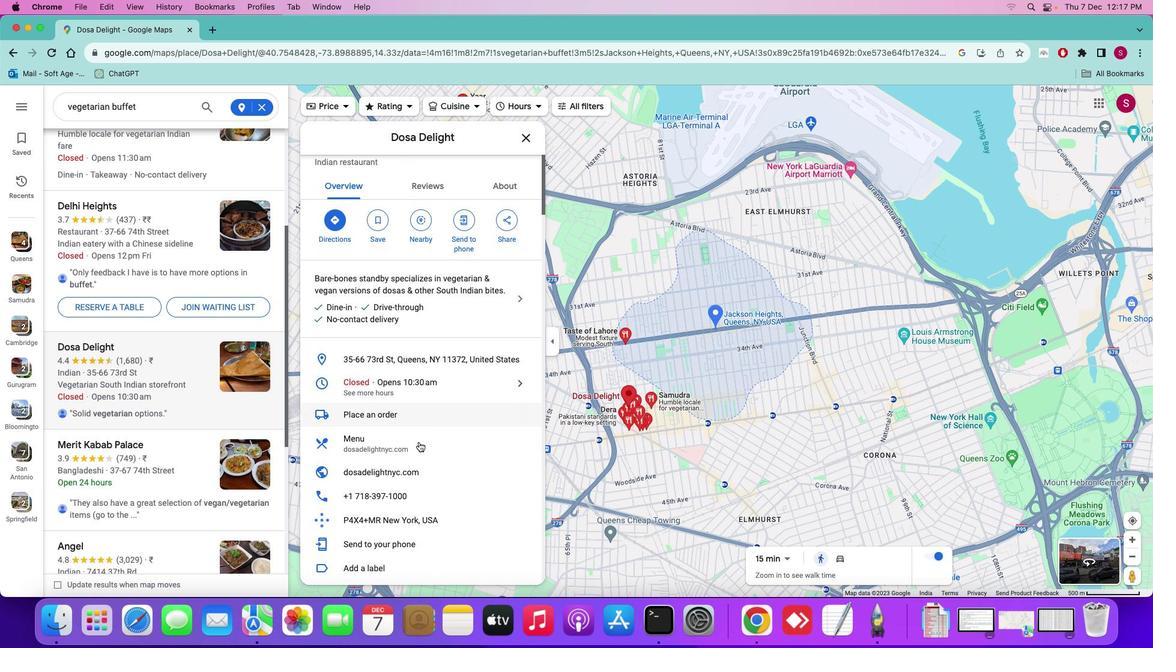 
Action: Mouse scrolled (678, 560) with delta (1107, 539)
Screenshot: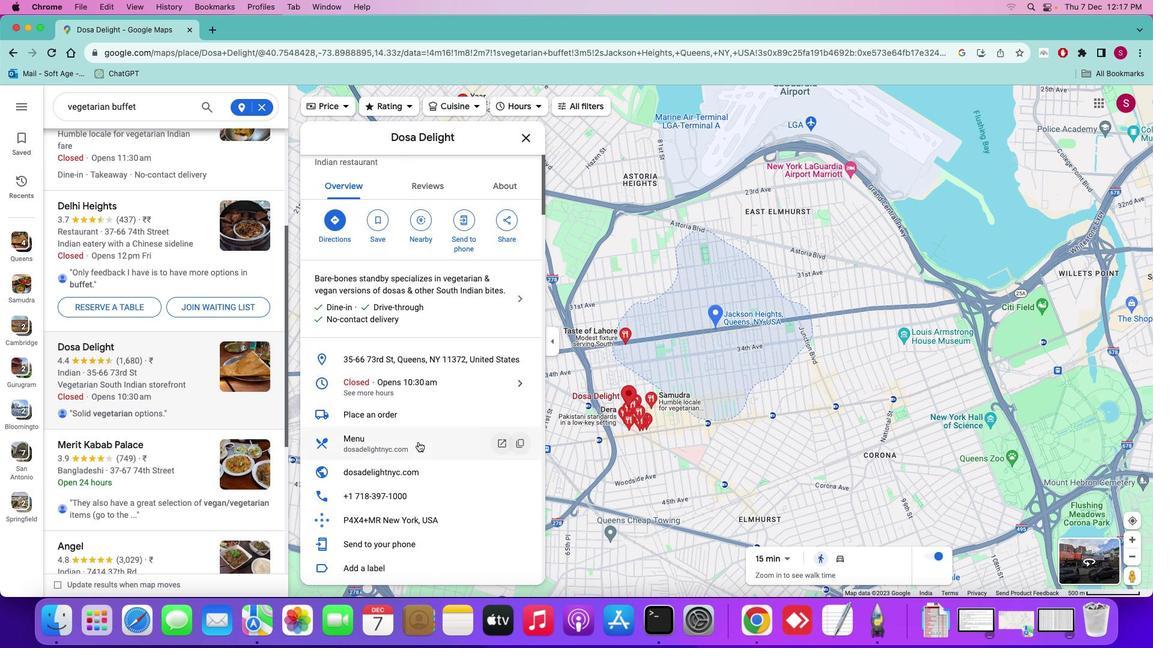 
Action: Mouse moved to (678, 560)
Screenshot: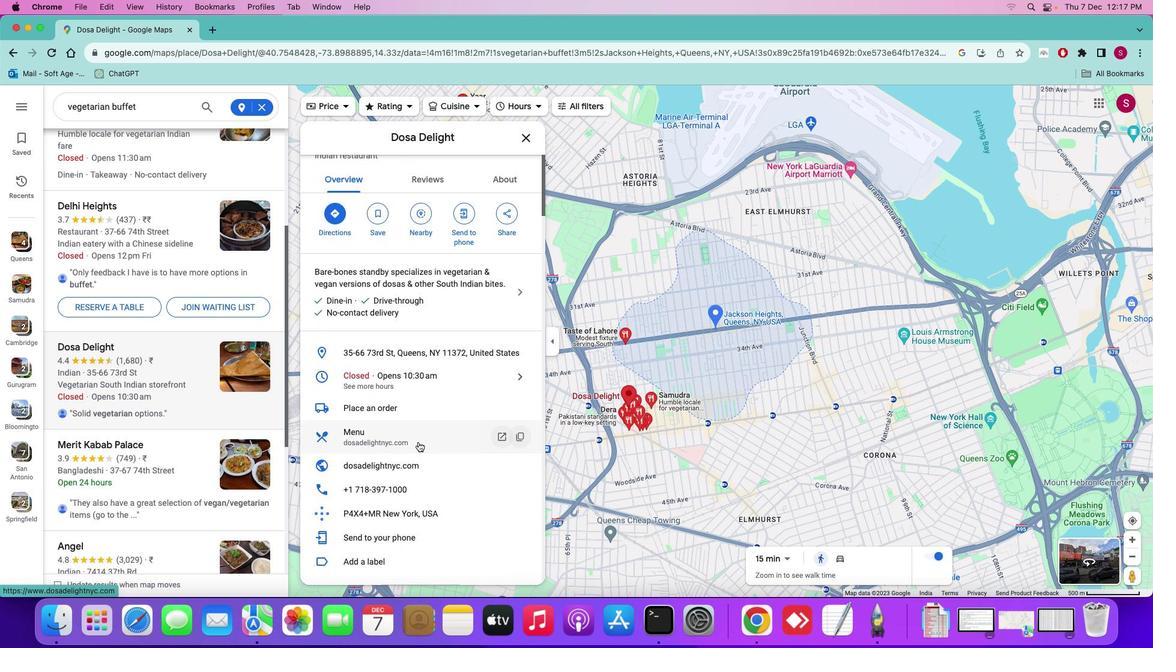 
Action: Mouse scrolled (678, 560) with delta (1107, 539)
Screenshot: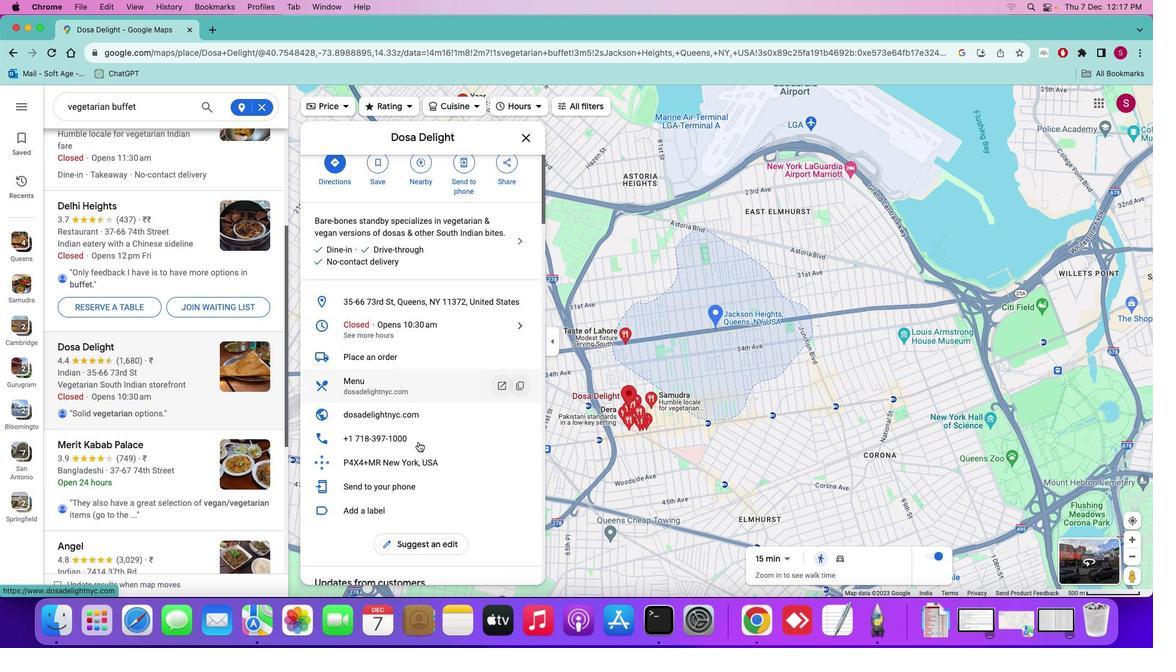 
Action: Mouse scrolled (678, 560) with delta (1107, 539)
Screenshot: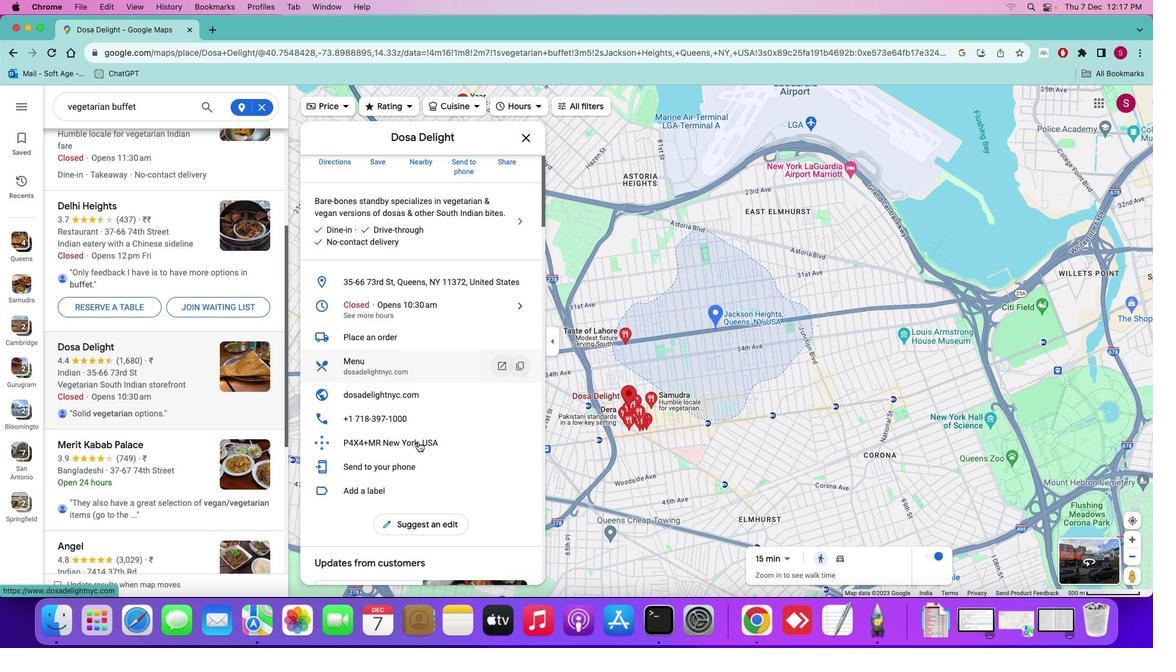
Action: Mouse scrolled (678, 560) with delta (1107, 539)
Screenshot: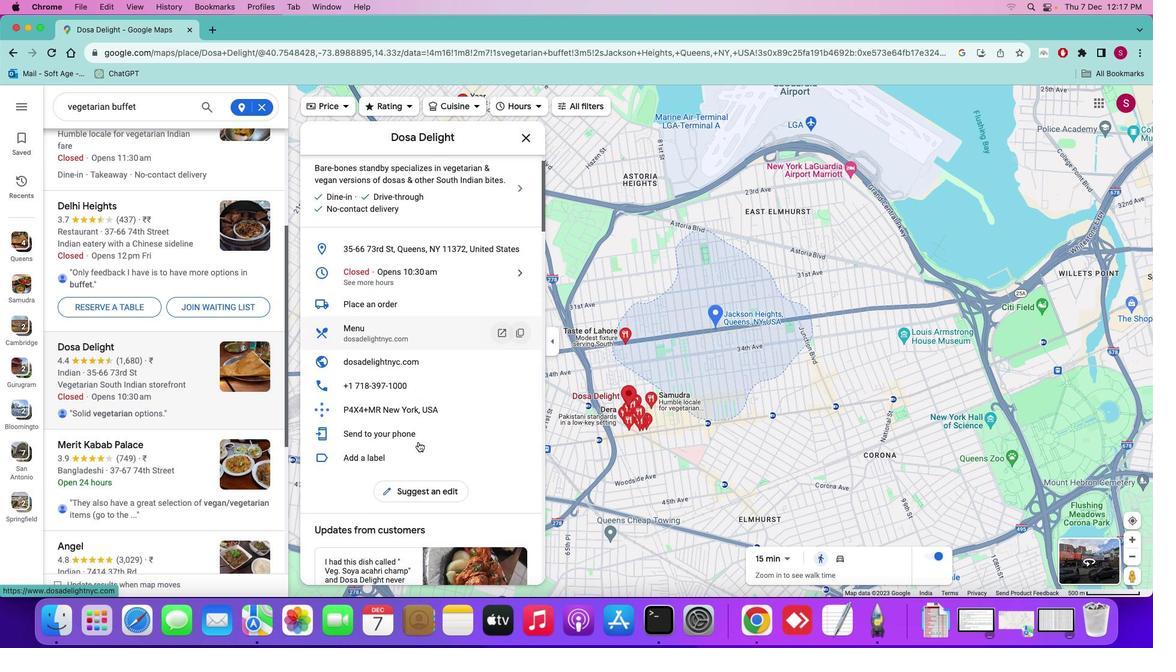 
Action: Mouse scrolled (678, 560) with delta (1107, 538)
Screenshot: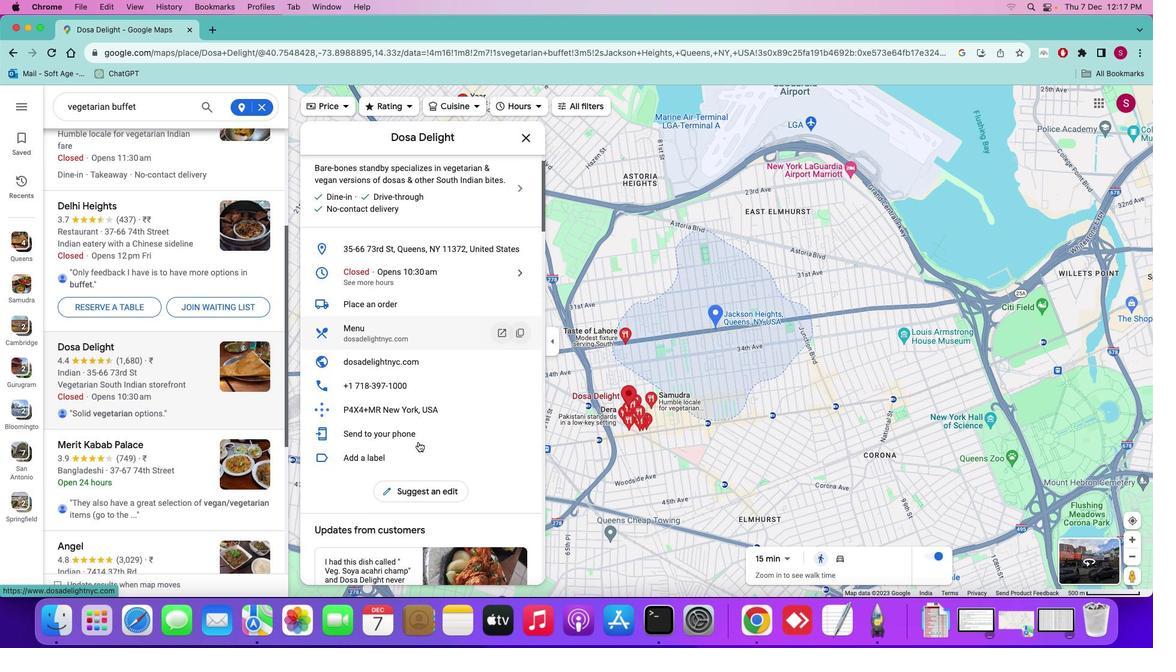 
Action: Mouse scrolled (678, 560) with delta (1107, 539)
Screenshot: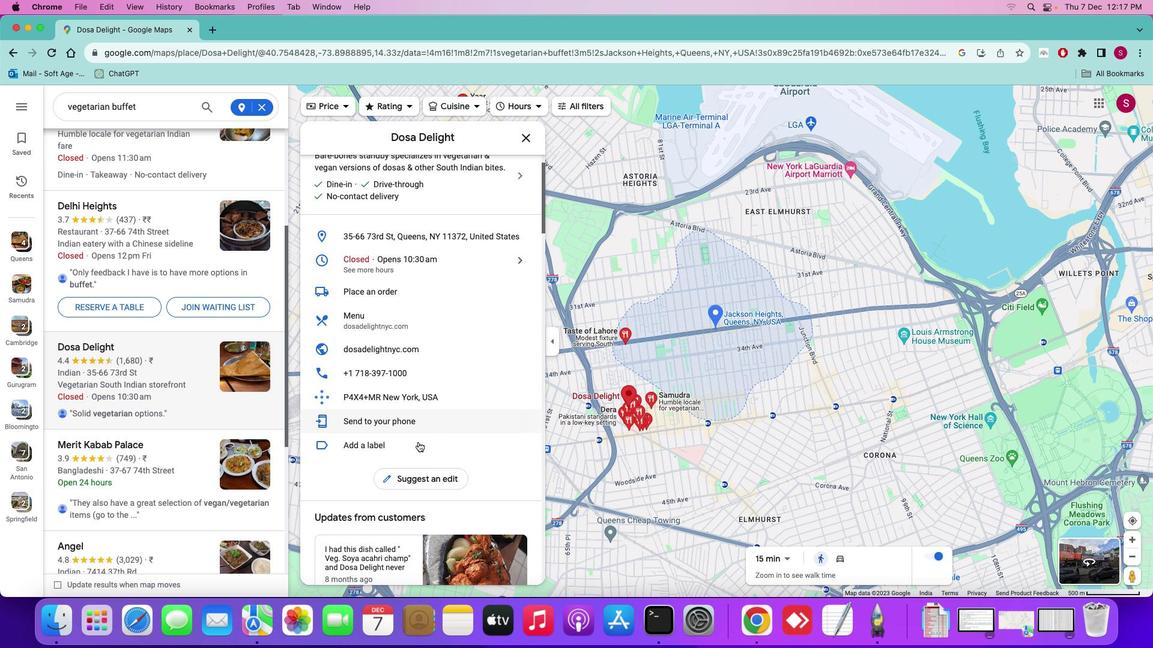 
Action: Mouse scrolled (678, 560) with delta (1107, 539)
Screenshot: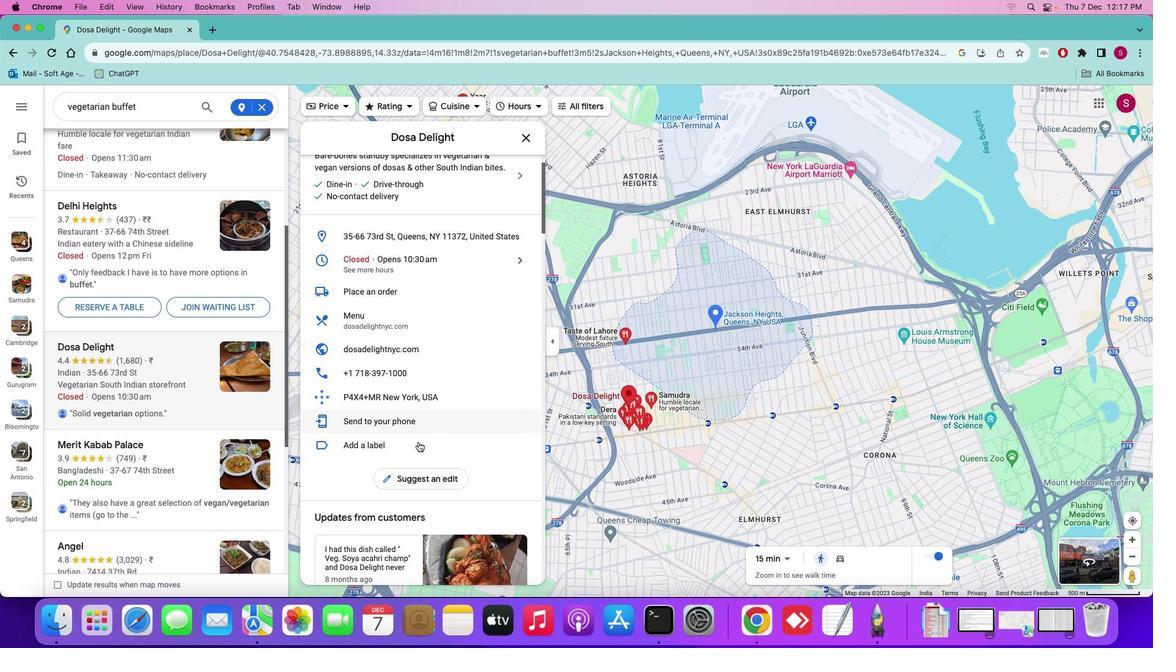 
Action: Mouse scrolled (678, 560) with delta (1107, 539)
Screenshot: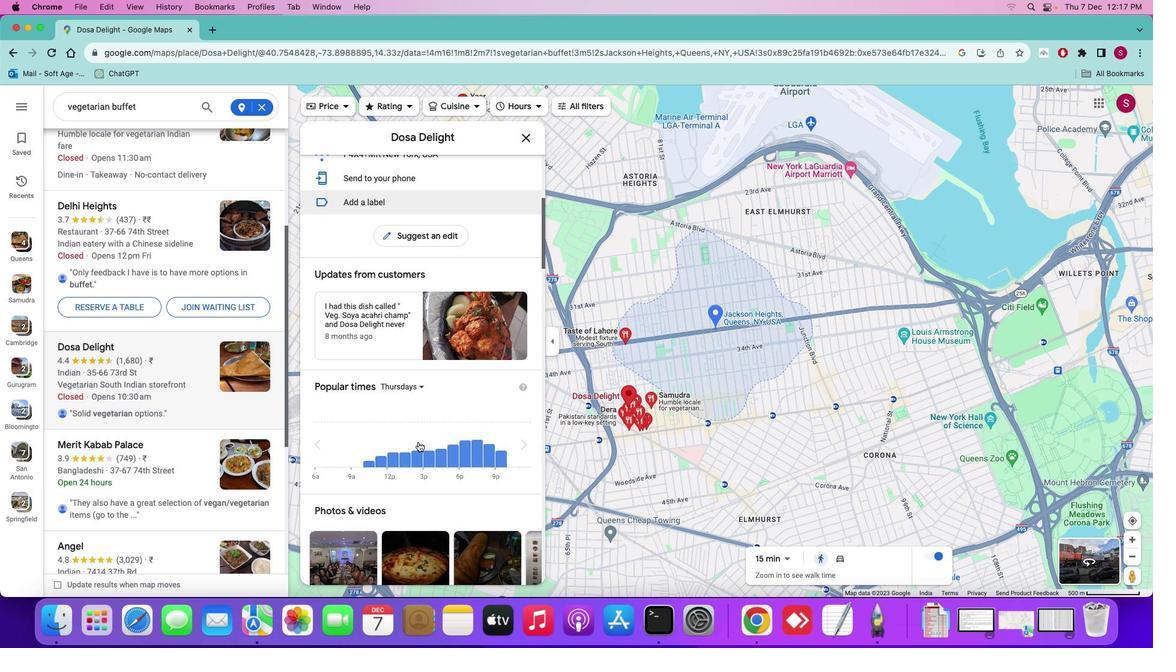 
Action: Mouse scrolled (678, 560) with delta (1107, 539)
Screenshot: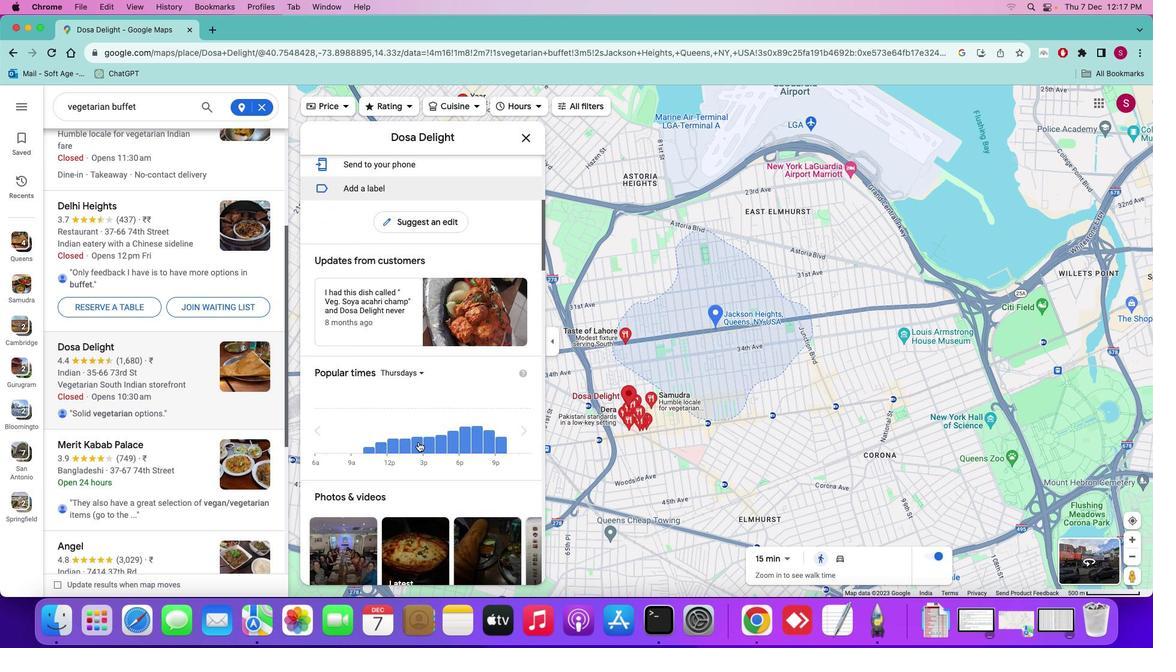
Action: Mouse scrolled (678, 560) with delta (1107, 538)
Screenshot: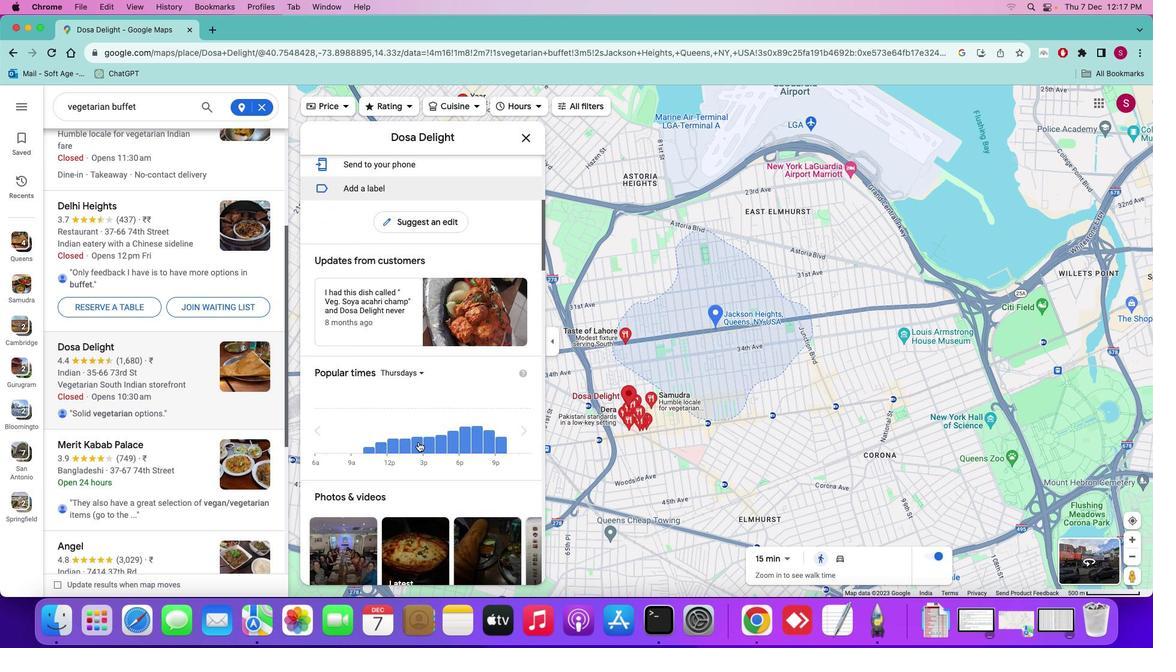 
Action: Mouse scrolled (678, 560) with delta (1107, 538)
Screenshot: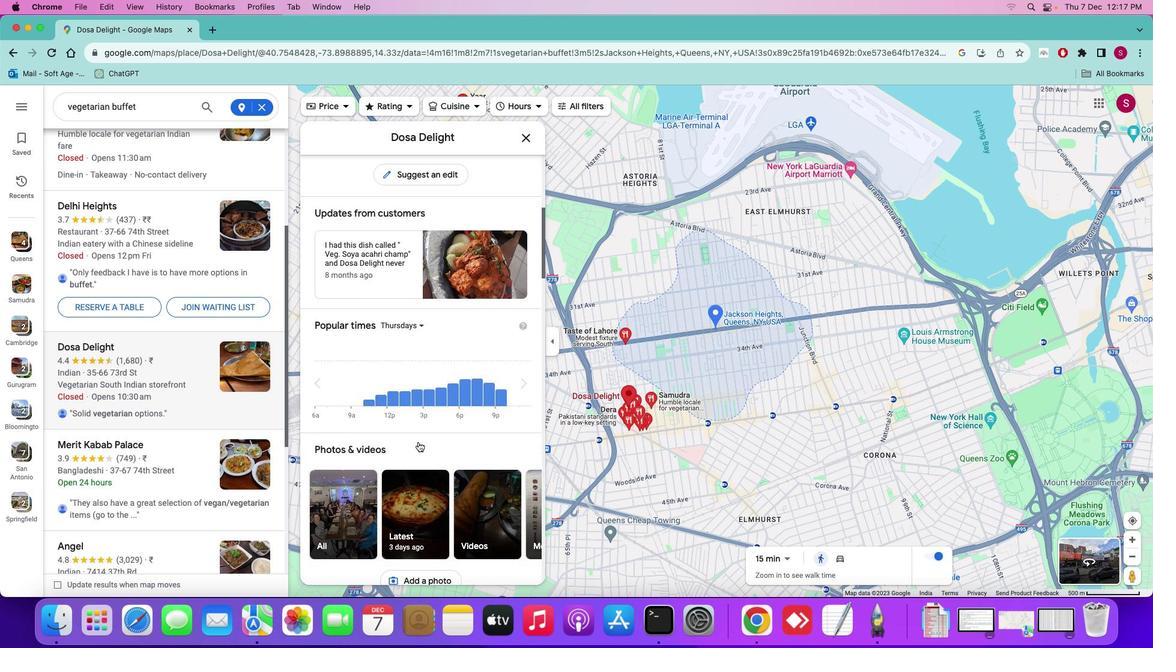 
Action: Mouse scrolled (678, 560) with delta (1107, 538)
Screenshot: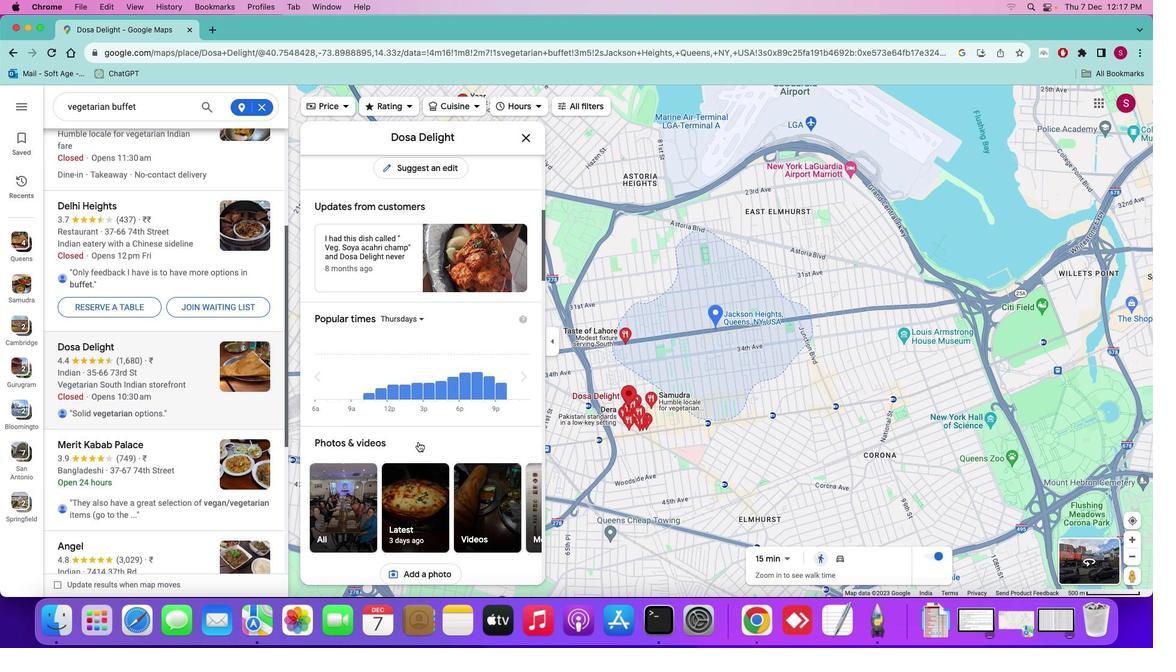 
Action: Mouse scrolled (678, 560) with delta (1107, 539)
Screenshot: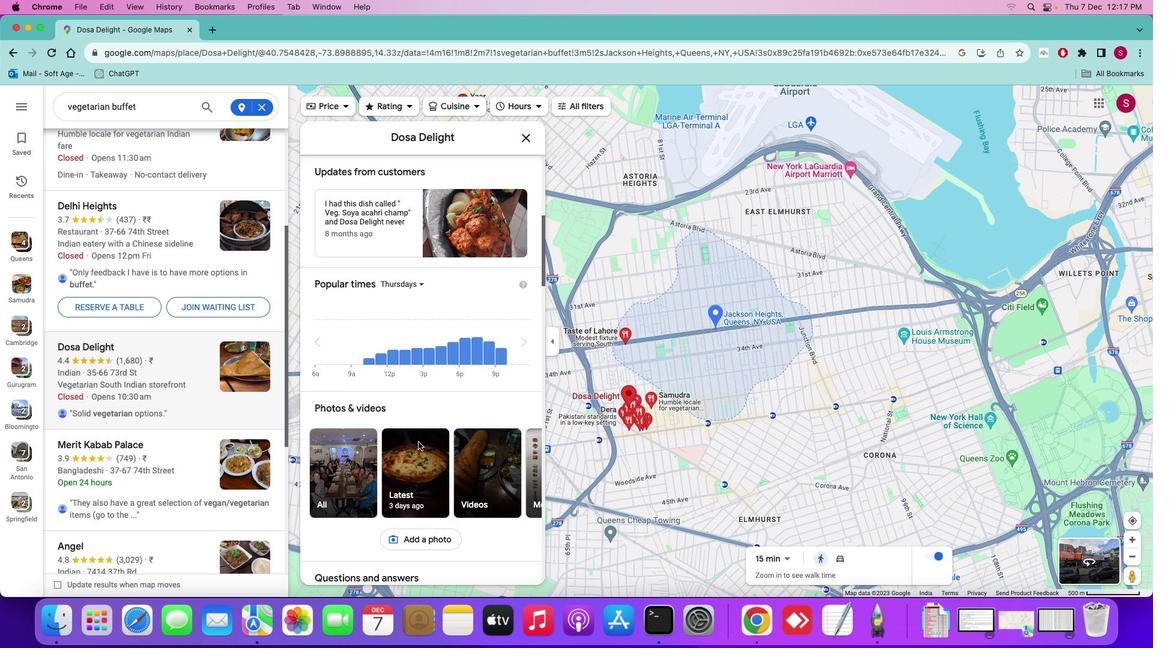 
Action: Mouse scrolled (678, 560) with delta (1107, 539)
Screenshot: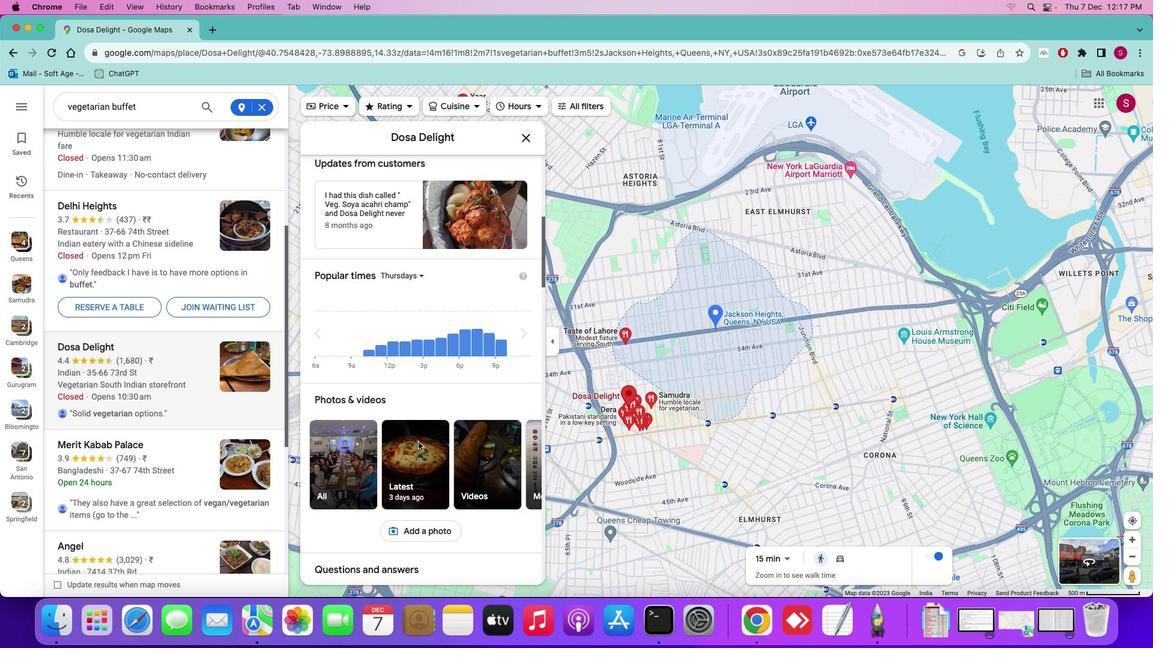 
Action: Mouse scrolled (678, 560) with delta (1107, 539)
Screenshot: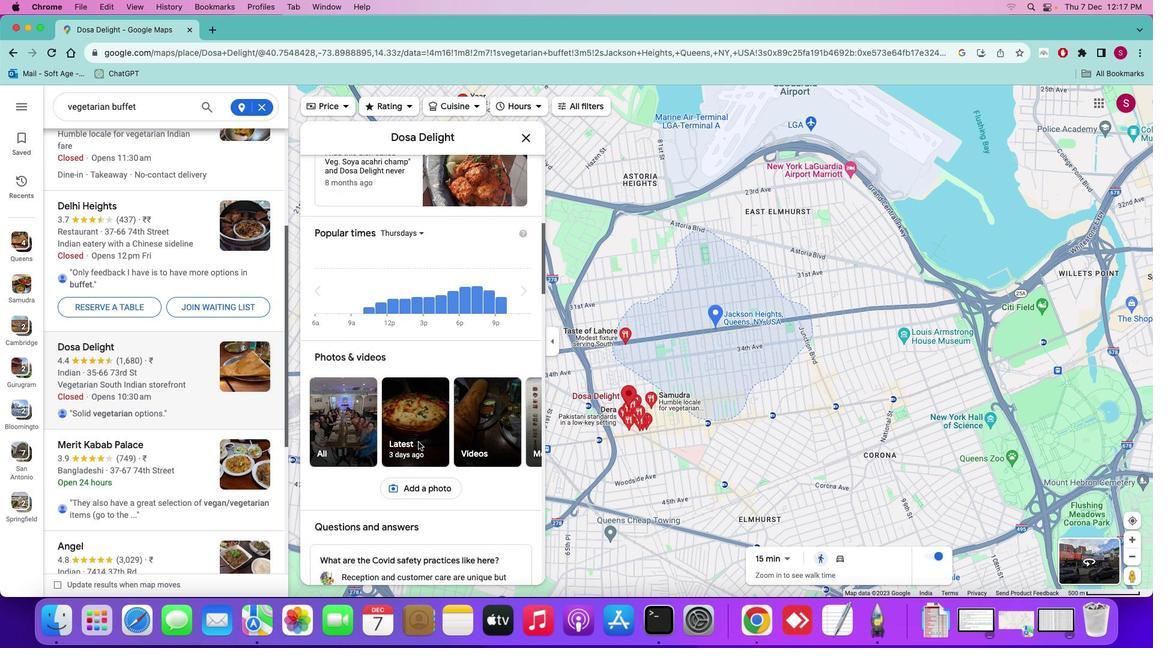 
Action: Mouse scrolled (678, 560) with delta (1107, 539)
Screenshot: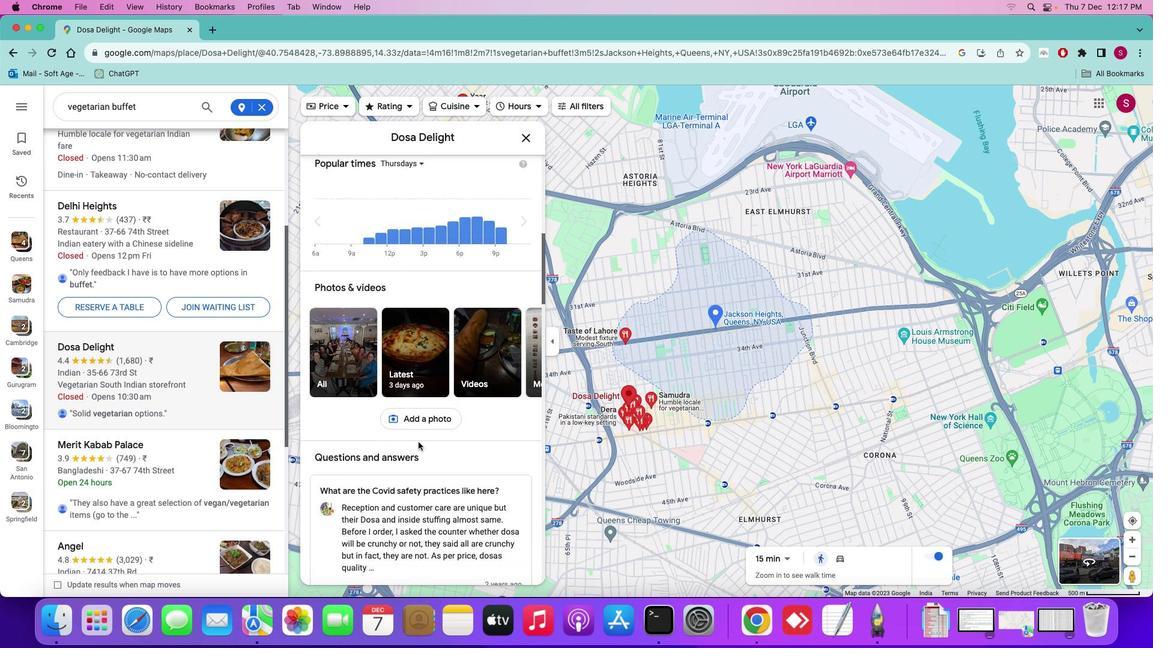 
Action: Mouse scrolled (678, 560) with delta (1107, 539)
Screenshot: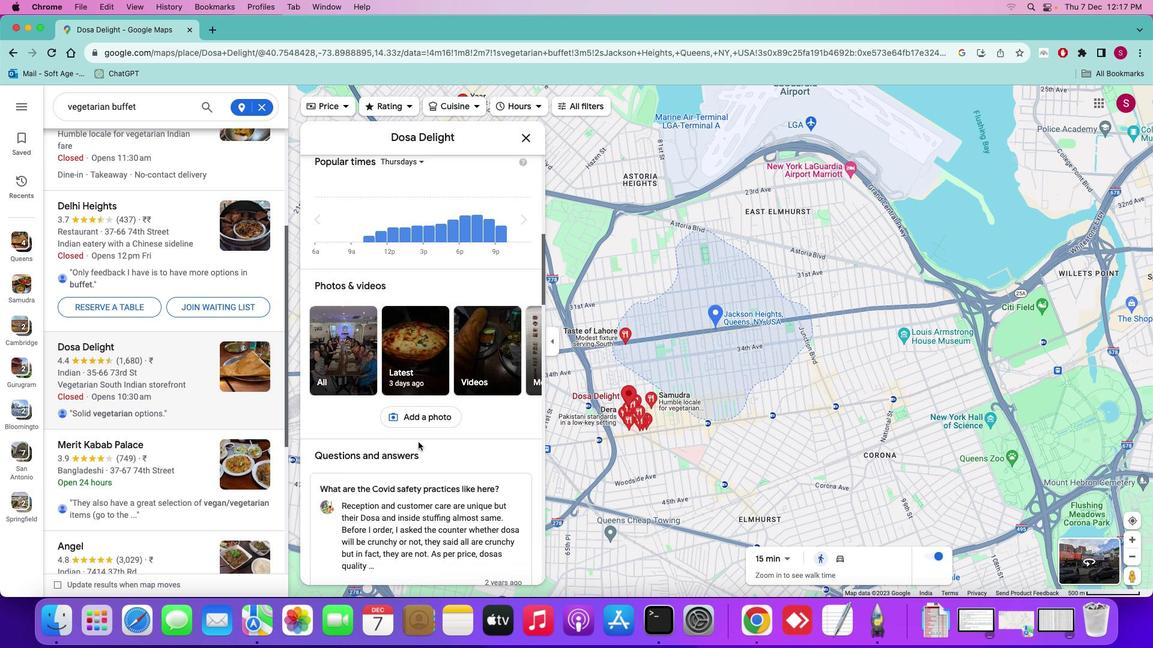 
Action: Mouse scrolled (678, 560) with delta (1107, 538)
Screenshot: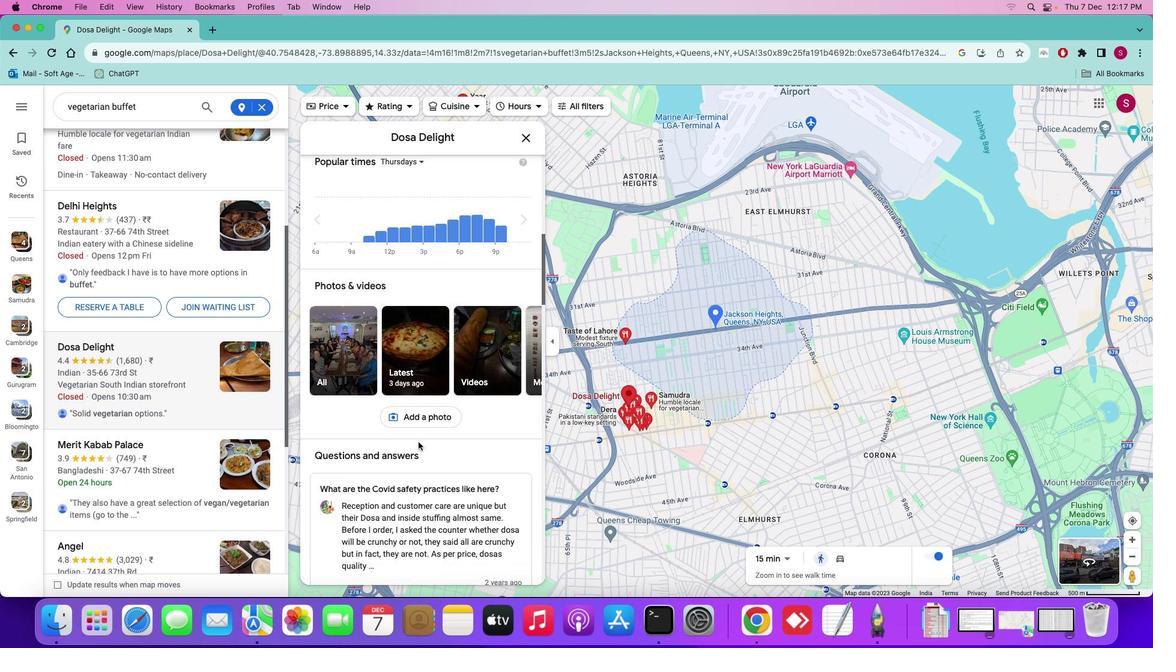 
Action: Mouse moved to (878, 559)
Screenshot: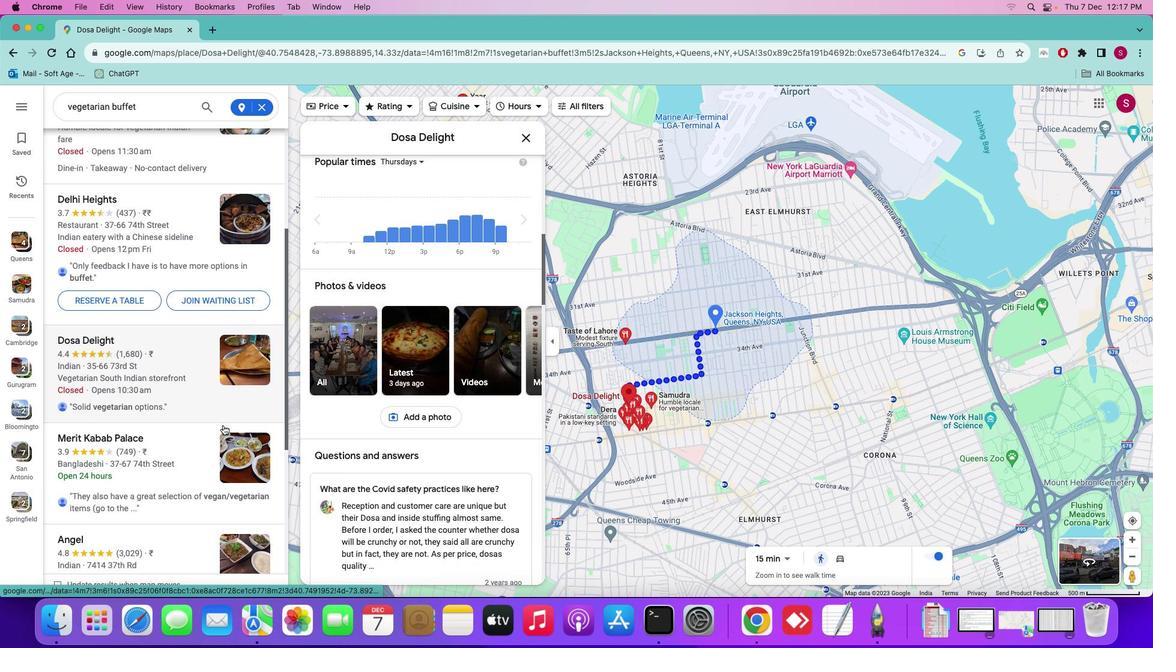
Action: Mouse scrolled (878, 559) with delta (1107, 539)
Screenshot: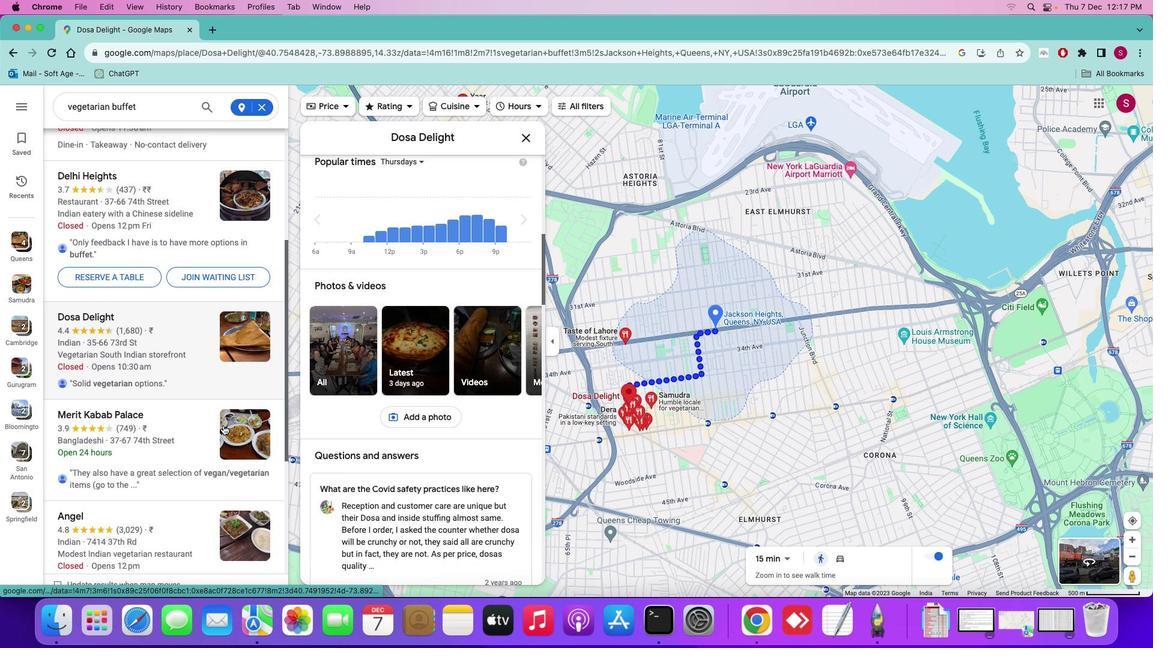 
Action: Mouse scrolled (878, 559) with delta (1107, 539)
Screenshot: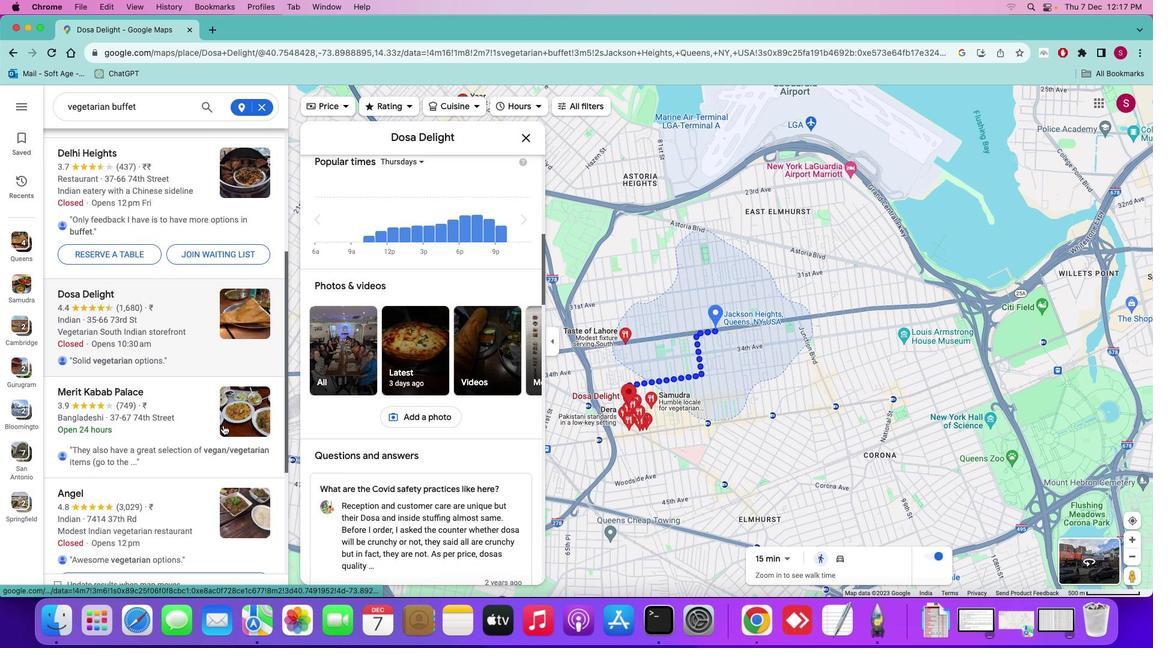 
Action: Mouse scrolled (878, 559) with delta (1107, 539)
Screenshot: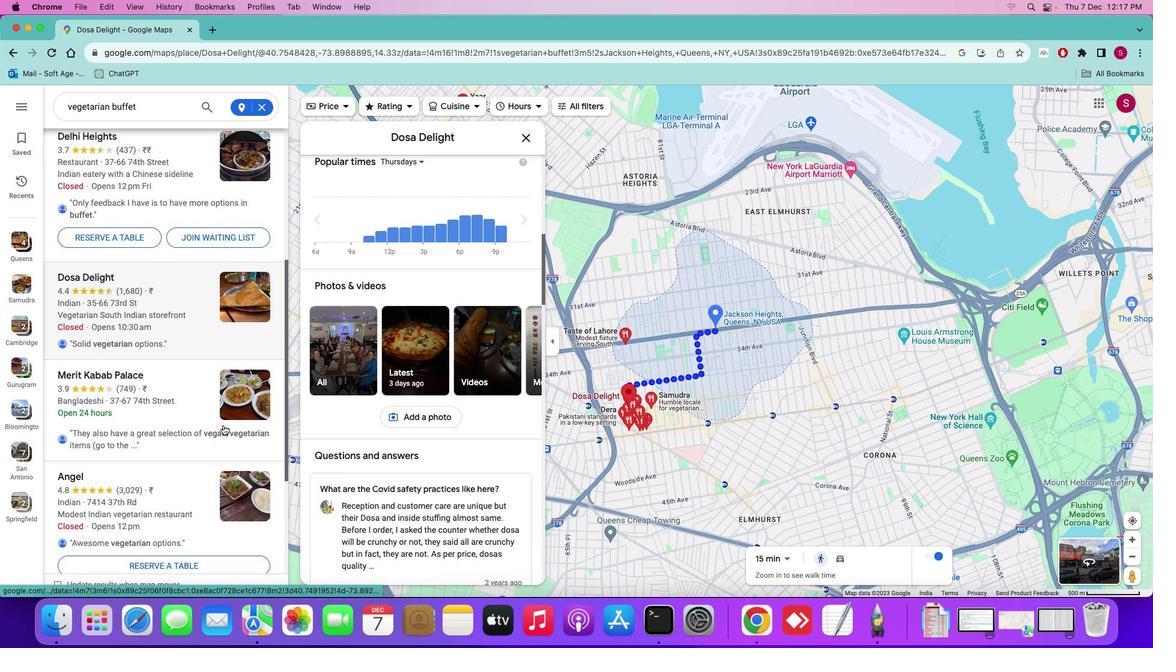 
Action: Mouse scrolled (878, 559) with delta (1107, 539)
Screenshot: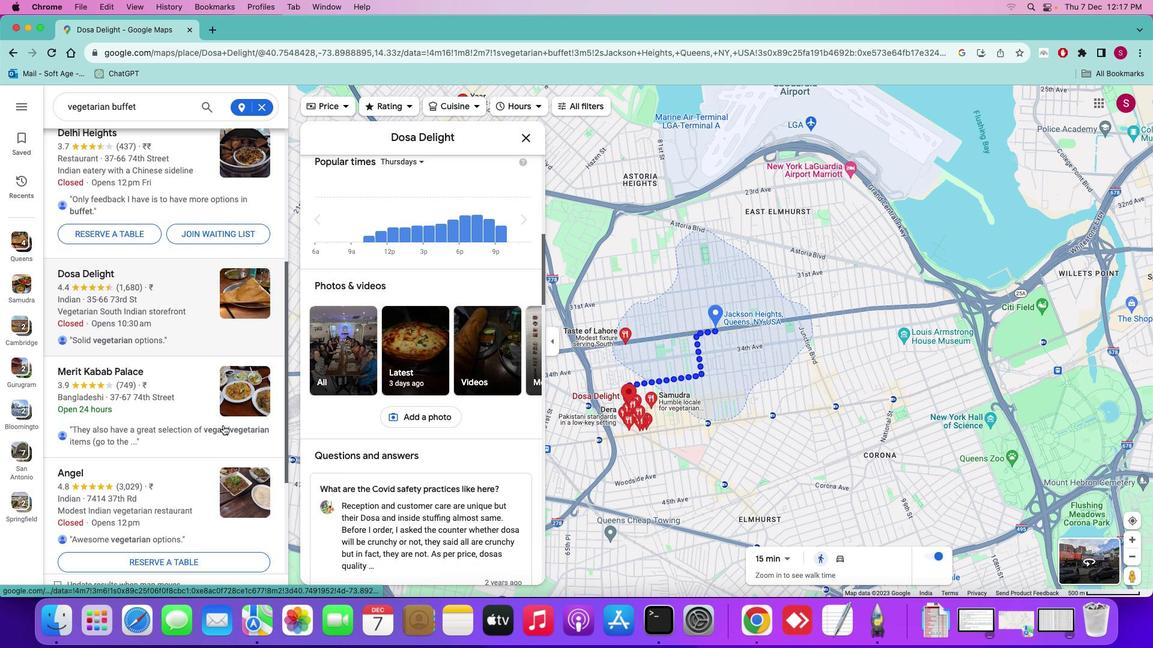 
Action: Mouse scrolled (878, 559) with delta (1107, 539)
Screenshot: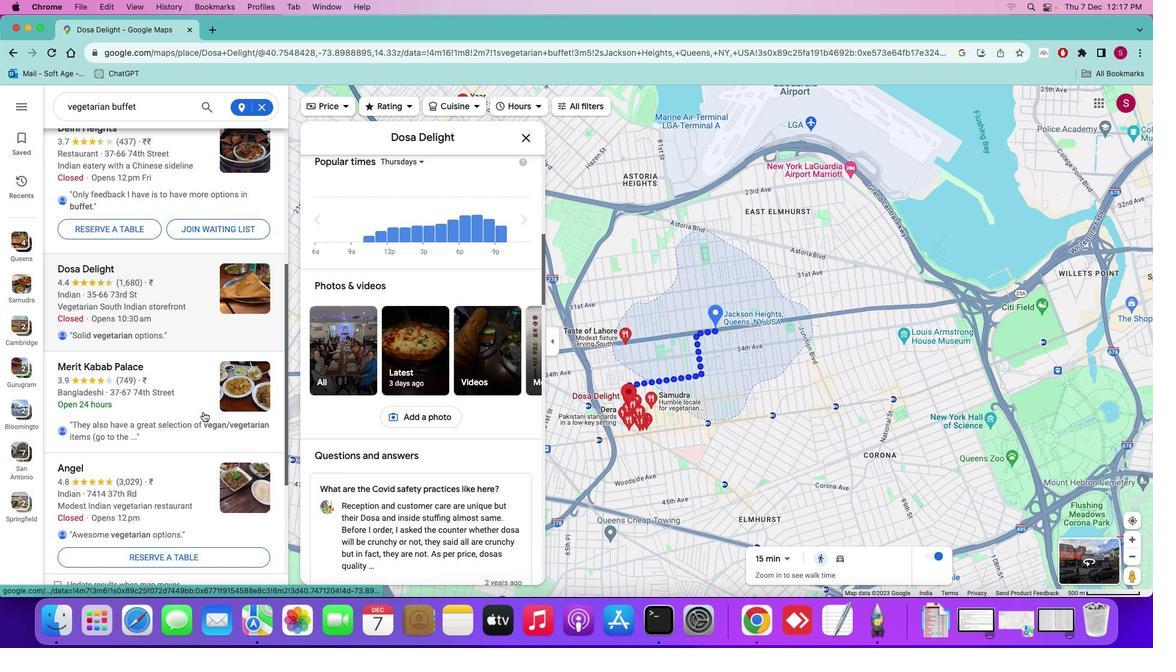 
Action: Mouse scrolled (878, 559) with delta (1107, 539)
Screenshot: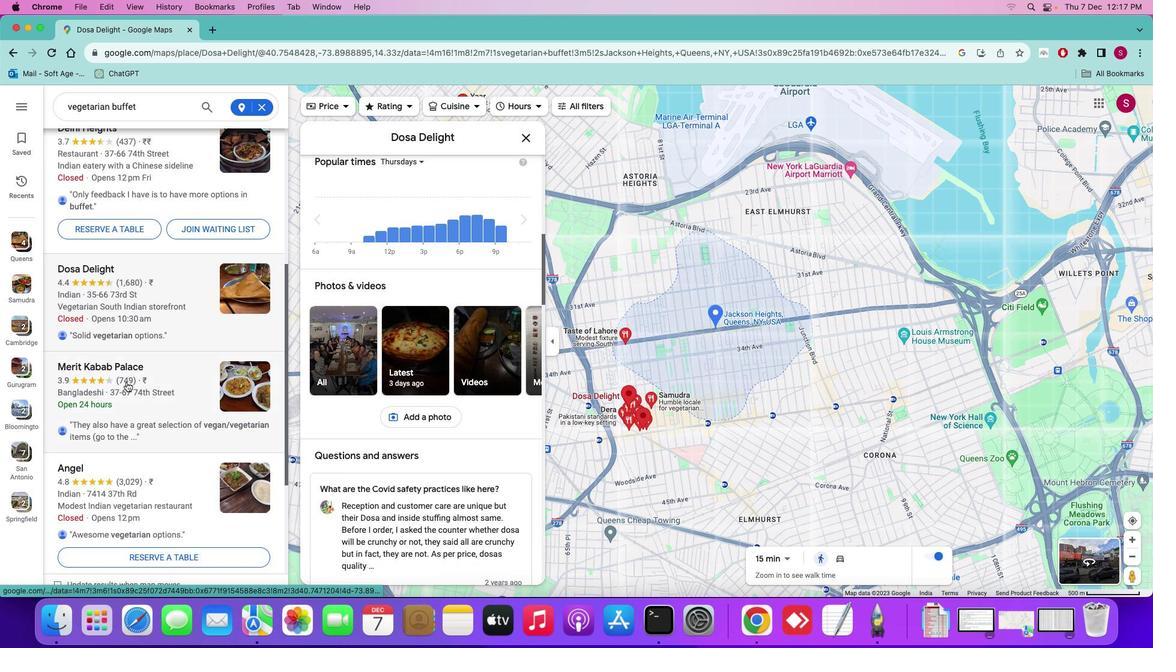 
Action: Mouse moved to (996, 557)
Screenshot: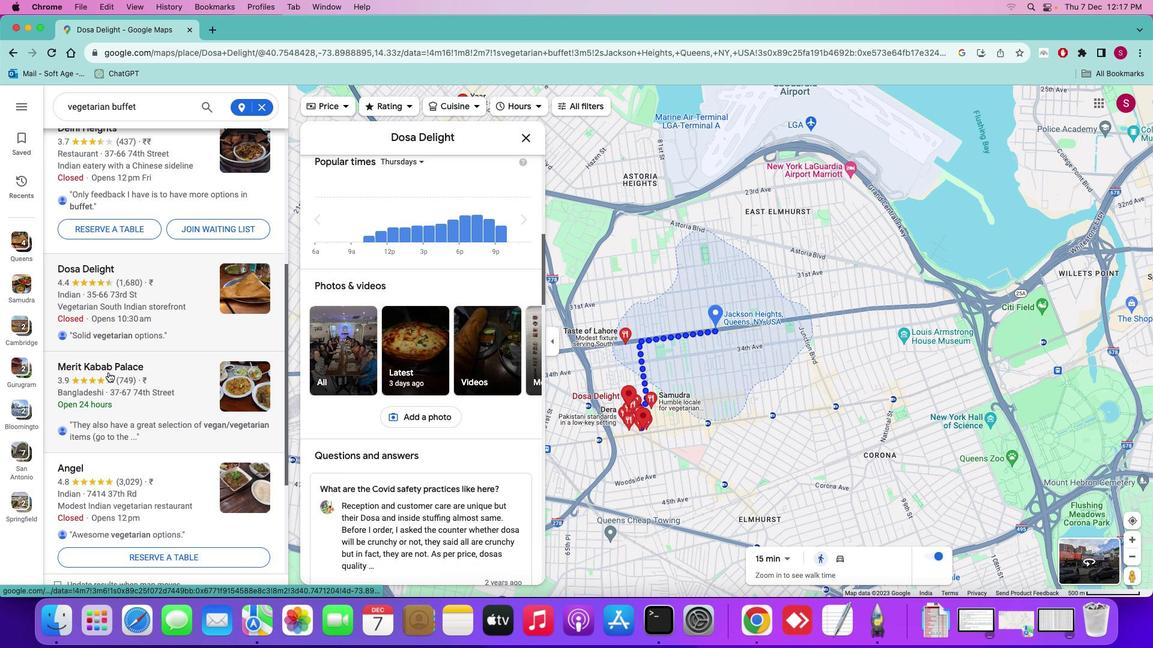 
Action: Mouse pressed left at (996, 557)
Screenshot: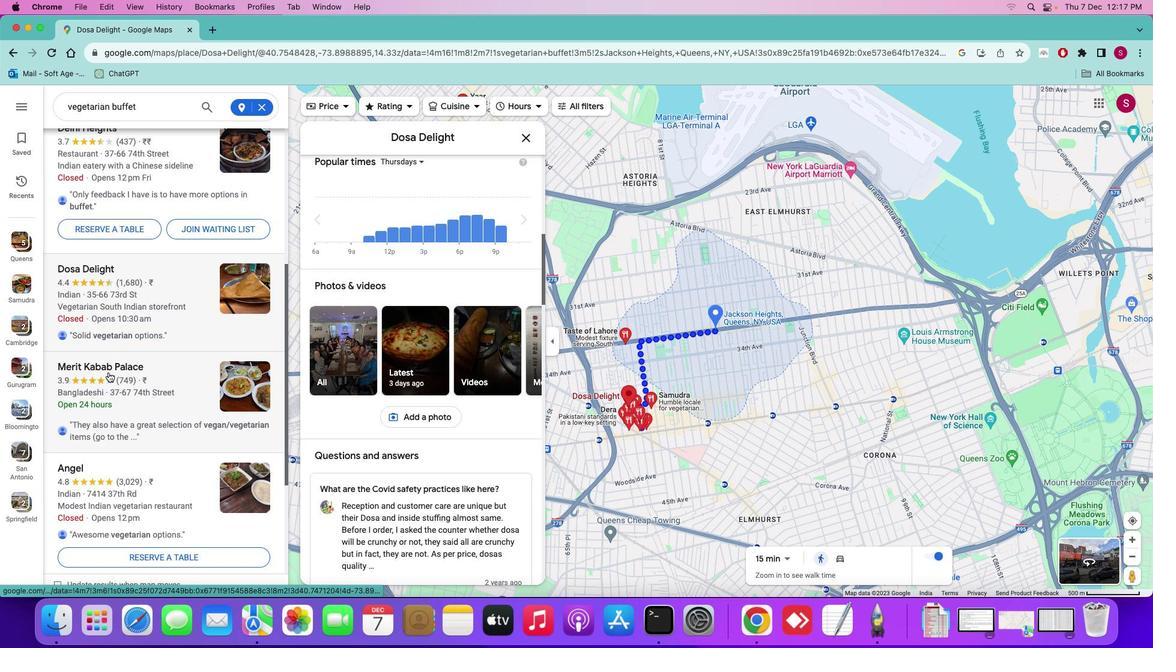 
Action: Mouse moved to (622, 561)
Screenshot: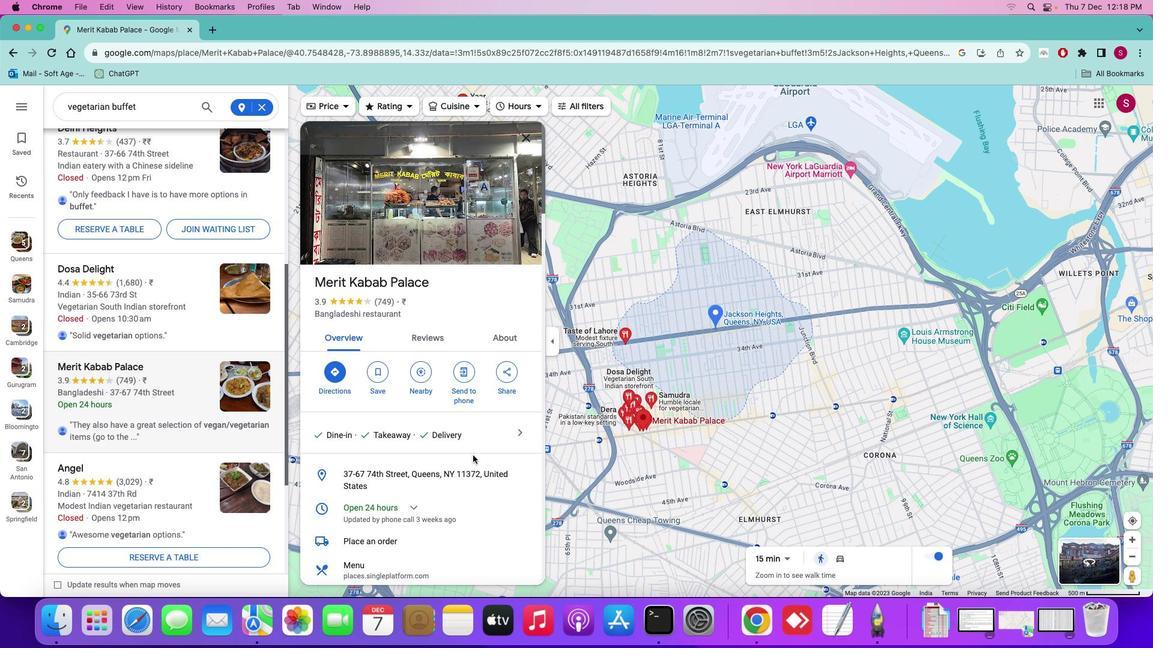 
Action: Mouse scrolled (622, 561) with delta (1107, 539)
Screenshot: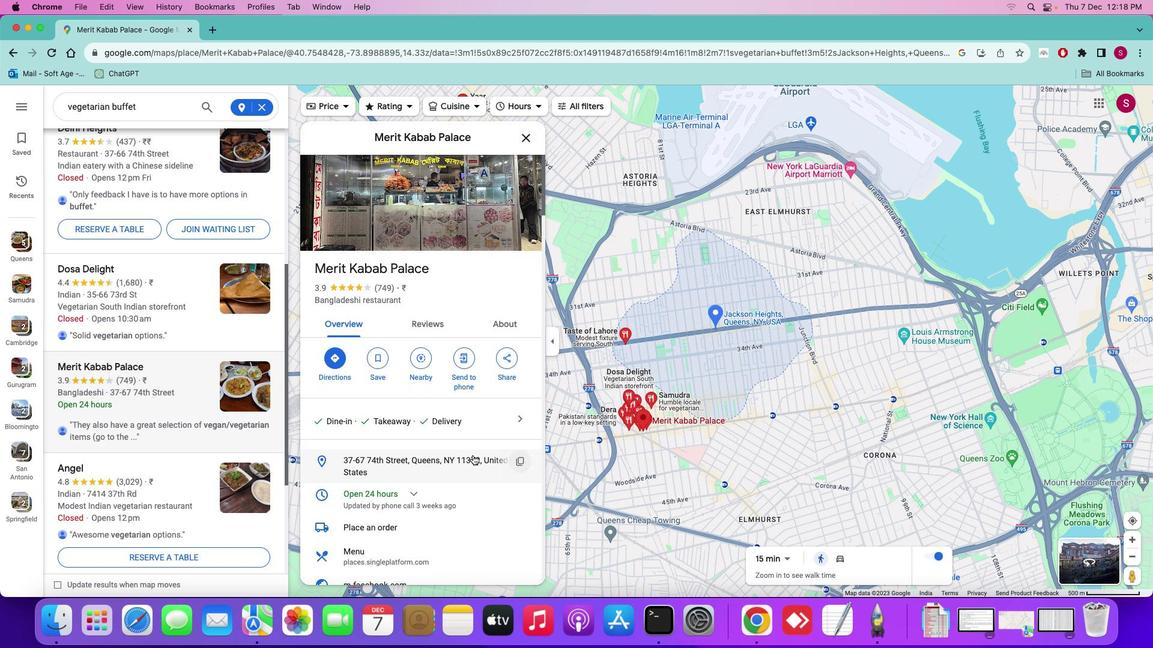 
Action: Mouse scrolled (622, 561) with delta (1107, 539)
Screenshot: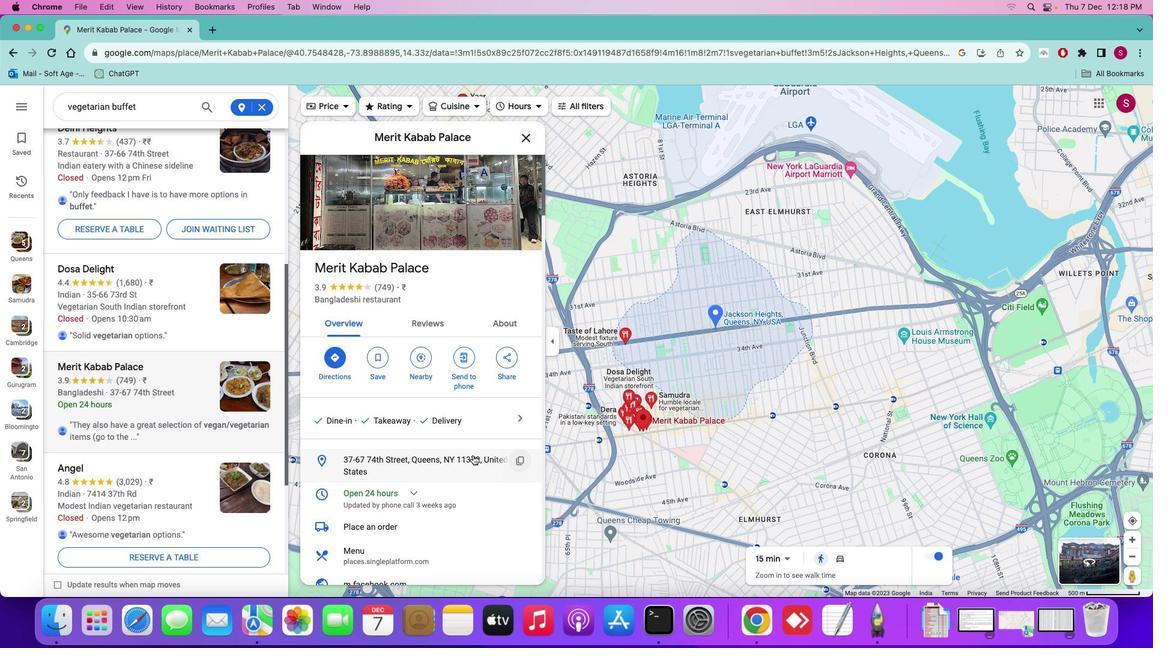 
Action: Mouse moved to (622, 561)
Screenshot: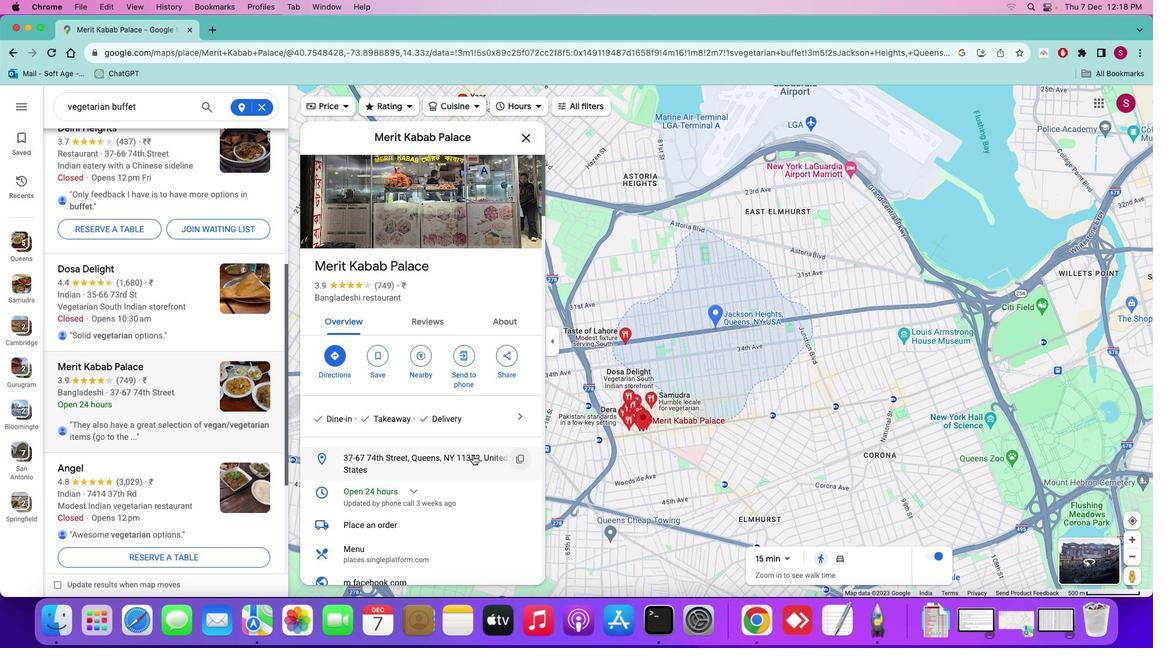 
Action: Mouse scrolled (622, 561) with delta (1107, 539)
Screenshot: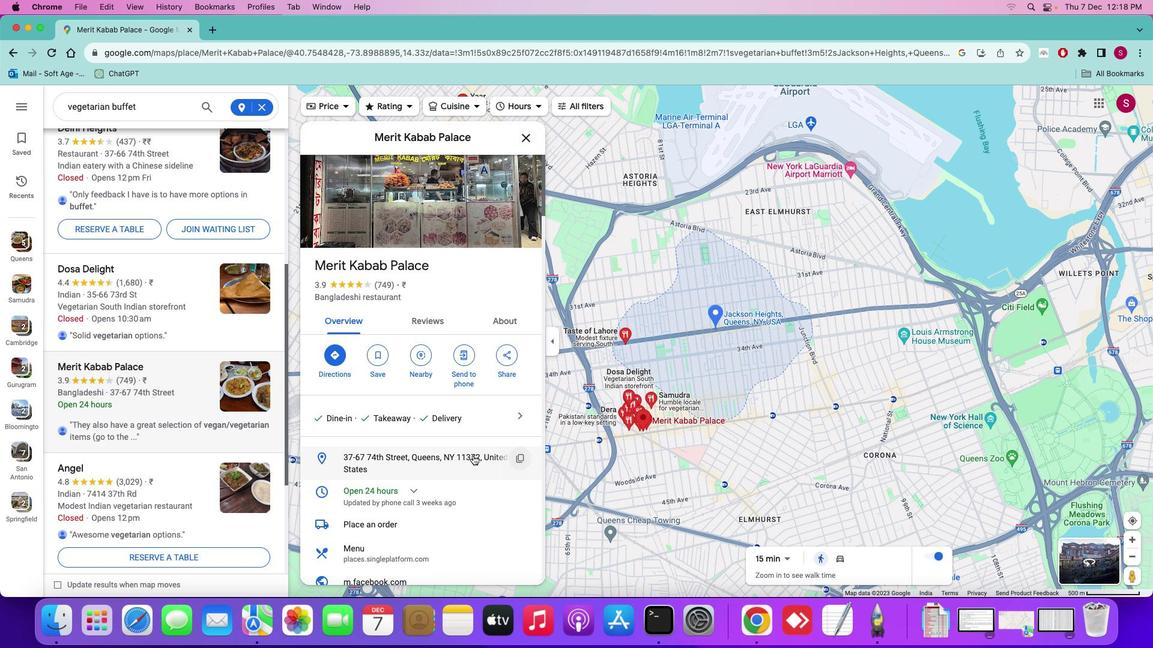 
Action: Mouse scrolled (622, 561) with delta (1107, 539)
Screenshot: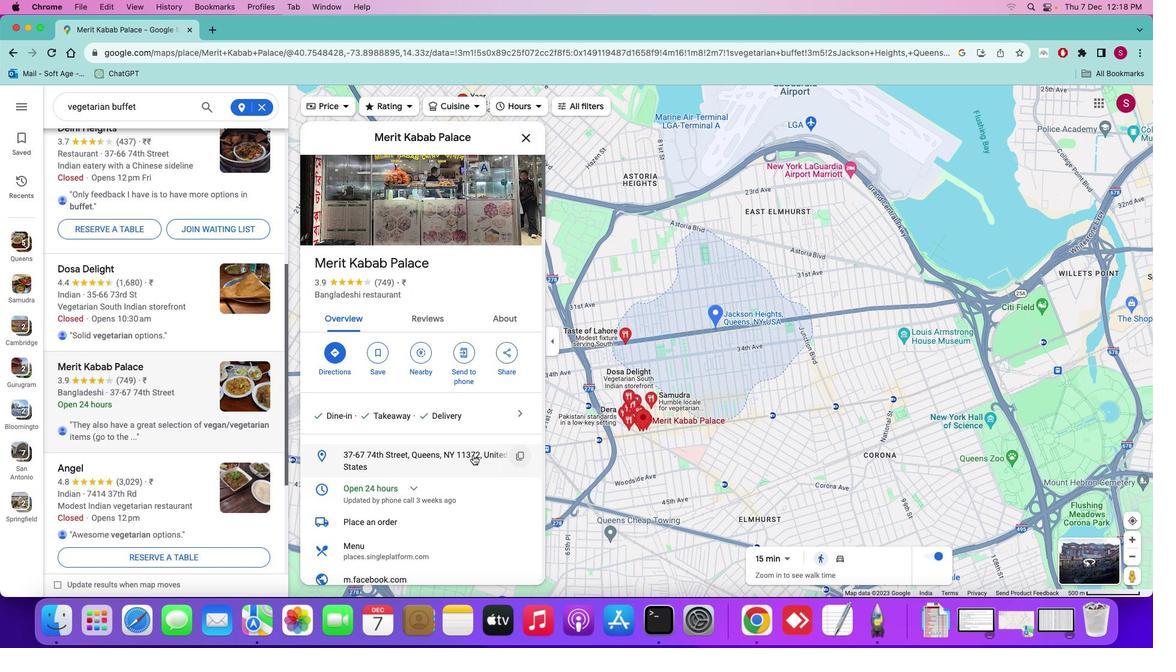 
Action: Mouse scrolled (622, 561) with delta (1107, 539)
Screenshot: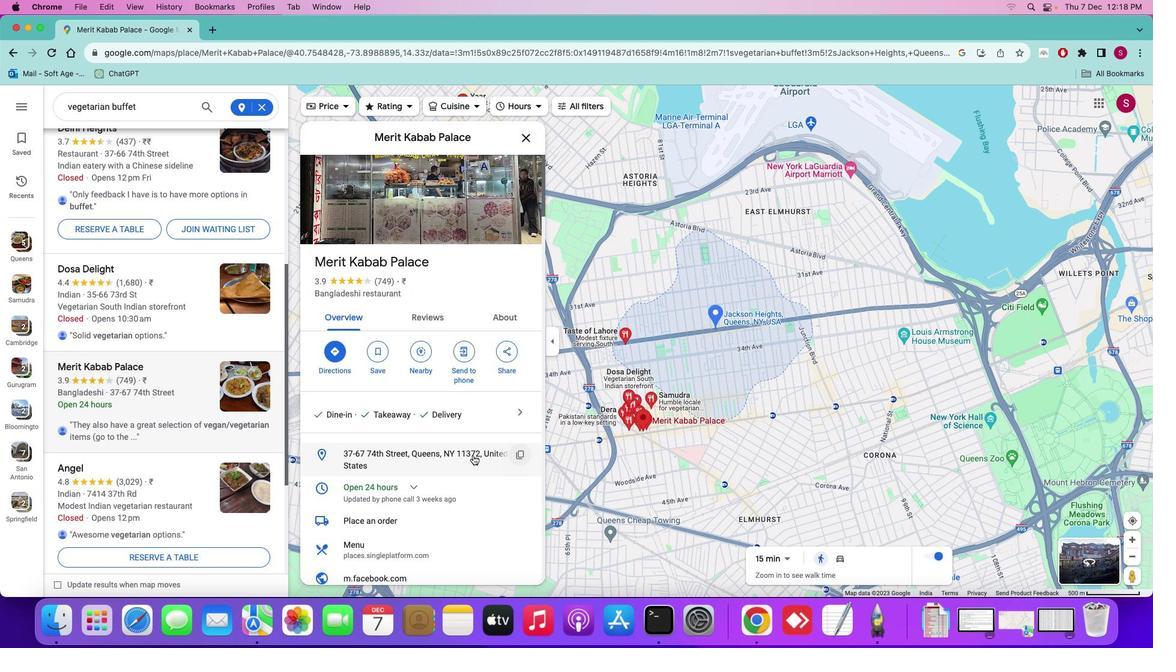 
Action: Mouse scrolled (622, 561) with delta (1107, 539)
Screenshot: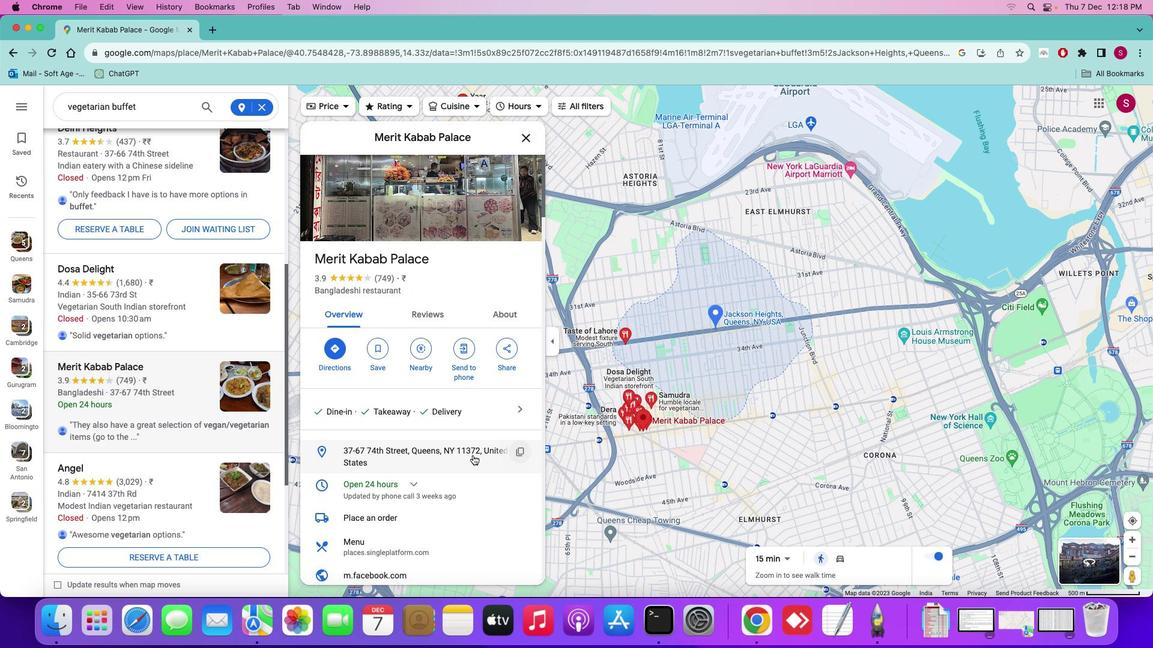 
Action: Mouse scrolled (622, 561) with delta (1107, 539)
Screenshot: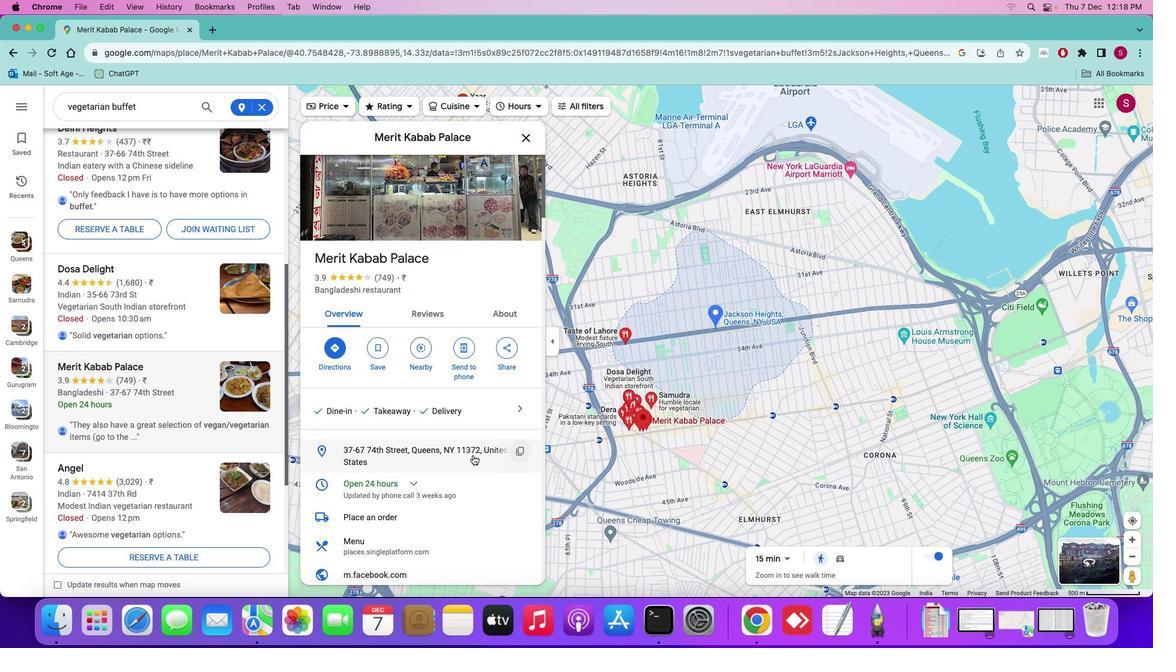 
Action: Mouse moved to (622, 561)
Screenshot: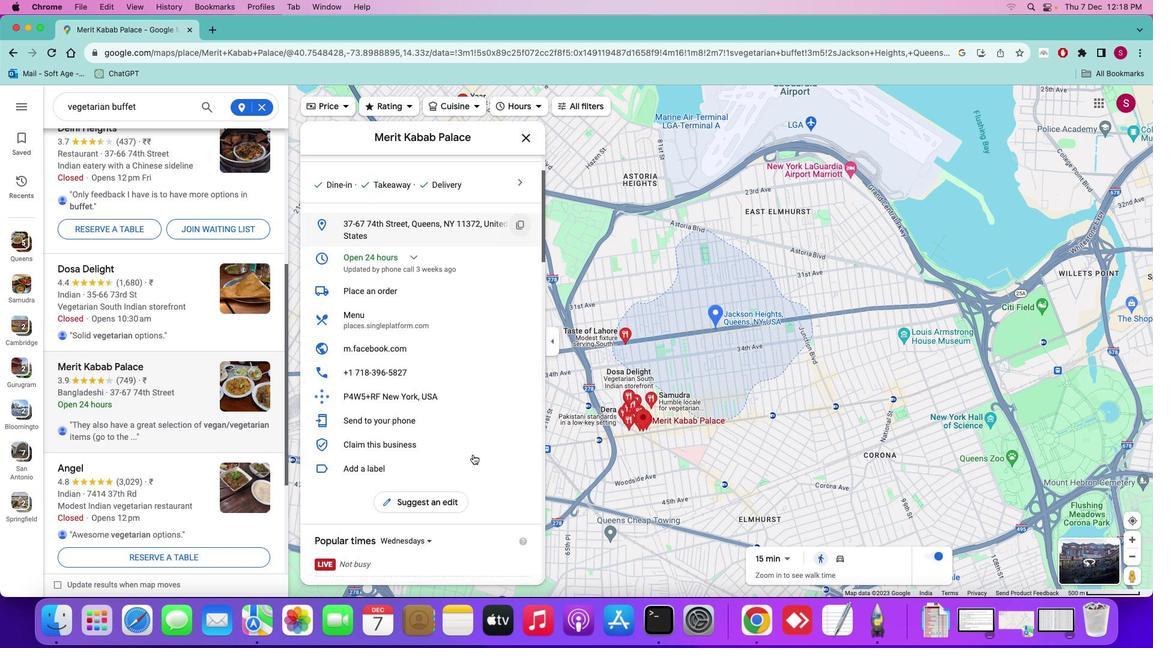 
Action: Mouse scrolled (622, 561) with delta (1107, 539)
Screenshot: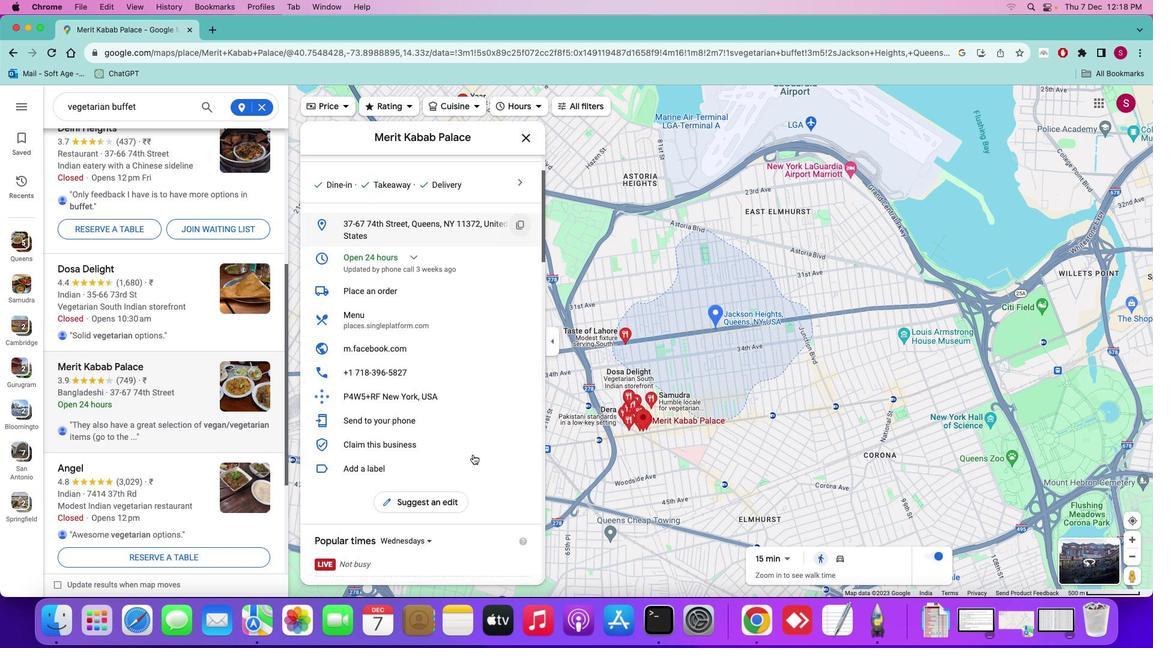 
Action: Mouse scrolled (622, 561) with delta (1107, 539)
Screenshot: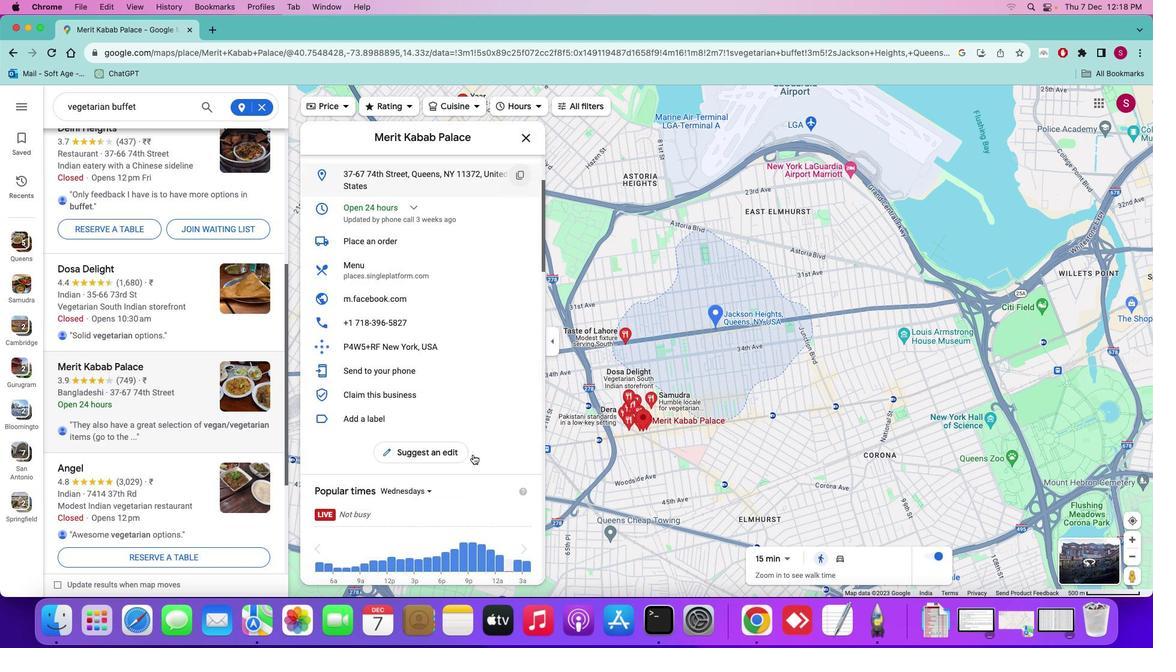 
Action: Mouse scrolled (622, 561) with delta (1107, 538)
Screenshot: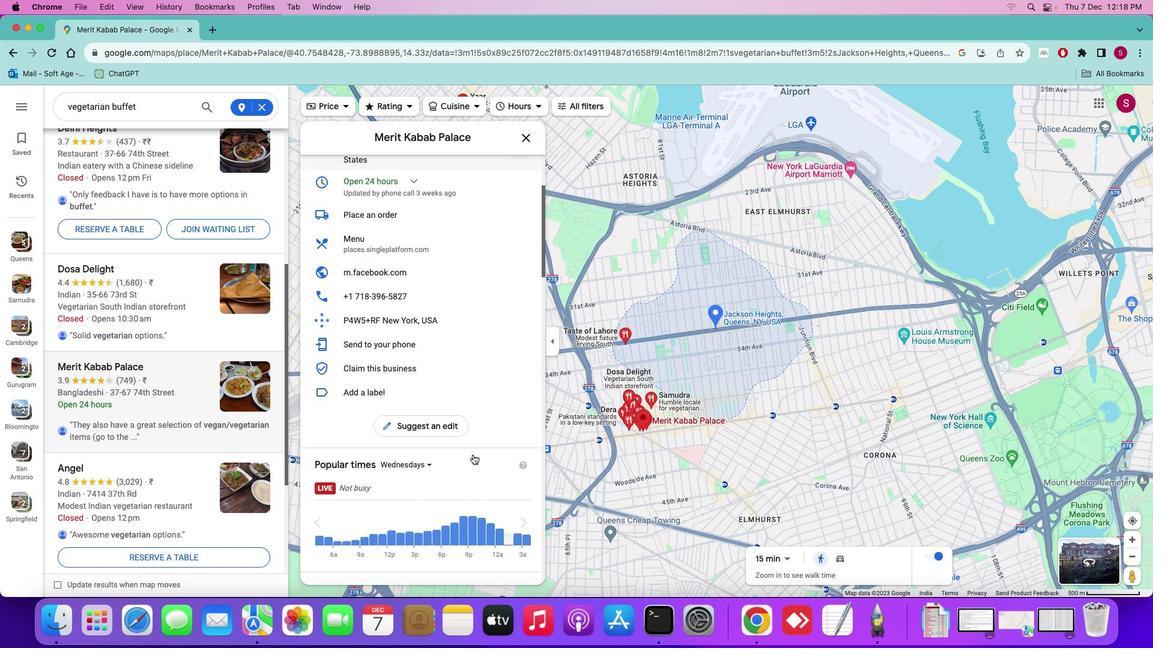 
Action: Mouse scrolled (622, 561) with delta (1107, 538)
Screenshot: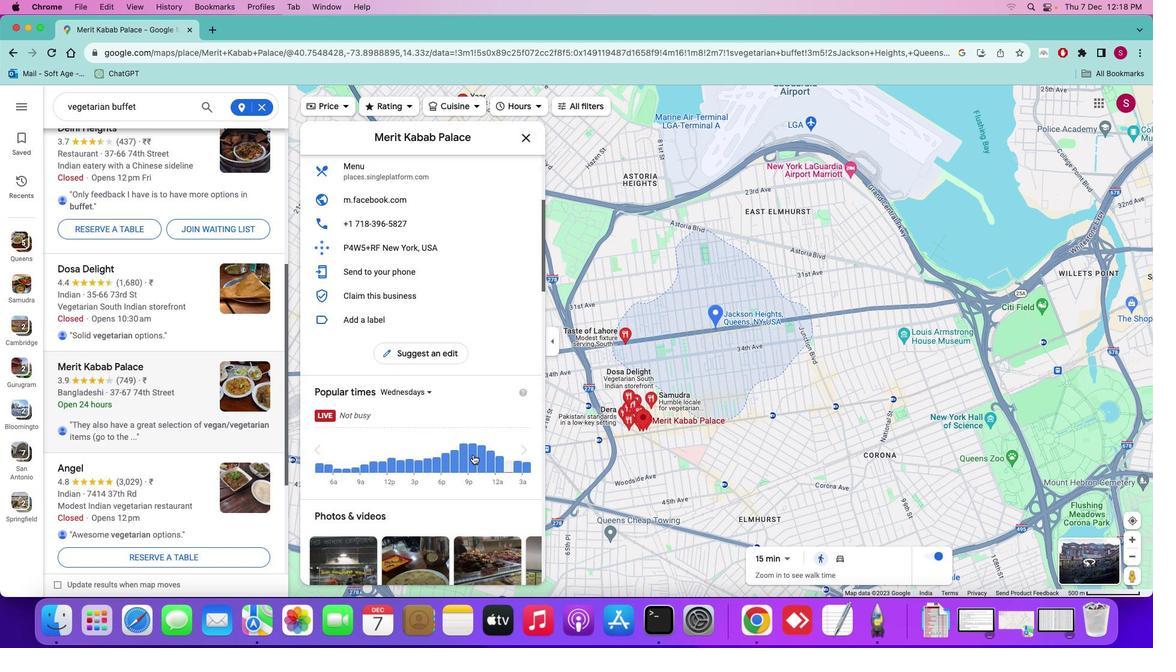 
Action: Mouse scrolled (622, 561) with delta (1107, 538)
Screenshot: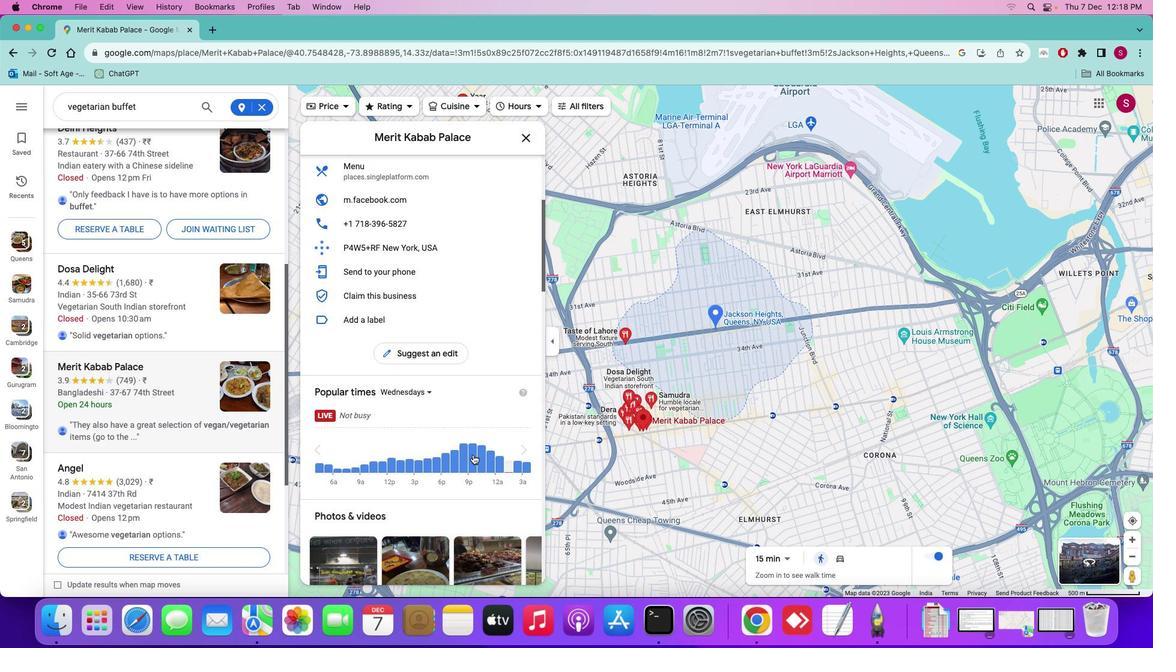 
Action: Mouse scrolled (622, 561) with delta (1107, 538)
Screenshot: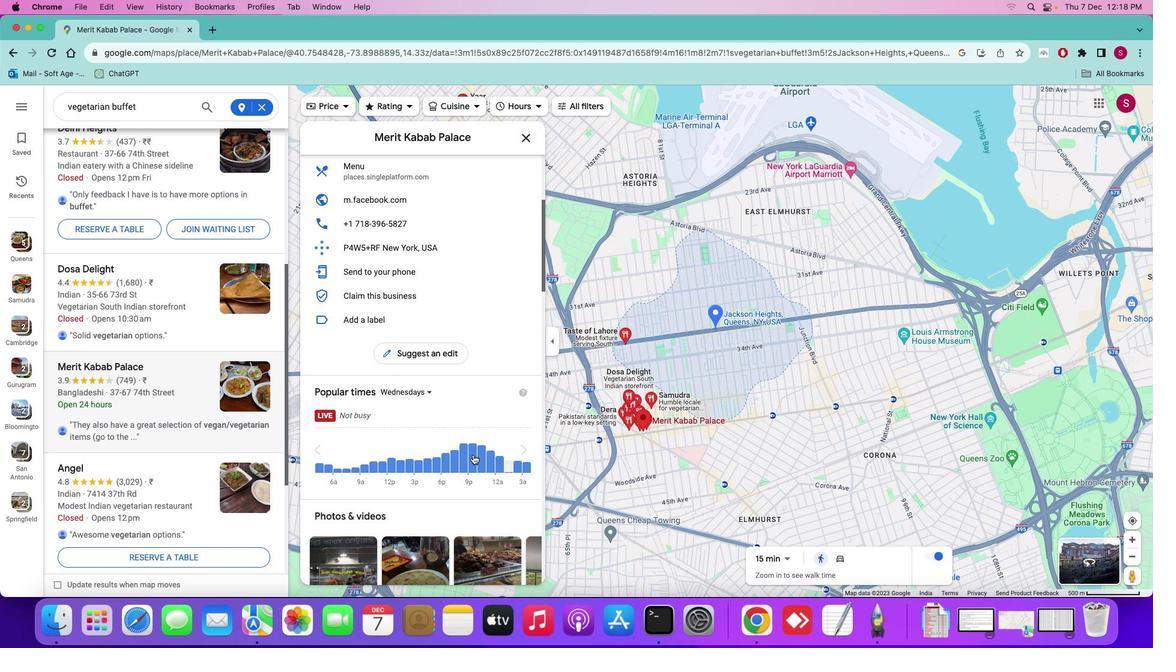 
Action: Mouse moved to (977, 561)
Screenshot: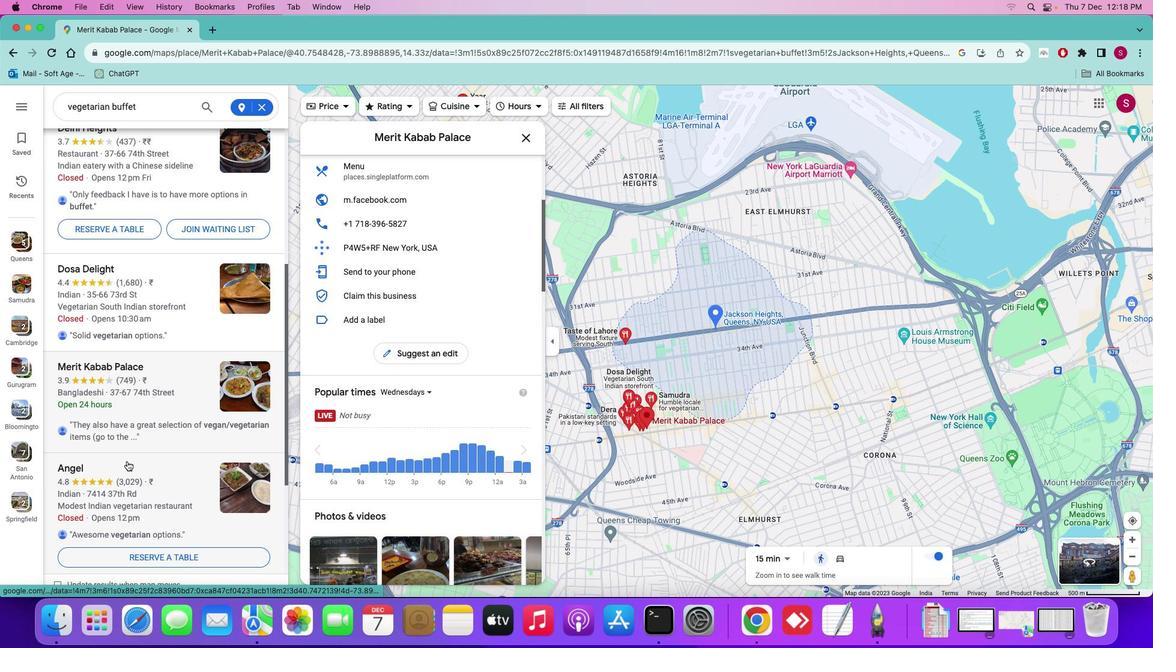 
Action: Mouse scrolled (977, 561) with delta (1107, 539)
Screenshot: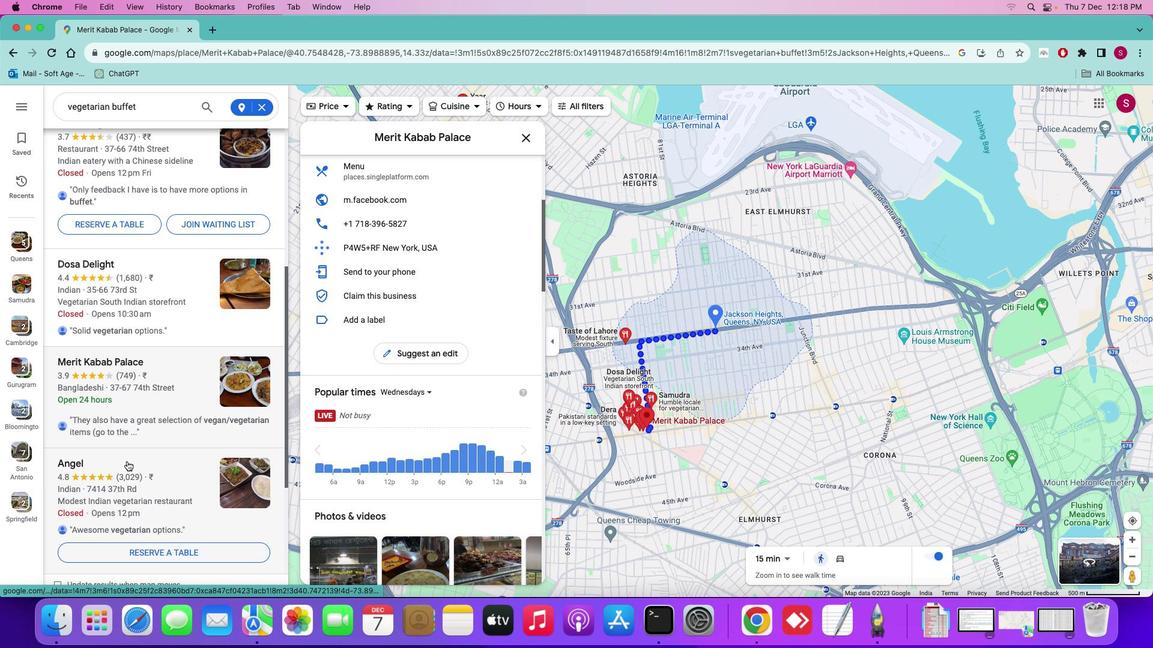 
Action: Mouse scrolled (977, 561) with delta (1107, 539)
Screenshot: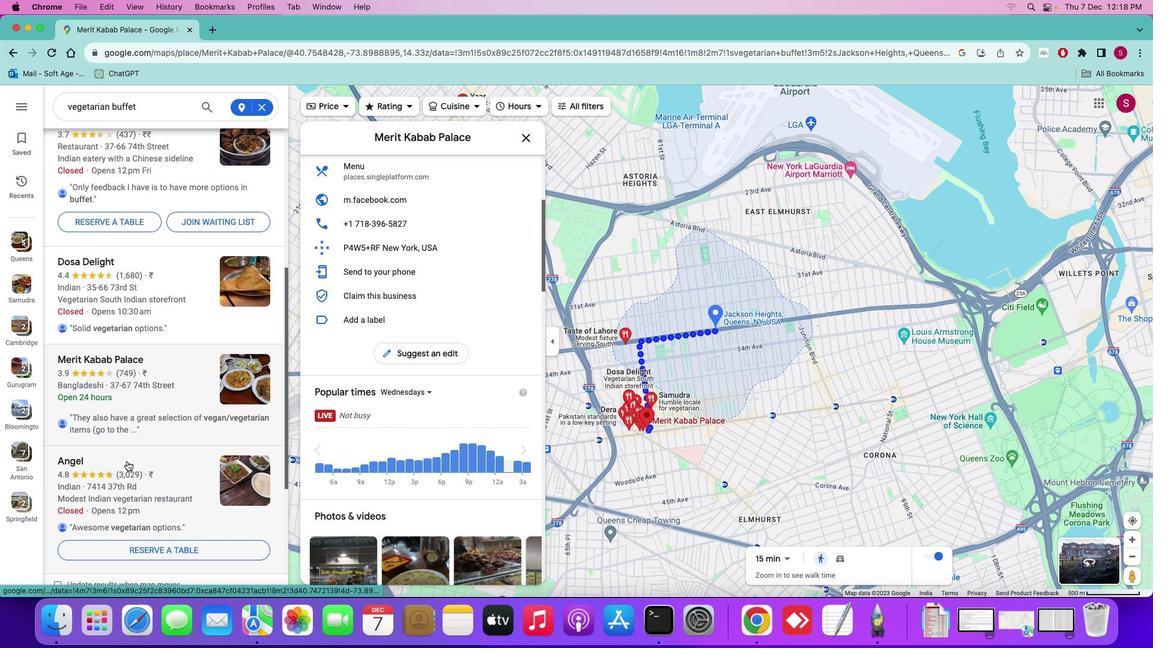 
Action: Mouse scrolled (977, 561) with delta (1107, 539)
Screenshot: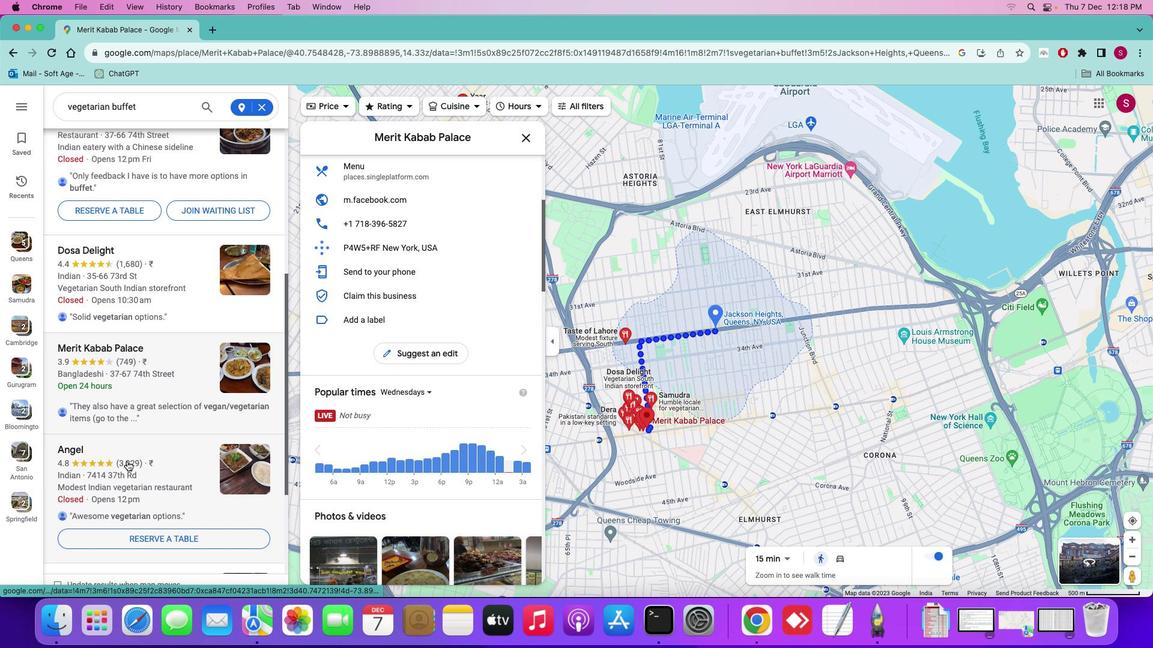 
Action: Mouse scrolled (977, 561) with delta (1107, 539)
Screenshot: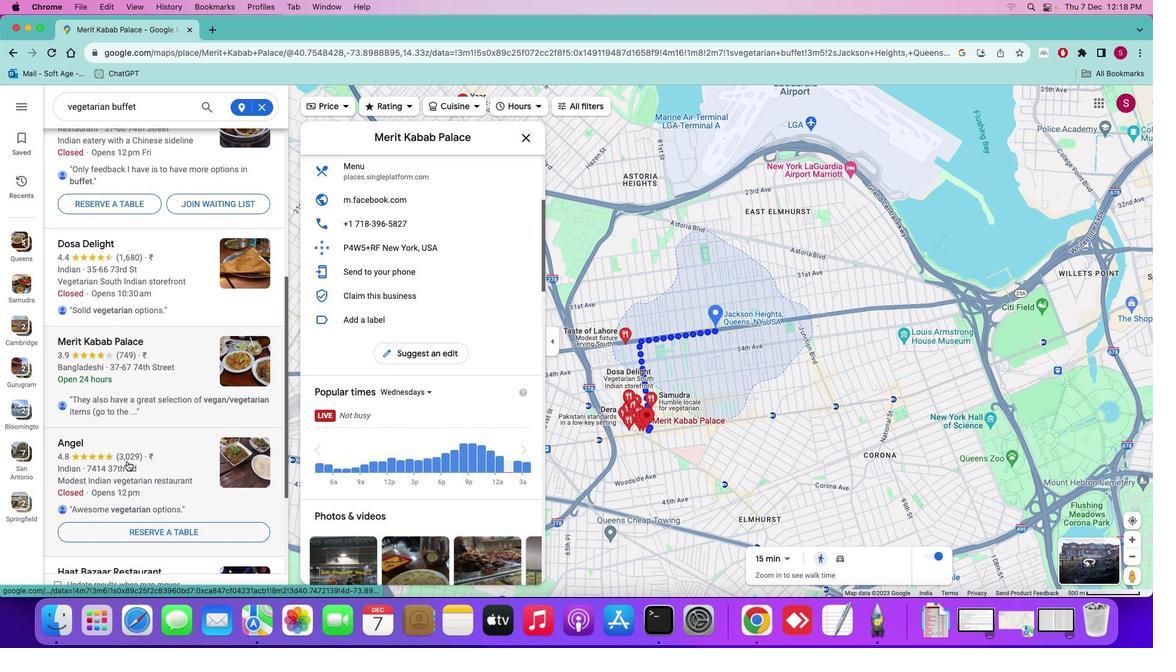 
Action: Mouse scrolled (977, 561) with delta (1107, 539)
Screenshot: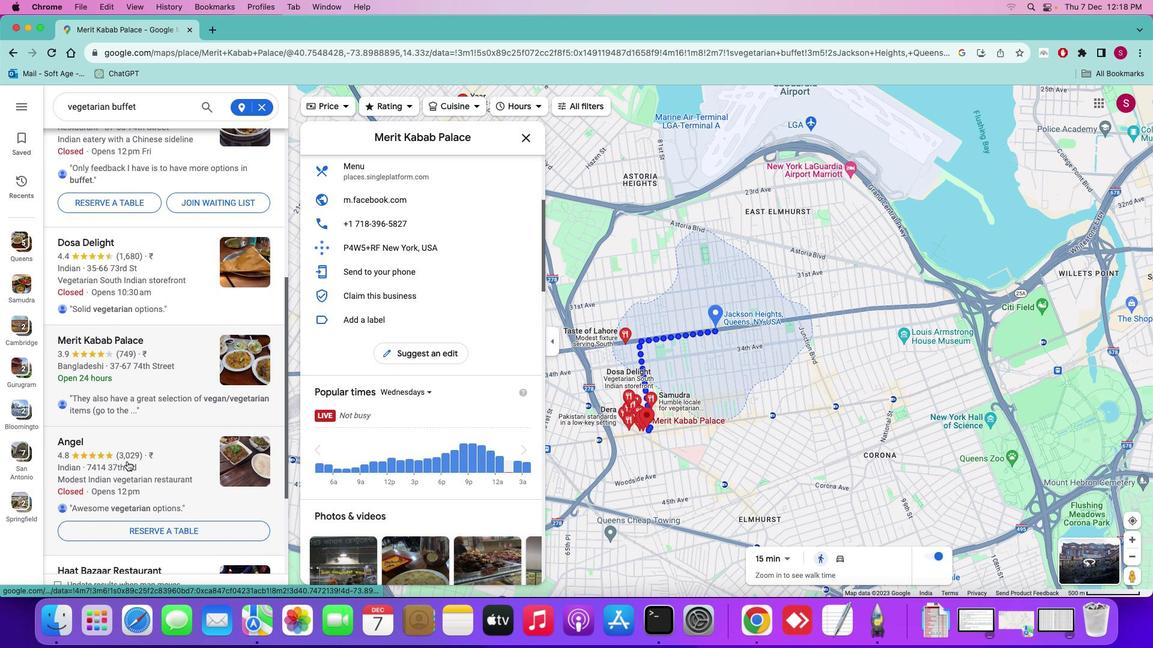 
Action: Mouse scrolled (977, 561) with delta (1107, 539)
Screenshot: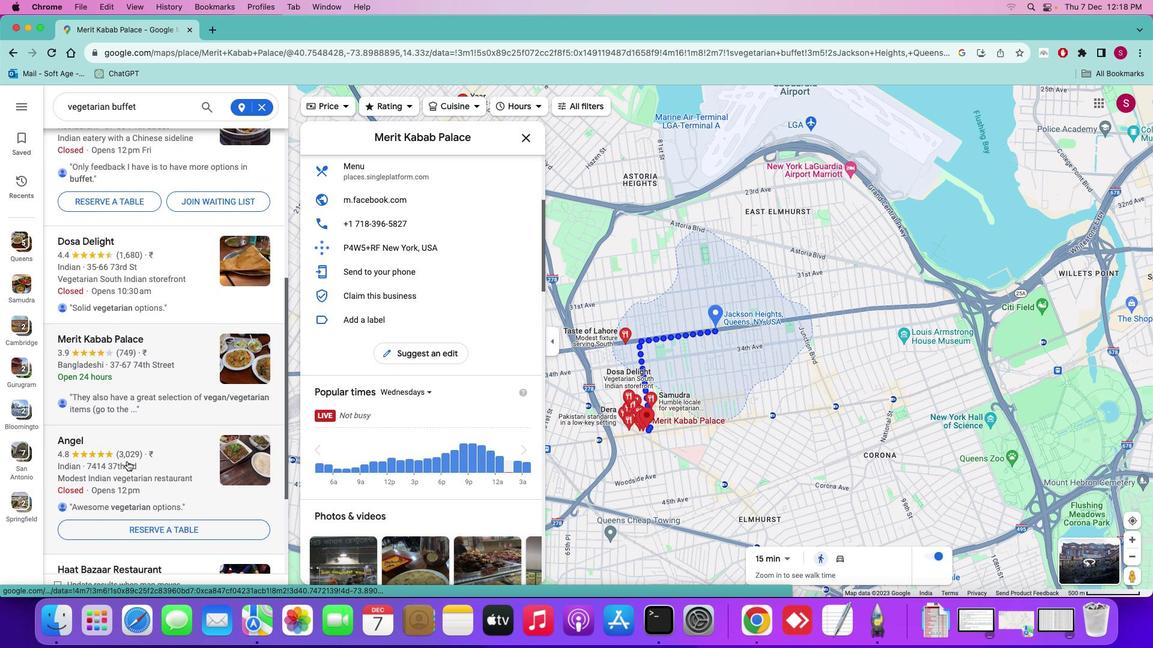 
Action: Mouse moved to (997, 560)
Screenshot: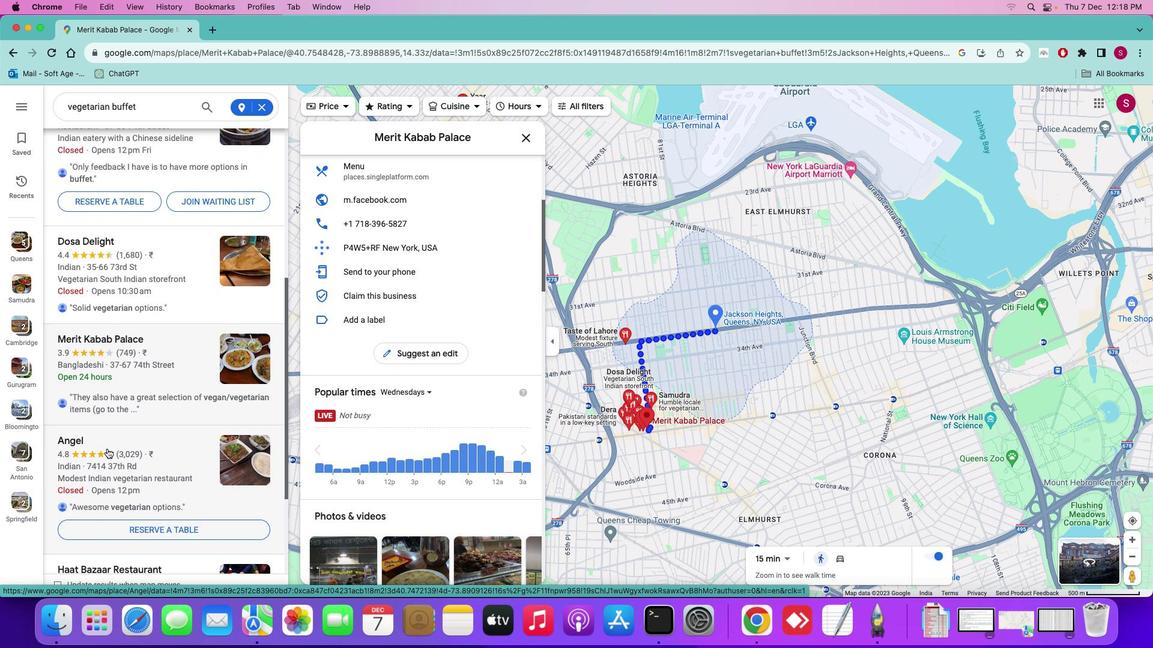 
Action: Mouse pressed left at (997, 560)
Screenshot: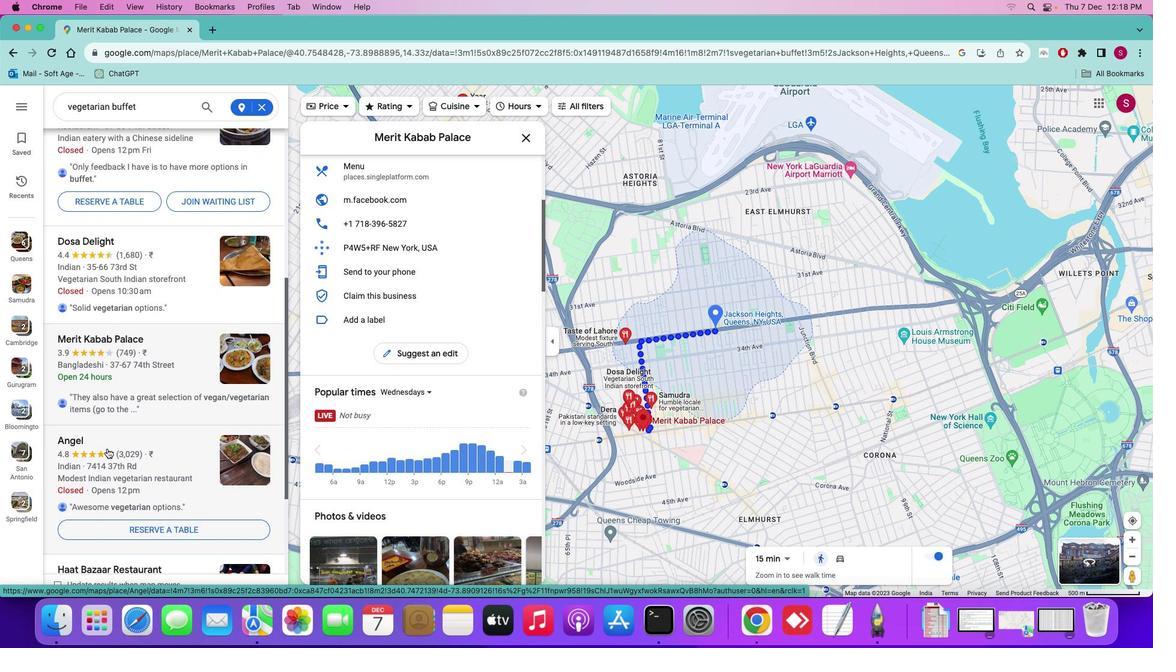 
Action: Mouse moved to (995, 560)
Screenshot: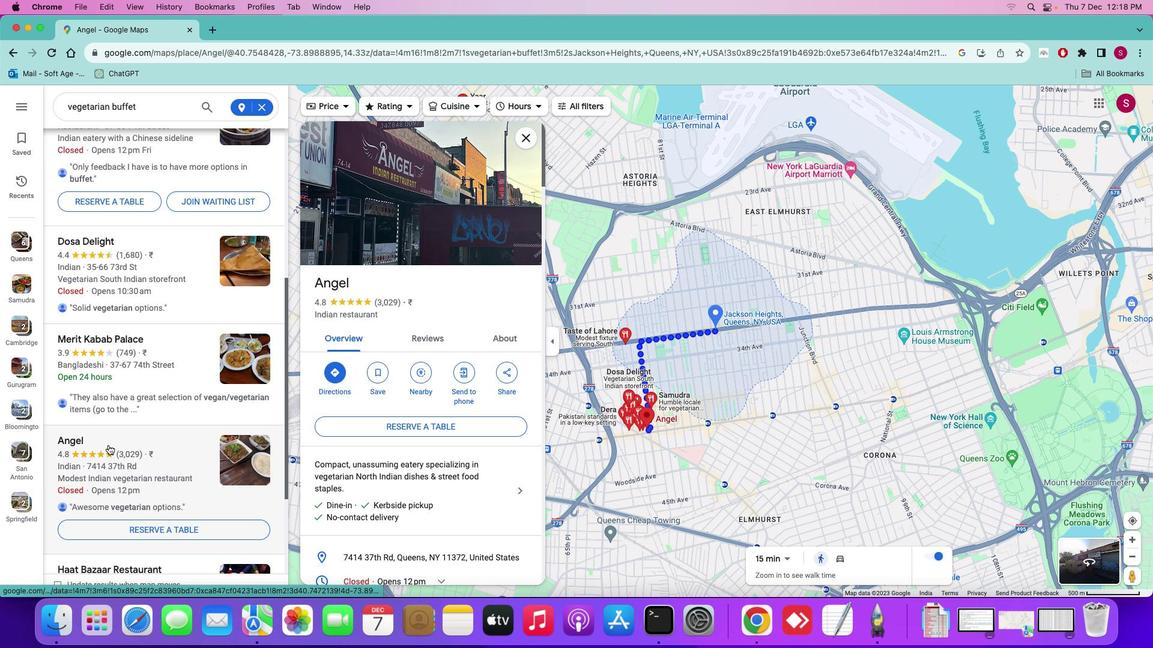 
Action: Mouse pressed left at (995, 560)
Screenshot: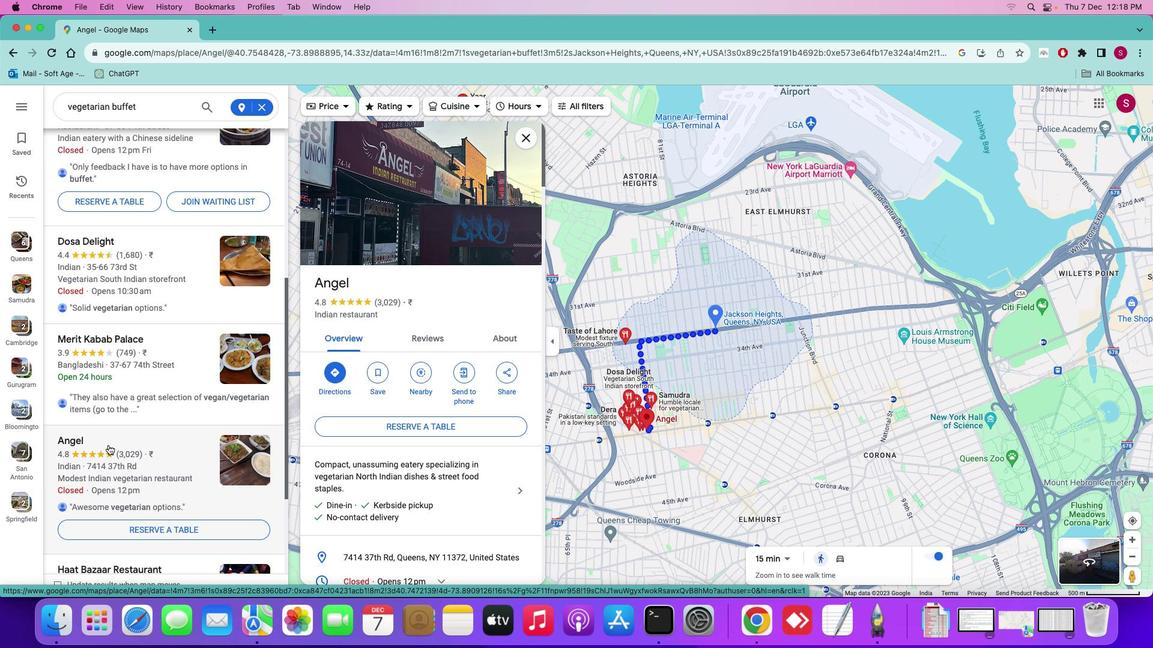 
Action: Mouse moved to (563, 545)
Screenshot: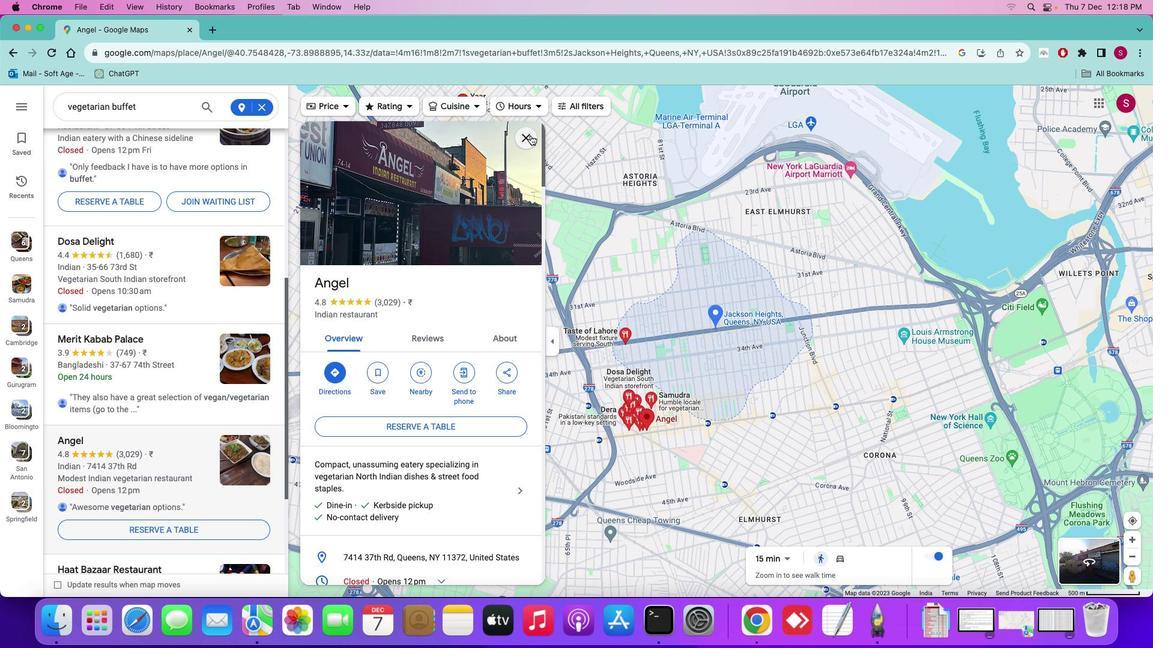 
Action: Mouse pressed left at (563, 545)
Screenshot: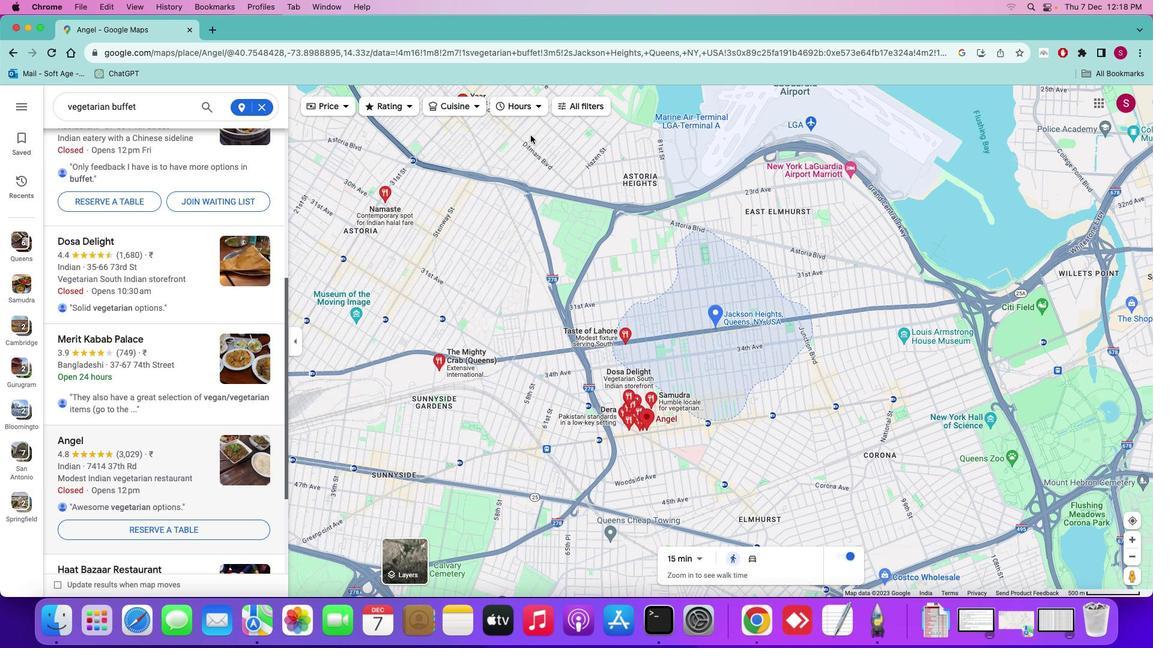 
Action: Mouse moved to (572, 545)
Screenshot: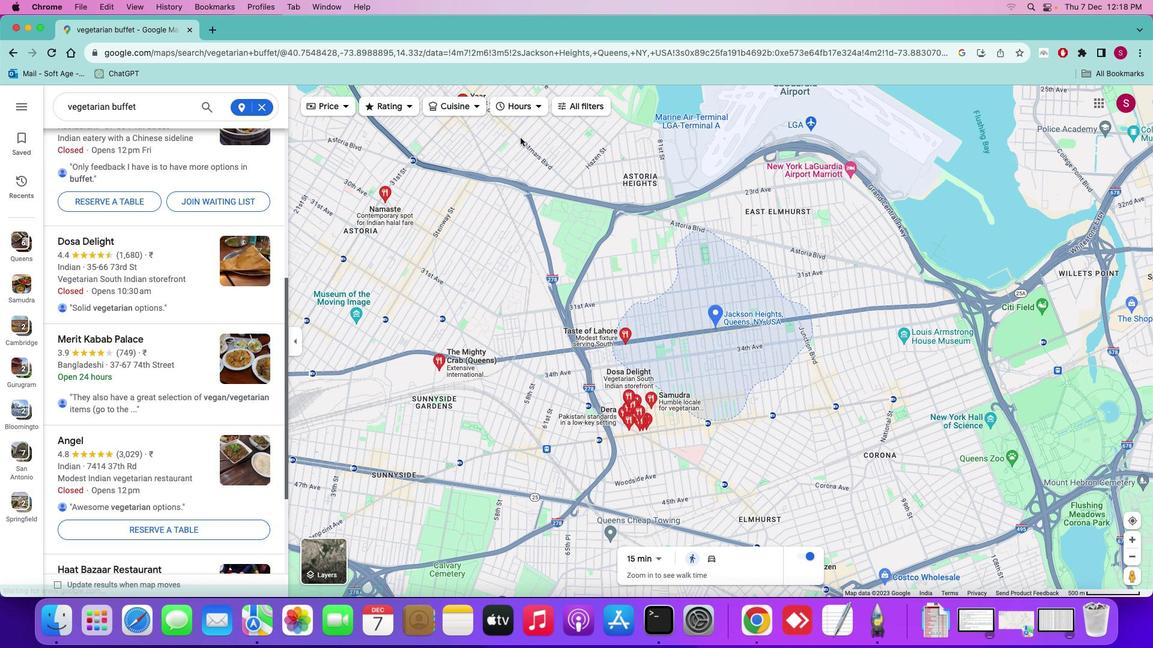 
